 Task: Compose an email with the signature Kourtney Adams with the subject Feedback on a referral and the message I noticed an error in the project report, can you please review and provide me with an updated version? from softage.9@softage.net to softage.5@softage.netSelect the entire message and Indent more 2 times, then indent less once Send the email. Finally, move the email from Sent Items to the label Procurement
Action: Mouse moved to (1027, 64)
Screenshot: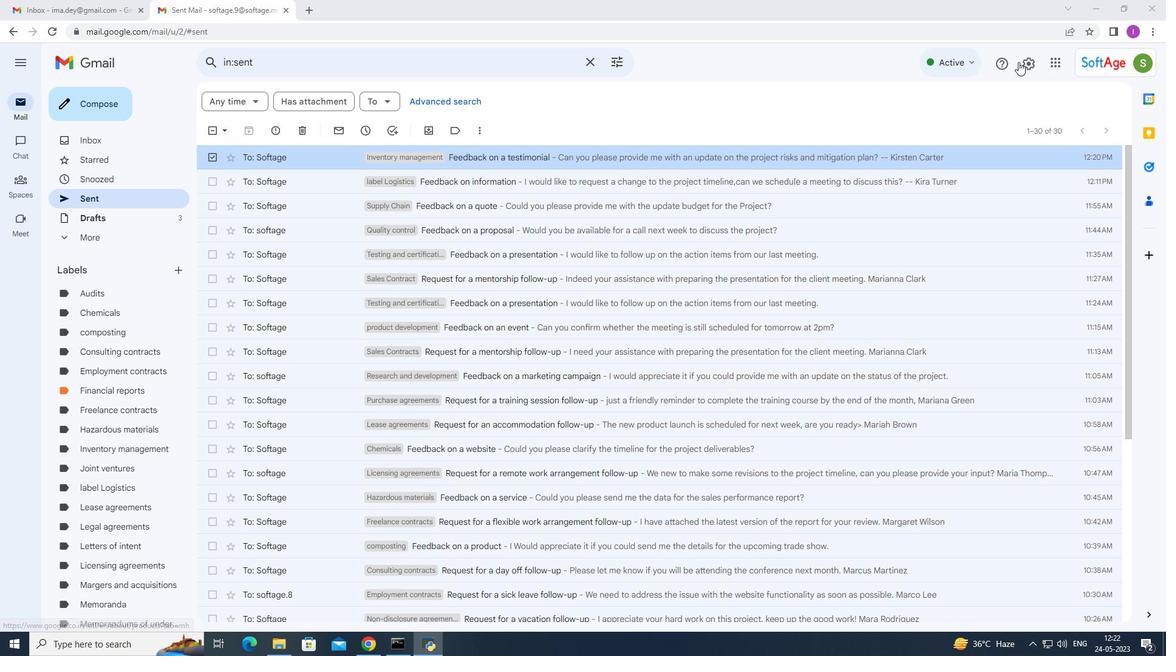 
Action: Mouse pressed left at (1027, 64)
Screenshot: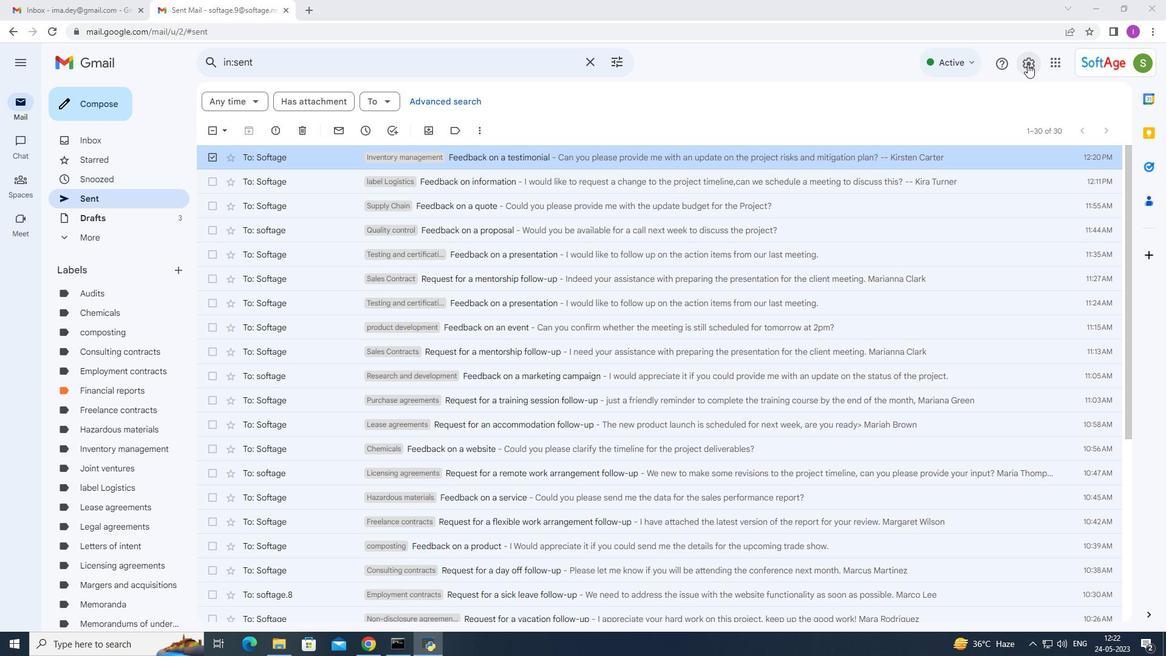 
Action: Mouse moved to (1015, 121)
Screenshot: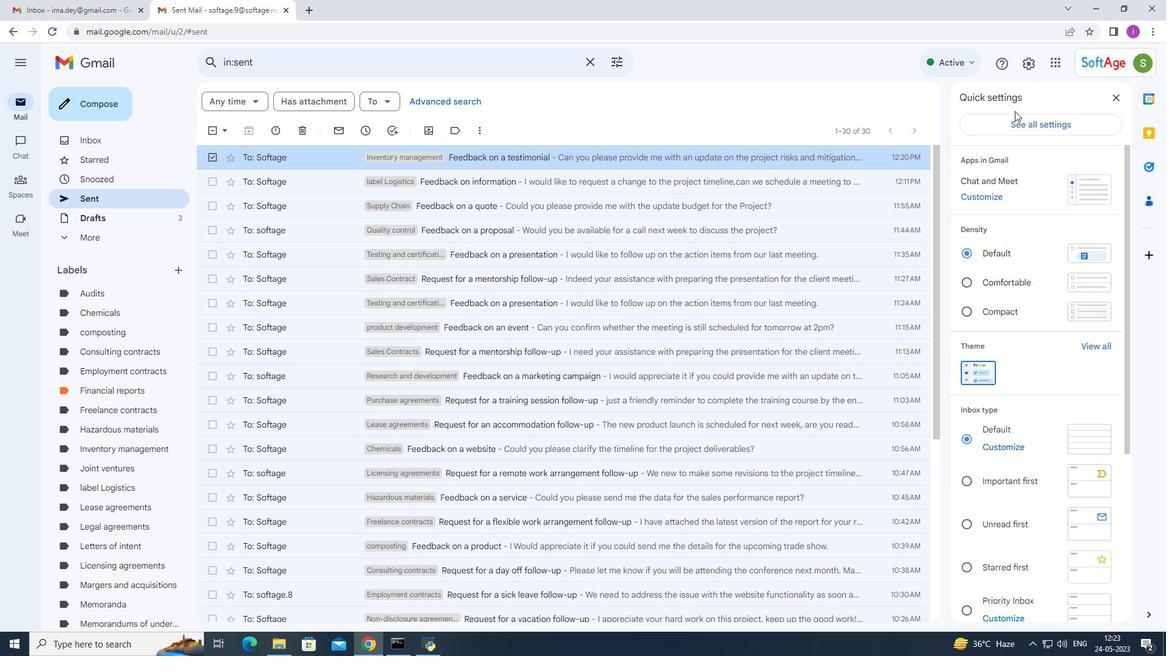 
Action: Mouse pressed left at (1015, 121)
Screenshot: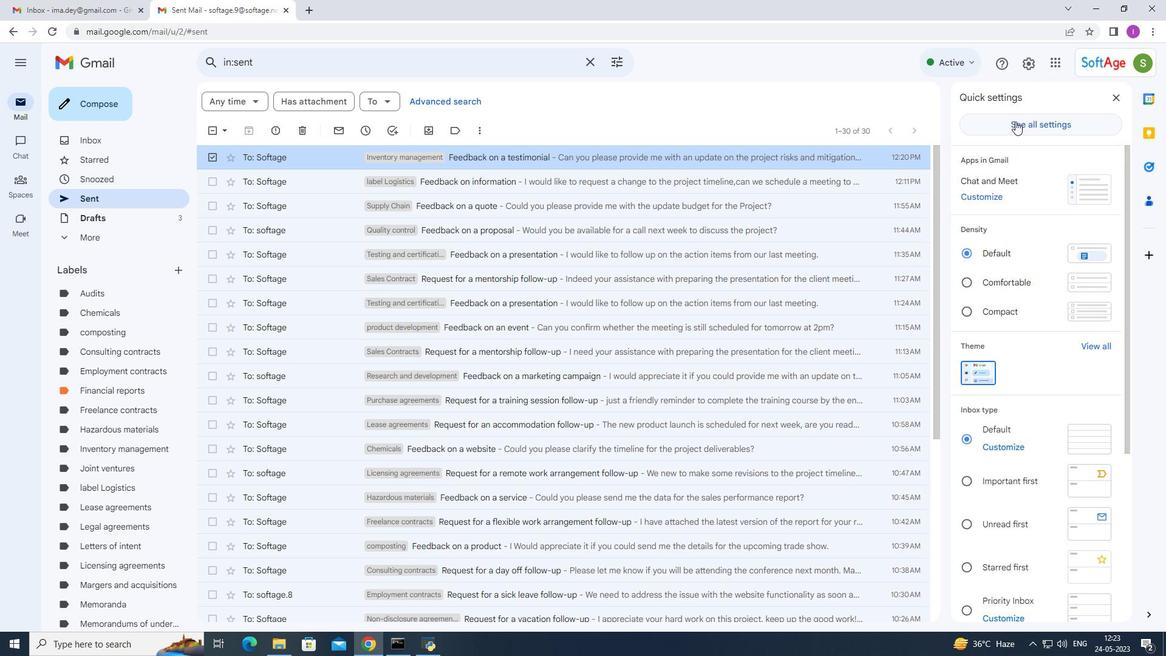 
Action: Mouse moved to (592, 263)
Screenshot: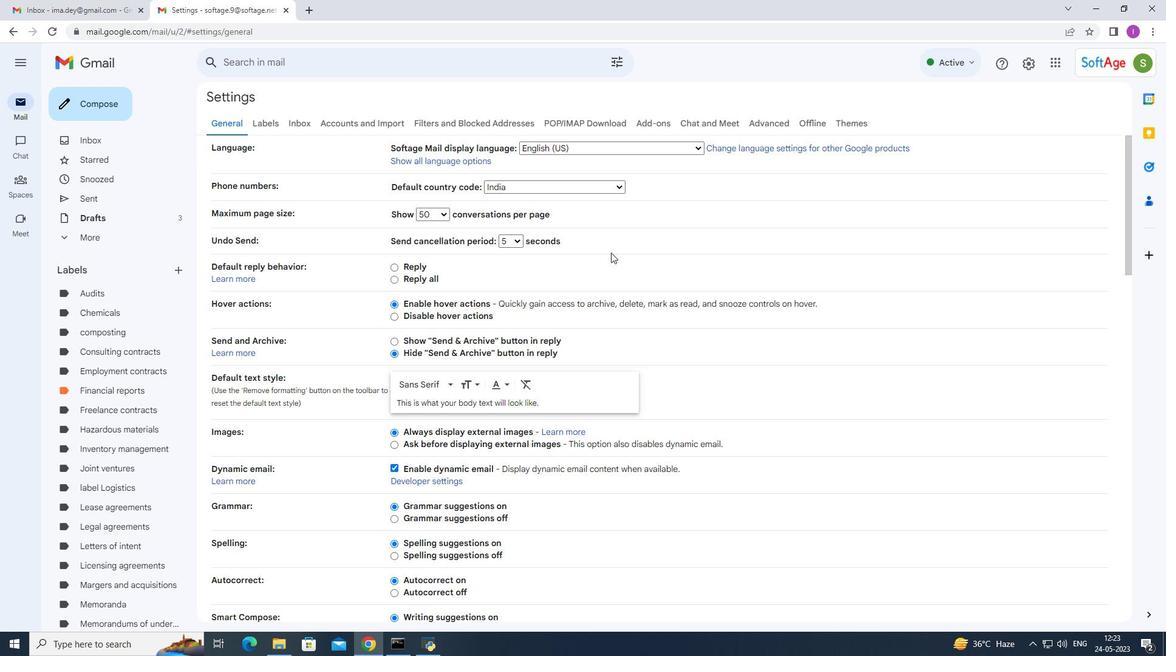 
Action: Mouse scrolled (592, 262) with delta (0, 0)
Screenshot: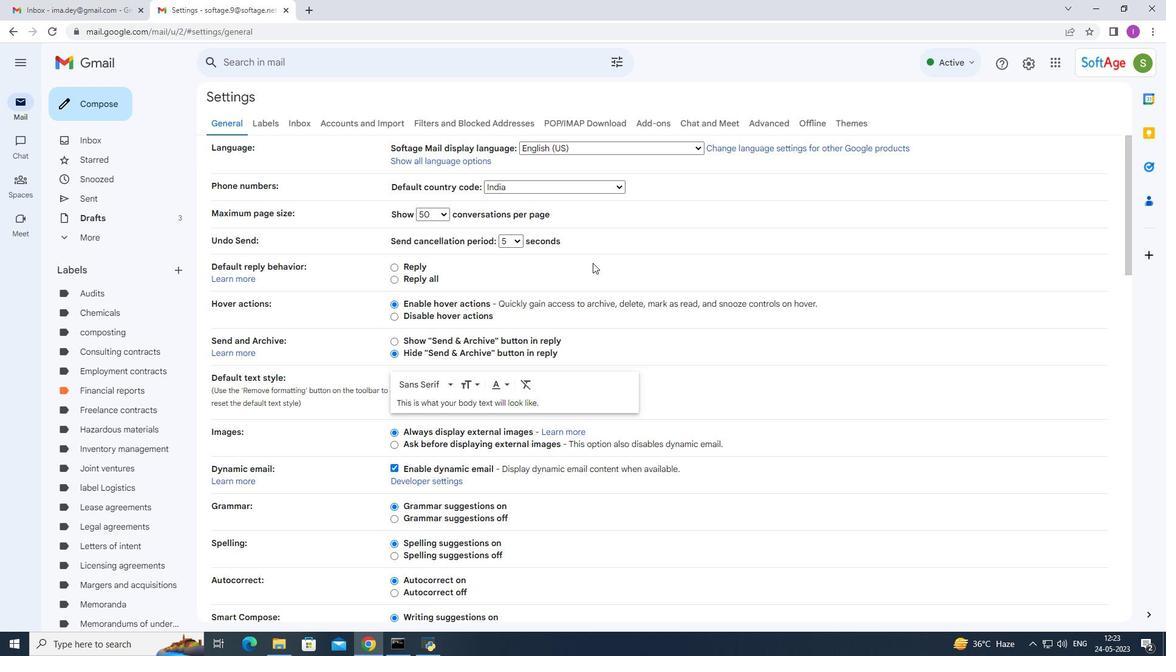 
Action: Mouse moved to (592, 263)
Screenshot: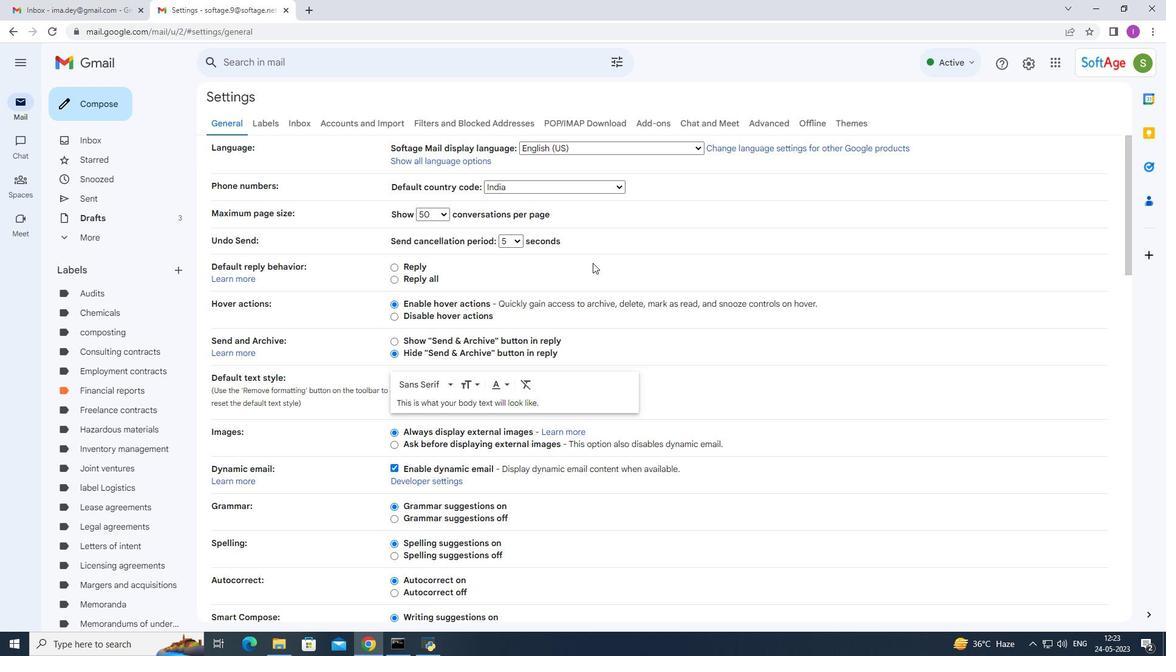 
Action: Mouse scrolled (592, 262) with delta (0, 0)
Screenshot: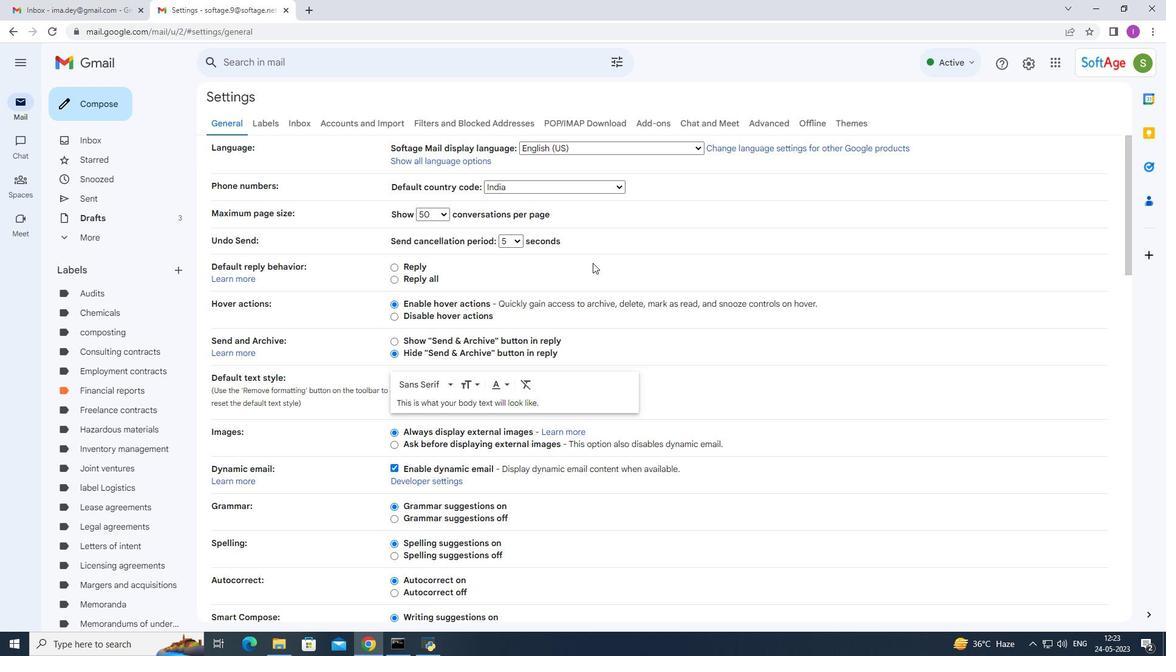 
Action: Mouse moved to (599, 250)
Screenshot: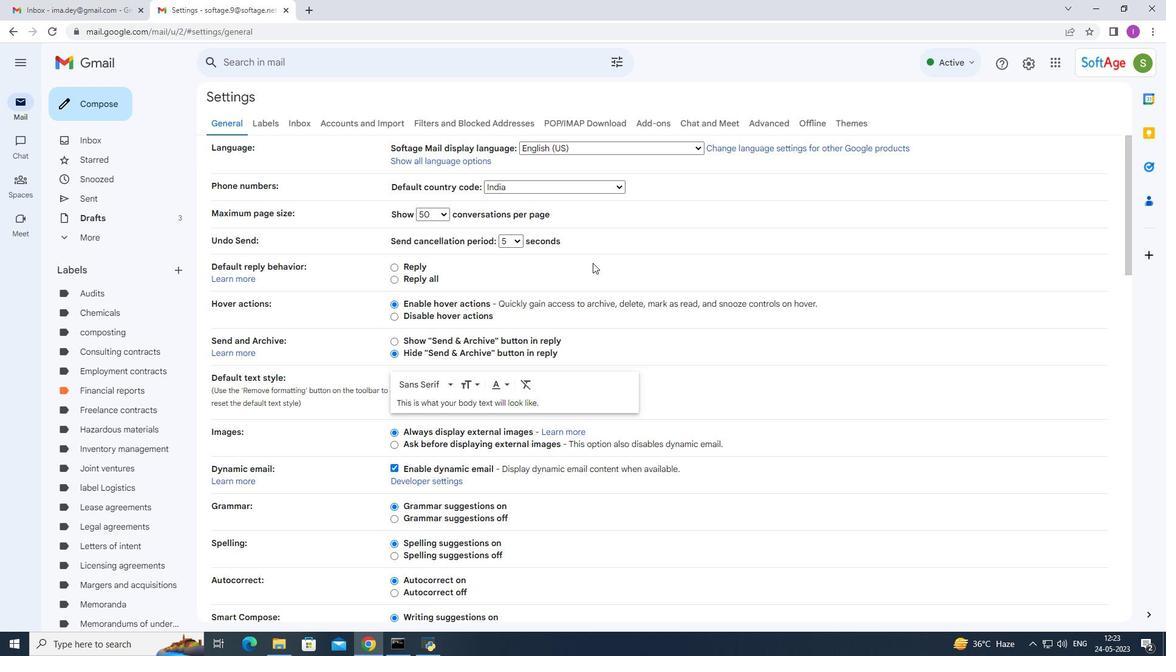 
Action: Mouse scrolled (593, 261) with delta (0, 0)
Screenshot: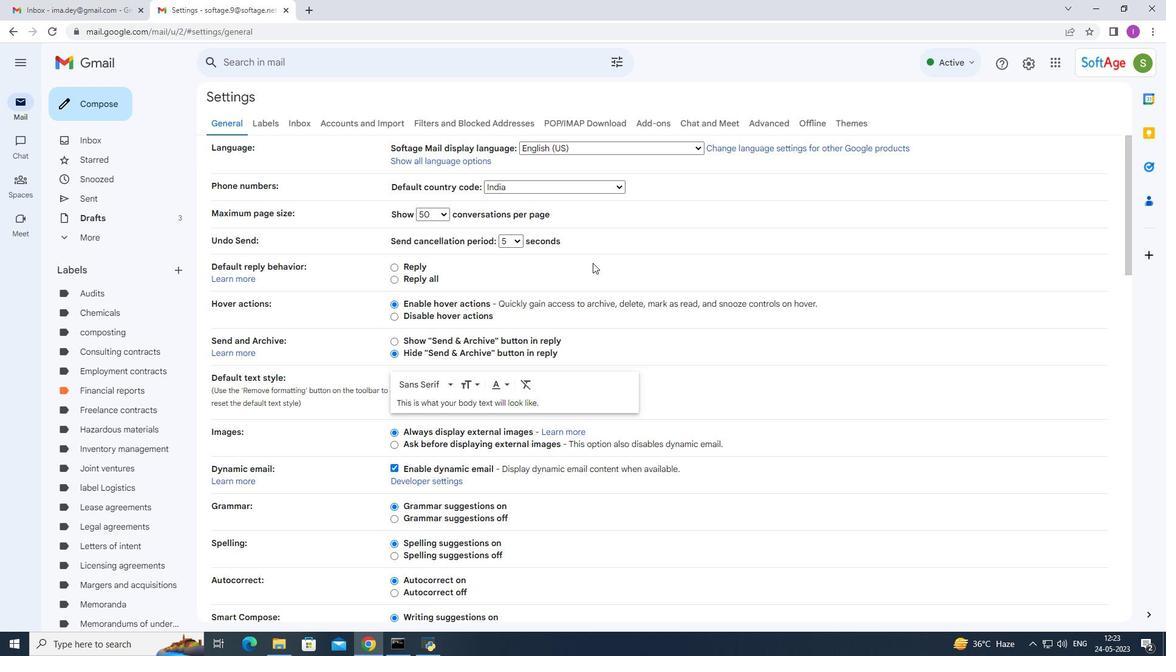 
Action: Mouse scrolled (596, 253) with delta (0, 0)
Screenshot: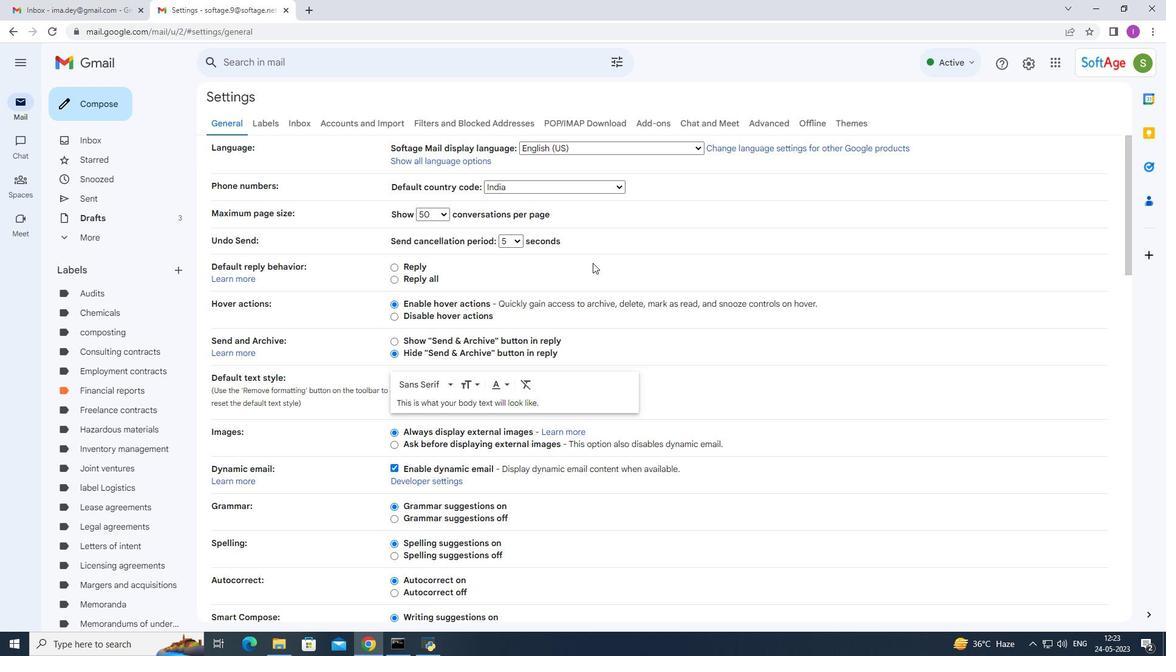 
Action: Mouse moved to (602, 243)
Screenshot: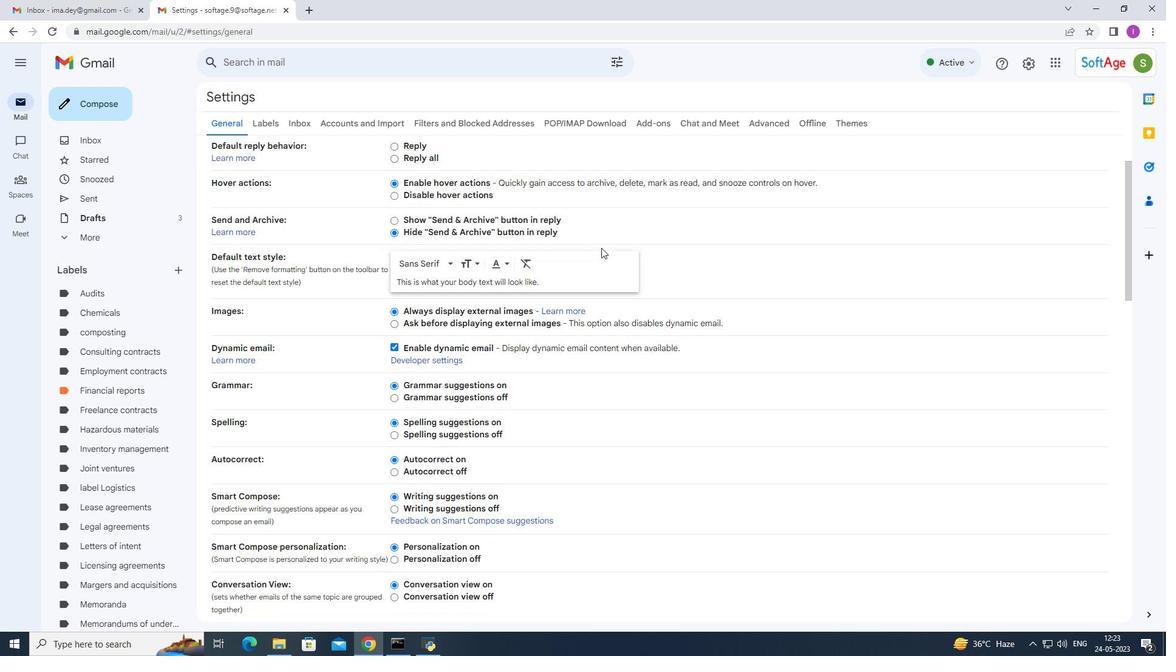 
Action: Mouse scrolled (602, 243) with delta (0, 0)
Screenshot: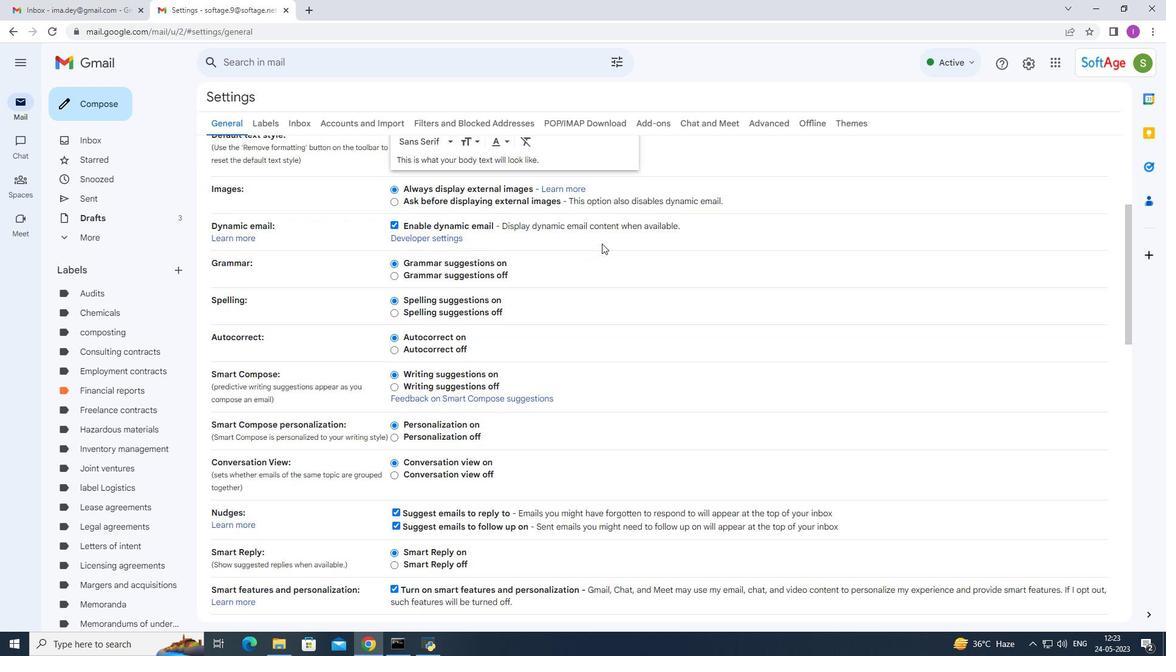 
Action: Mouse scrolled (602, 243) with delta (0, 0)
Screenshot: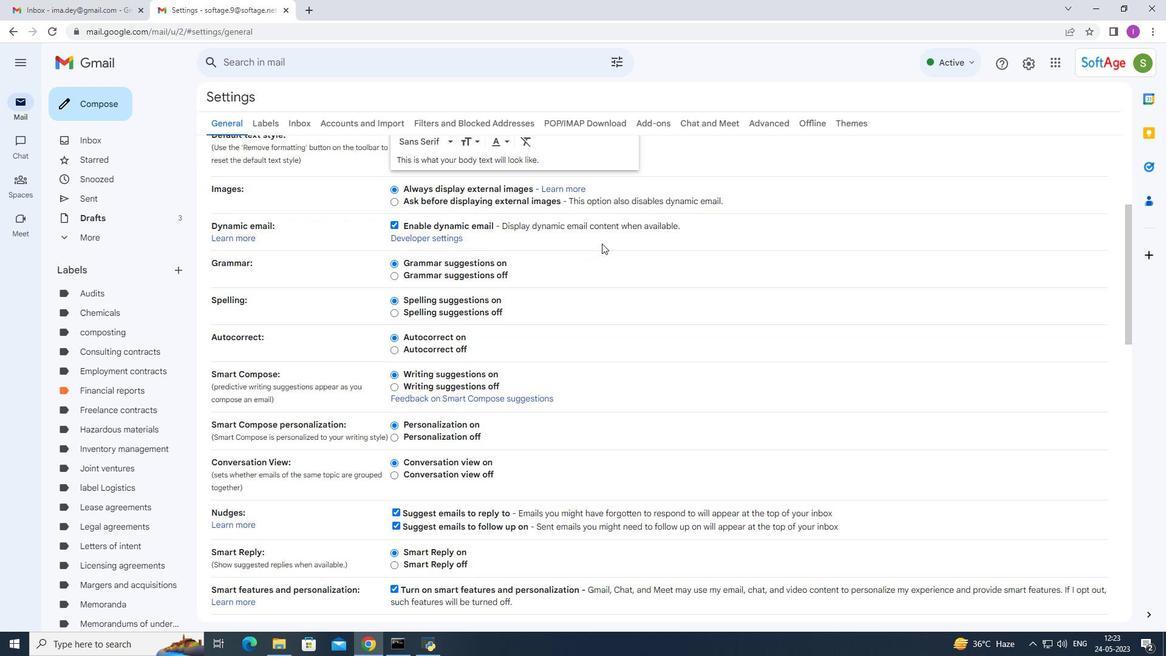
Action: Mouse scrolled (602, 243) with delta (0, 0)
Screenshot: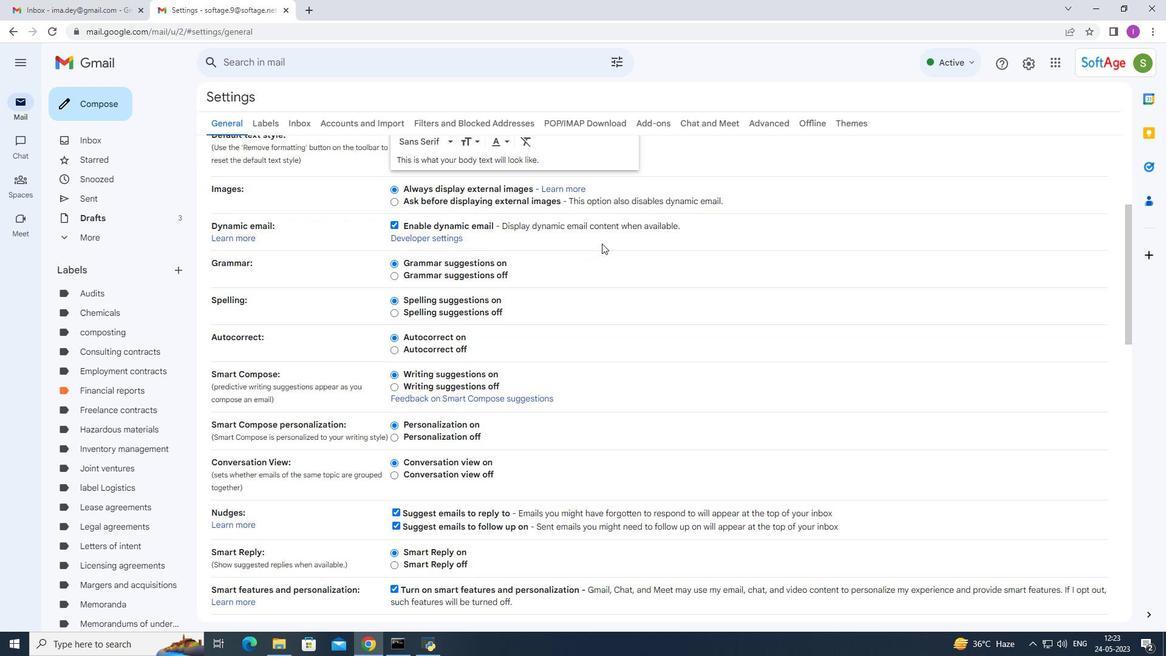 
Action: Mouse scrolled (602, 243) with delta (0, 0)
Screenshot: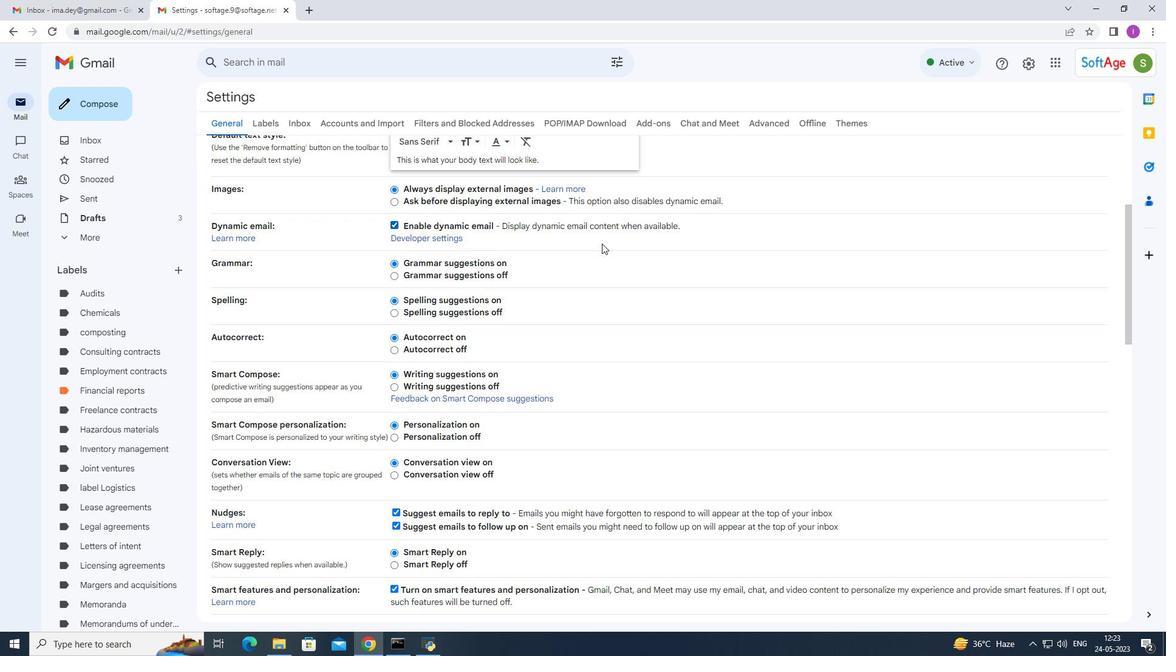 
Action: Mouse moved to (602, 239)
Screenshot: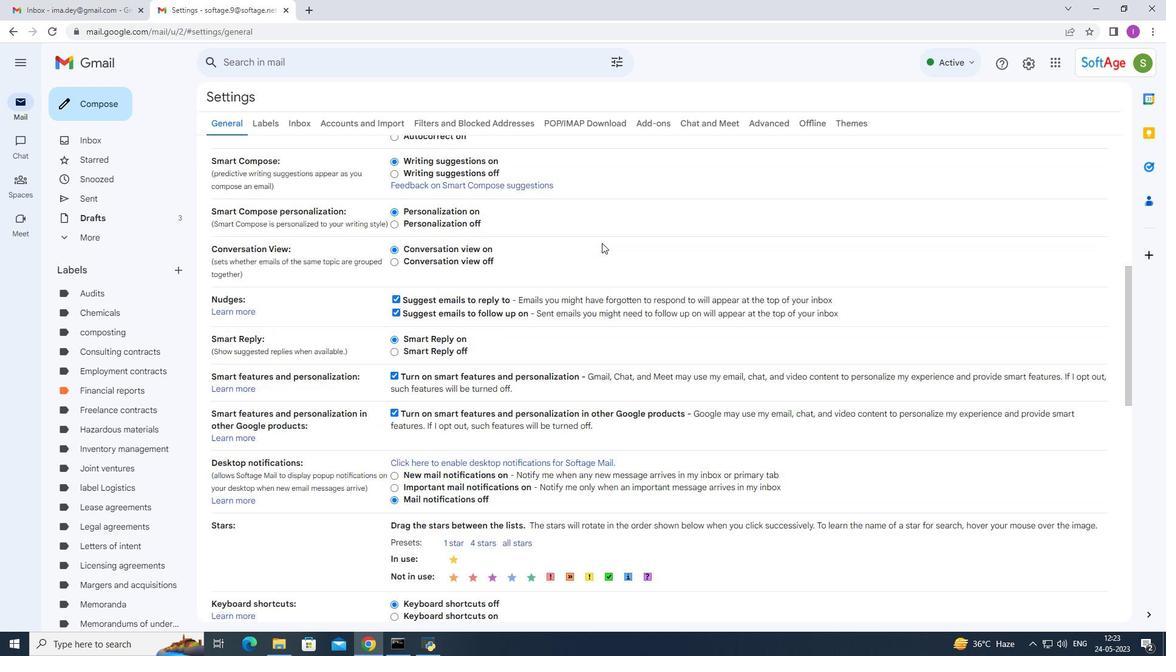 
Action: Mouse scrolled (602, 239) with delta (0, 0)
Screenshot: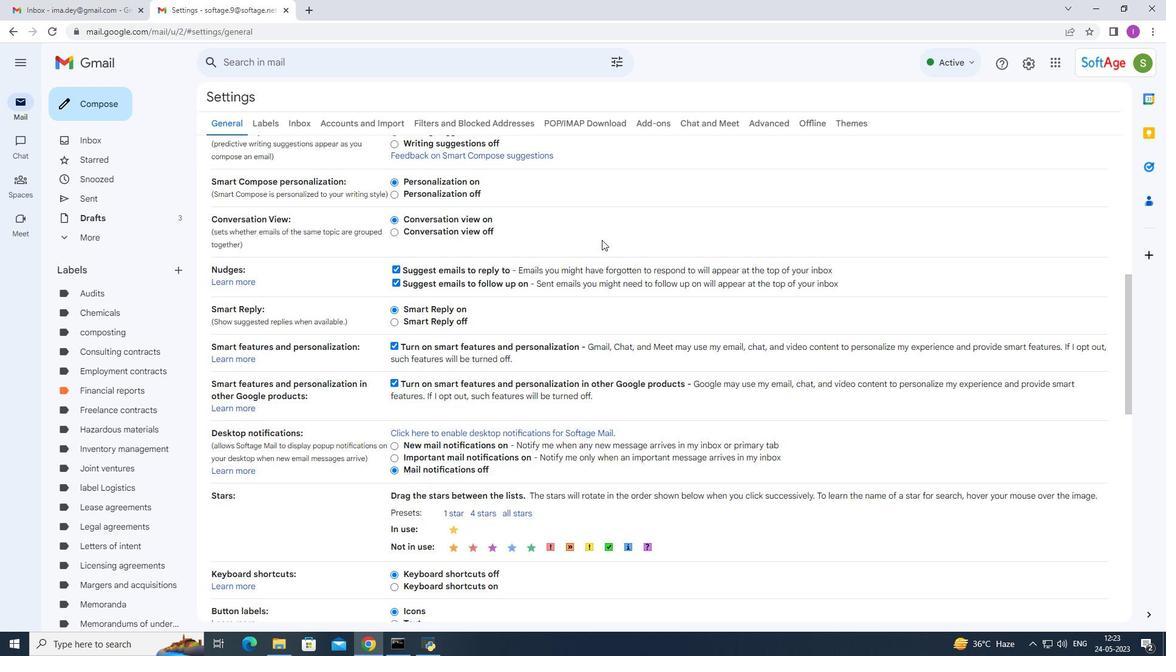 
Action: Mouse scrolled (602, 239) with delta (0, 0)
Screenshot: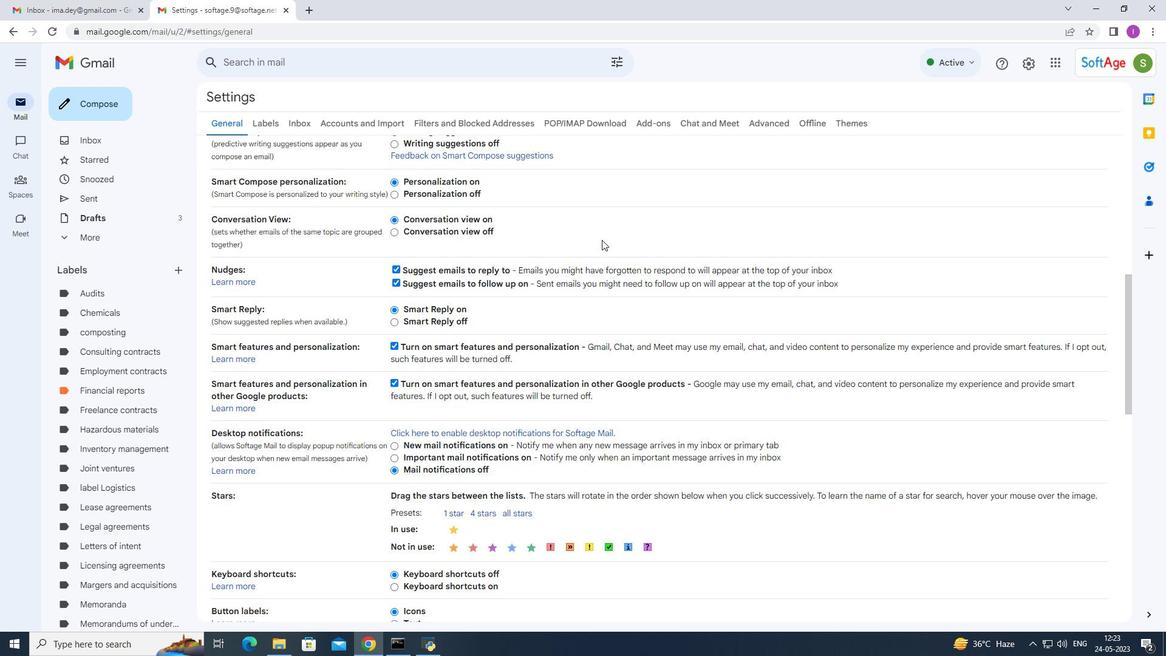 
Action: Mouse scrolled (602, 239) with delta (0, 0)
Screenshot: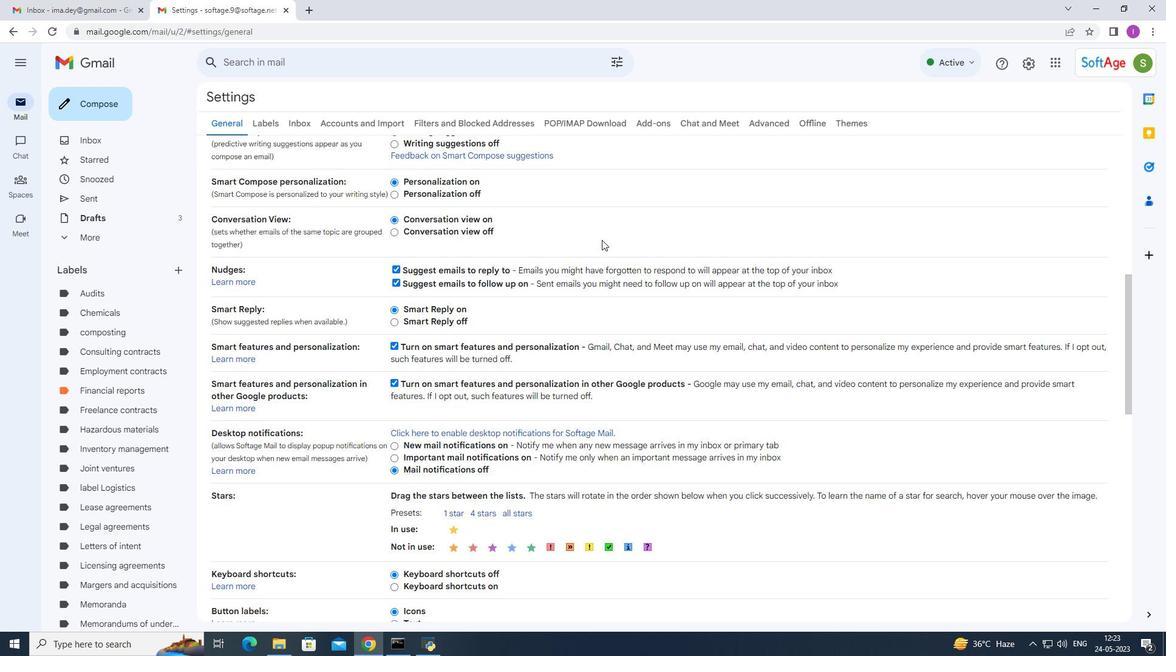 
Action: Mouse scrolled (602, 239) with delta (0, 0)
Screenshot: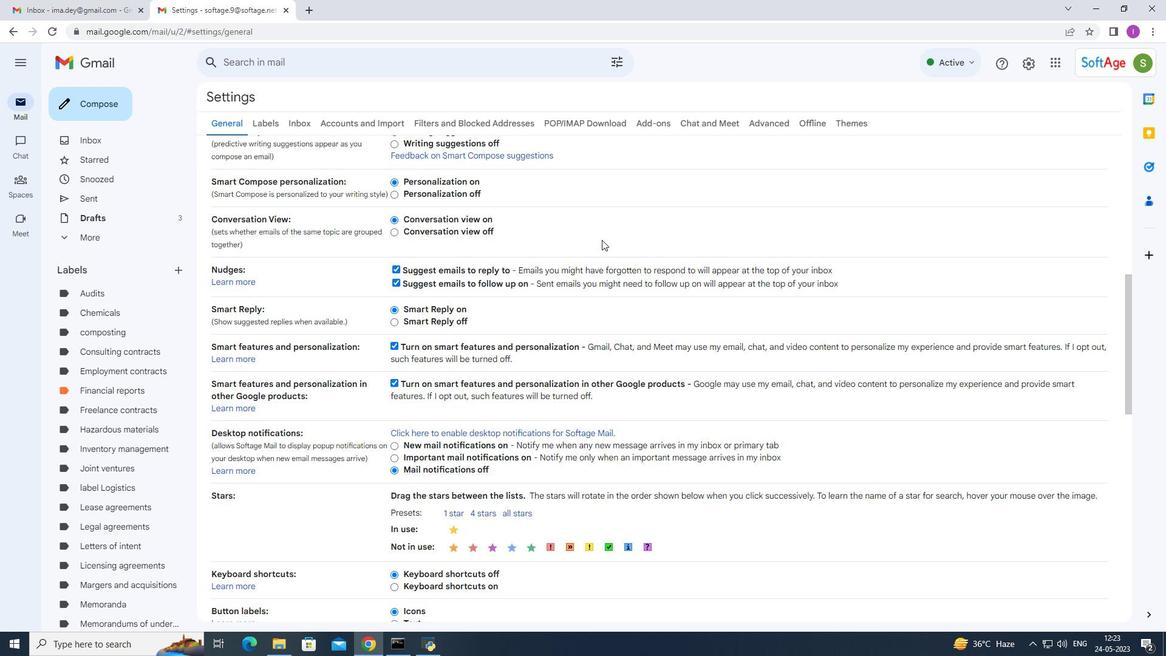 
Action: Mouse moved to (602, 235)
Screenshot: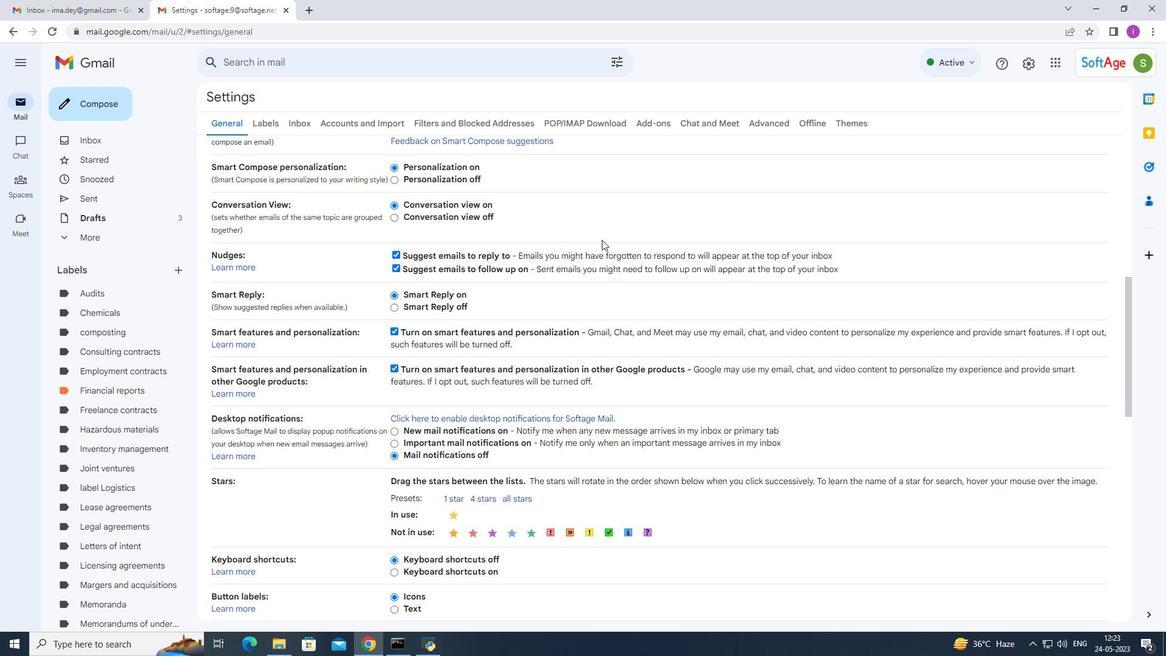 
Action: Mouse scrolled (602, 235) with delta (0, 0)
Screenshot: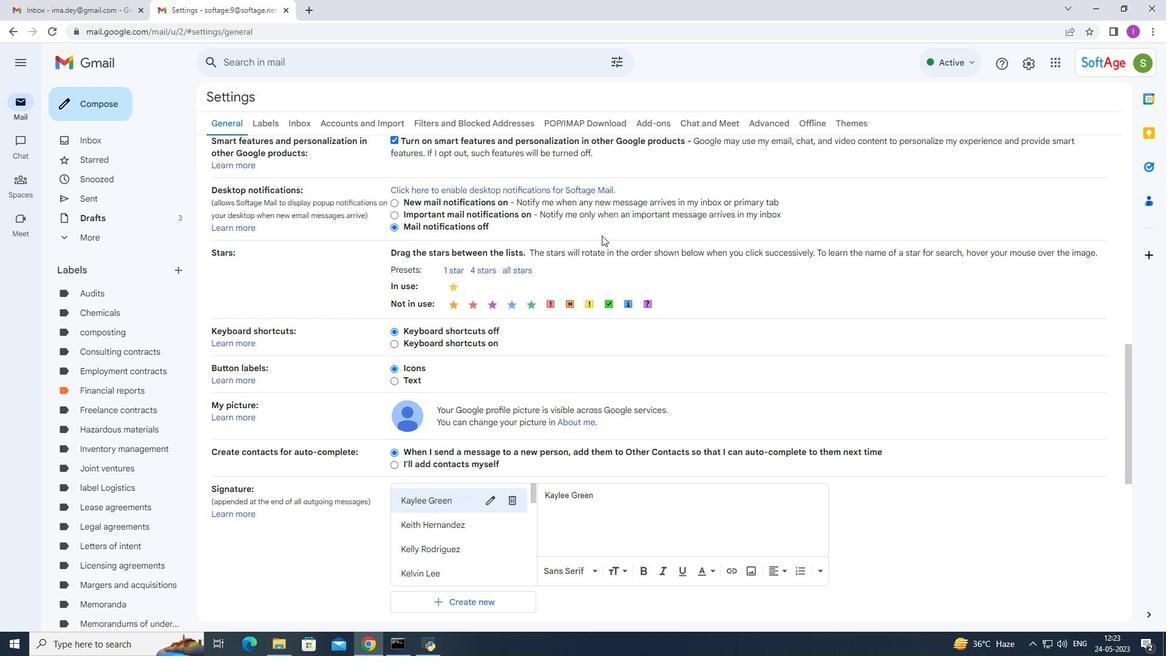 
Action: Mouse scrolled (602, 235) with delta (0, 0)
Screenshot: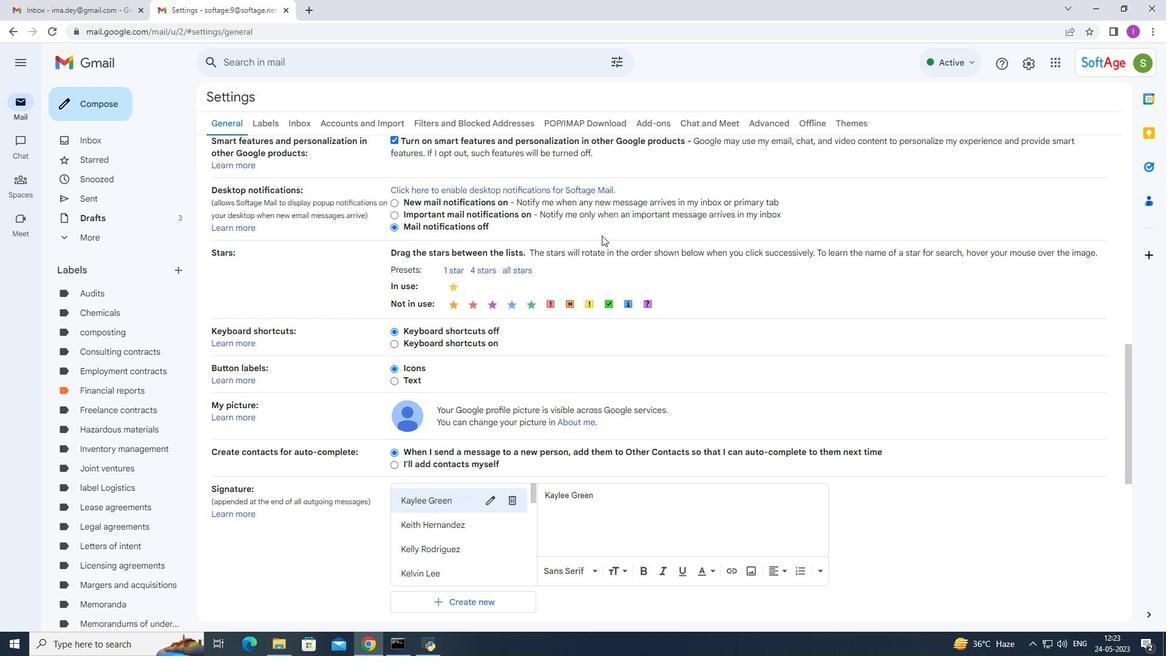 
Action: Mouse scrolled (602, 235) with delta (0, 0)
Screenshot: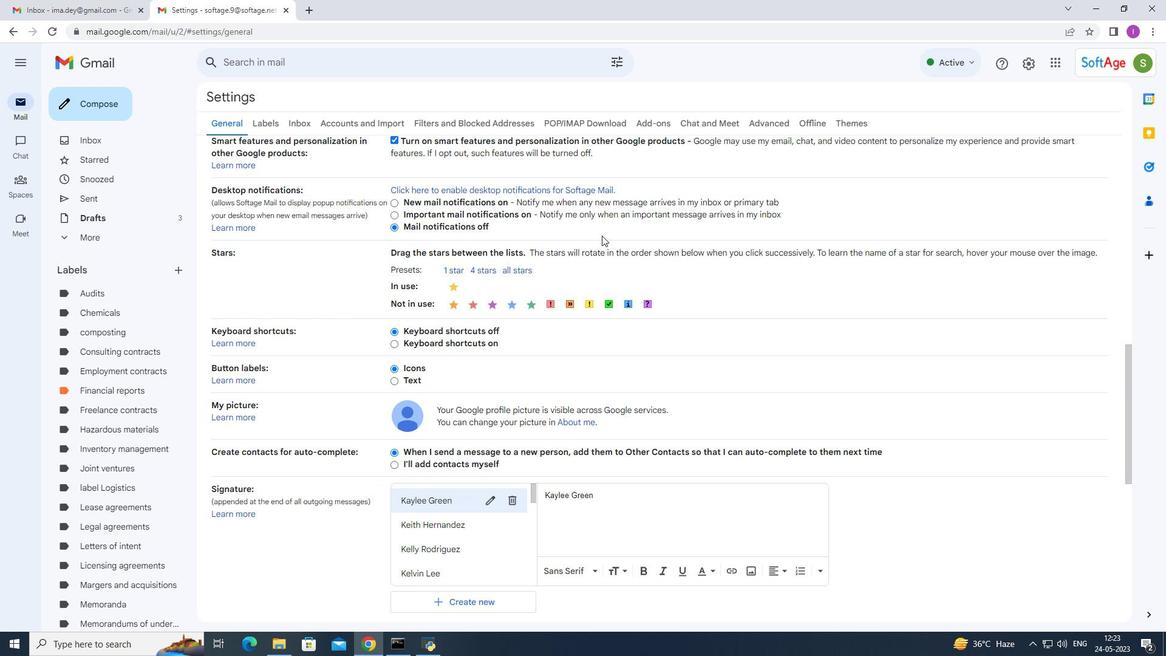 
Action: Mouse moved to (597, 224)
Screenshot: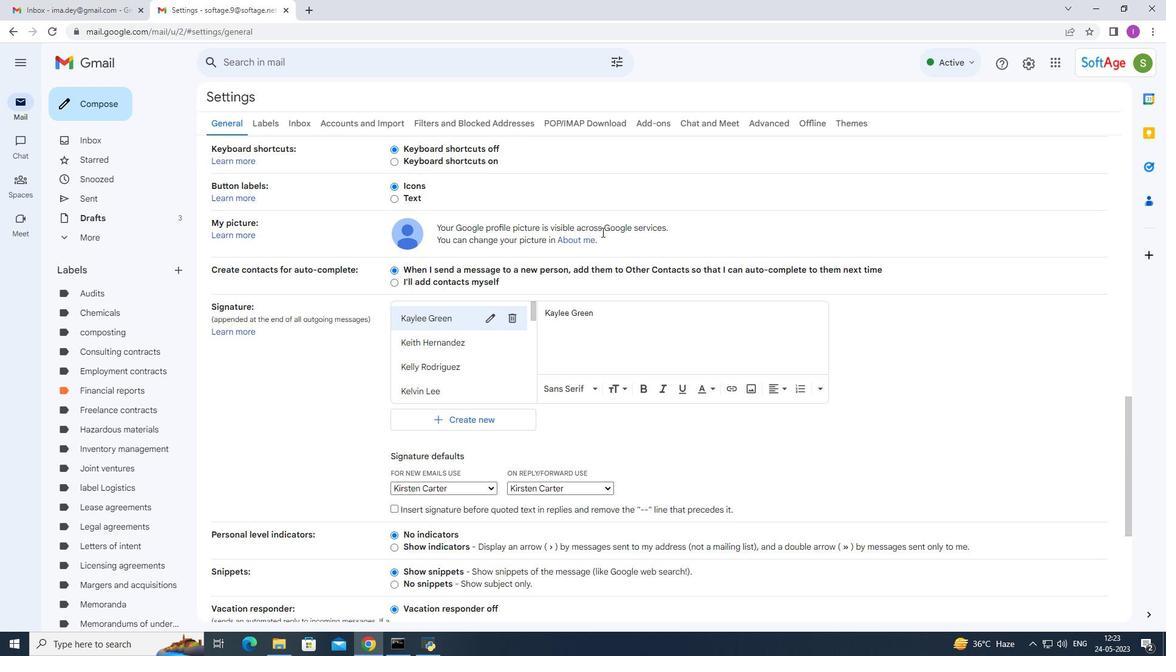 
Action: Mouse scrolled (597, 223) with delta (0, 0)
Screenshot: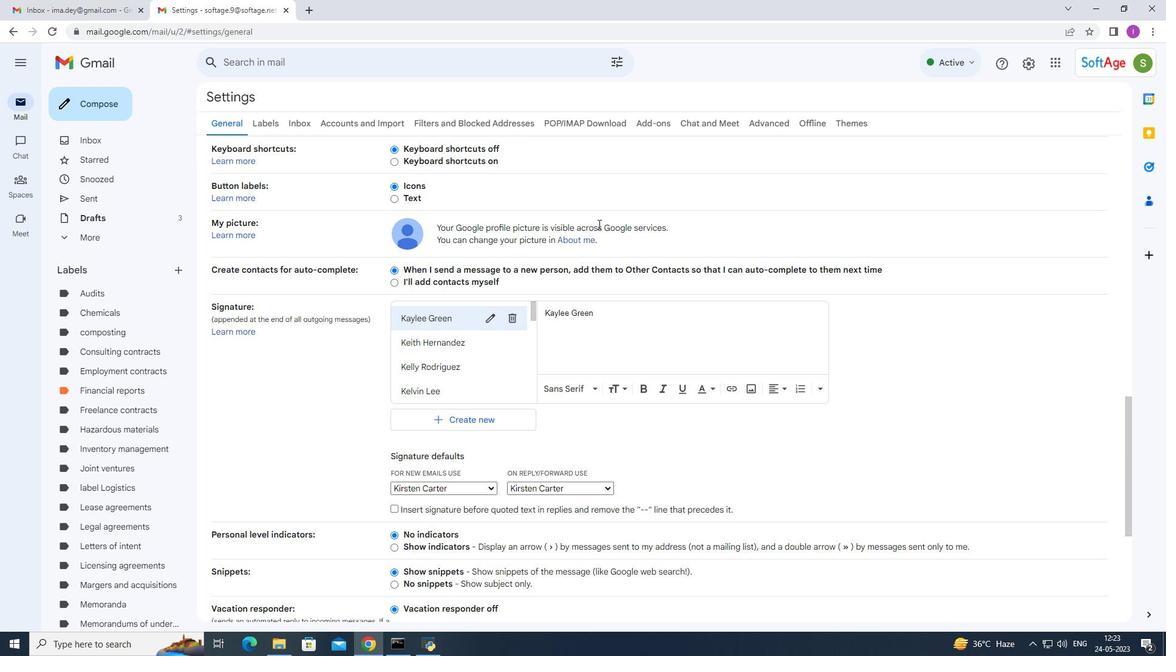 
Action: Mouse moved to (458, 356)
Screenshot: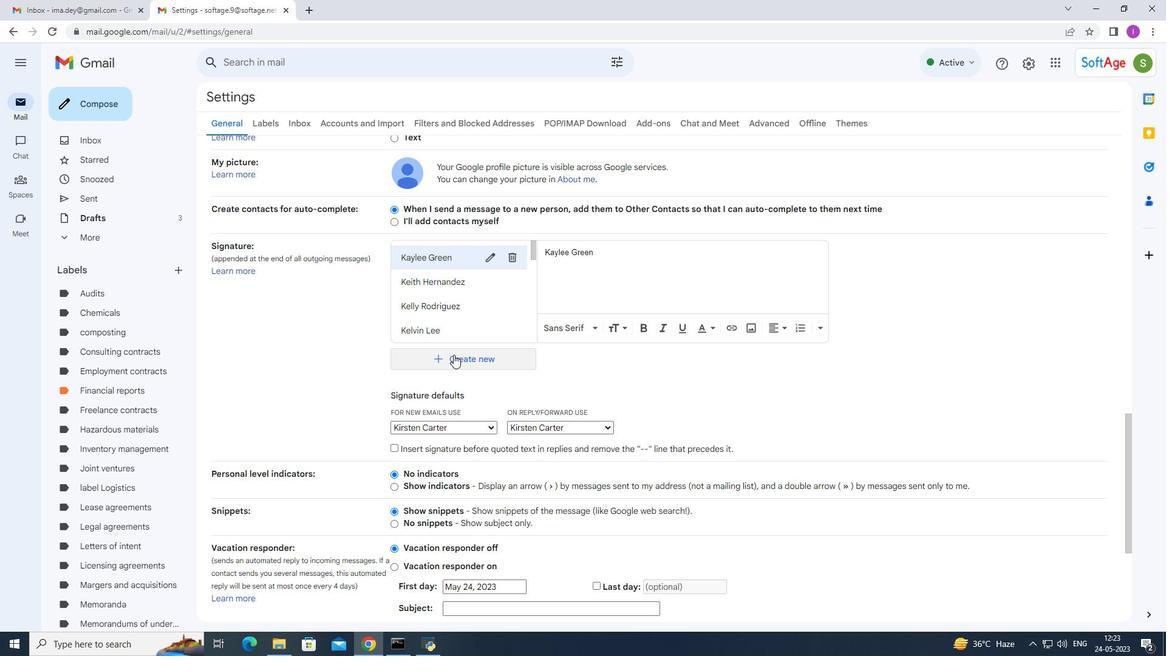 
Action: Mouse pressed left at (458, 356)
Screenshot: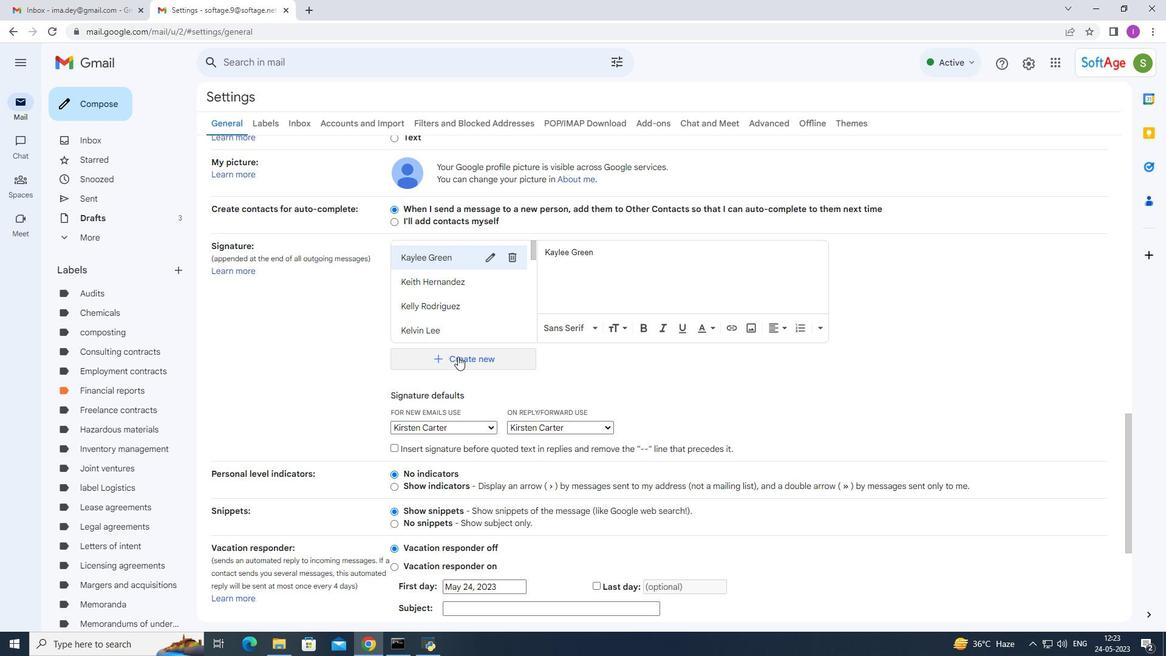 
Action: Mouse moved to (509, 335)
Screenshot: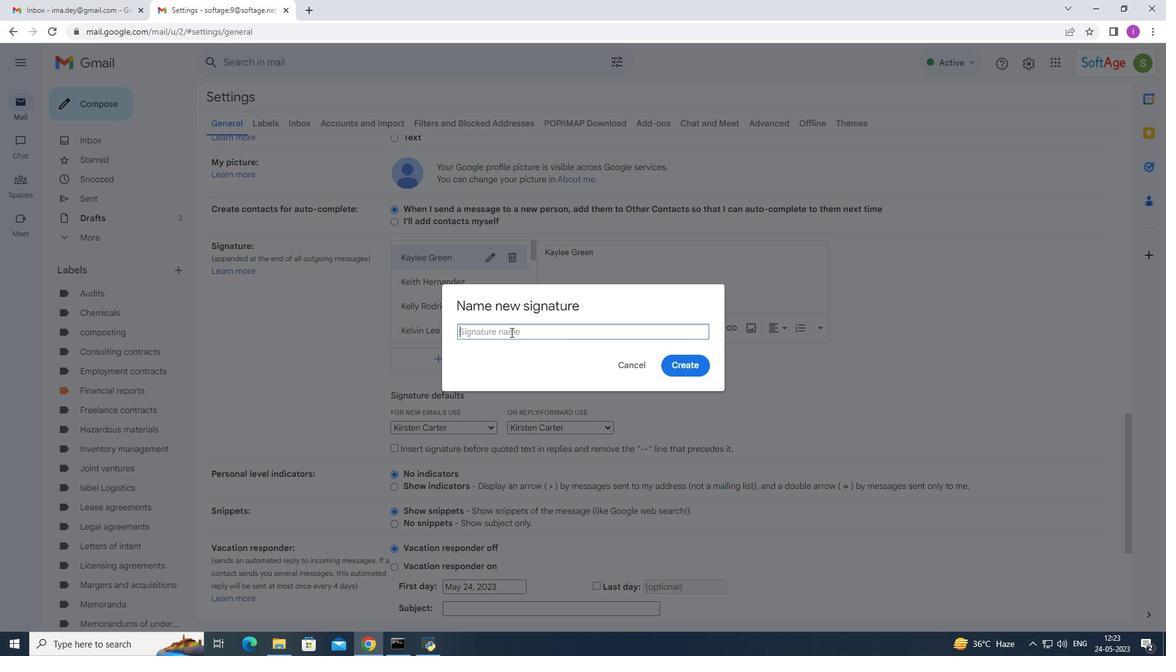 
Action: Mouse pressed left at (509, 335)
Screenshot: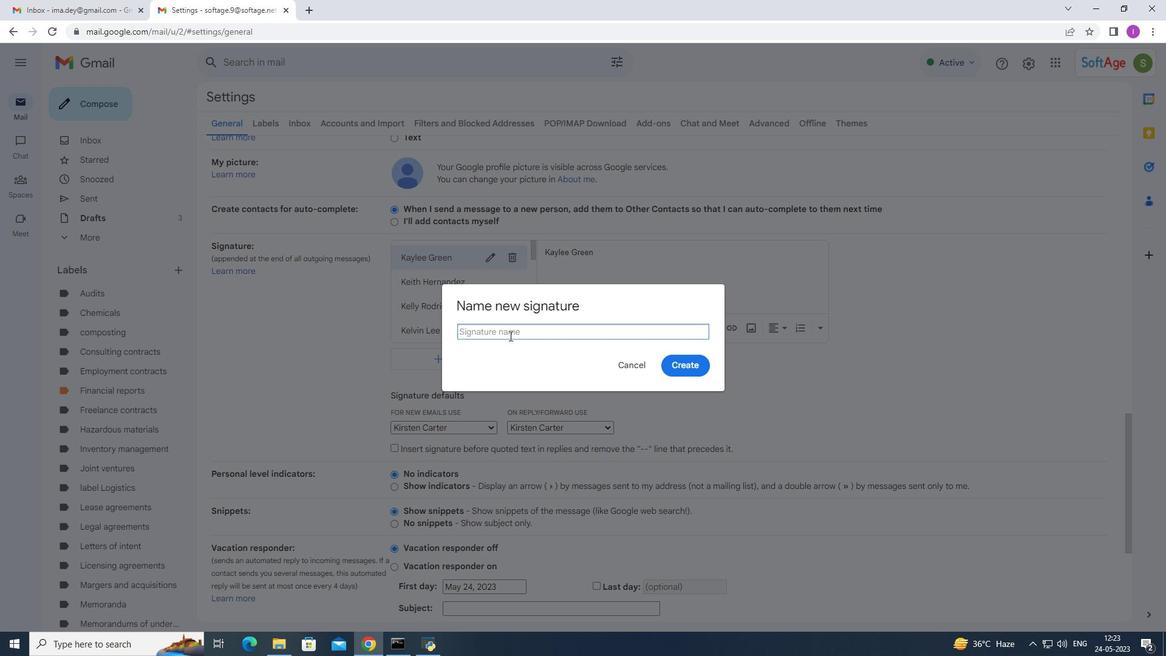 
Action: Mouse moved to (501, 305)
Screenshot: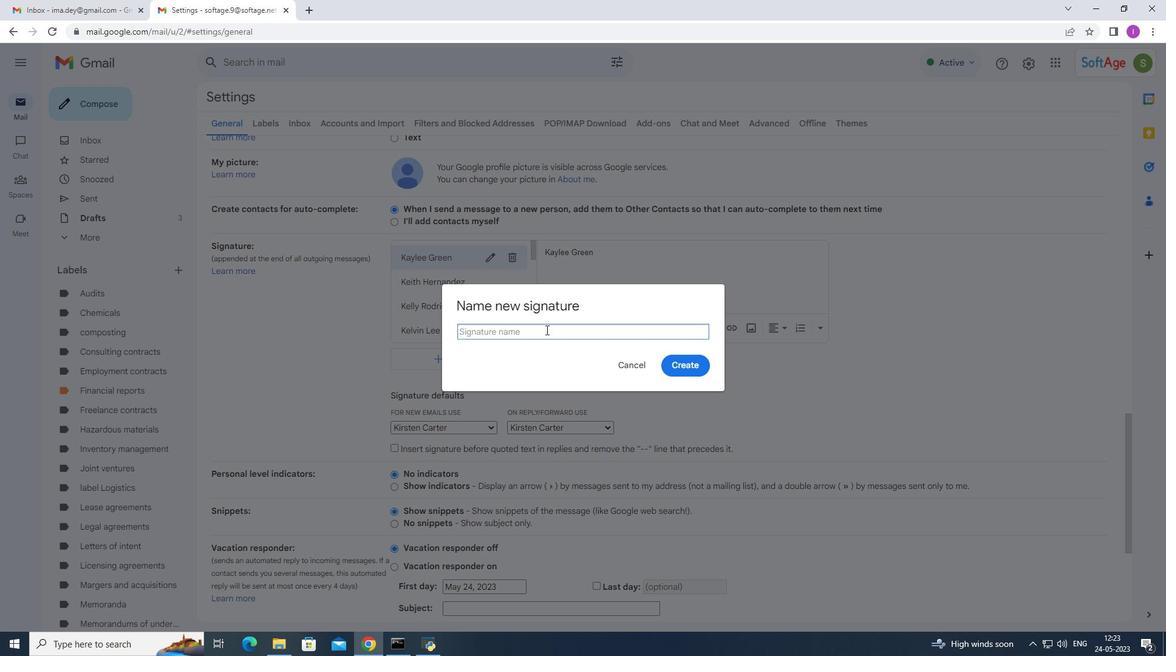 
Action: Key pressed <Key.shift>Kourtneyn<Key.backspace><Key.space><Key.shift>Adams
Screenshot: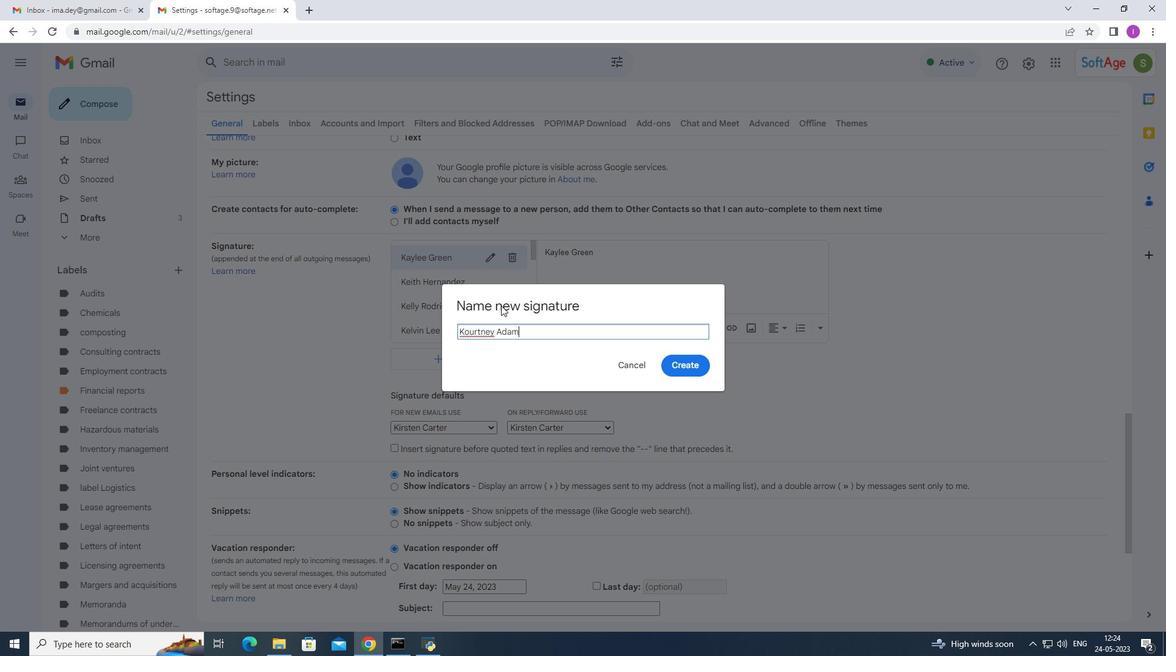 
Action: Mouse moved to (690, 368)
Screenshot: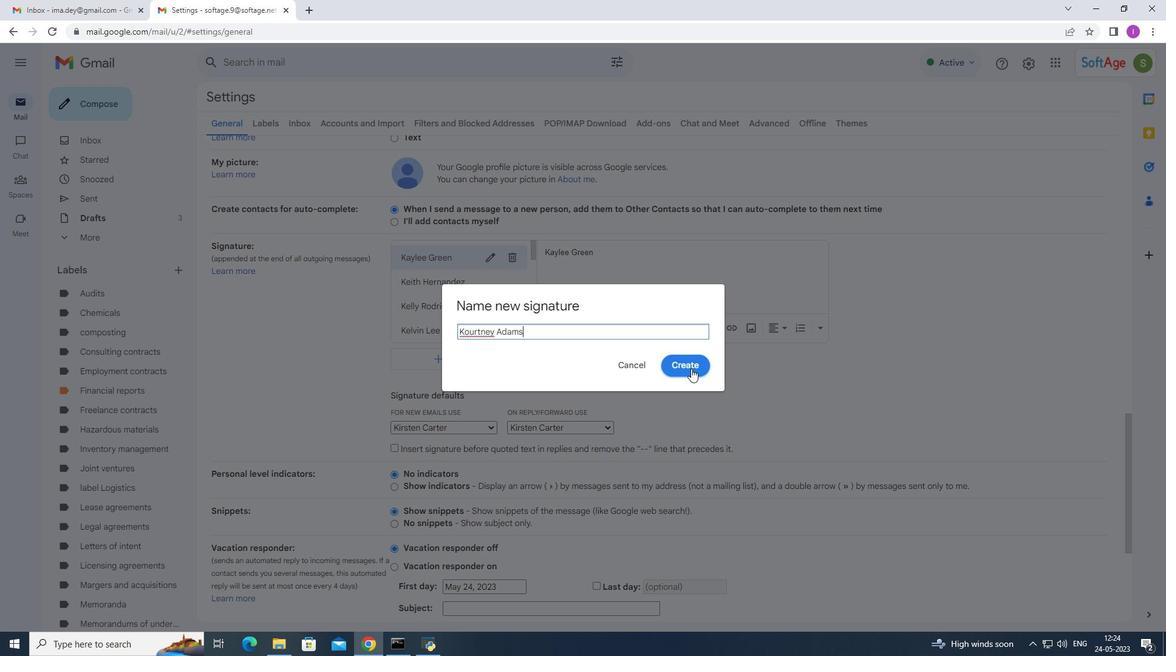
Action: Mouse pressed left at (690, 368)
Screenshot: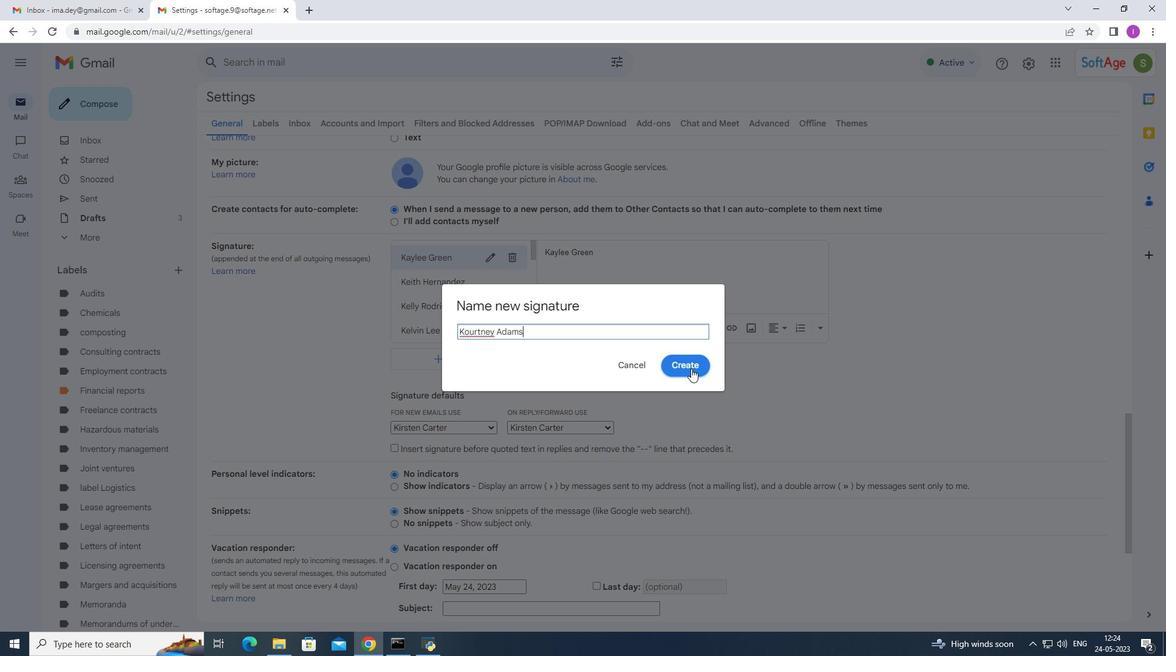 
Action: Mouse moved to (534, 253)
Screenshot: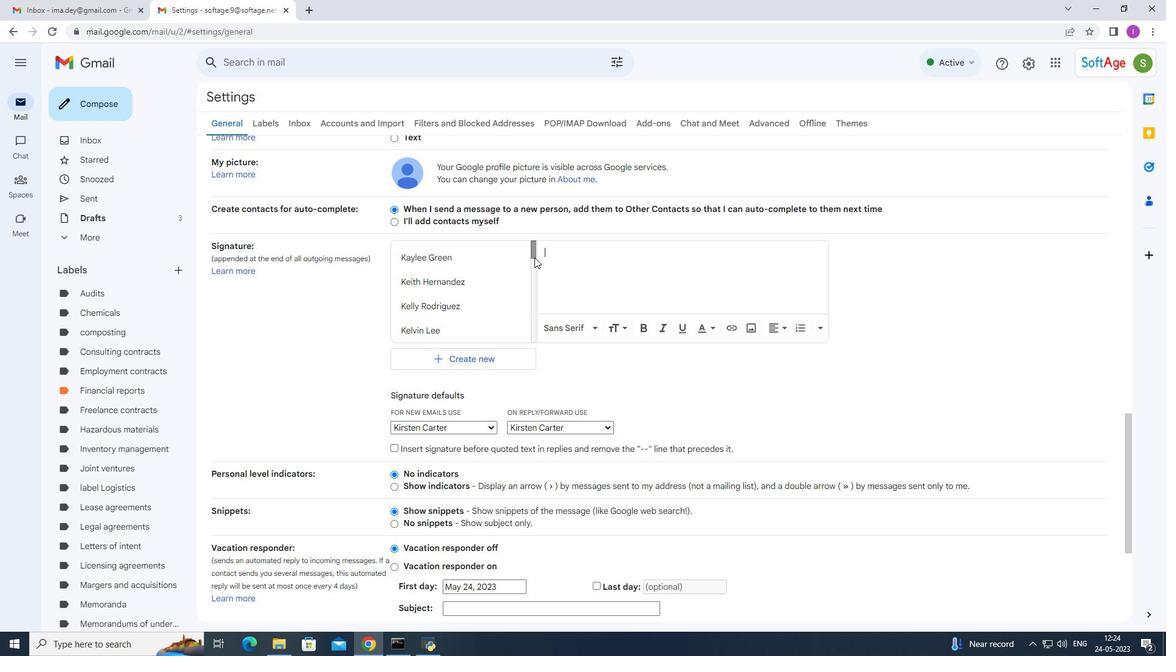 
Action: Mouse pressed left at (534, 253)
Screenshot: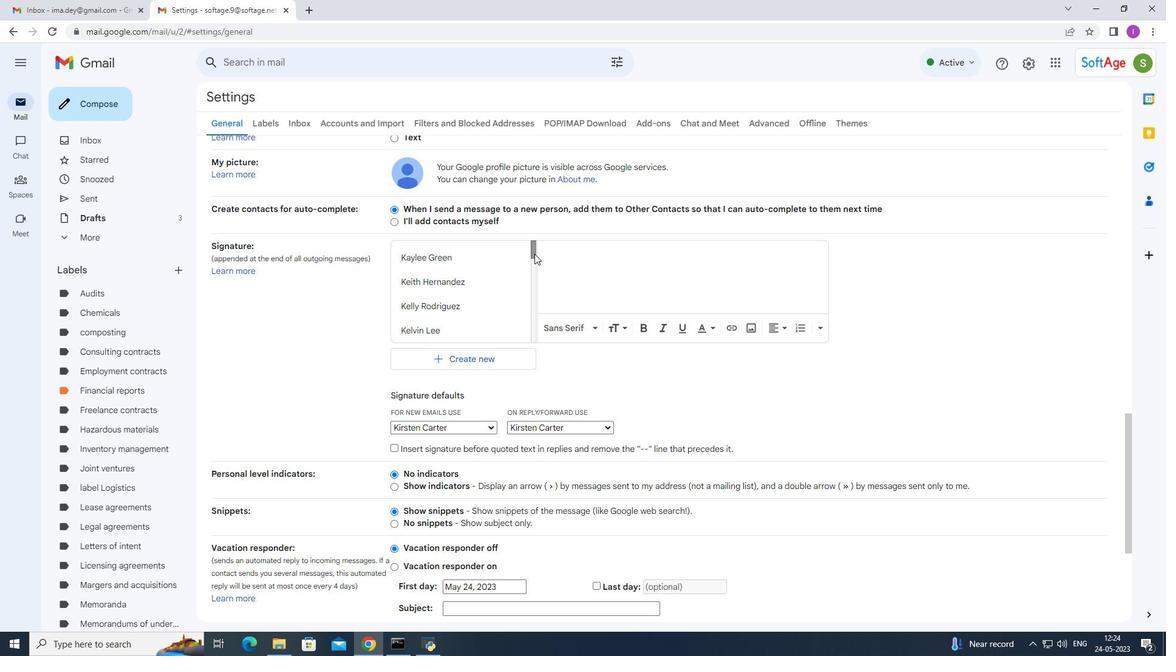 
Action: Mouse moved to (533, 258)
Screenshot: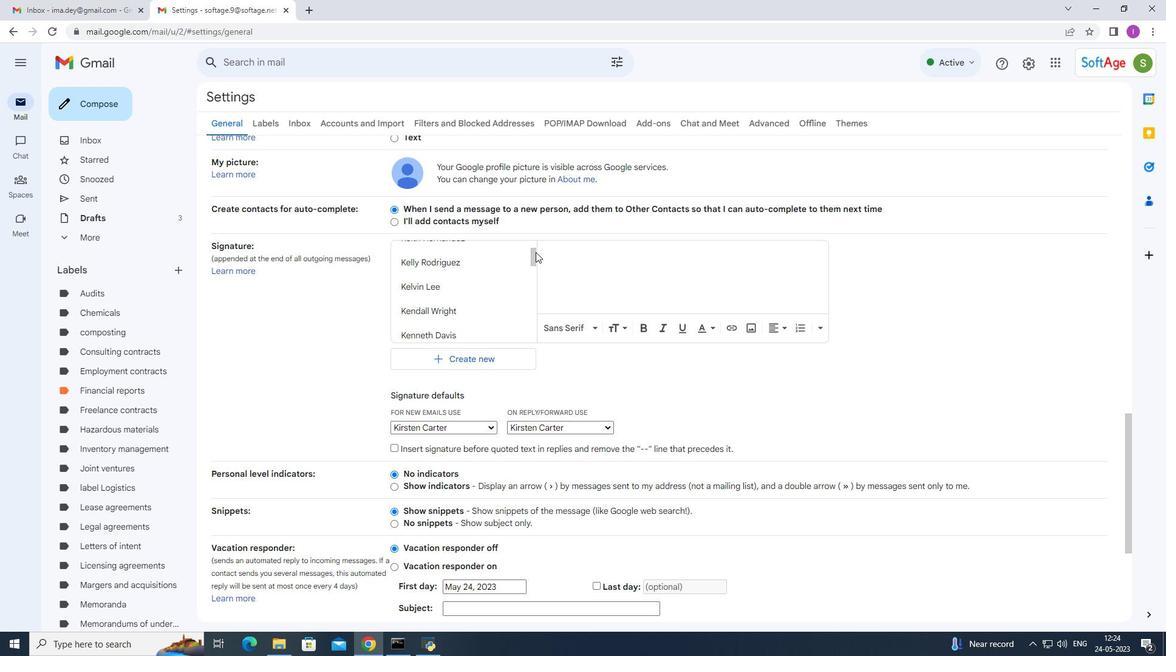 
Action: Mouse pressed left at (533, 258)
Screenshot: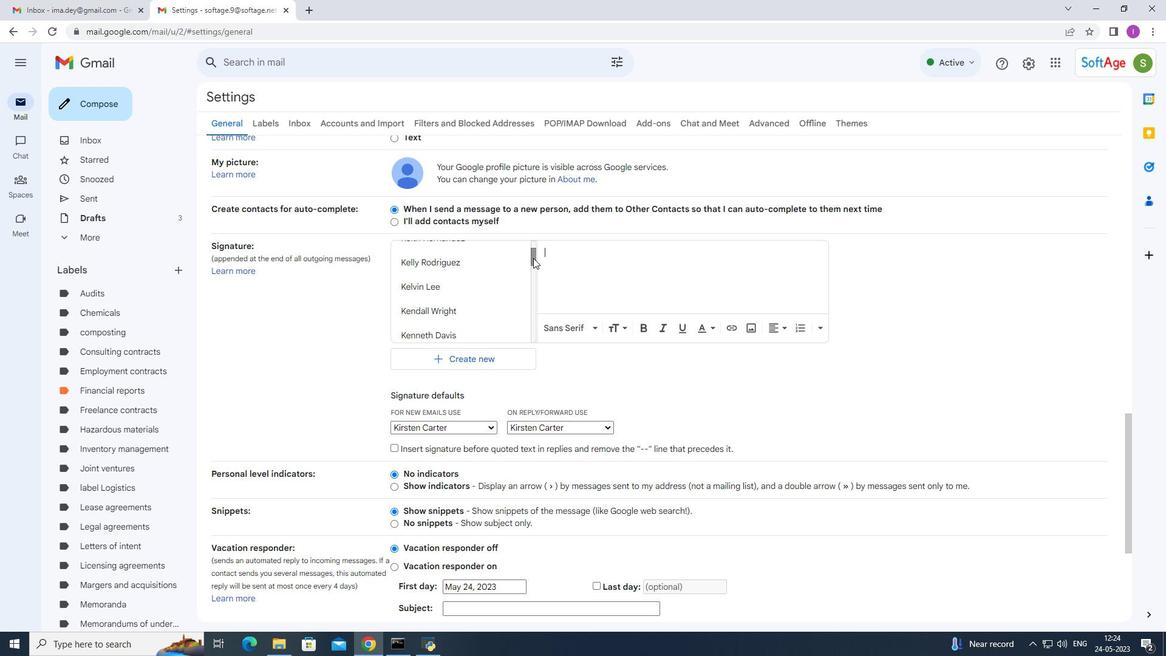 
Action: Mouse moved to (492, 426)
Screenshot: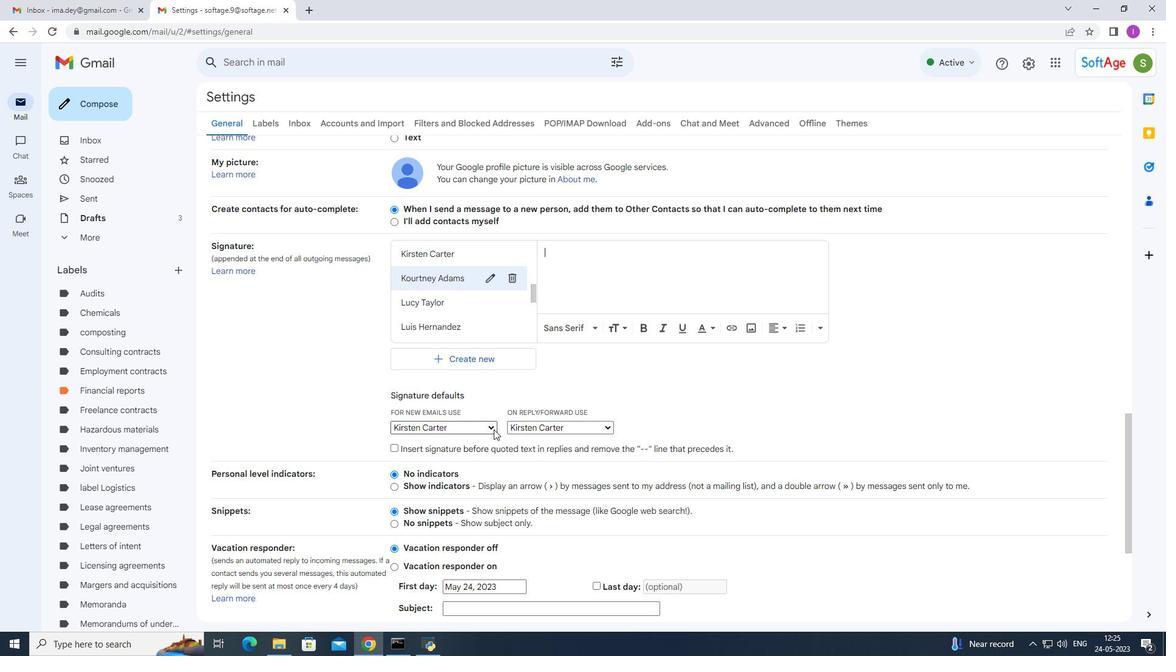 
Action: Mouse pressed left at (492, 426)
Screenshot: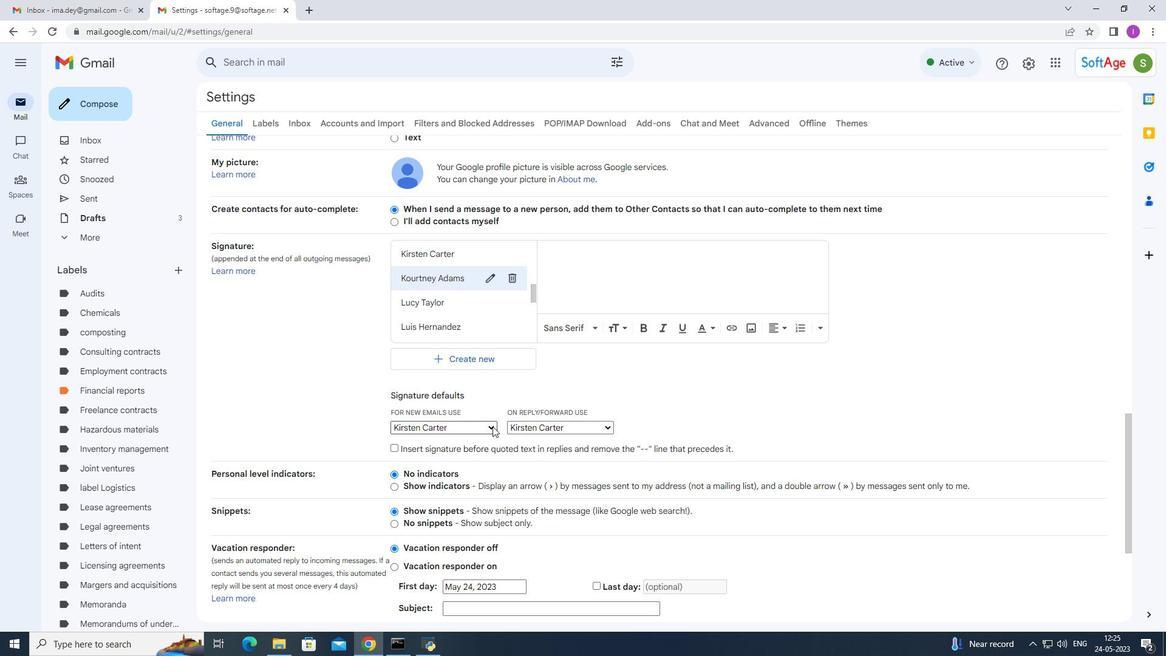 
Action: Mouse moved to (456, 329)
Screenshot: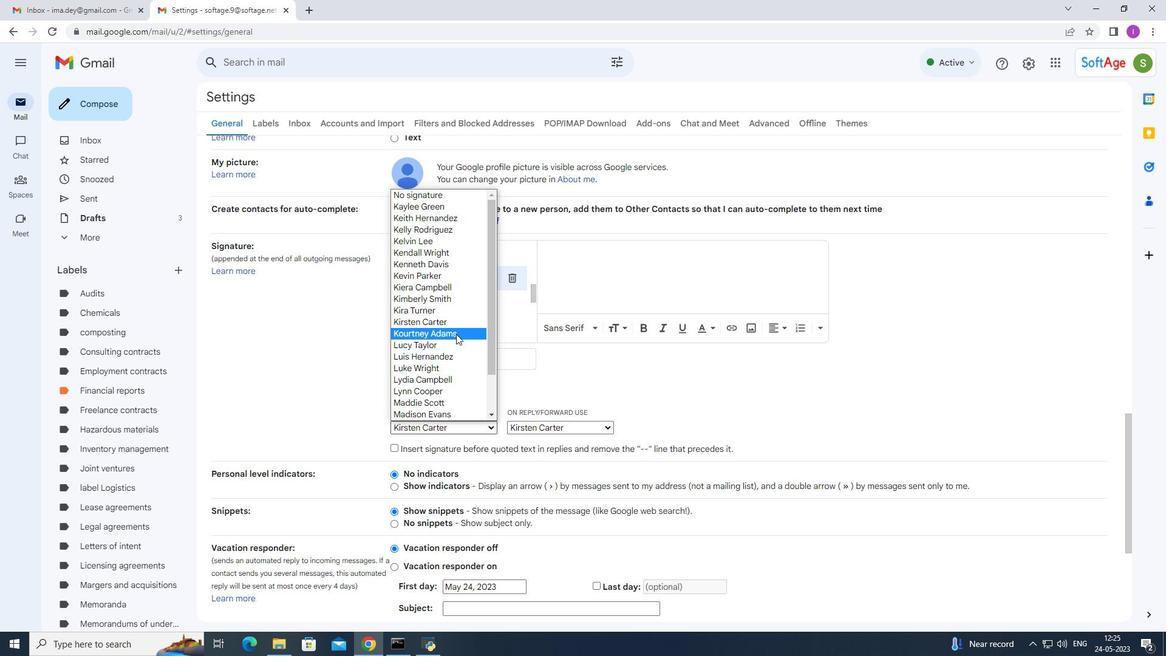 
Action: Mouse pressed left at (456, 329)
Screenshot: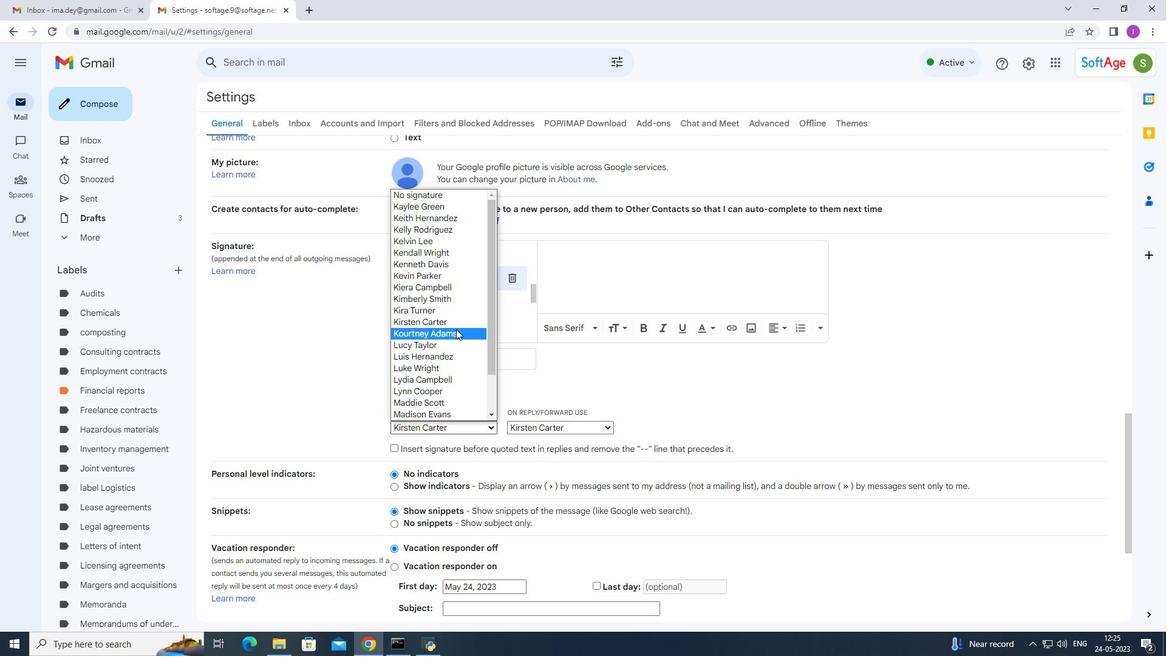 
Action: Mouse moved to (604, 426)
Screenshot: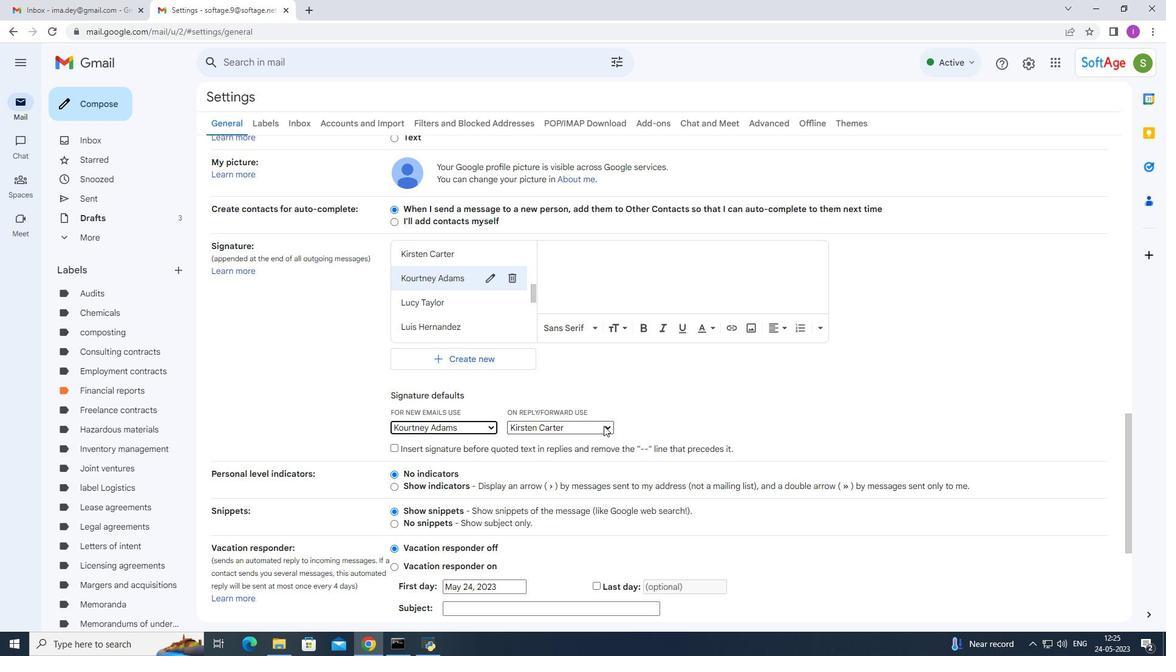 
Action: Mouse pressed left at (604, 426)
Screenshot: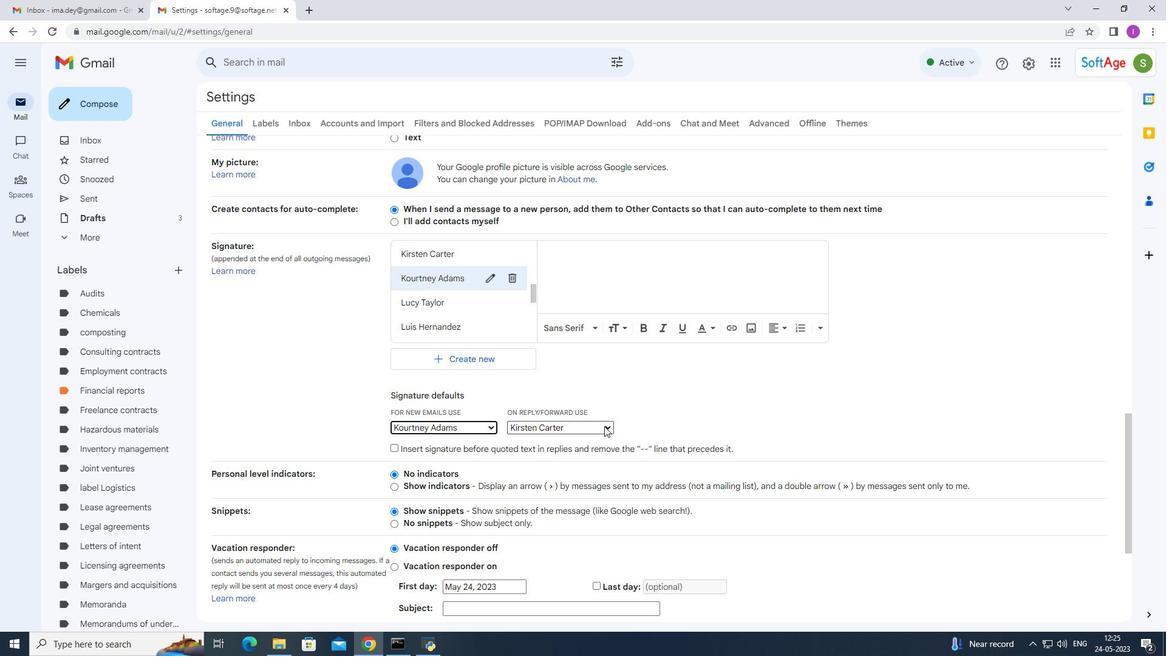 
Action: Mouse moved to (583, 334)
Screenshot: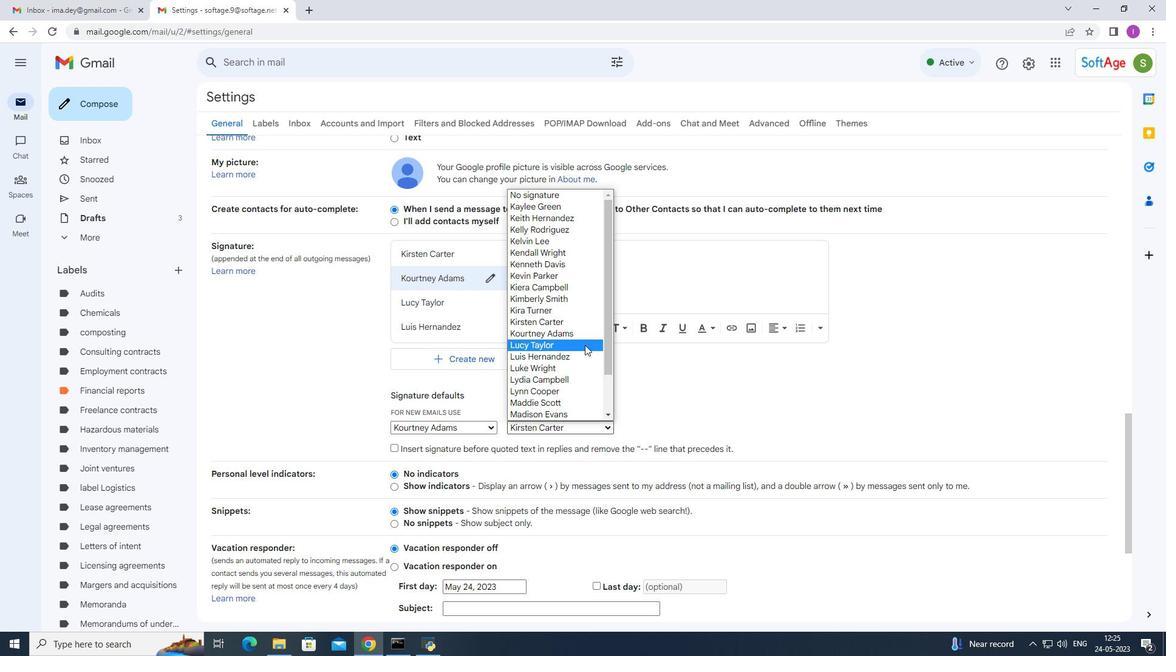 
Action: Mouse pressed left at (583, 334)
Screenshot: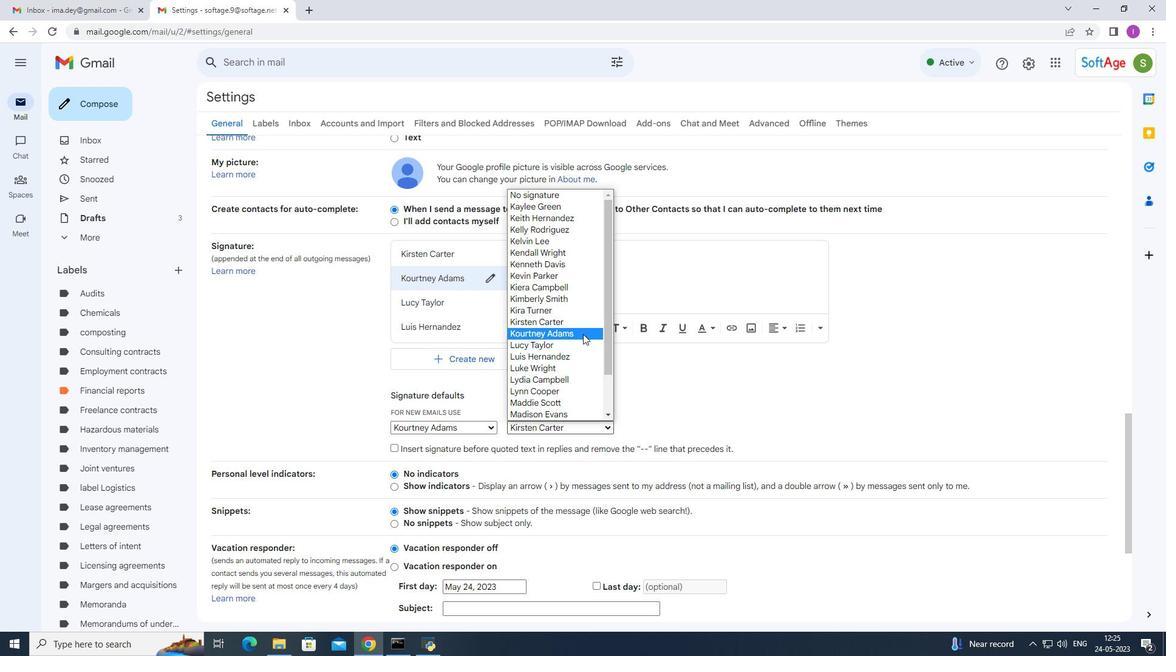 
Action: Mouse moved to (553, 252)
Screenshot: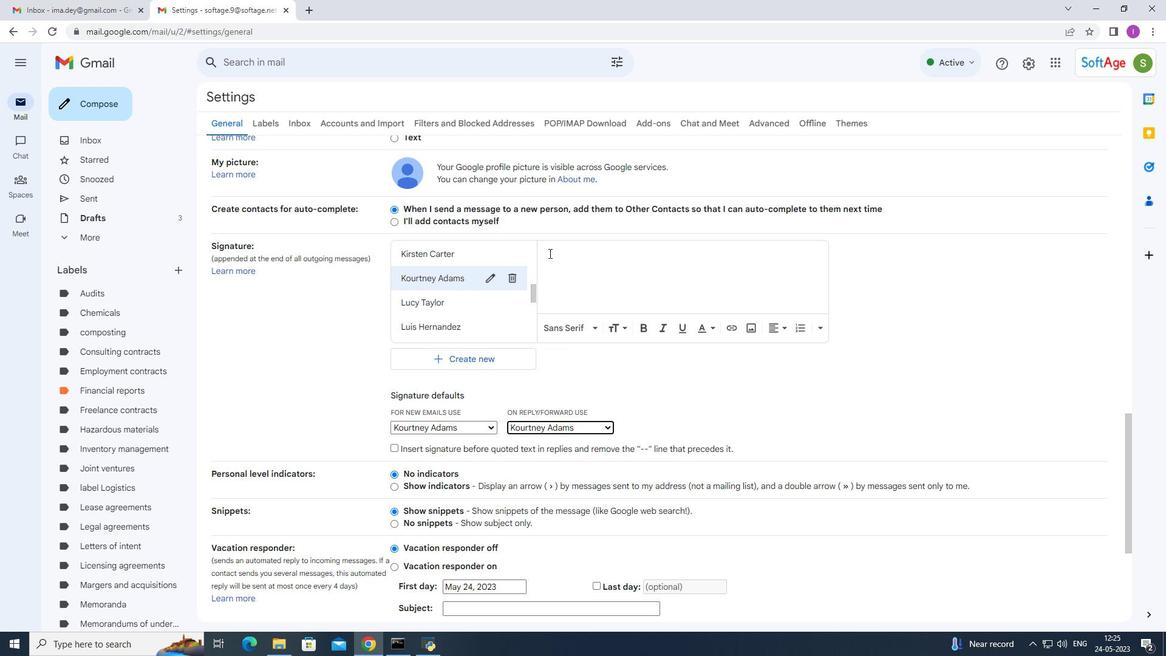 
Action: Mouse pressed left at (553, 252)
Screenshot: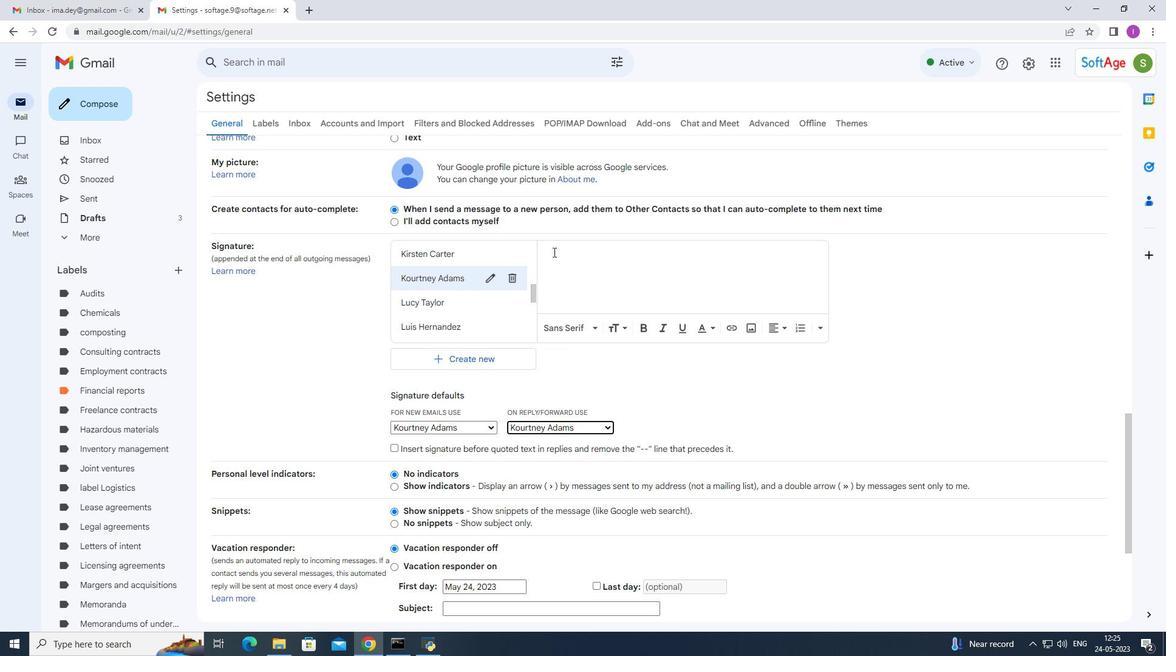 
Action: Mouse moved to (469, 278)
Screenshot: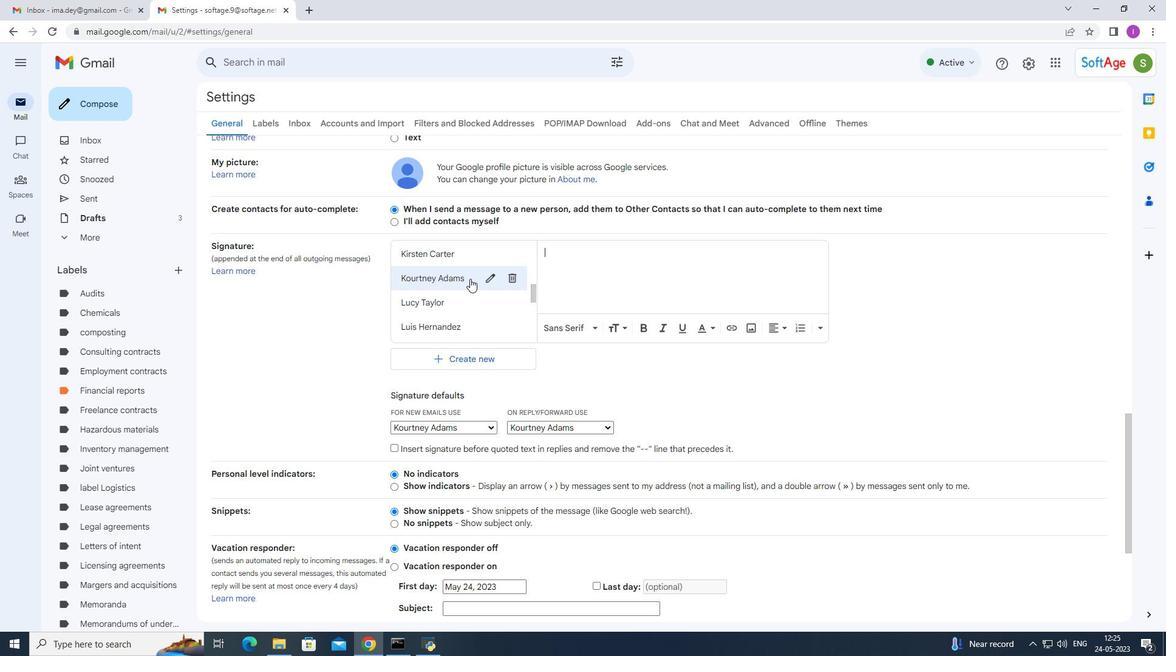 
Action: Mouse pressed left at (469, 278)
Screenshot: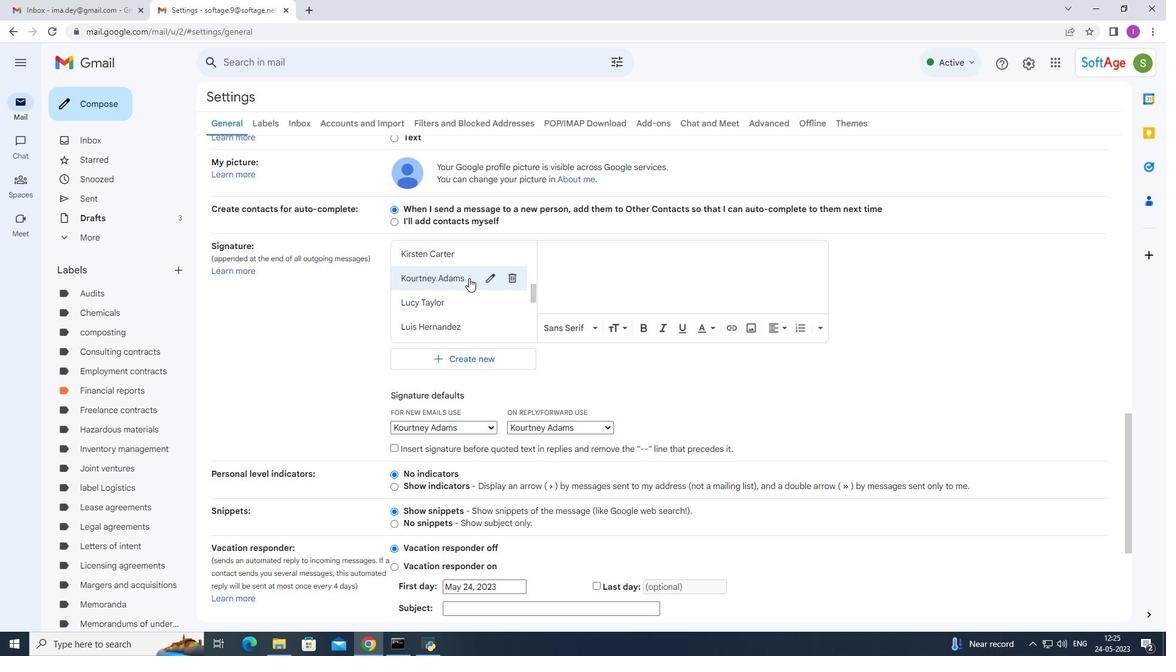 
Action: Mouse moved to (469, 278)
Screenshot: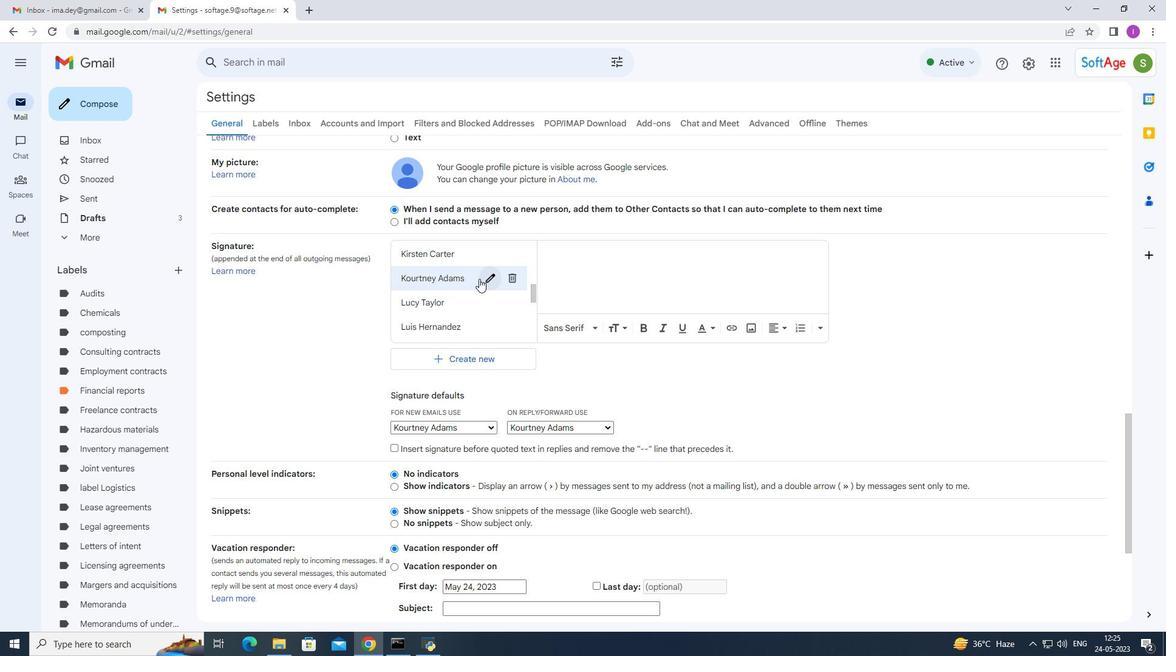 
Action: Mouse pressed left at (469, 278)
Screenshot: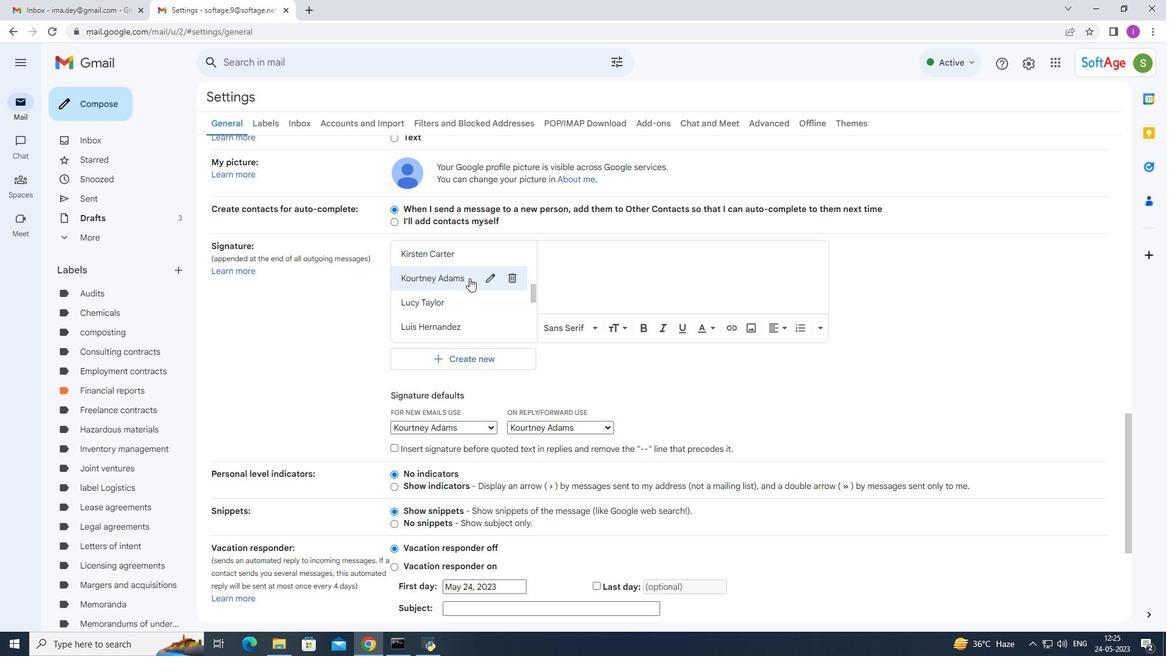 
Action: Mouse moved to (401, 285)
Screenshot: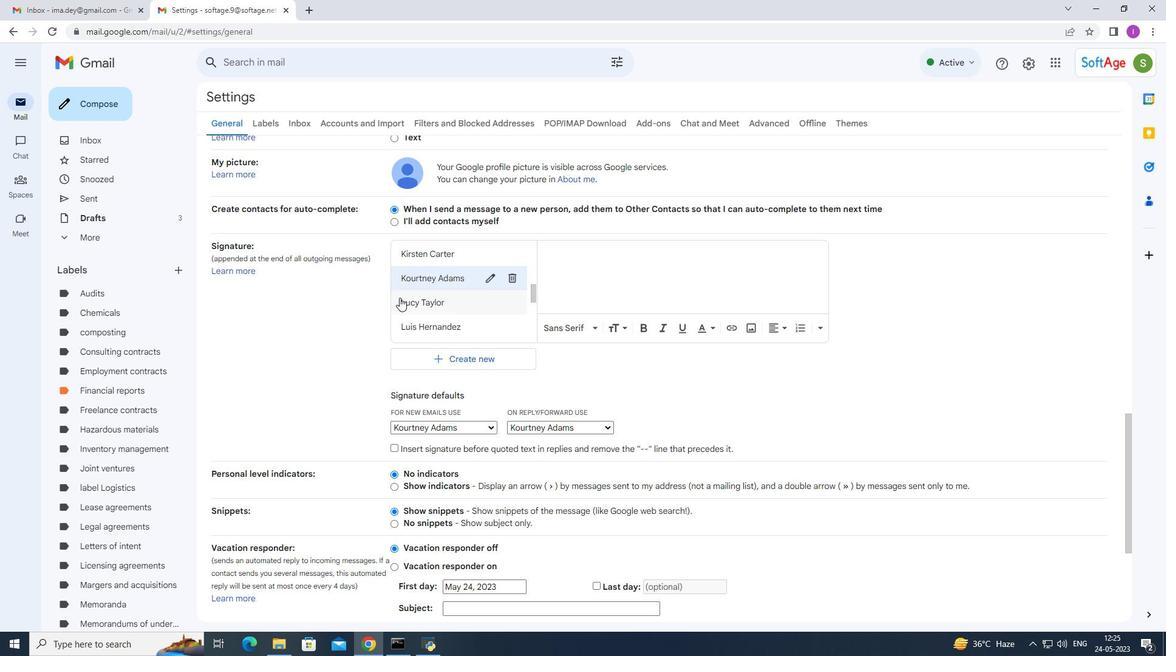 
Action: Key pressed ctrl+C
Screenshot: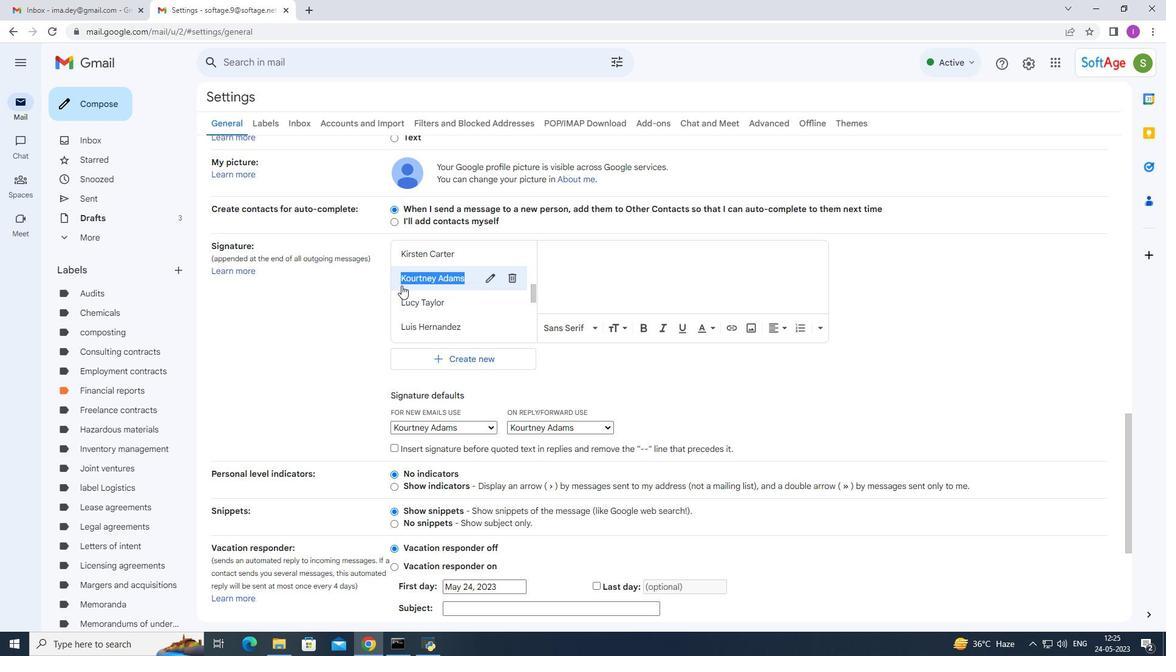 
Action: Mouse moved to (556, 254)
Screenshot: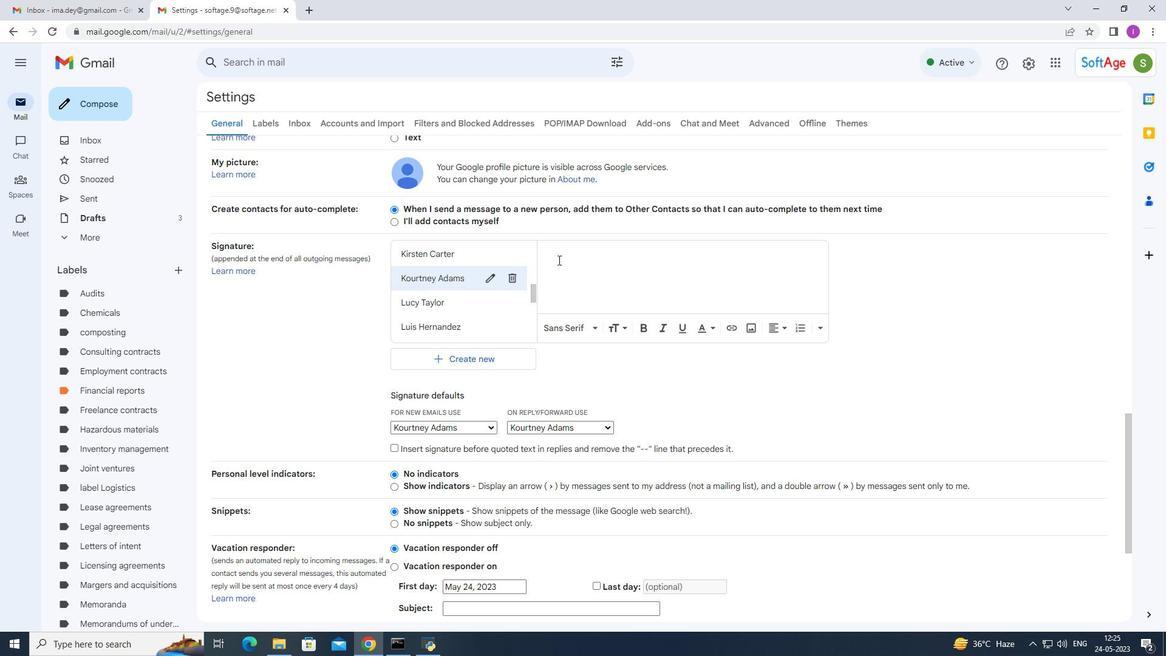 
Action: Mouse pressed left at (556, 254)
Screenshot: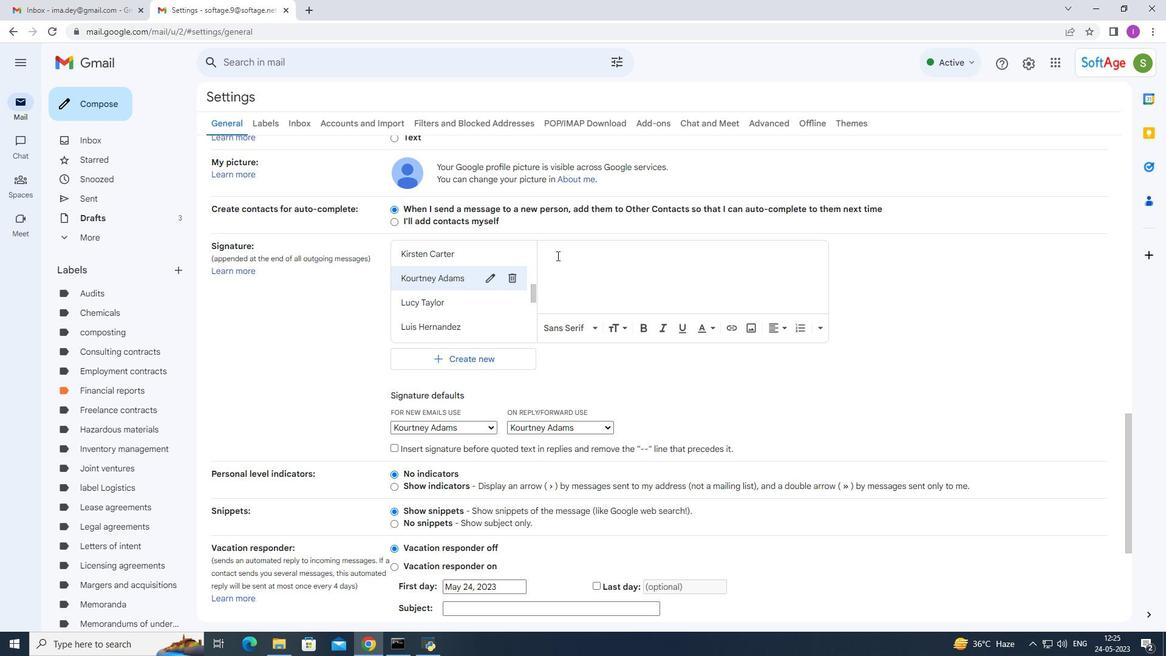 
Action: Key pressed ctrl+V
Screenshot: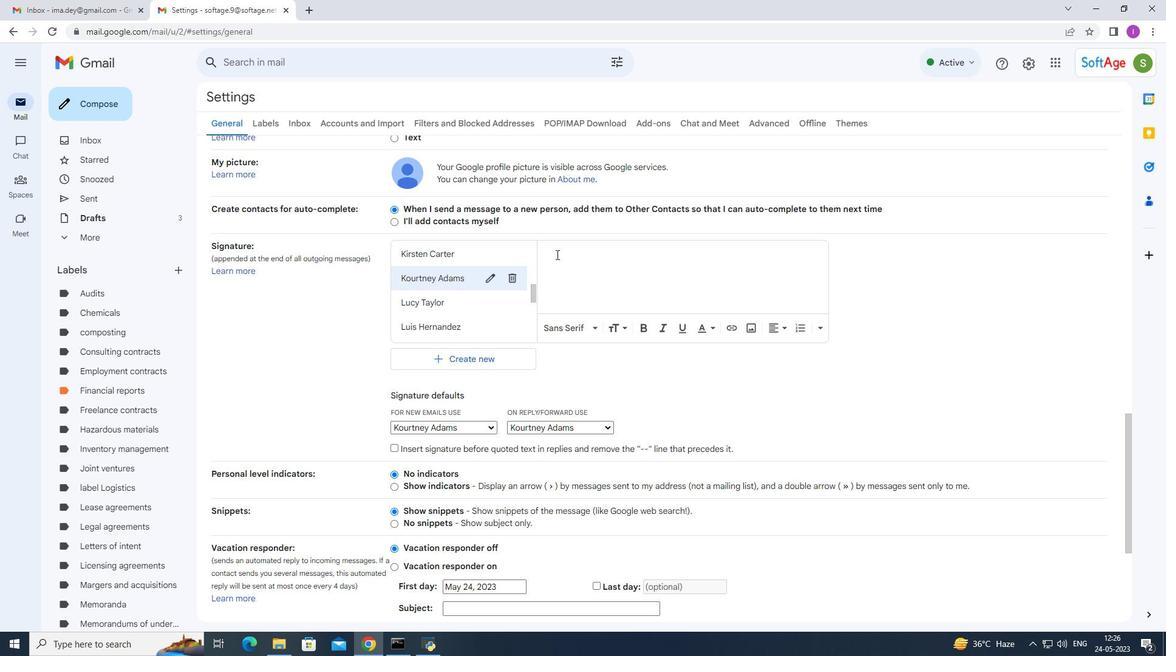 
Action: Mouse moved to (599, 598)
Screenshot: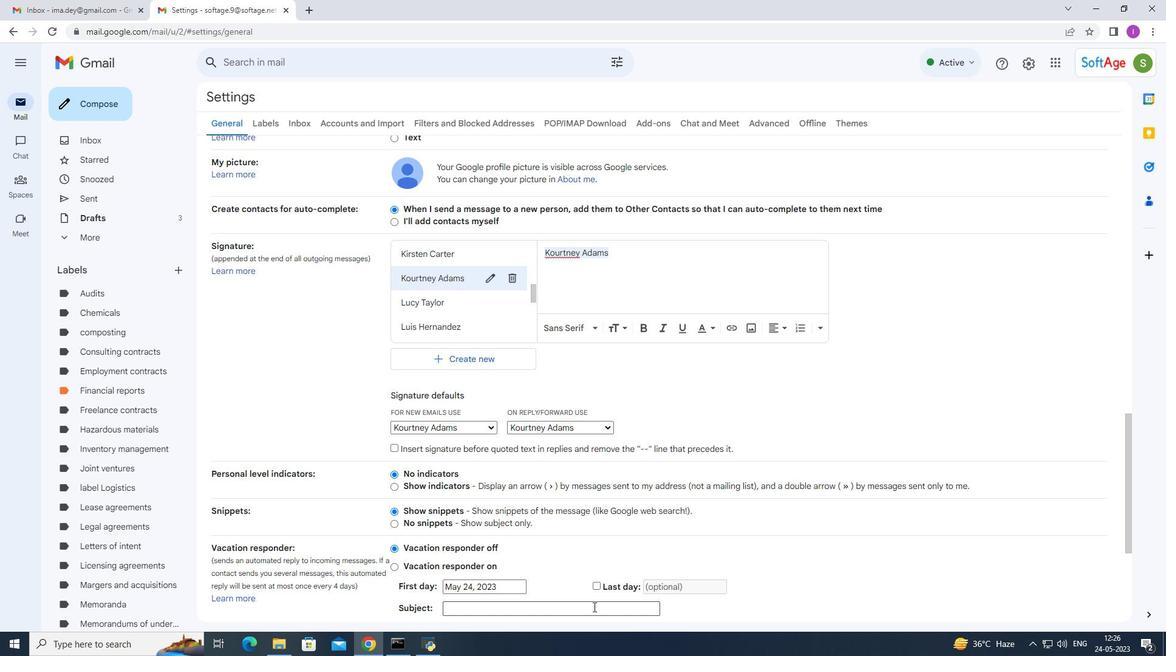 
Action: Mouse scrolled (599, 597) with delta (0, 0)
Screenshot: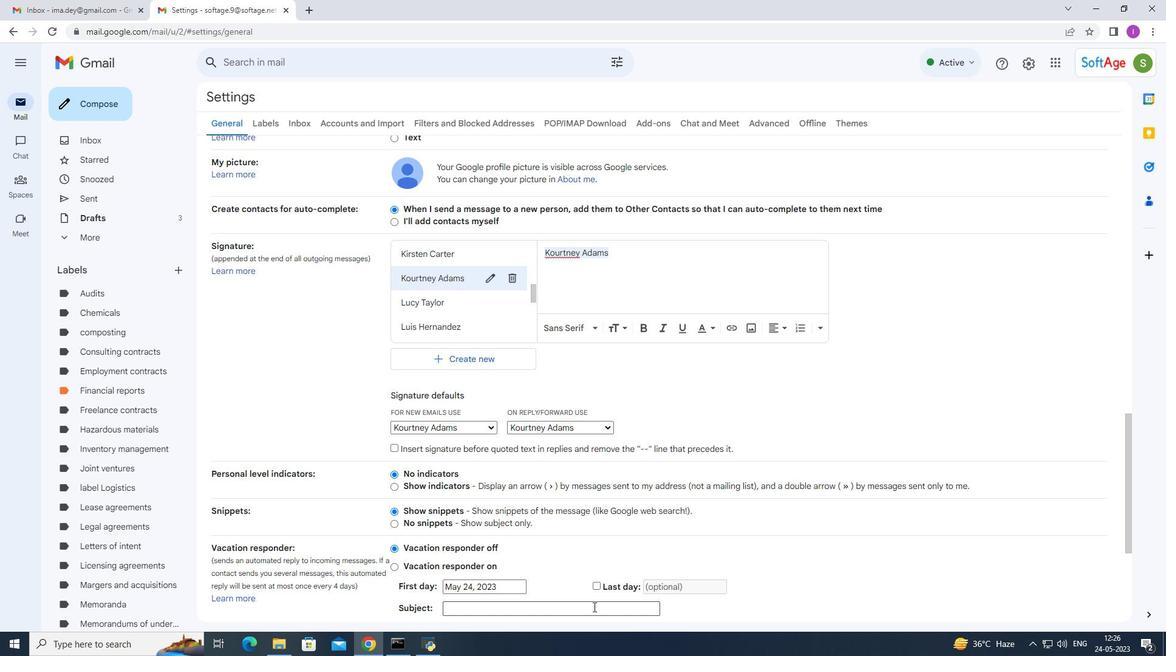 
Action: Mouse scrolled (599, 597) with delta (0, 0)
Screenshot: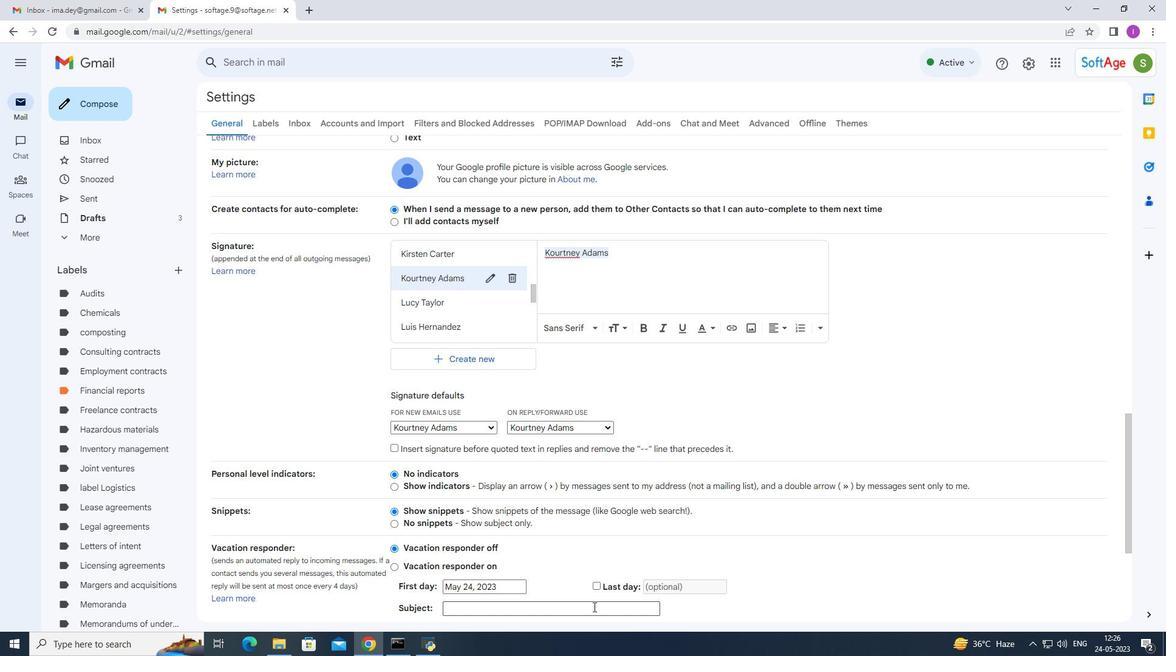 
Action: Mouse scrolled (599, 597) with delta (0, 0)
Screenshot: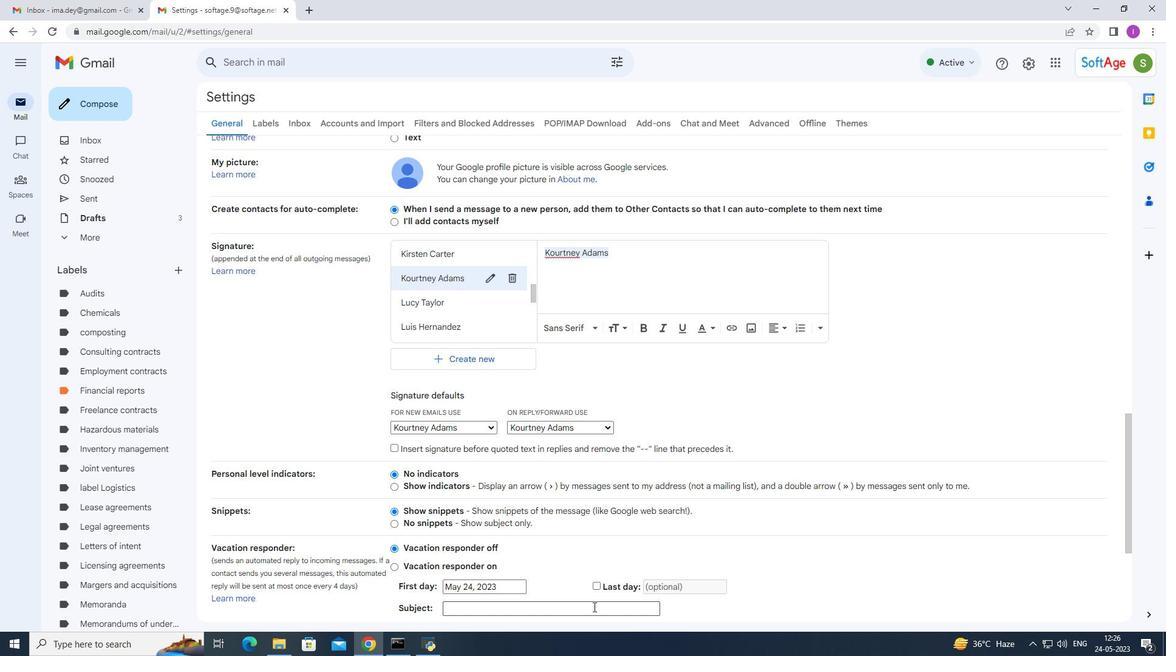 
Action: Mouse moved to (599, 501)
Screenshot: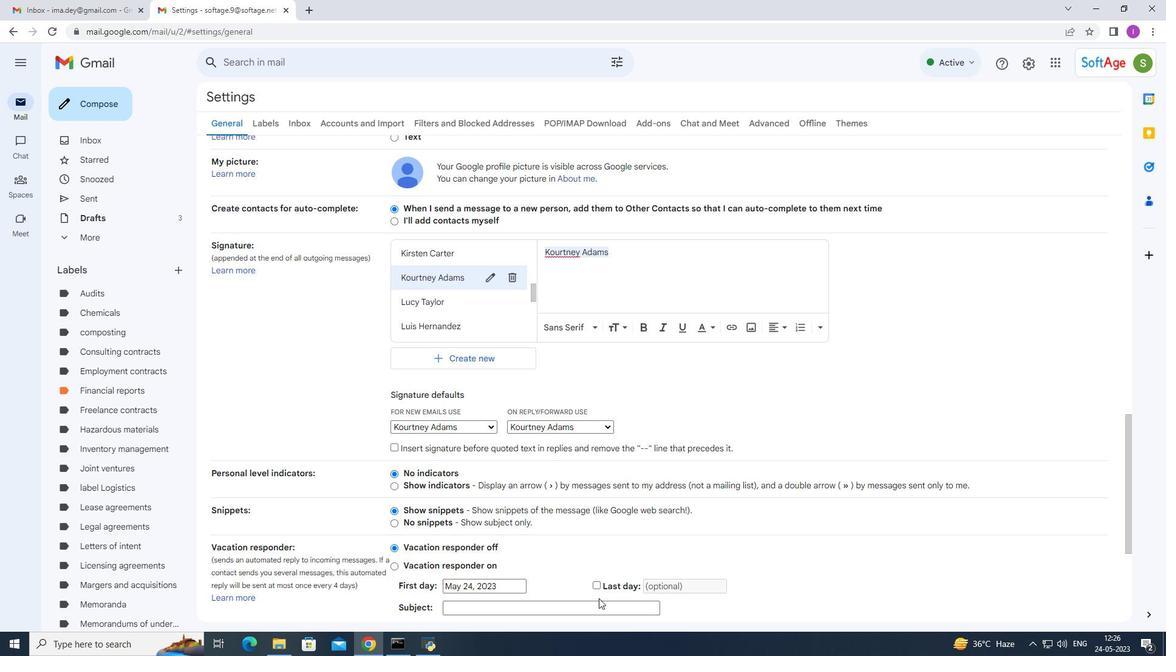 
Action: Mouse scrolled (599, 501) with delta (0, 0)
Screenshot: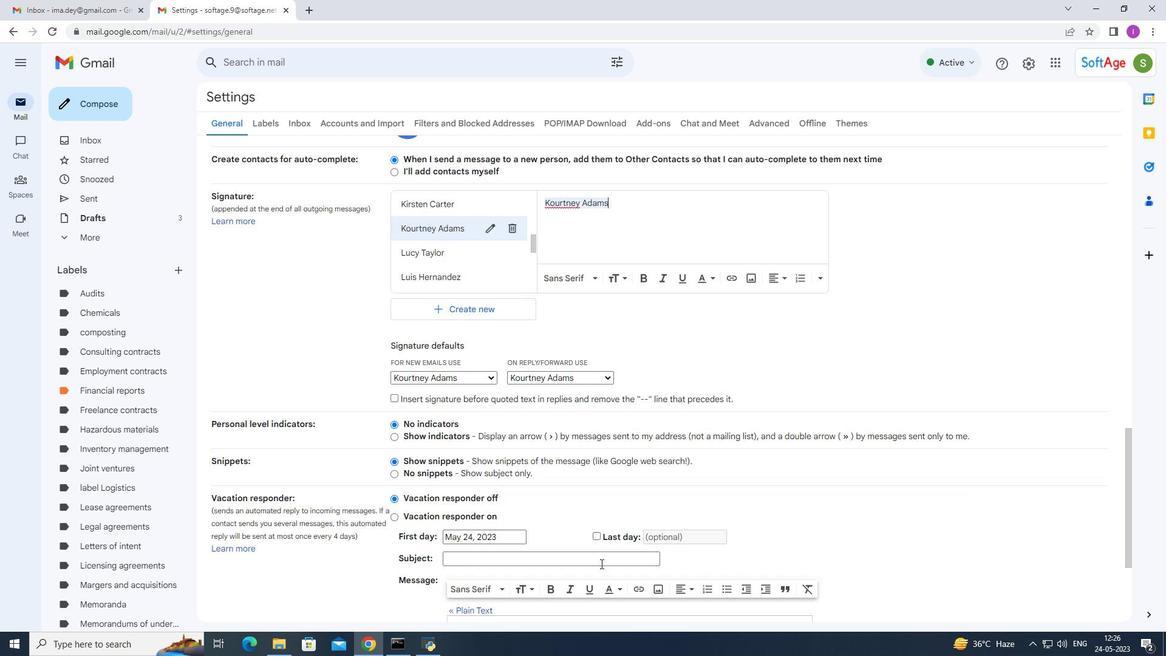
Action: Mouse moved to (599, 501)
Screenshot: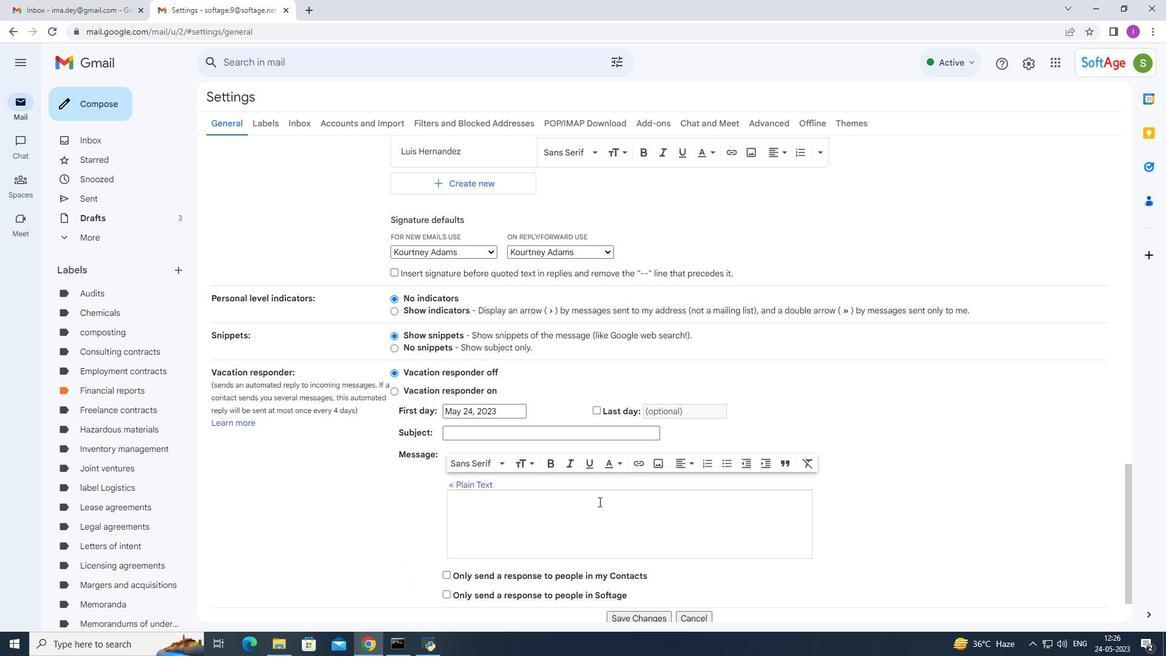 
Action: Mouse scrolled (599, 501) with delta (0, 0)
Screenshot: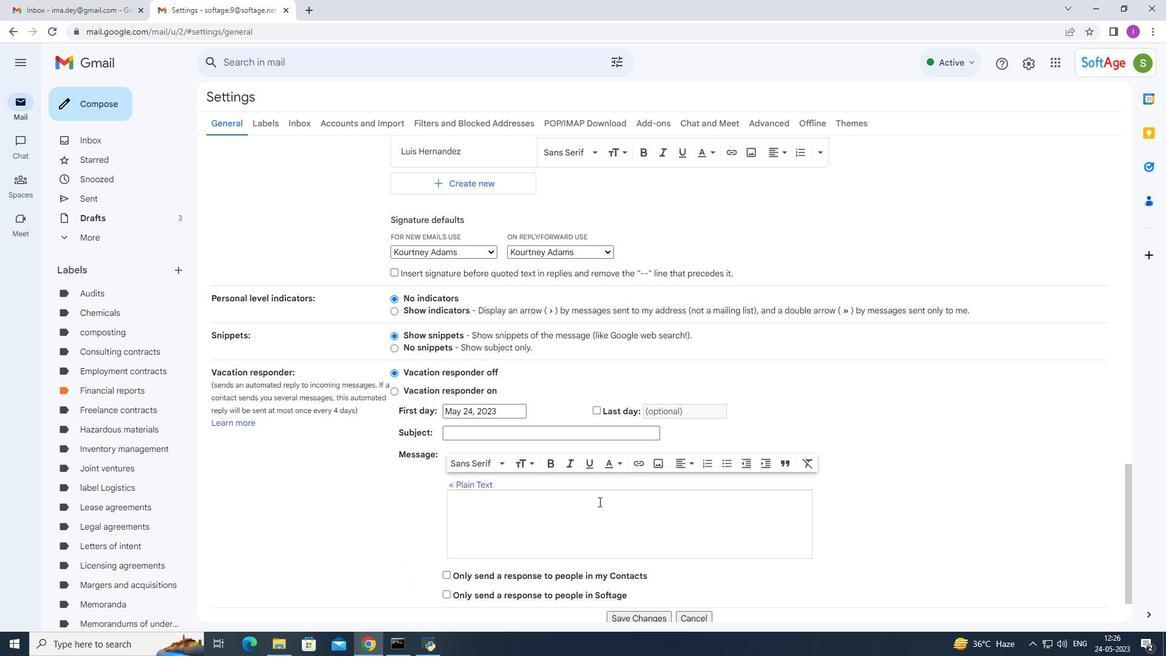 
Action: Mouse moved to (599, 501)
Screenshot: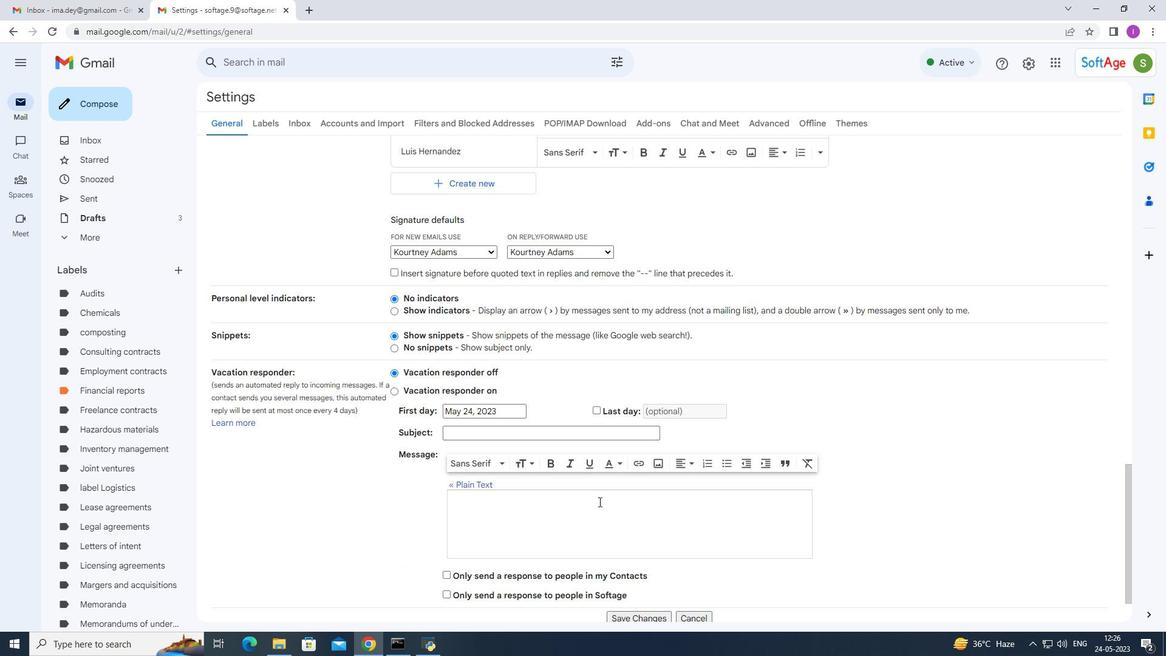 
Action: Mouse scrolled (599, 501) with delta (0, 0)
Screenshot: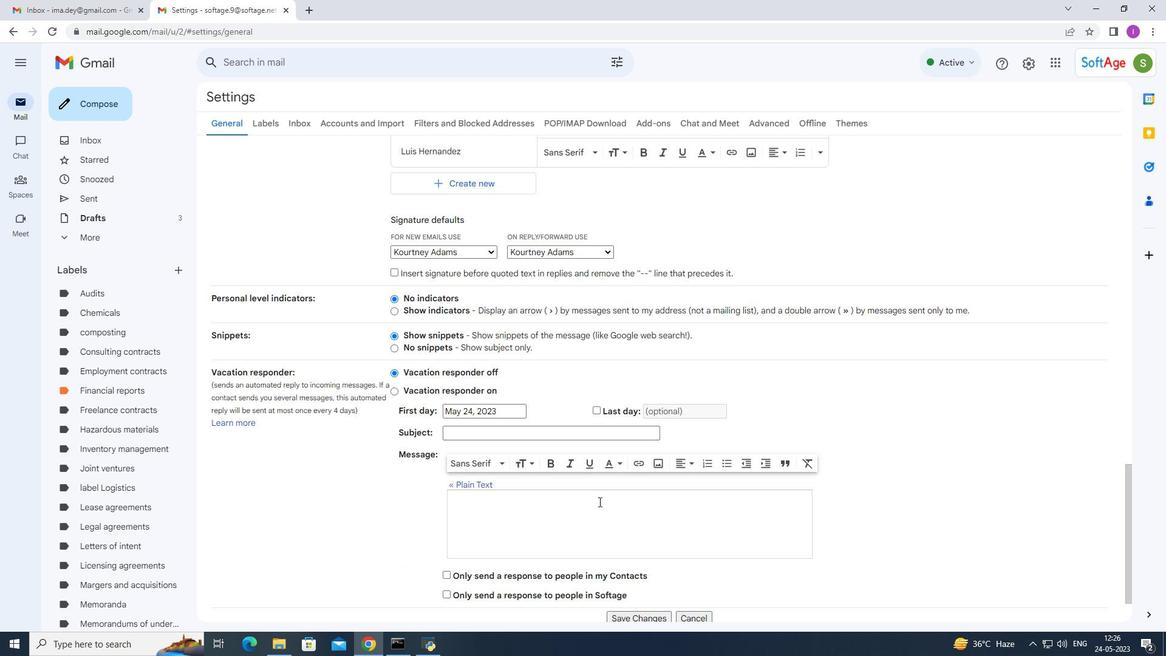 
Action: Mouse moved to (602, 503)
Screenshot: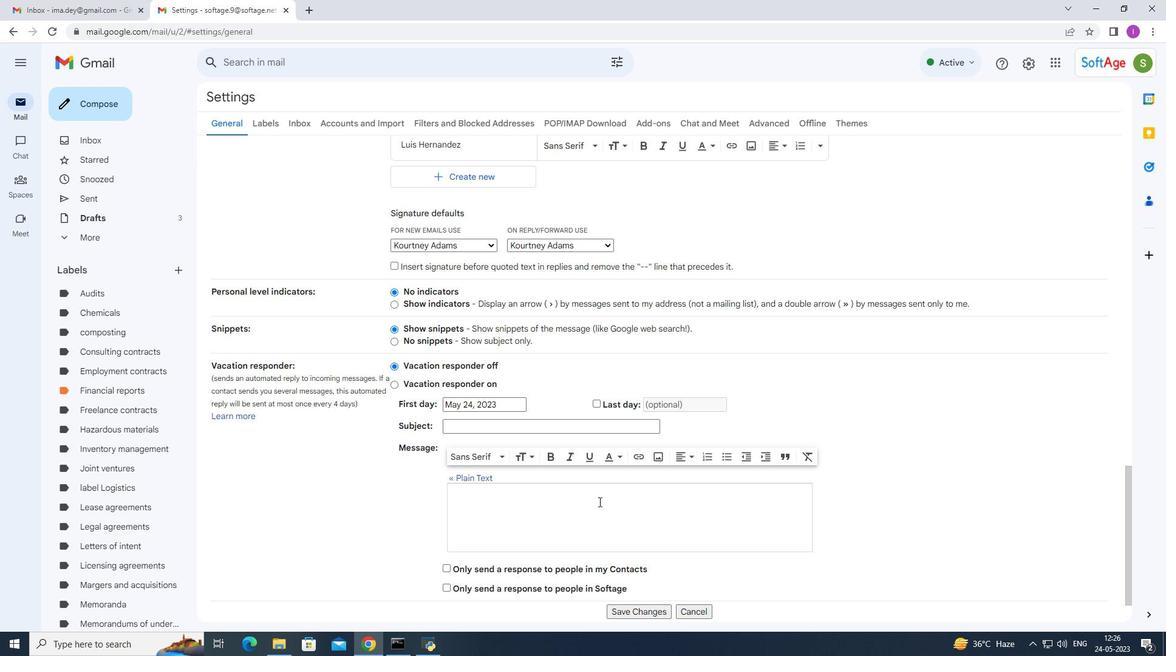 
Action: Mouse scrolled (600, 501) with delta (0, 0)
Screenshot: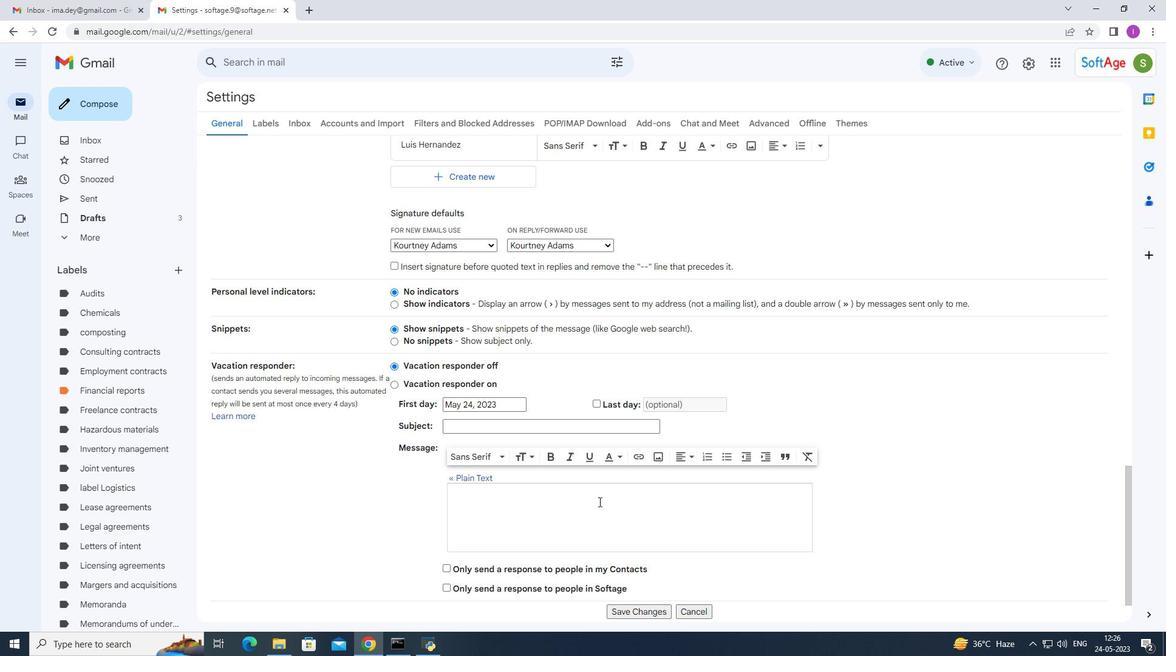 
Action: Mouse scrolled (602, 503) with delta (0, 0)
Screenshot: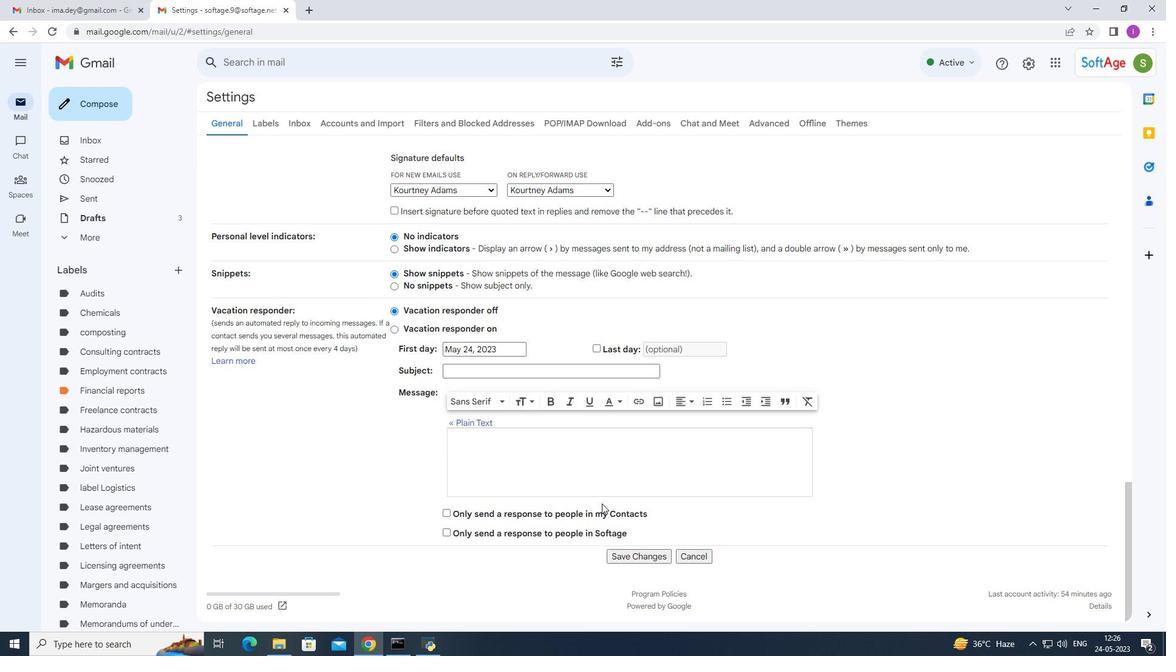 
Action: Mouse moved to (602, 504)
Screenshot: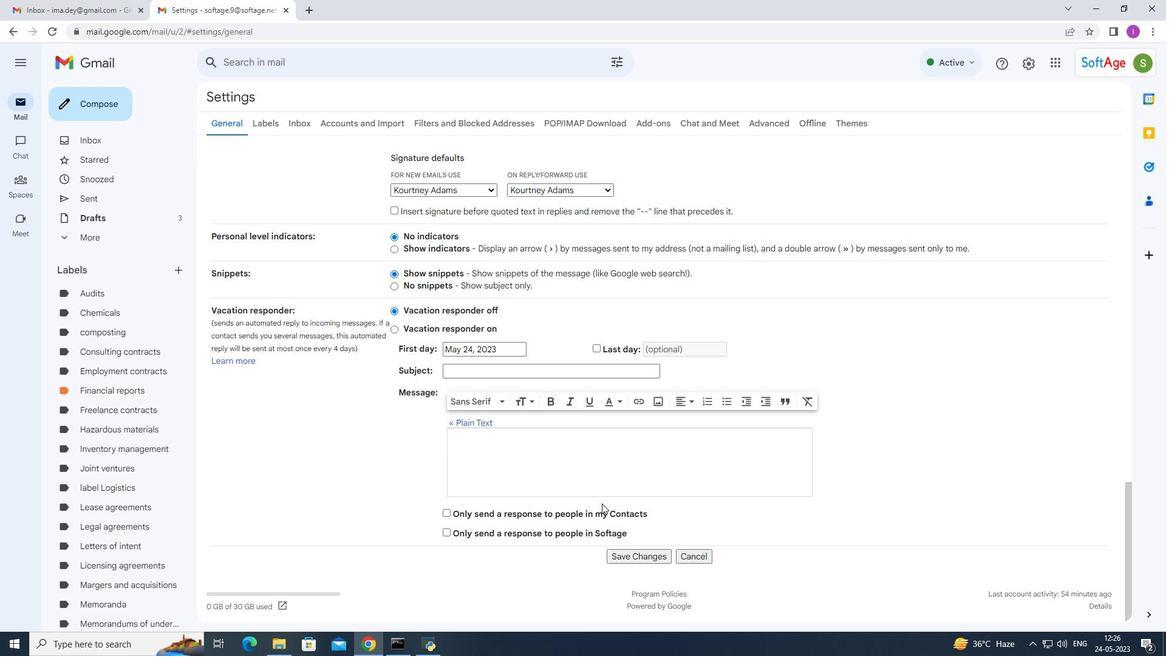 
Action: Mouse scrolled (602, 503) with delta (0, 0)
Screenshot: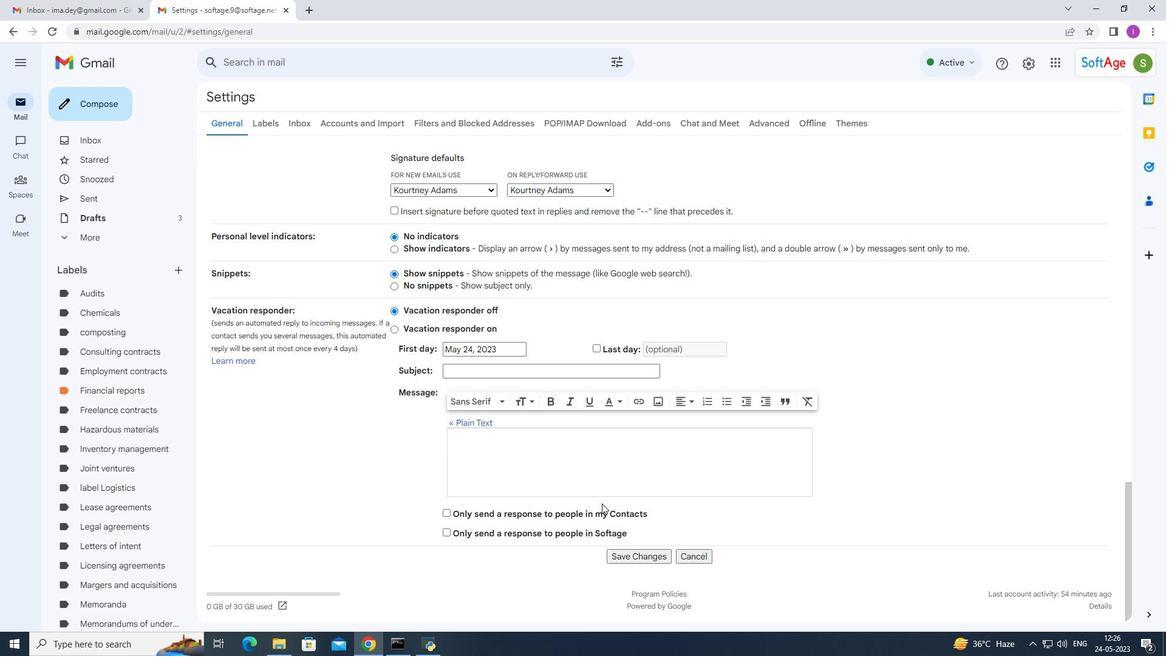 
Action: Mouse scrolled (602, 503) with delta (0, 0)
Screenshot: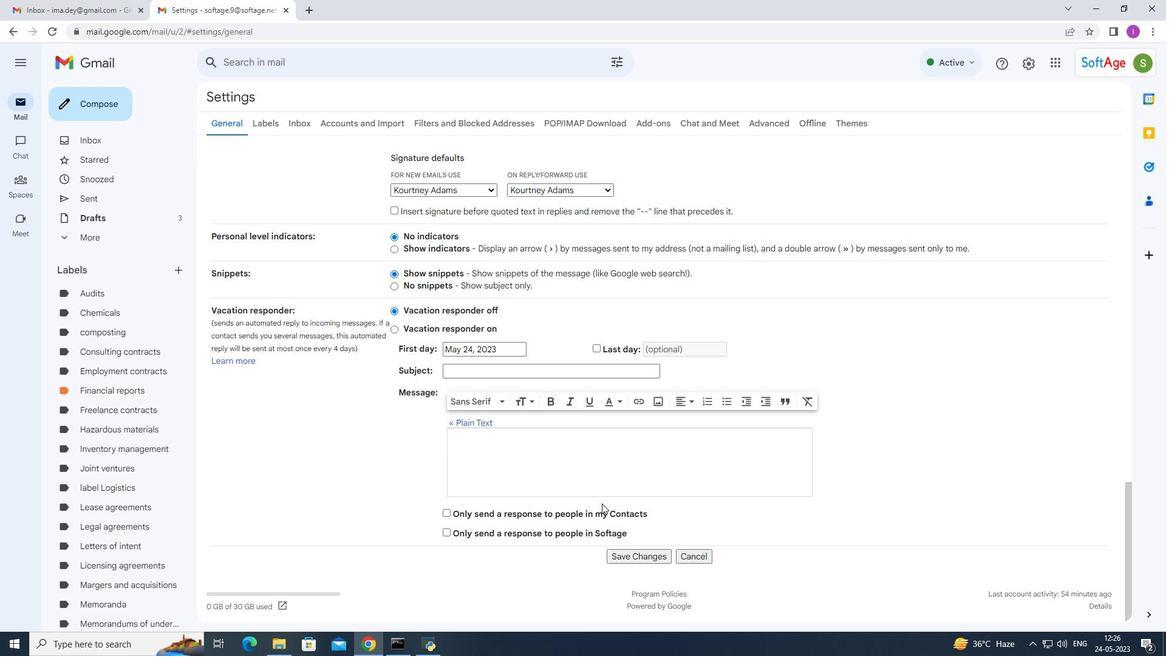 
Action: Mouse moved to (611, 518)
Screenshot: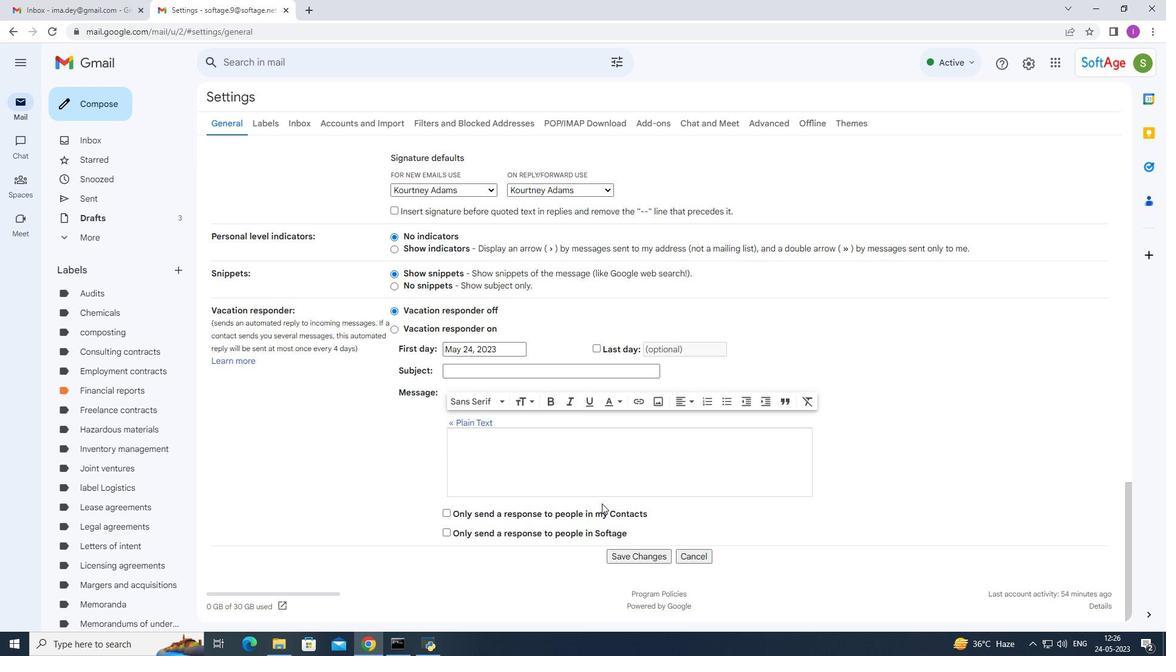 
Action: Mouse scrolled (609, 515) with delta (0, 0)
Screenshot: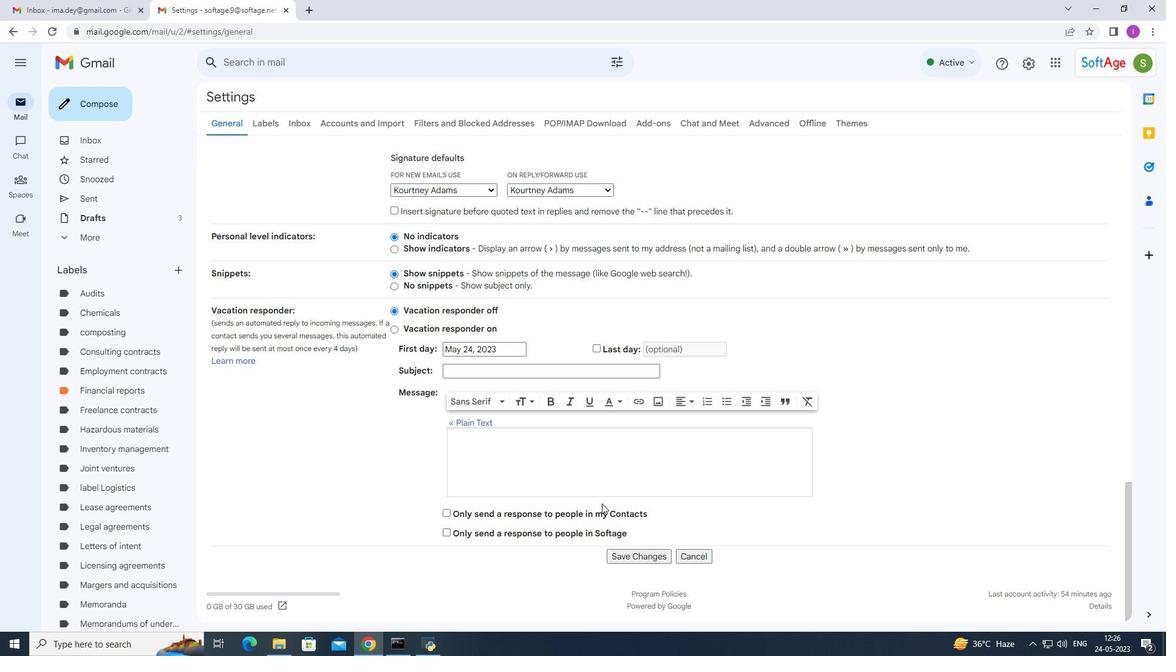 
Action: Mouse moved to (631, 558)
Screenshot: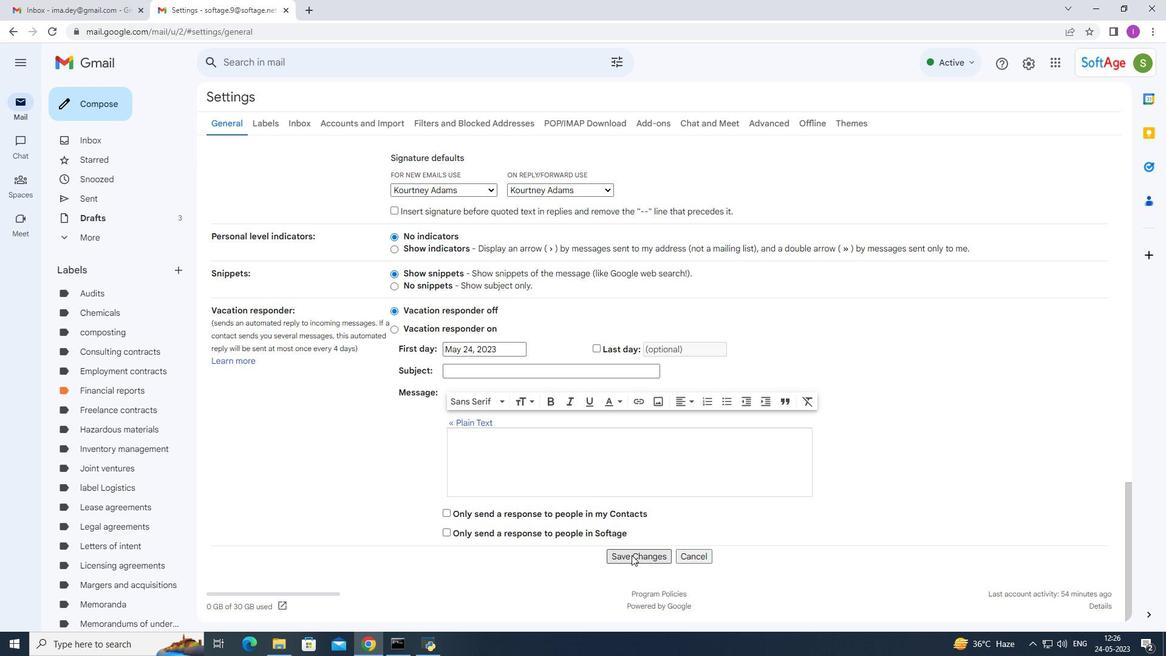 
Action: Mouse pressed left at (631, 558)
Screenshot: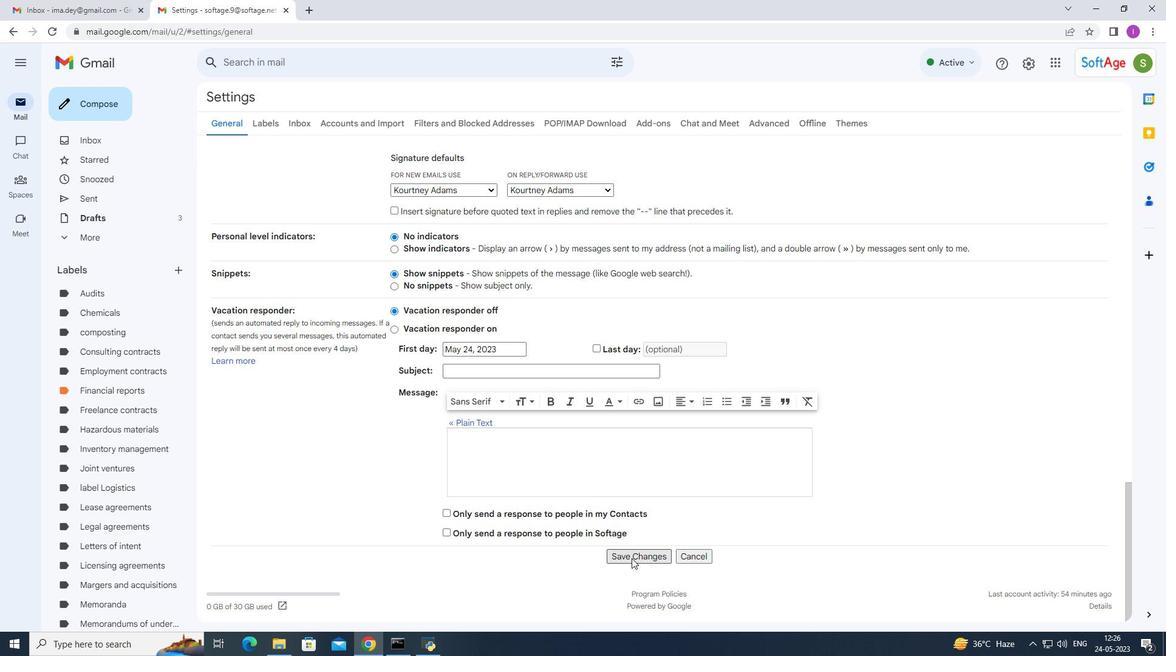 
Action: Mouse moved to (113, 94)
Screenshot: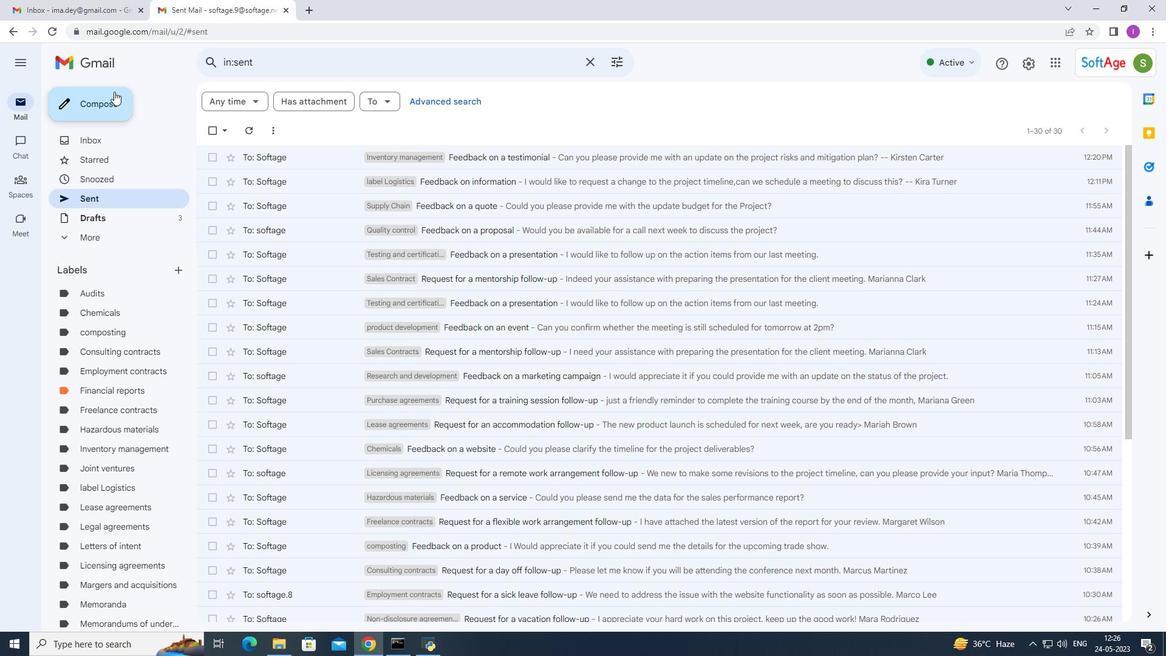 
Action: Mouse pressed left at (113, 94)
Screenshot: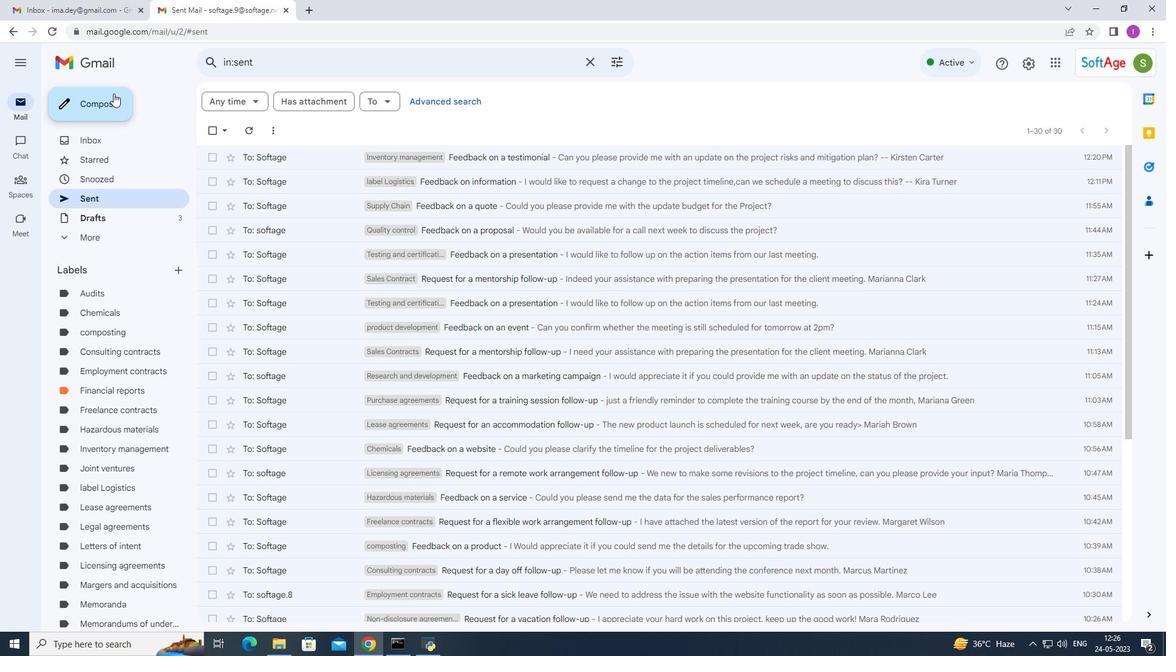 
Action: Mouse moved to (873, 288)
Screenshot: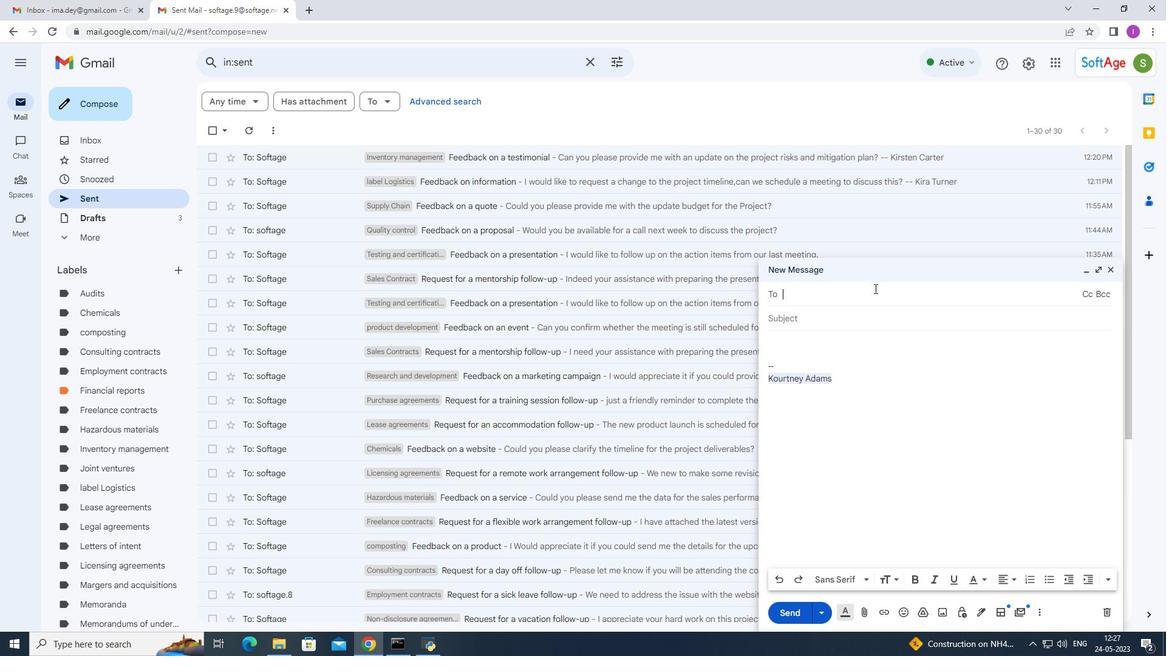 
Action: Key pressed s
Screenshot: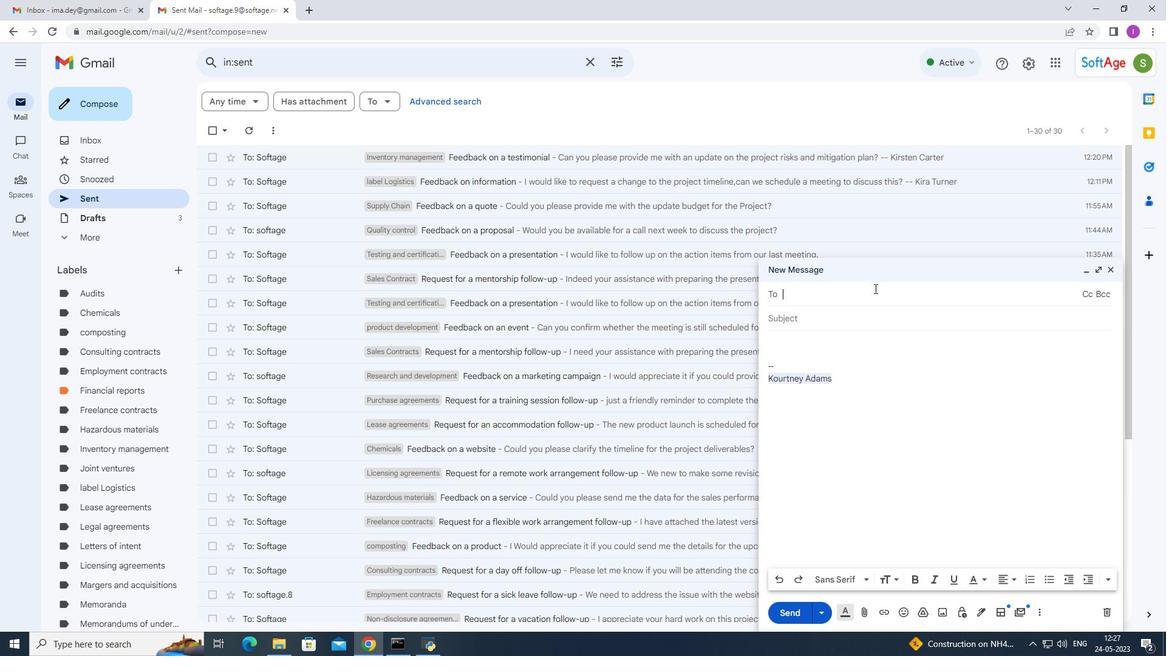 
Action: Mouse moved to (873, 288)
Screenshot: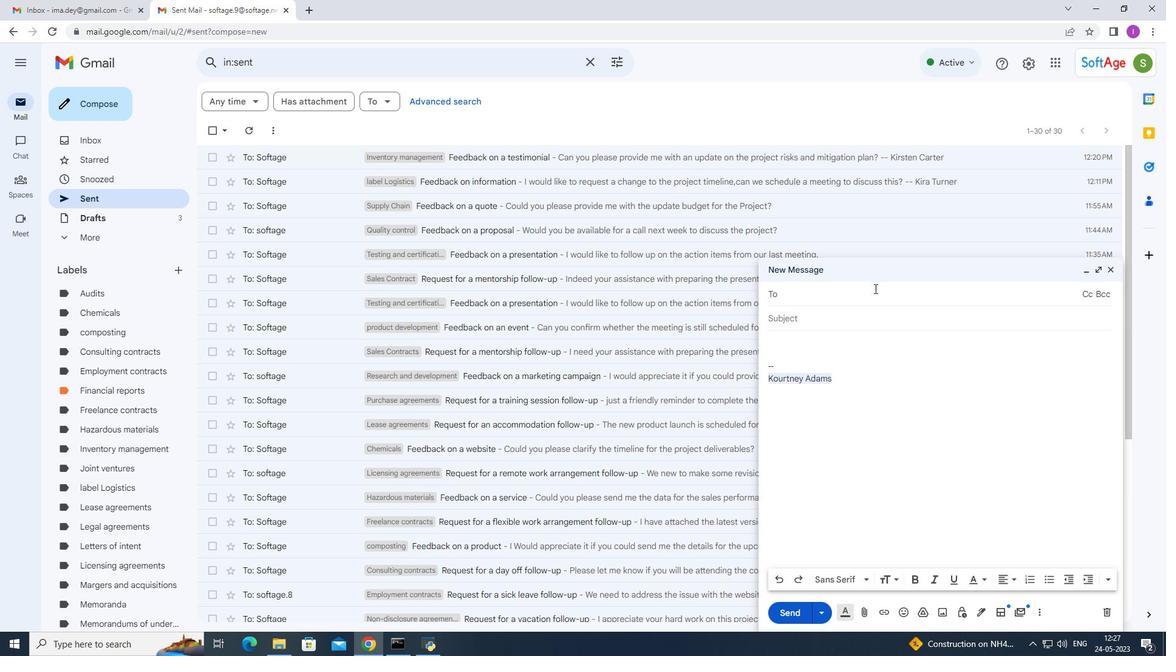 
Action: Key pressed o
Screenshot: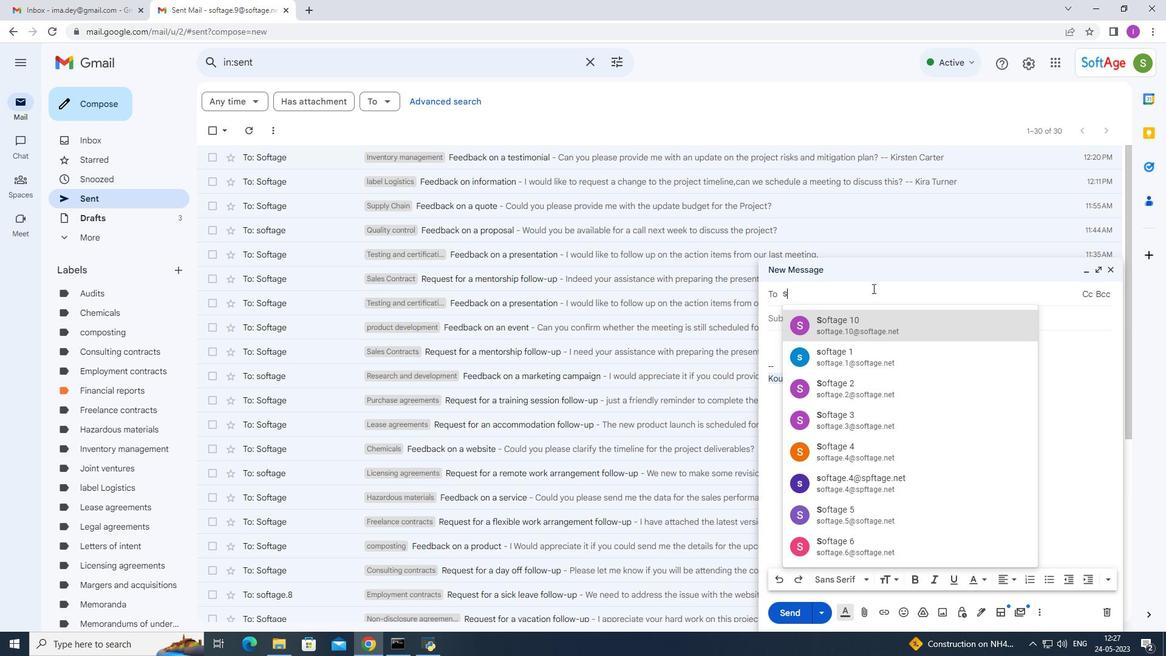 
Action: Mouse moved to (843, 515)
Screenshot: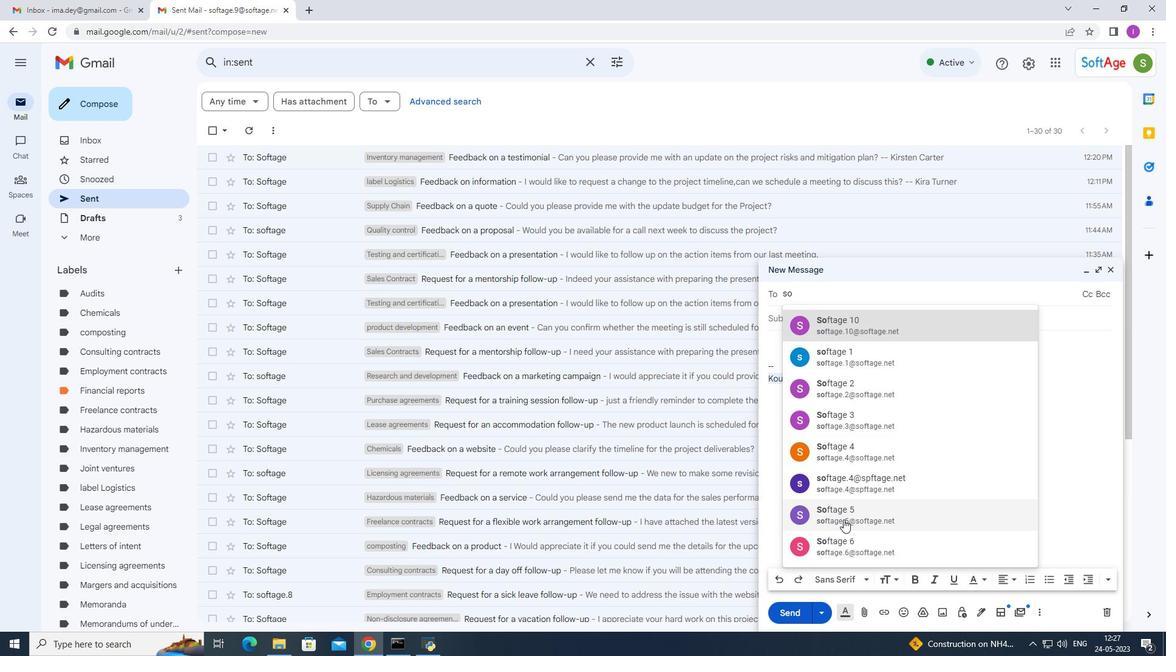 
Action: Mouse pressed left at (843, 515)
Screenshot: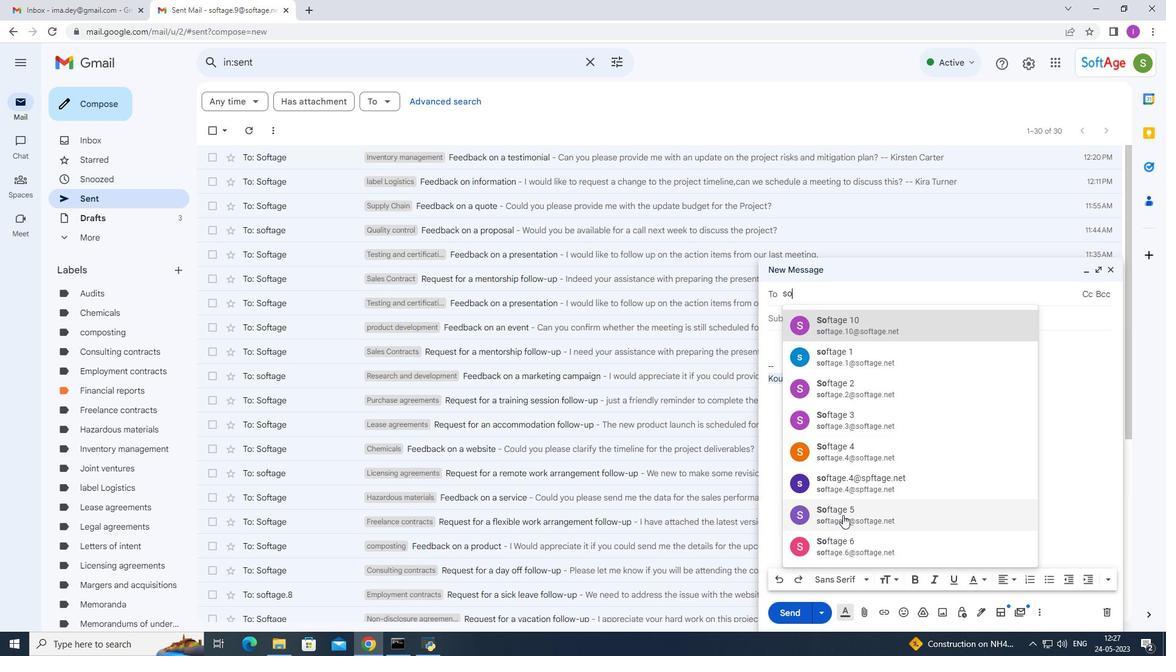 
Action: Mouse moved to (791, 332)
Screenshot: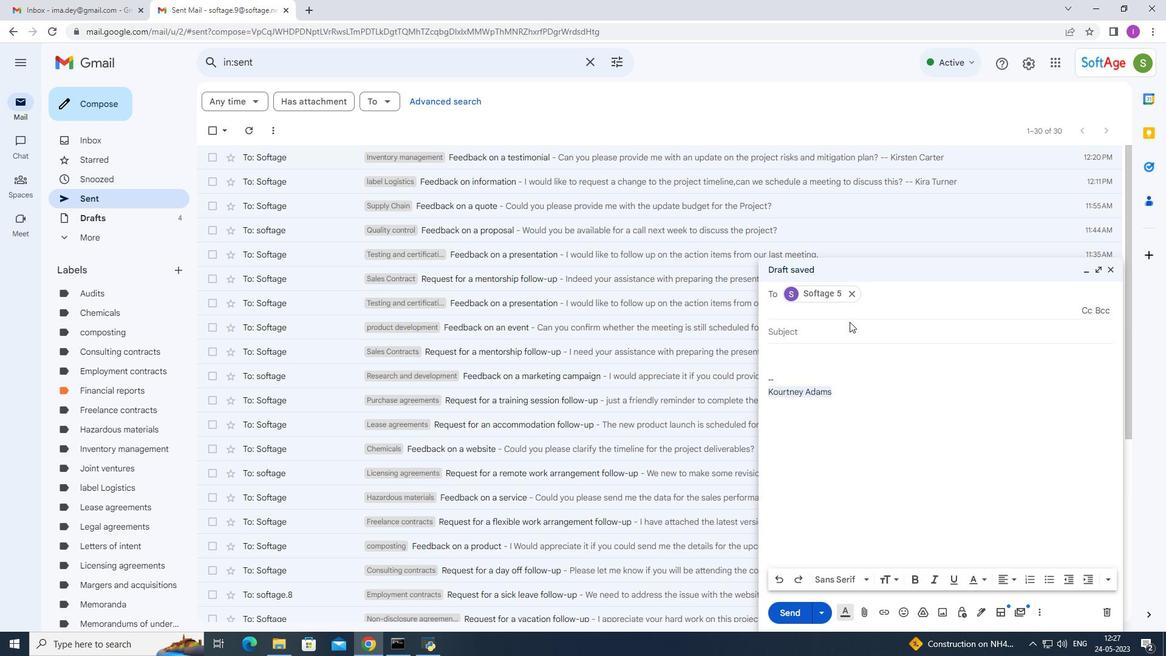 
Action: Mouse pressed left at (791, 332)
Screenshot: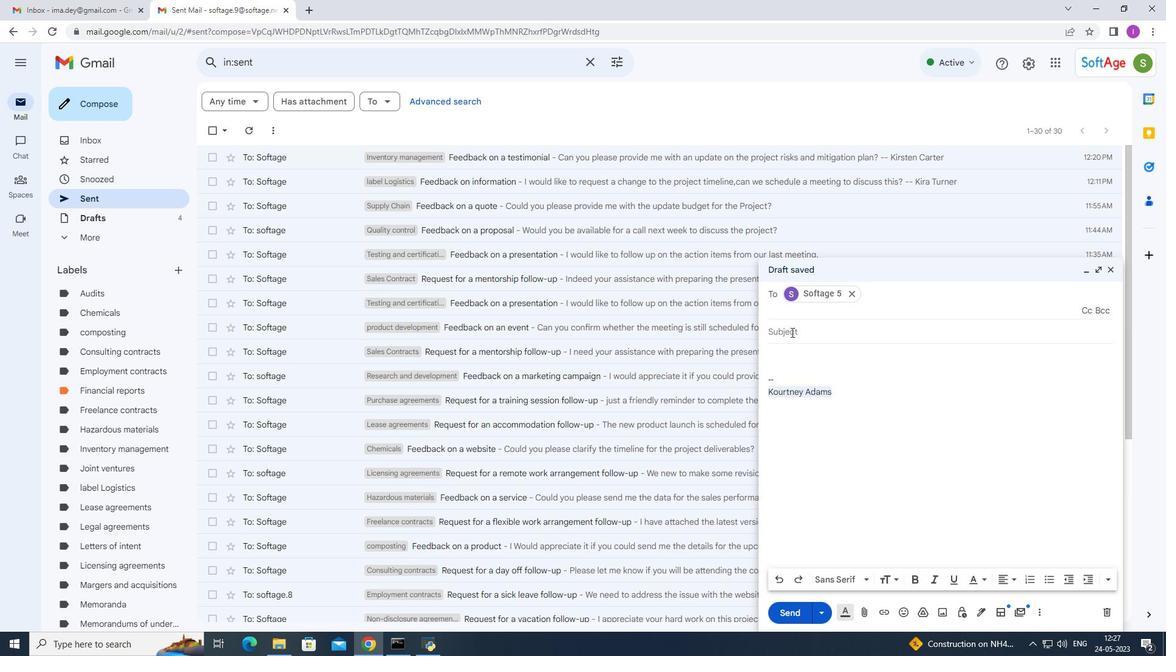 
Action: Mouse moved to (939, 333)
Screenshot: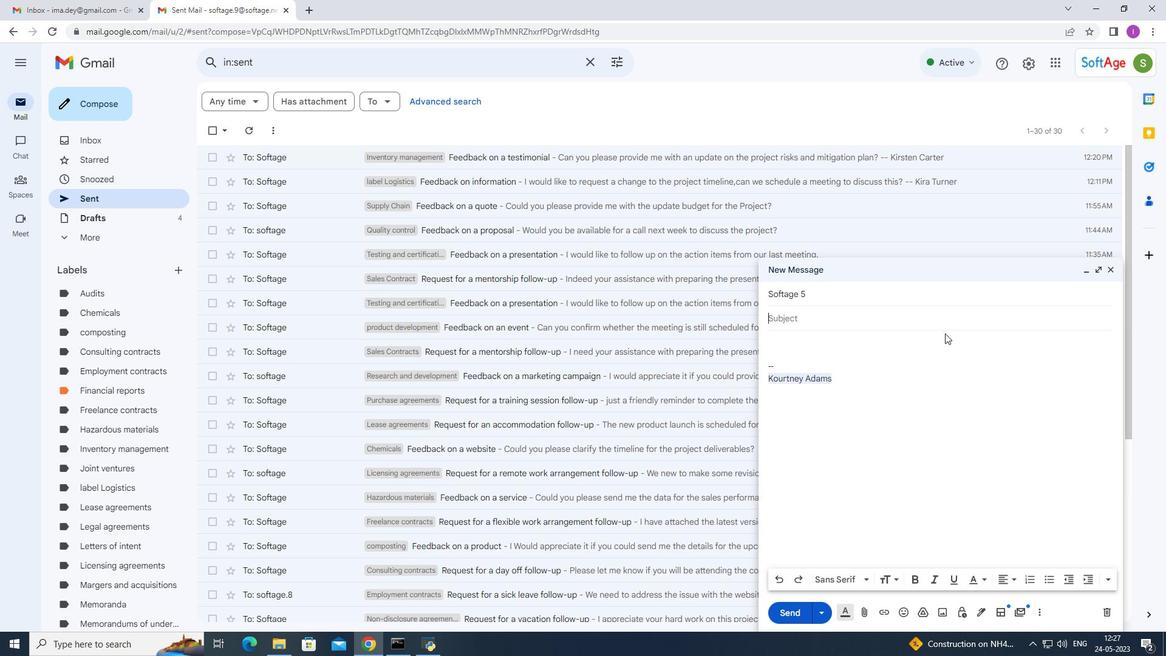 
Action: Key pressed <Key.shift>Feedback<Key.space>on<Key.space>a<Key.space><Key.space>refgerral
Screenshot: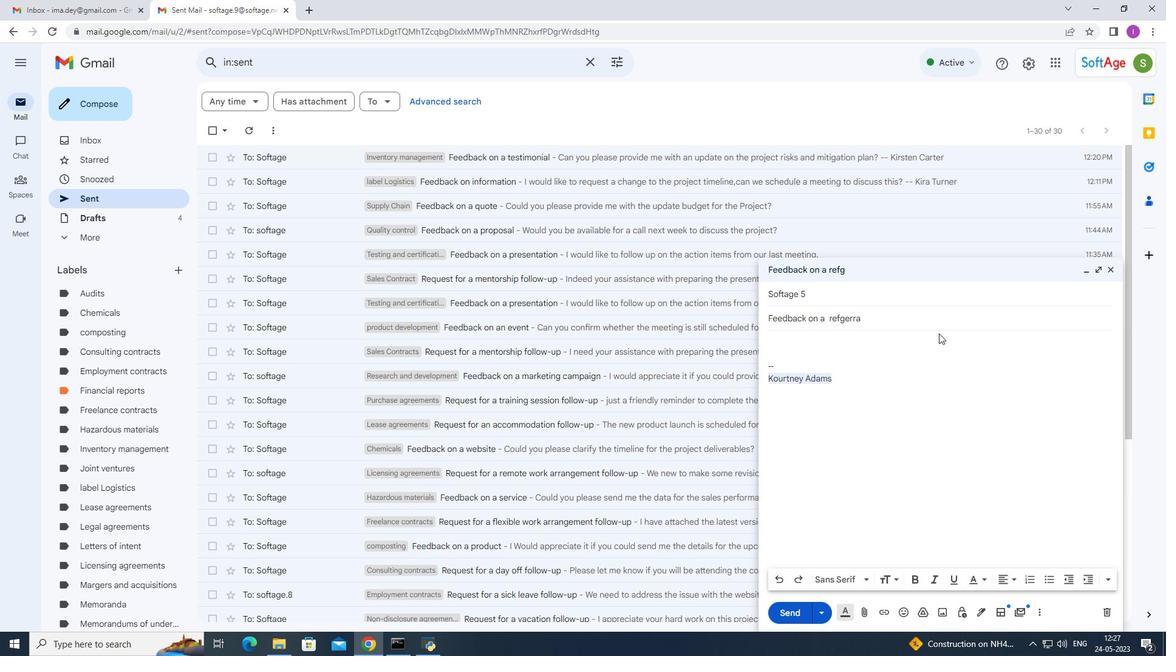 
Action: Mouse moved to (844, 320)
Screenshot: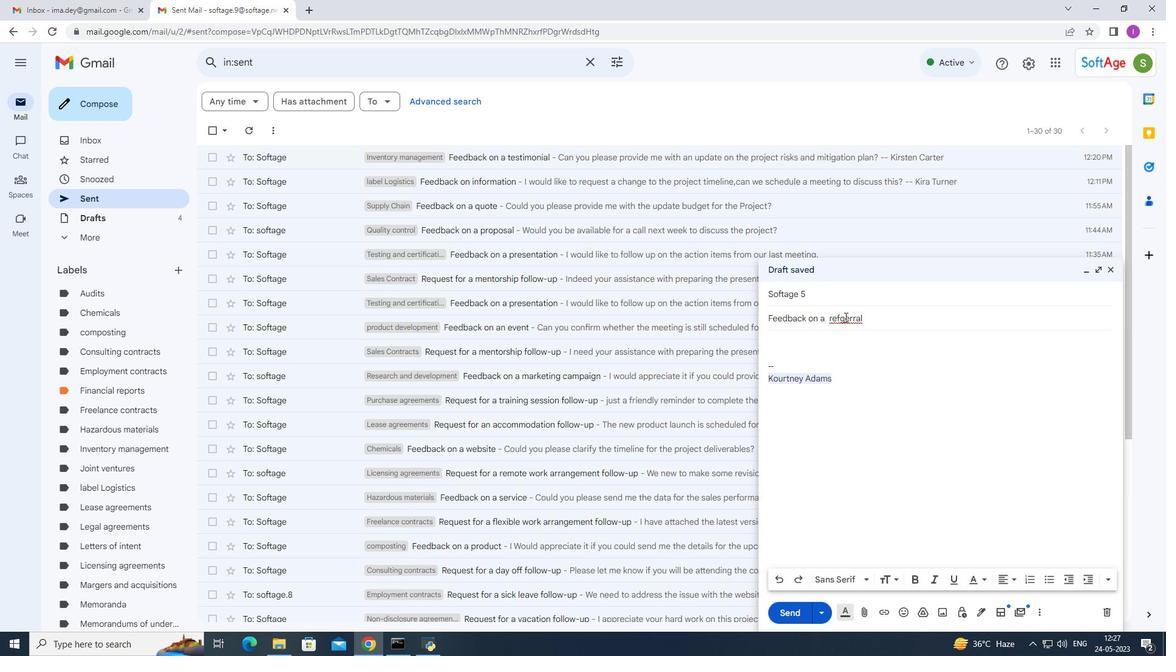 
Action: Mouse pressed left at (844, 320)
Screenshot: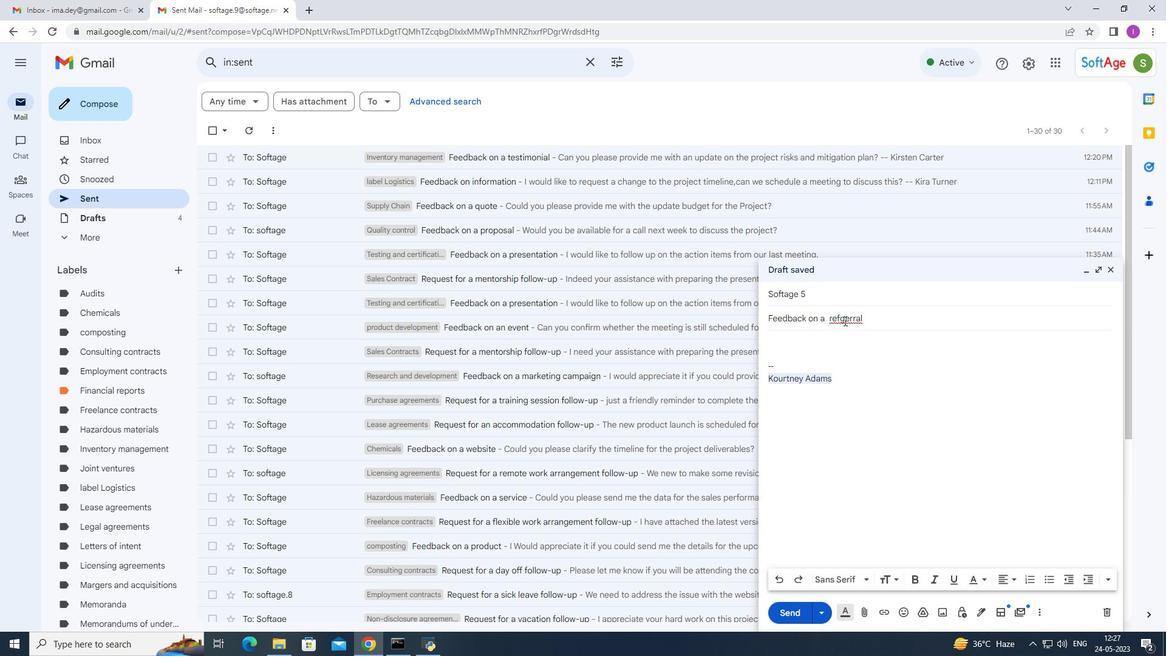 
Action: Mouse moved to (899, 333)
Screenshot: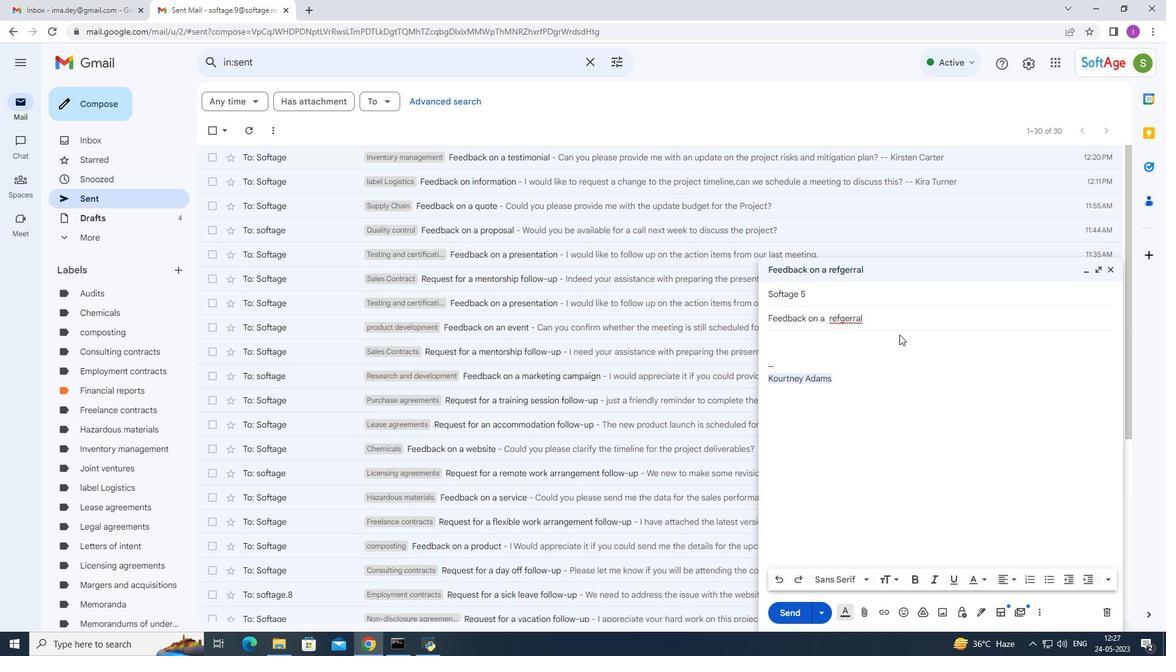 
Action: Key pressed <Key.backspace>
Screenshot: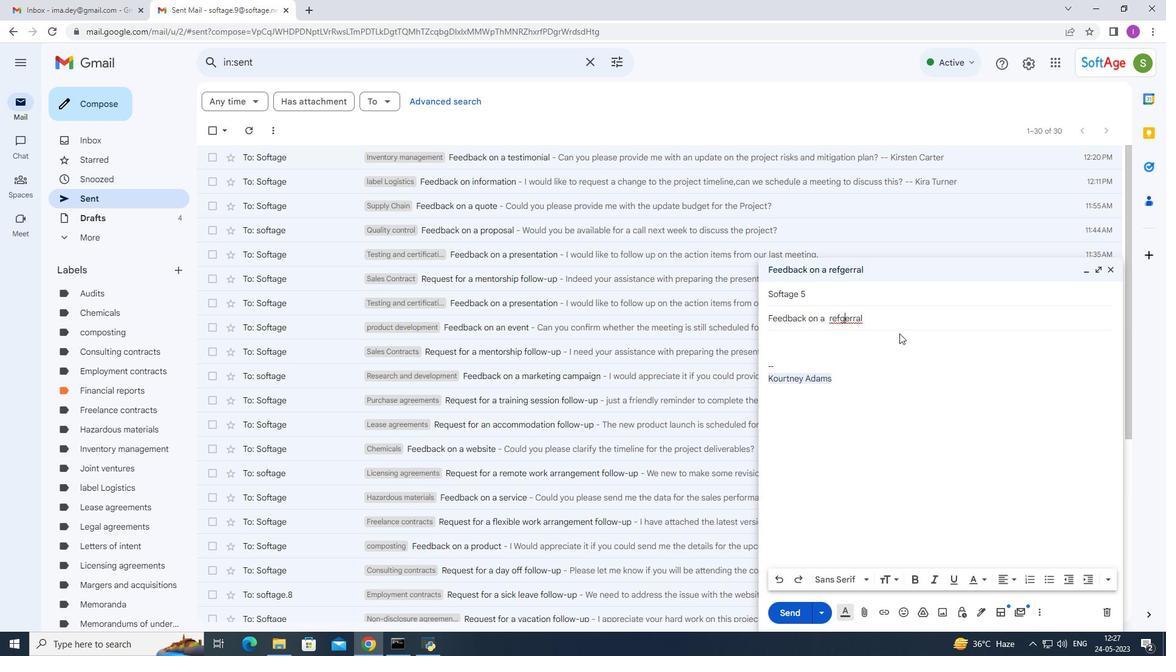 
Action: Mouse moved to (778, 348)
Screenshot: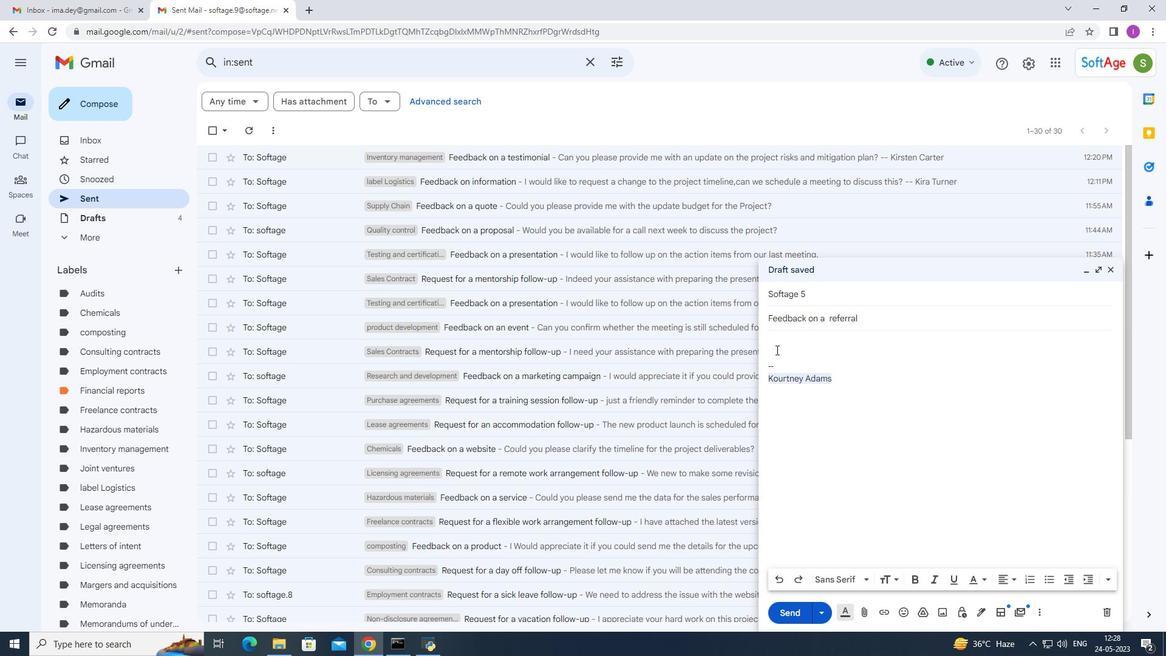 
Action: Mouse pressed left at (778, 348)
Screenshot: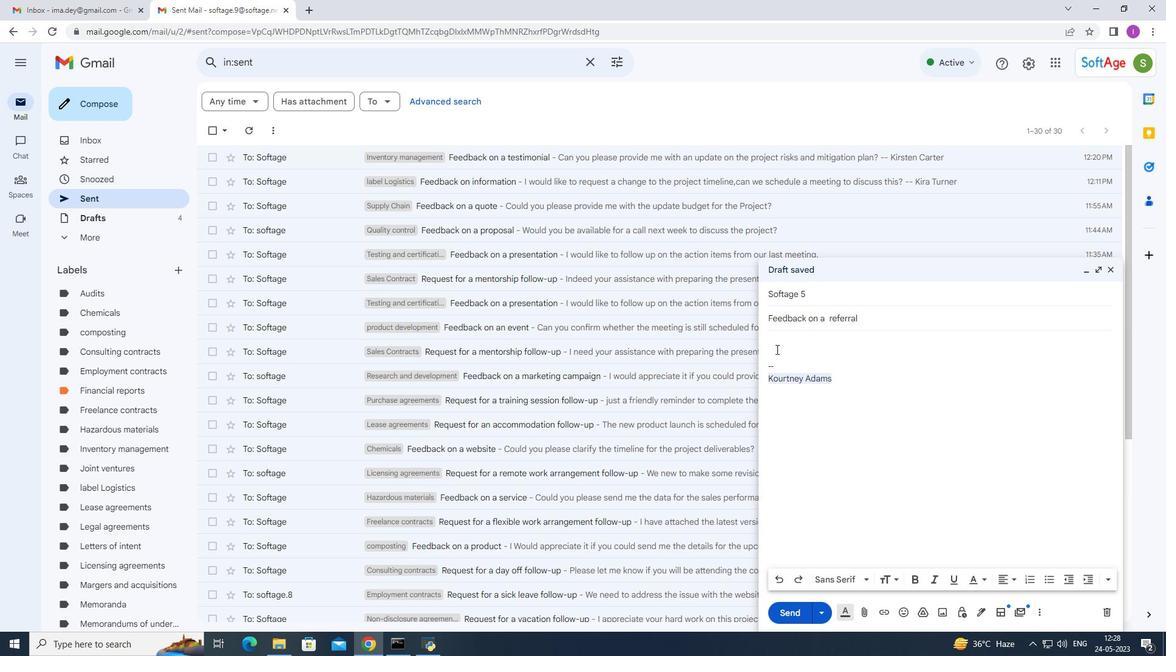 
Action: Mouse moved to (848, 348)
Screenshot: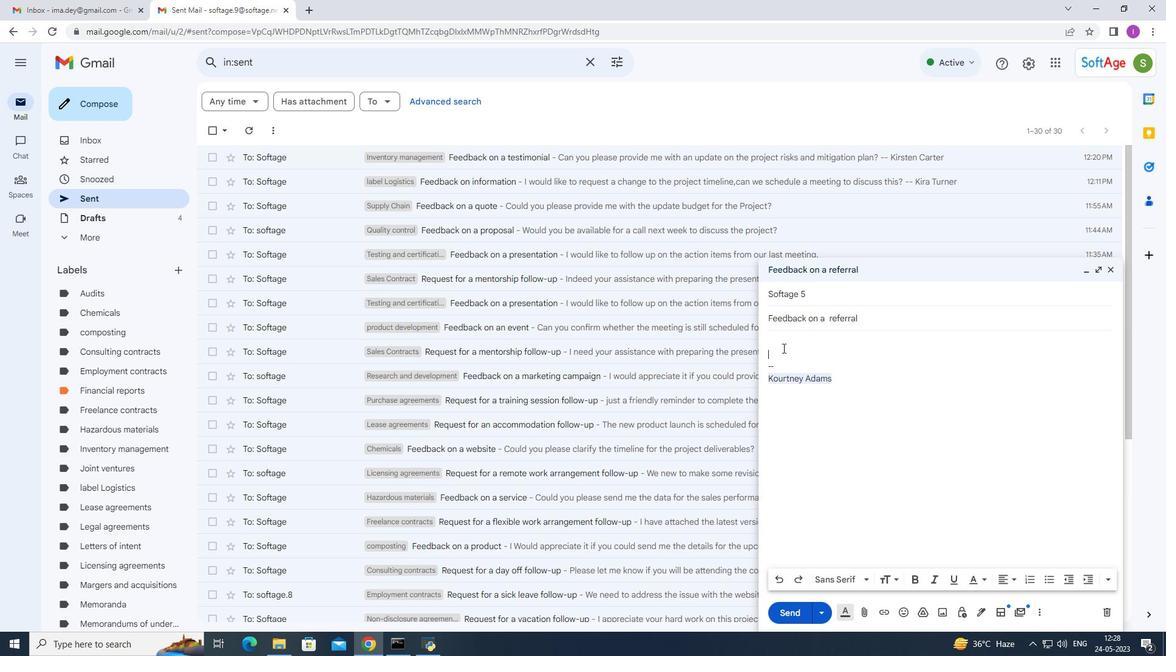 
Action: Key pressed <Key.shift>I<Key.space>noticed<Key.space>ab<Key.backspace>nerro
Screenshot: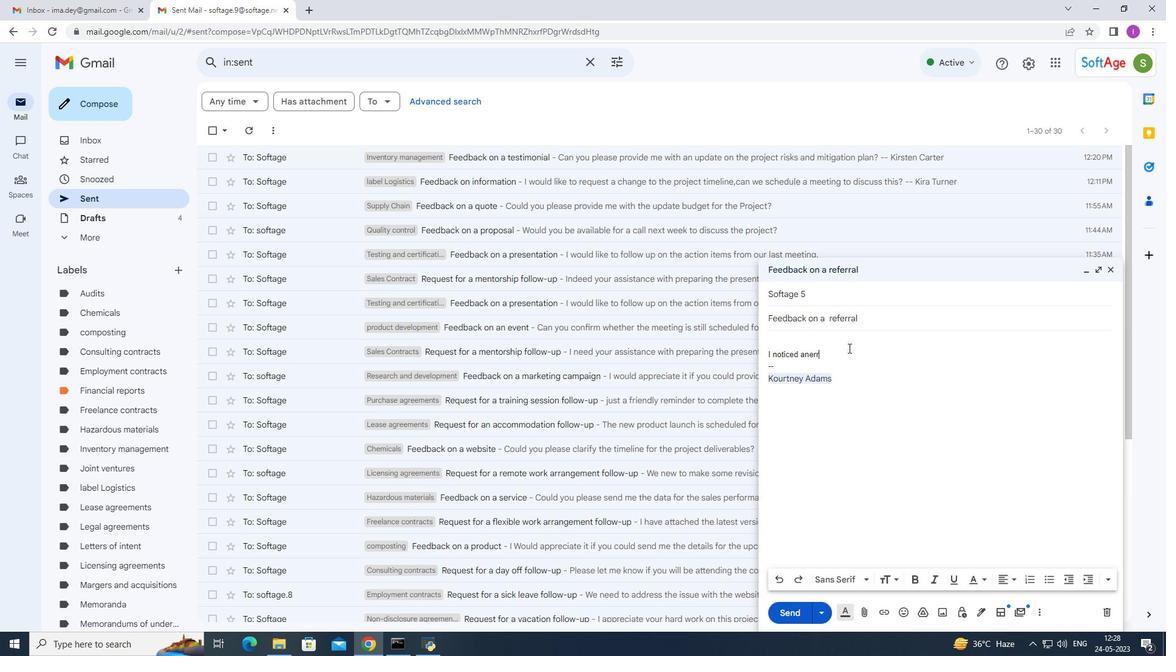 
Action: Mouse moved to (809, 351)
Screenshot: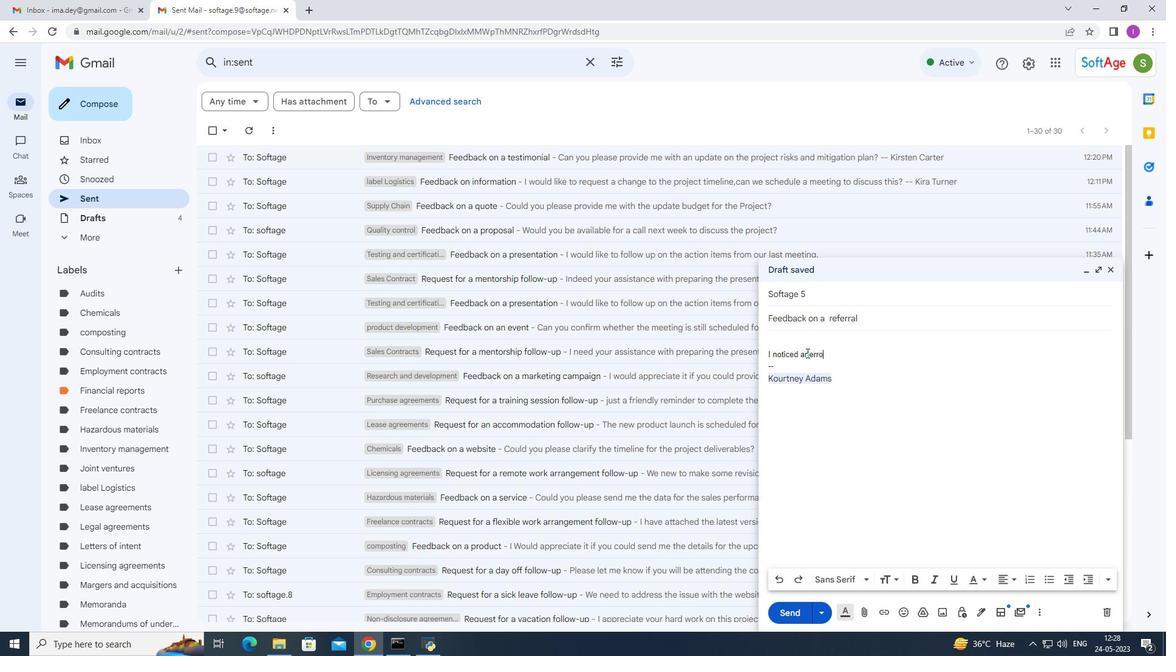 
Action: Mouse pressed left at (809, 351)
Screenshot: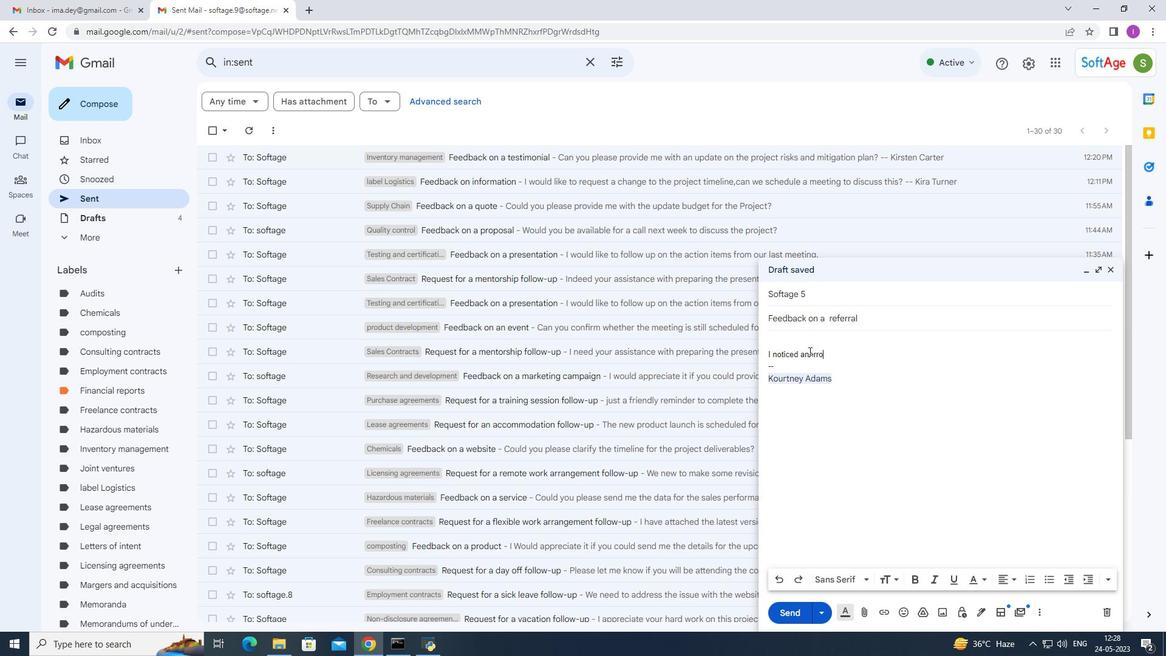 
Action: Key pressed <Key.space>
Screenshot: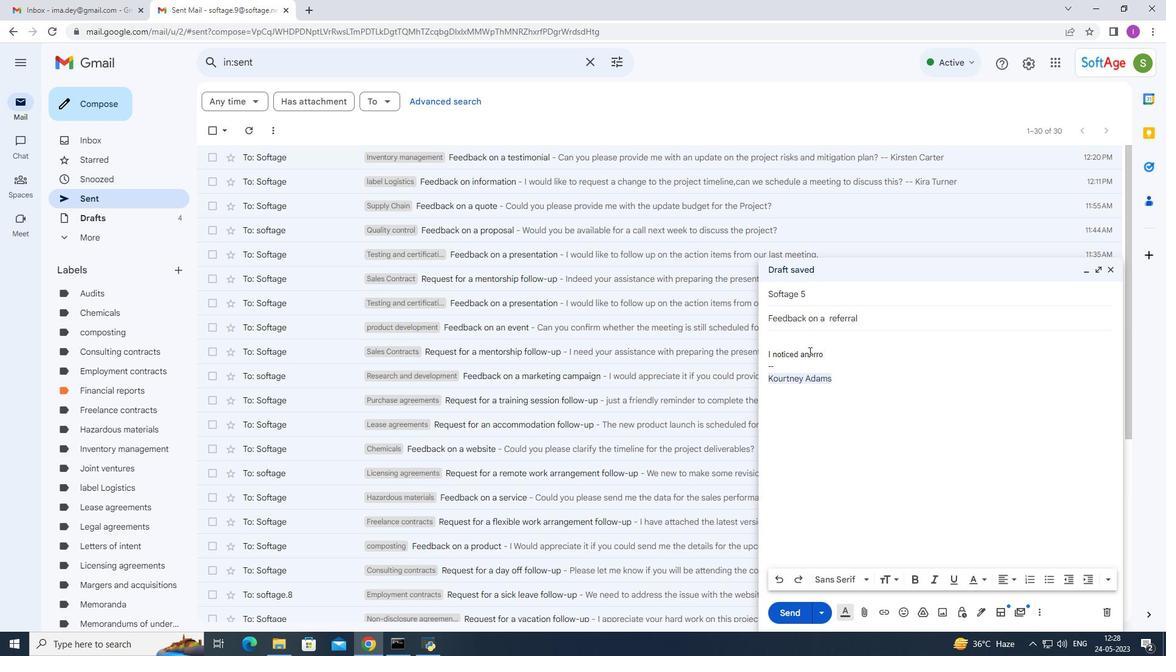 
Action: Mouse moved to (829, 352)
Screenshot: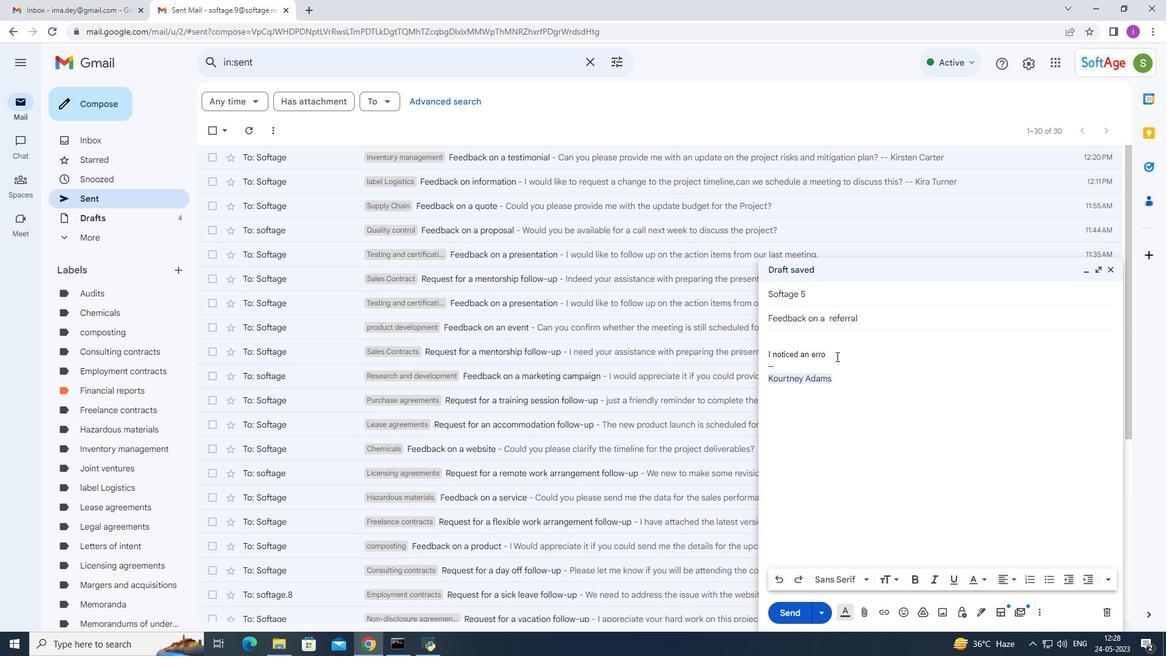 
Action: Mouse pressed left at (829, 352)
Screenshot: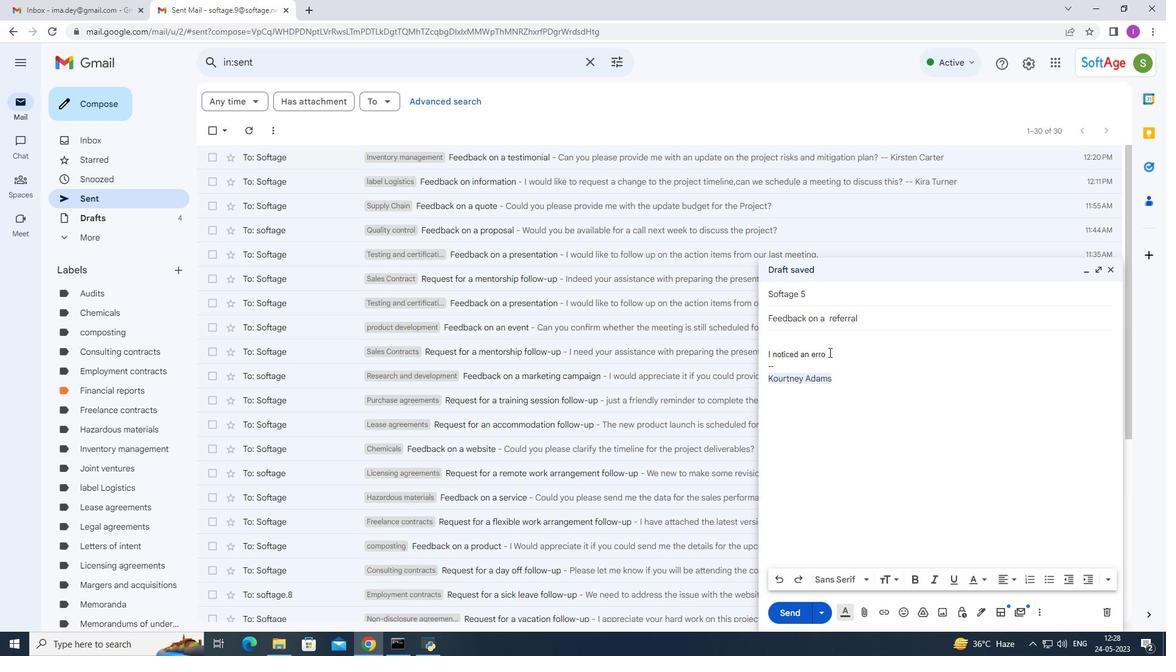 
Action: Mouse moved to (747, 403)
Screenshot: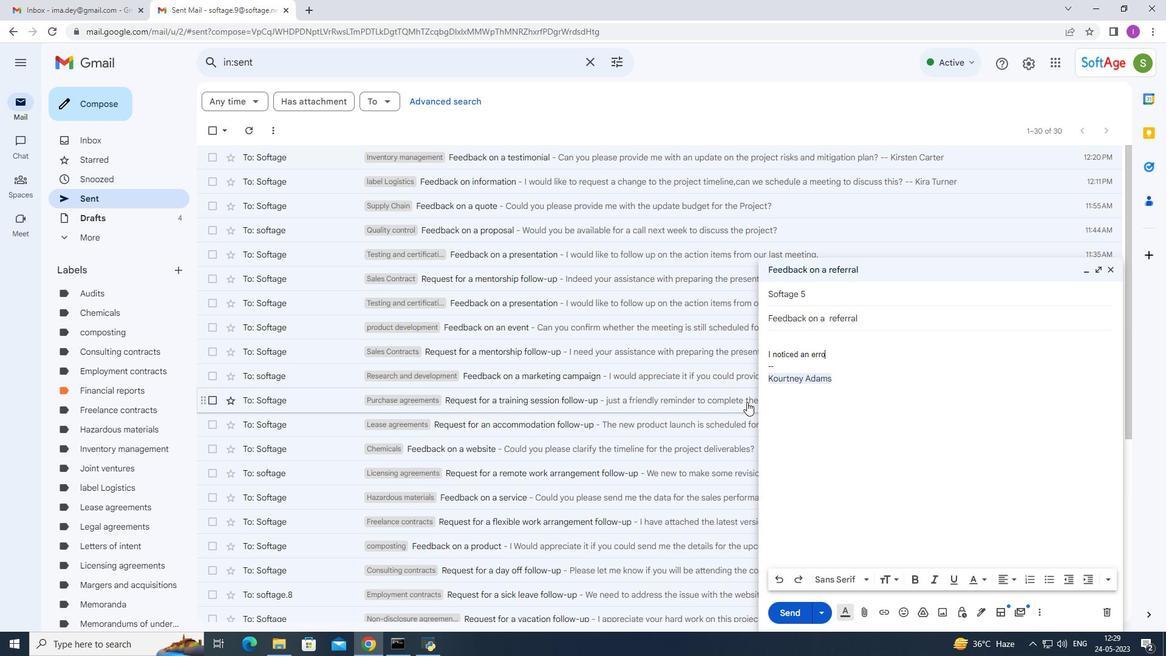 
Action: Key pressed r
Screenshot: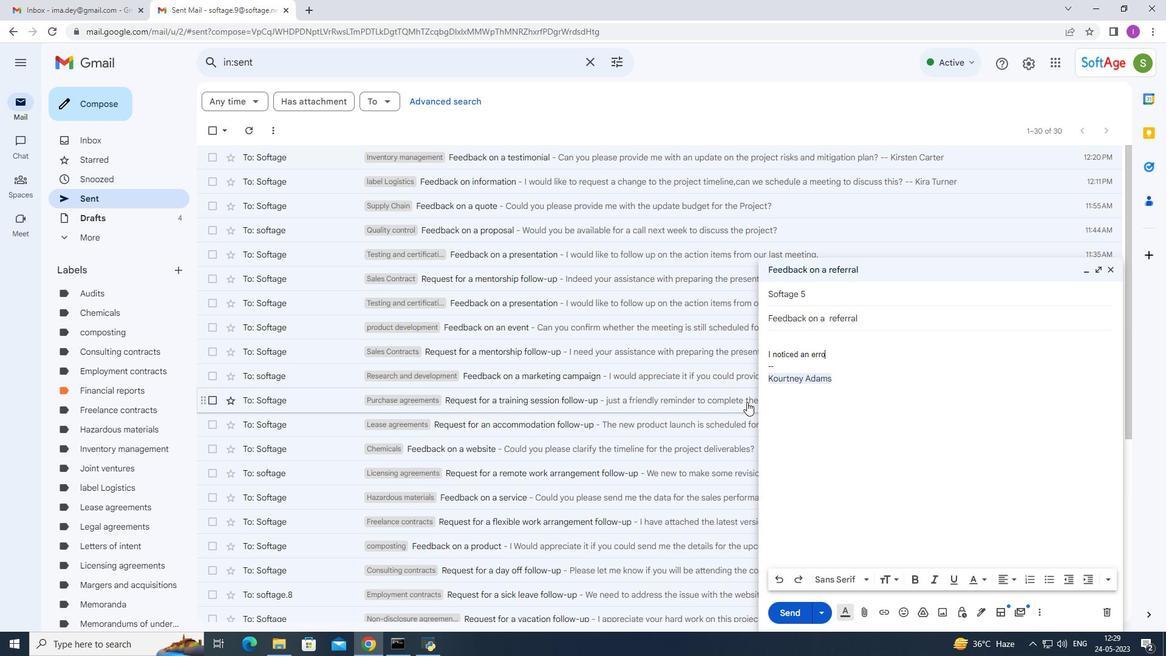 
Action: Mouse moved to (834, 355)
Screenshot: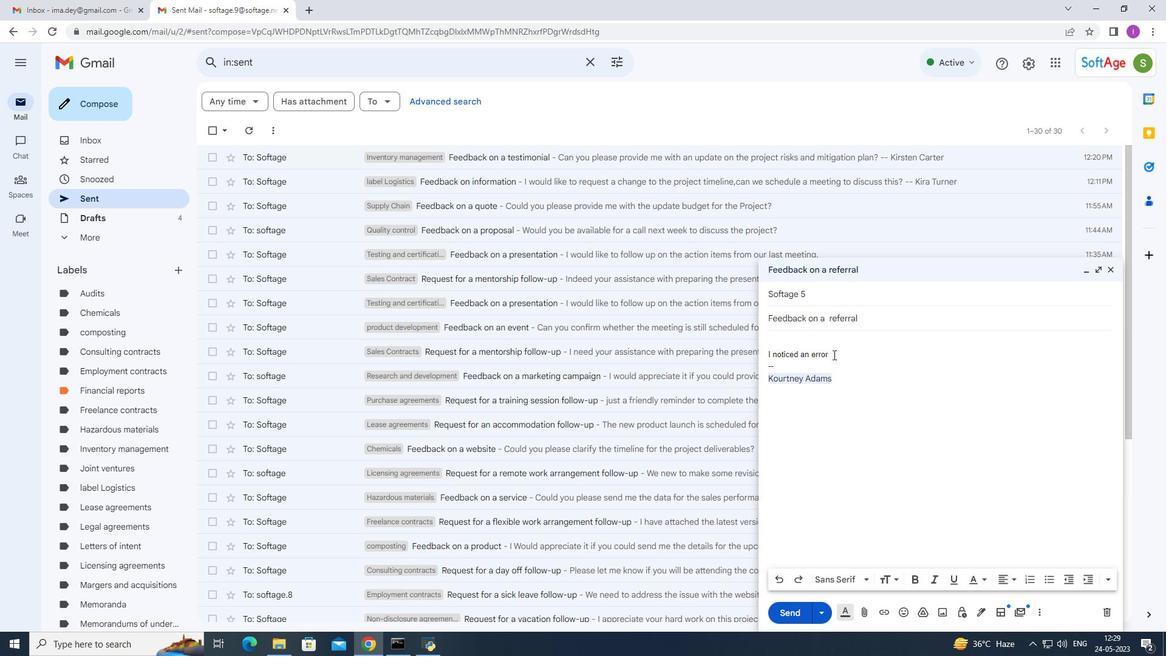 
Action: Key pressed i
Screenshot: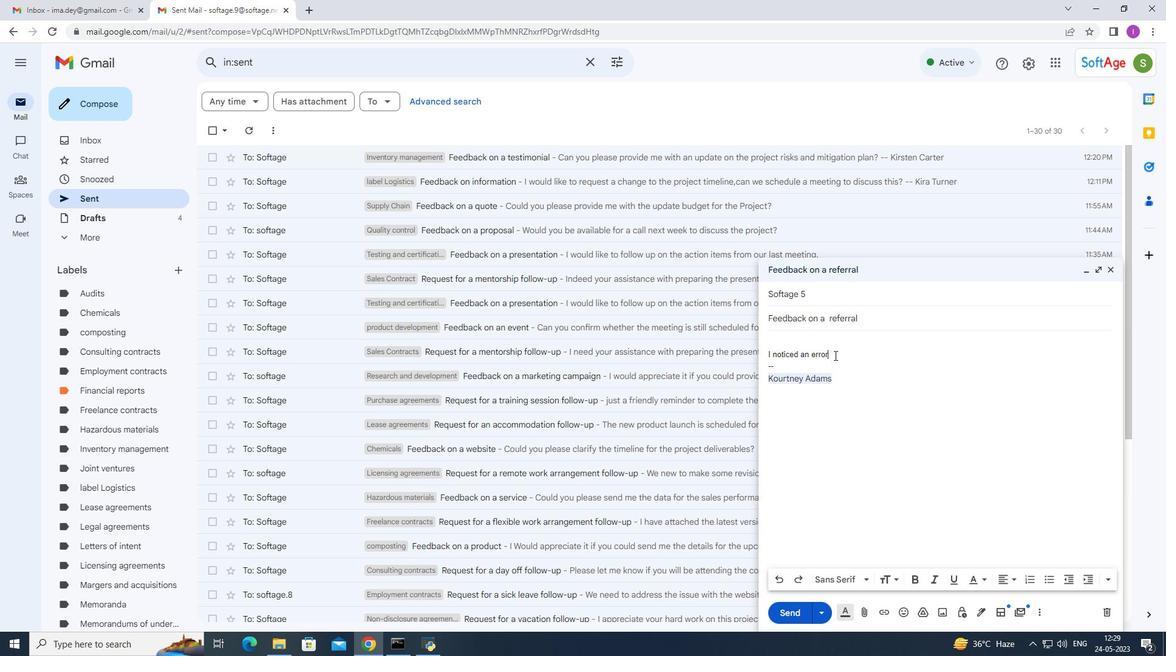 
Action: Mouse moved to (835, 358)
Screenshot: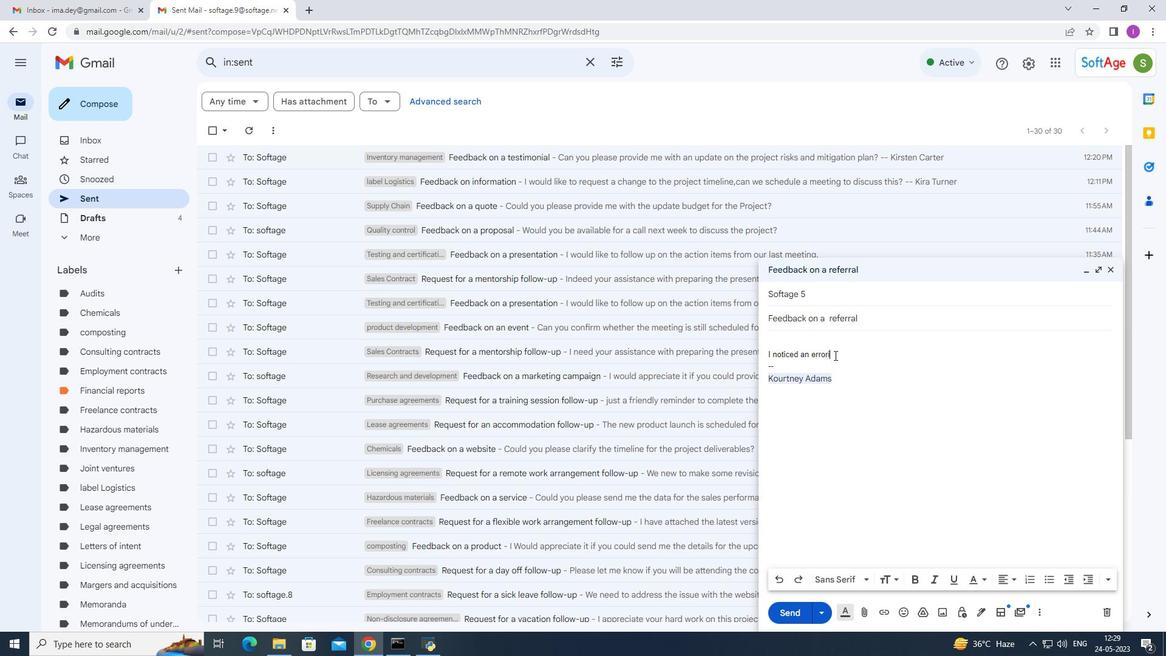 
Action: Key pressed n<Key.space>
Screenshot: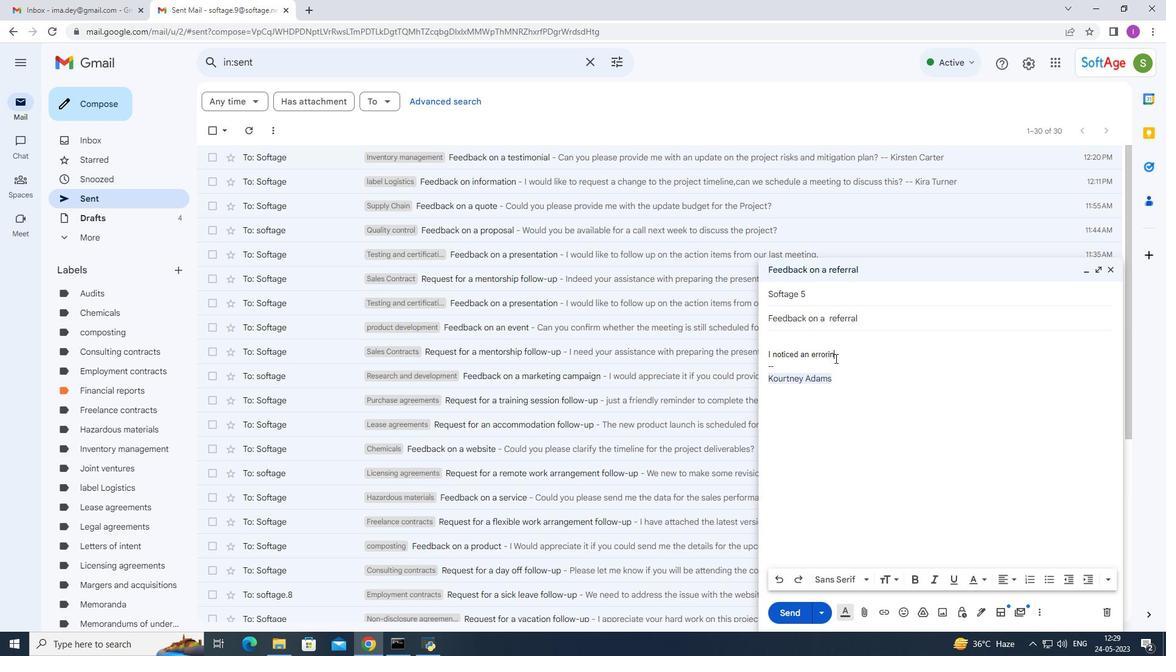 
Action: Mouse moved to (835, 360)
Screenshot: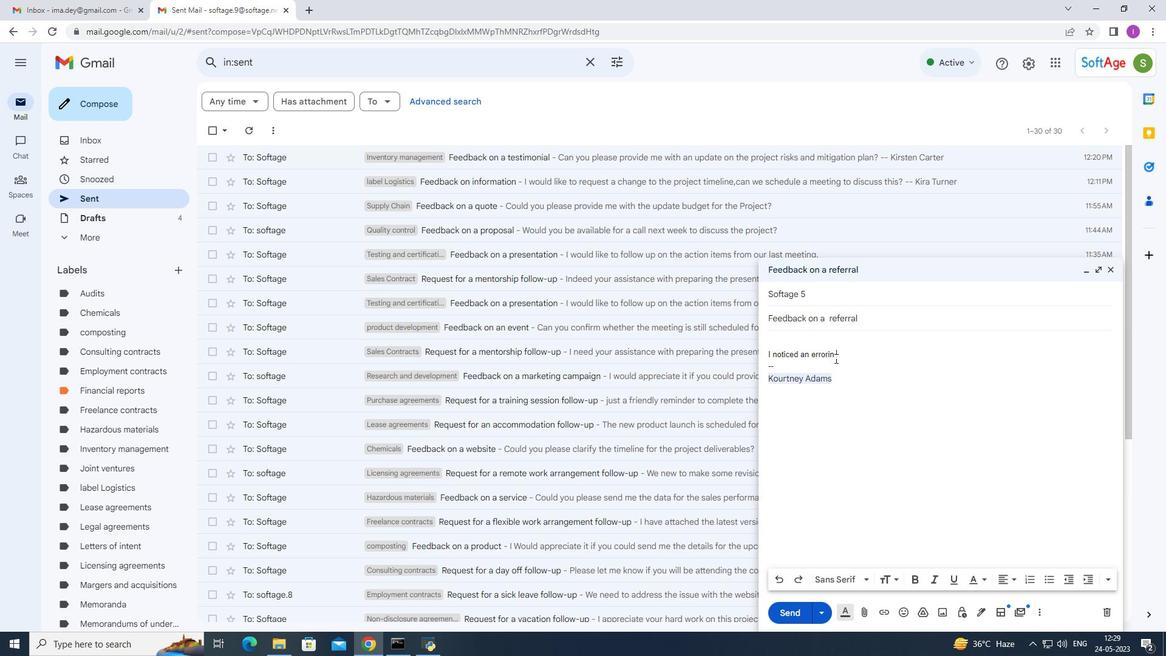 
Action: Key pressed th
Screenshot: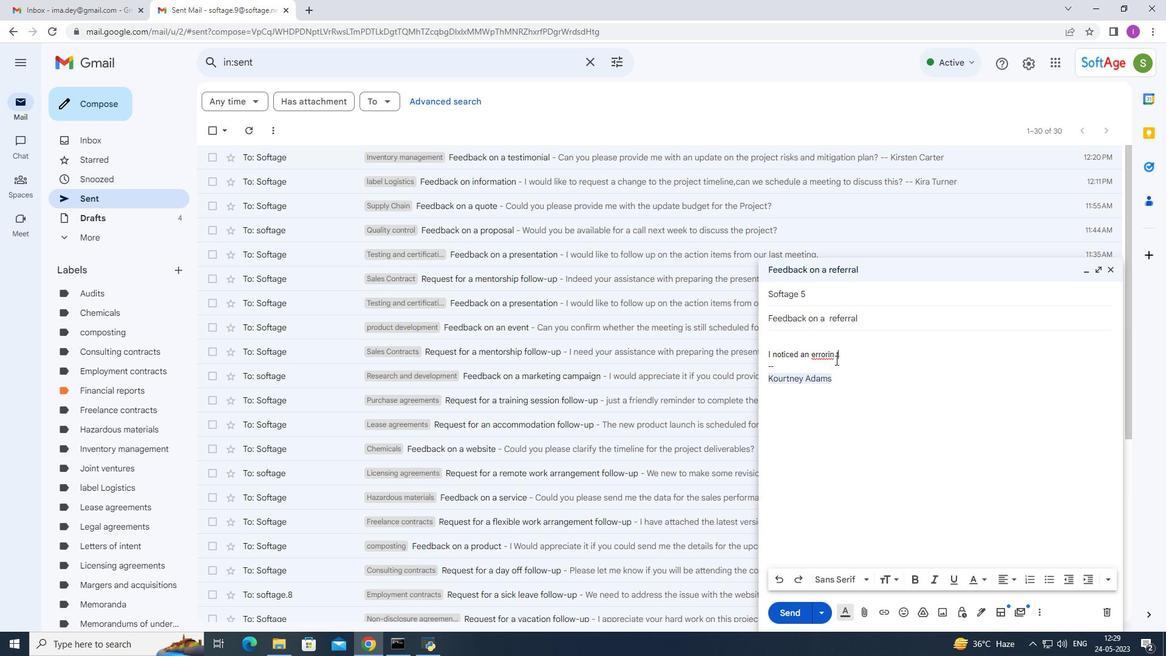 
Action: Mouse moved to (836, 360)
Screenshot: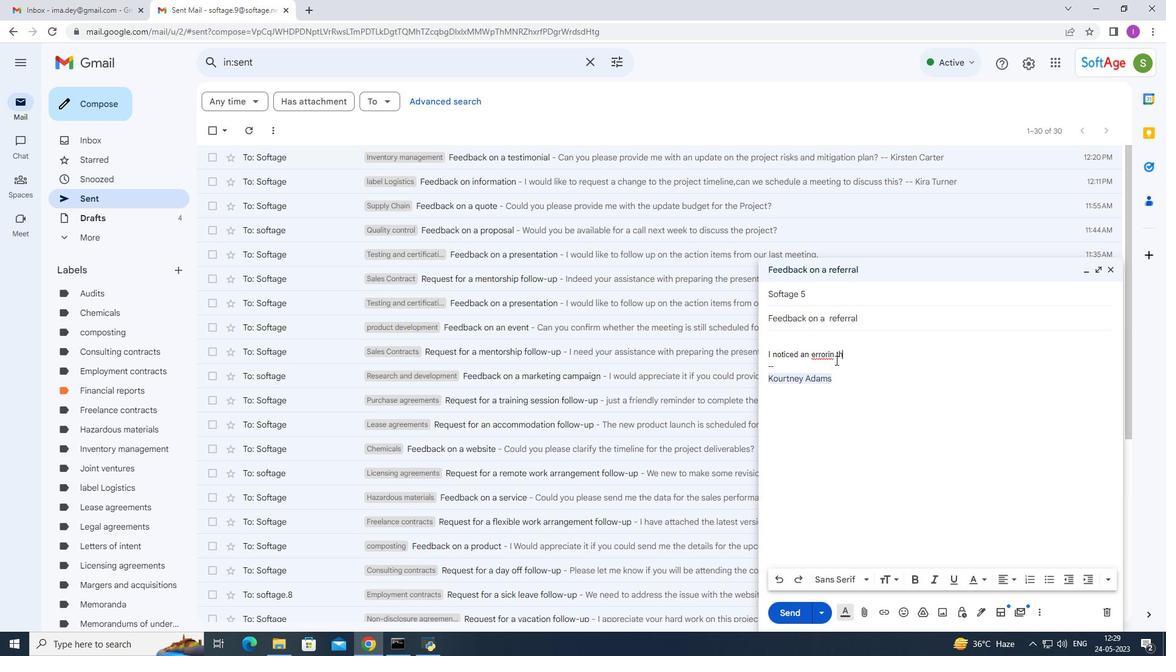 
Action: Key pressed e
Screenshot: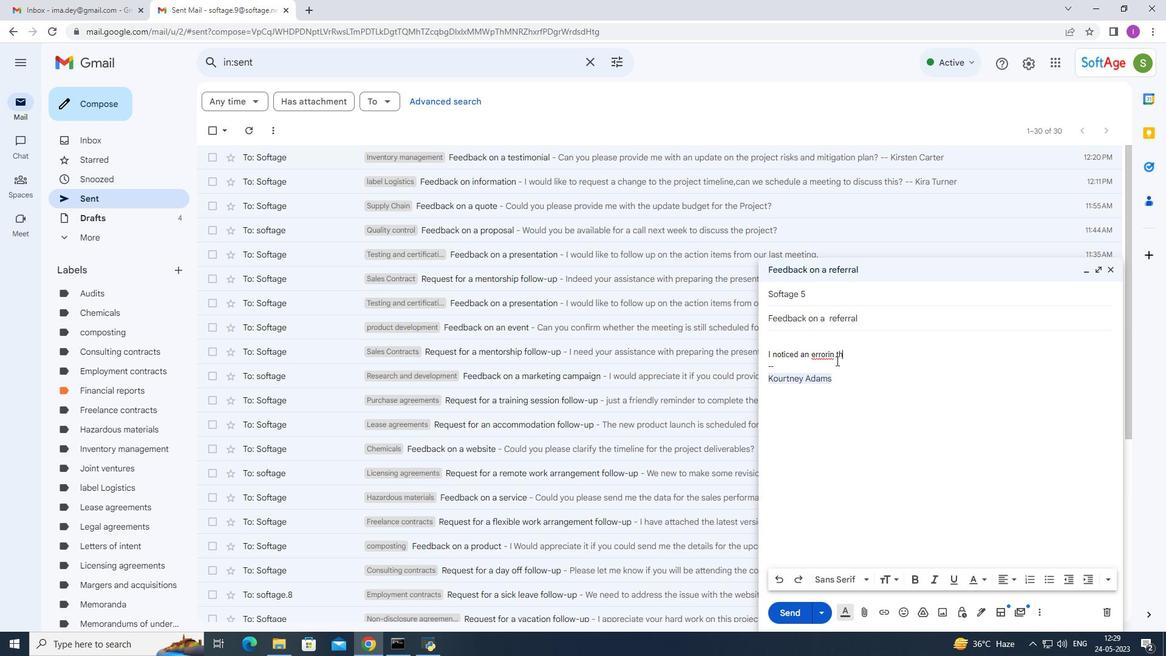 
Action: Mouse moved to (829, 354)
Screenshot: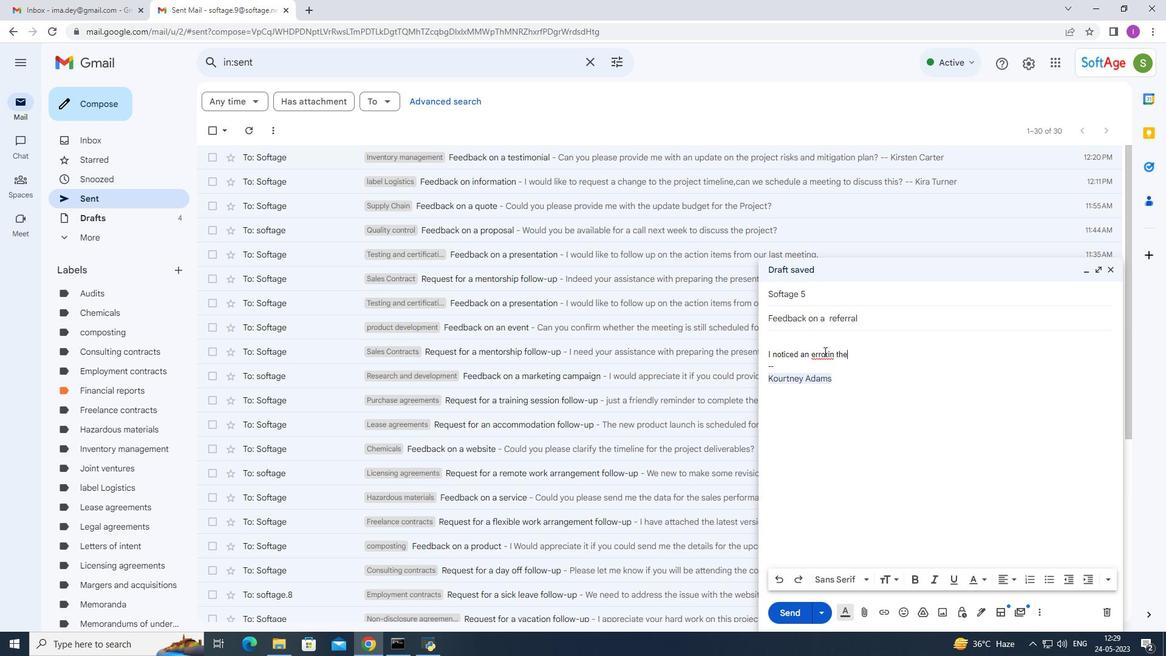 
Action: Mouse pressed left at (829, 354)
Screenshot: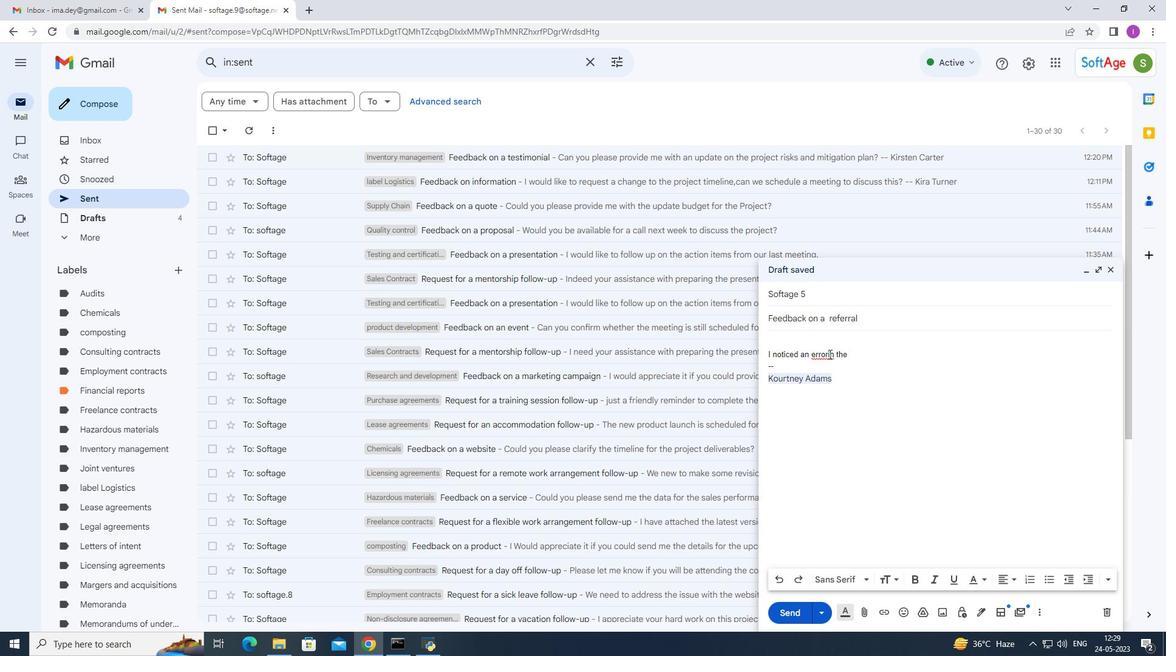 
Action: Key pressed <Key.space>
Screenshot: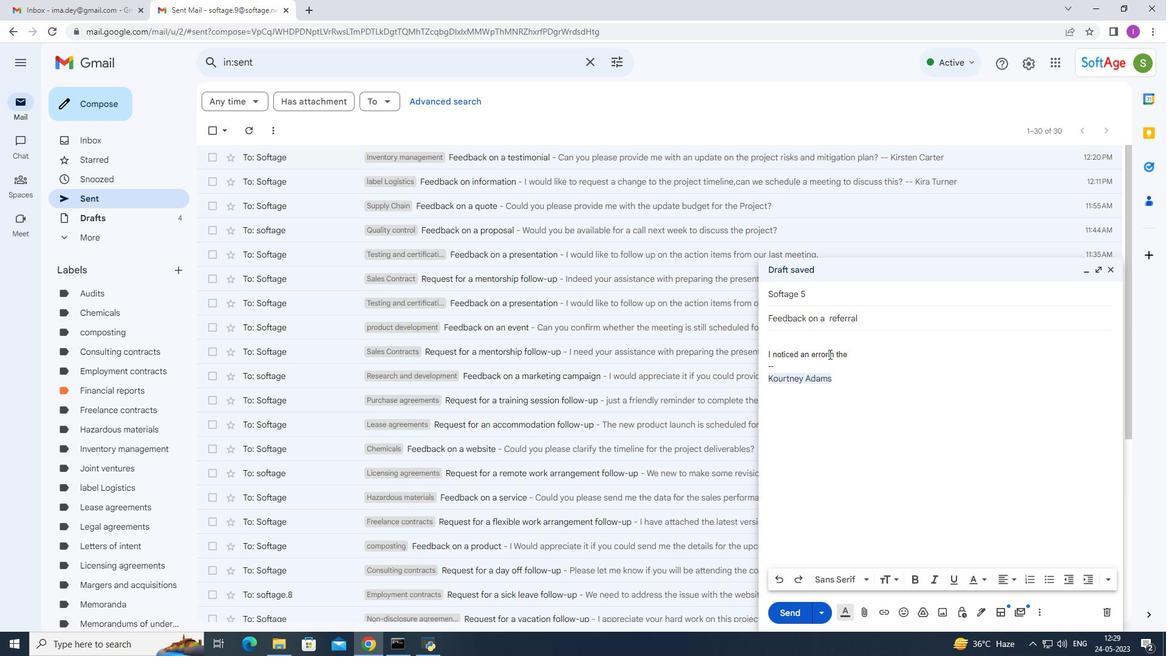 
Action: Mouse moved to (841, 351)
Screenshot: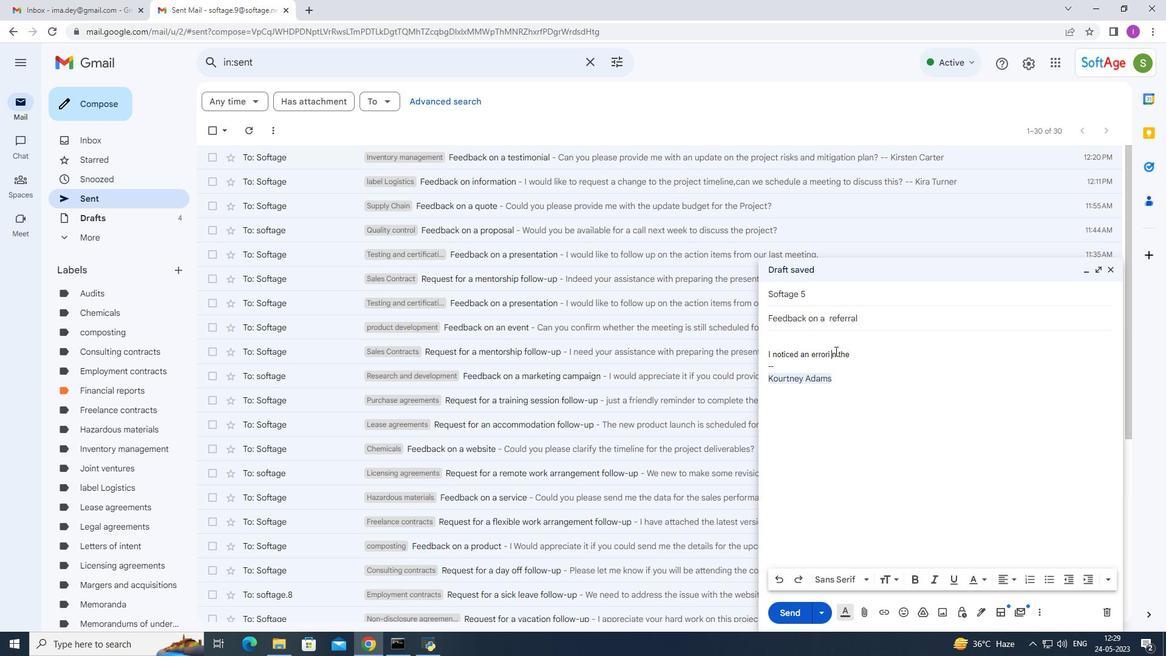 
Action: Key pressed i
Screenshot: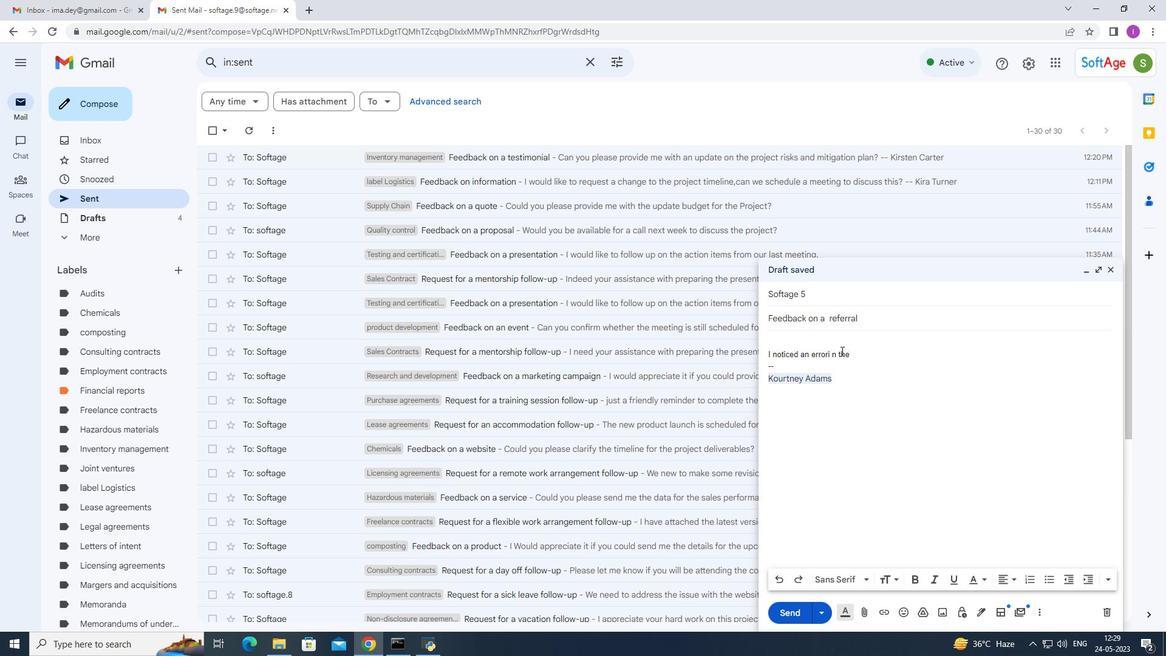 
Action: Mouse moved to (829, 352)
Screenshot: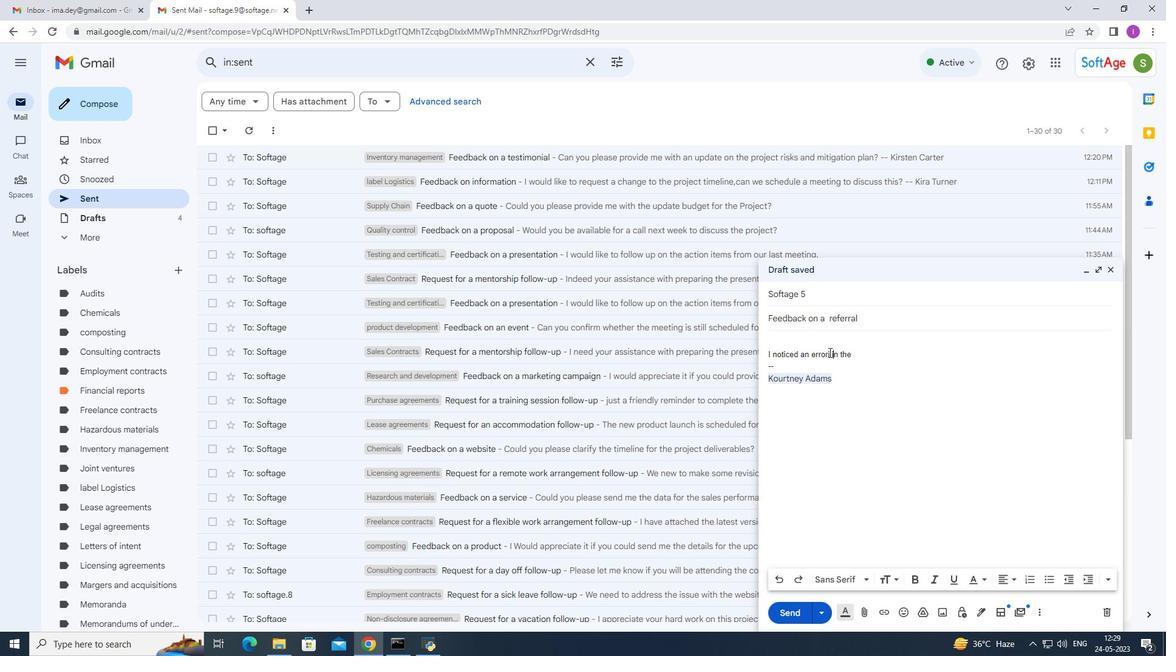 
Action: Mouse pressed left at (829, 352)
Screenshot: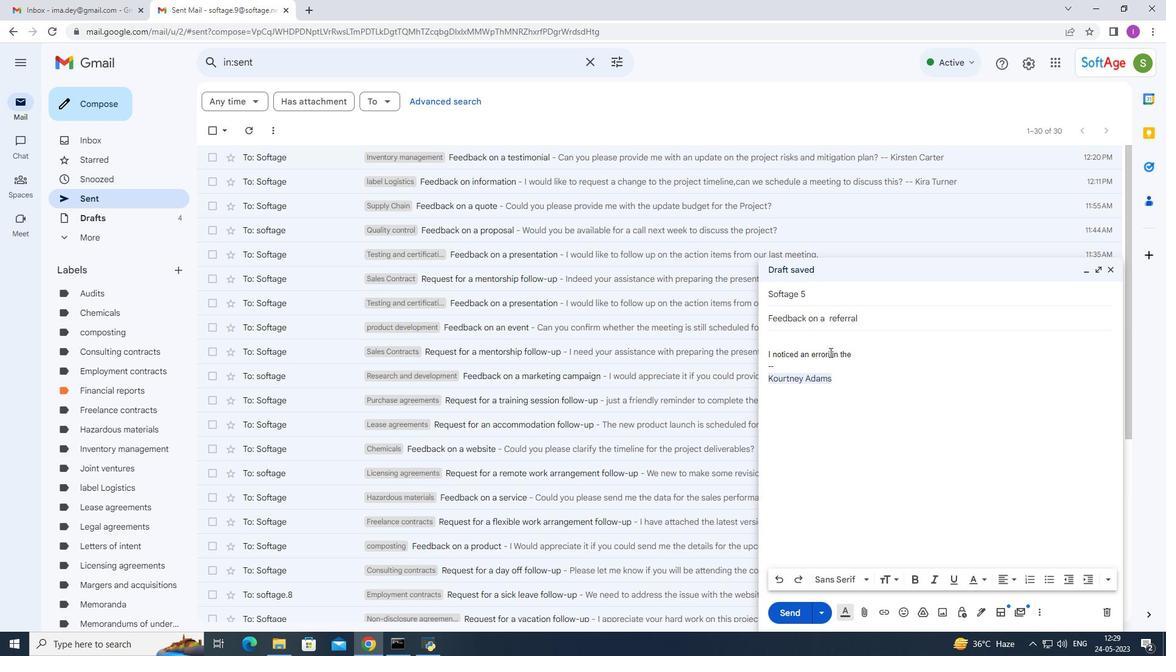 
Action: Key pressed <Key.backspace>
Screenshot: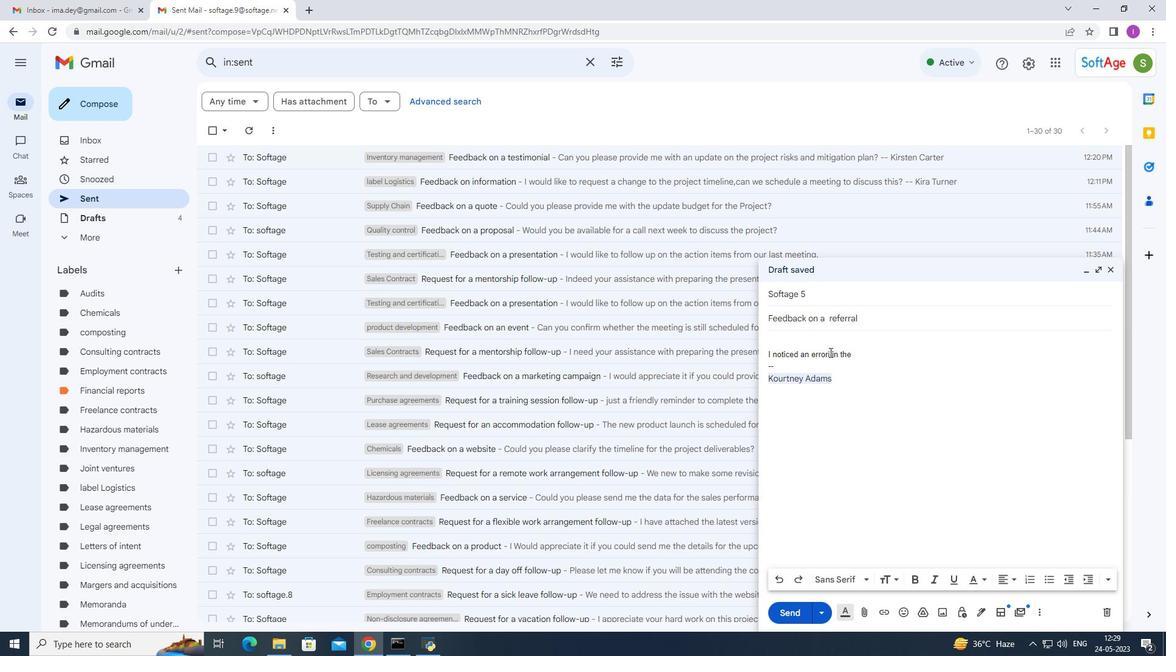 
Action: Mouse moved to (861, 353)
Screenshot: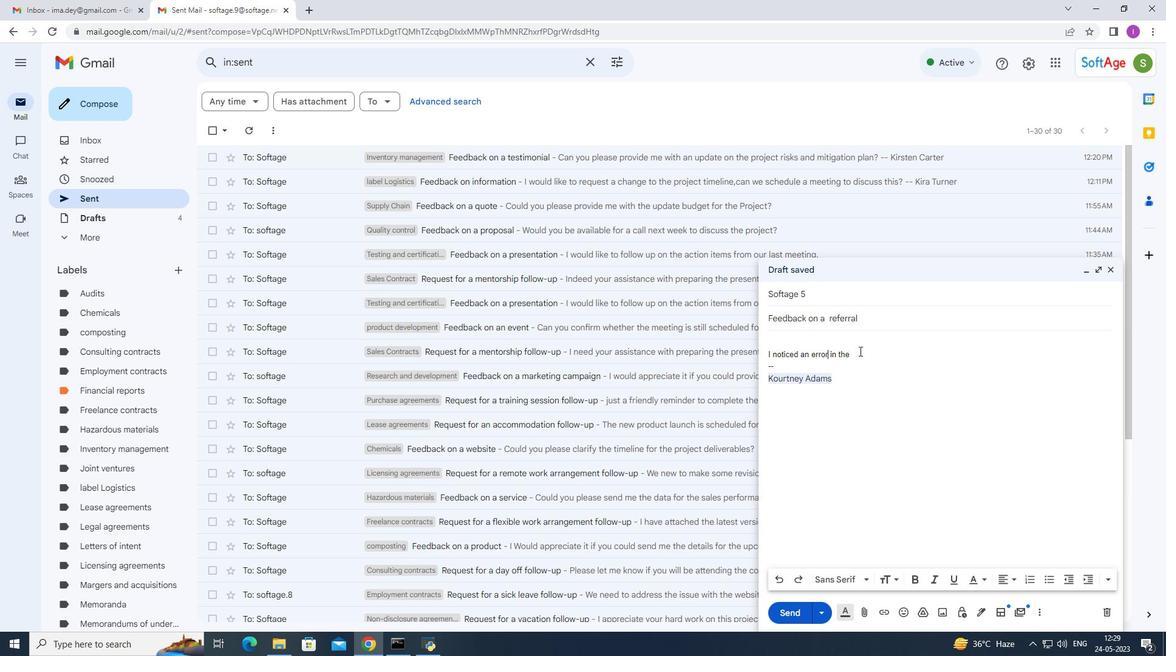 
Action: Mouse pressed left at (861, 353)
Screenshot: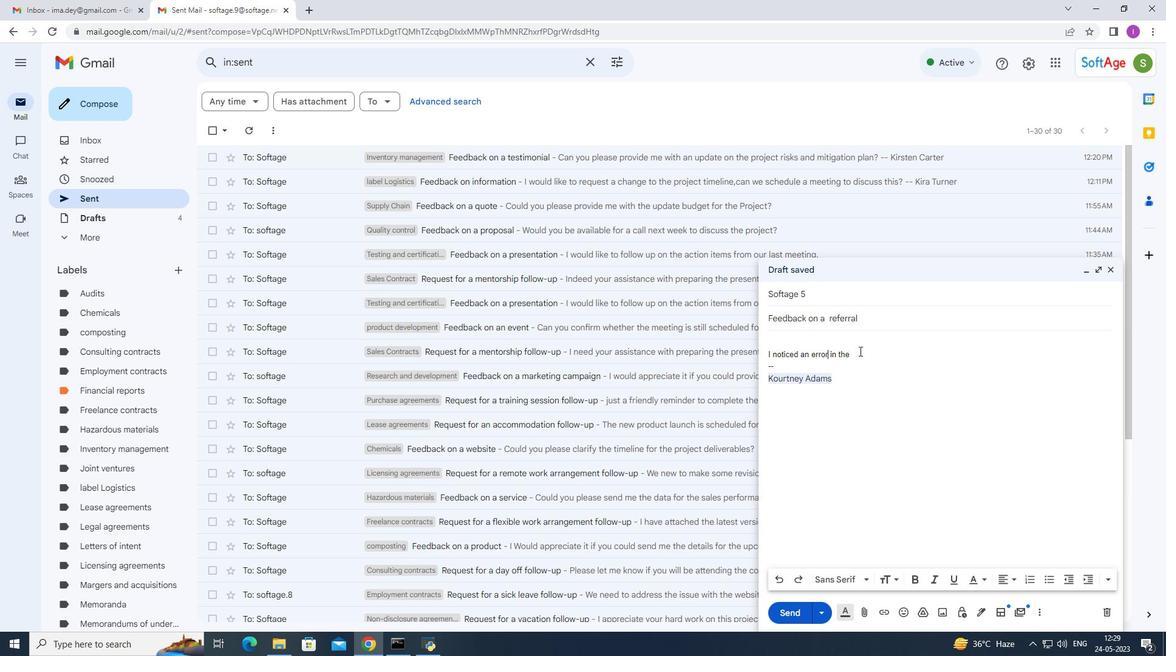 
Action: Mouse moved to (905, 374)
Screenshot: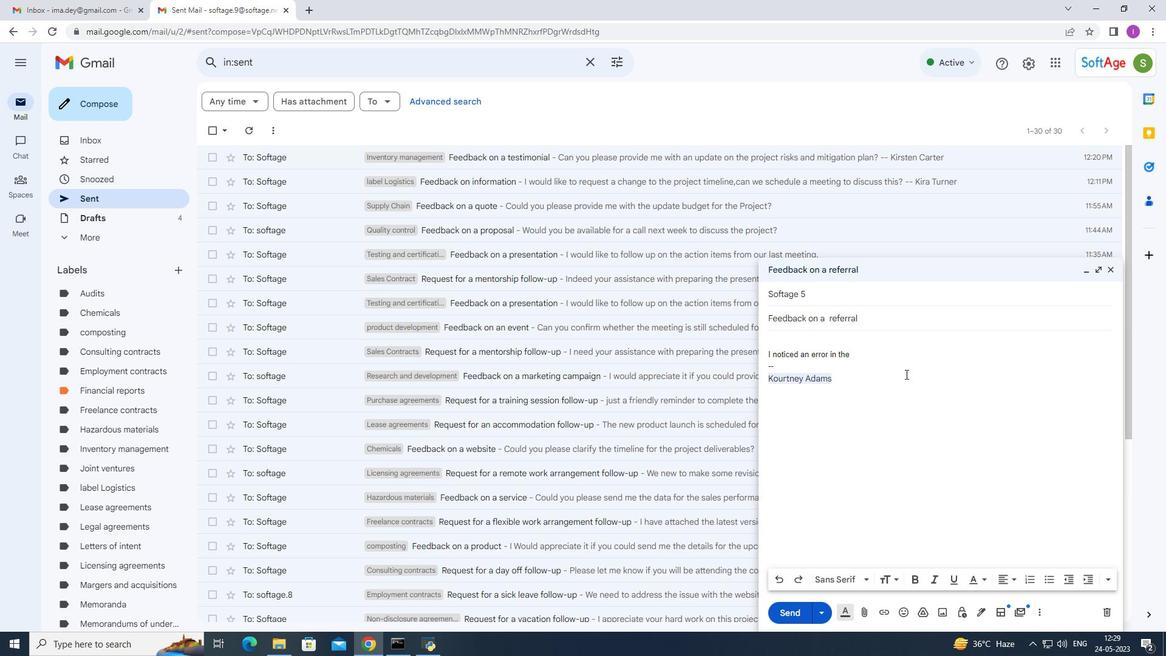 
Action: Key pressed <Key.space>
Screenshot: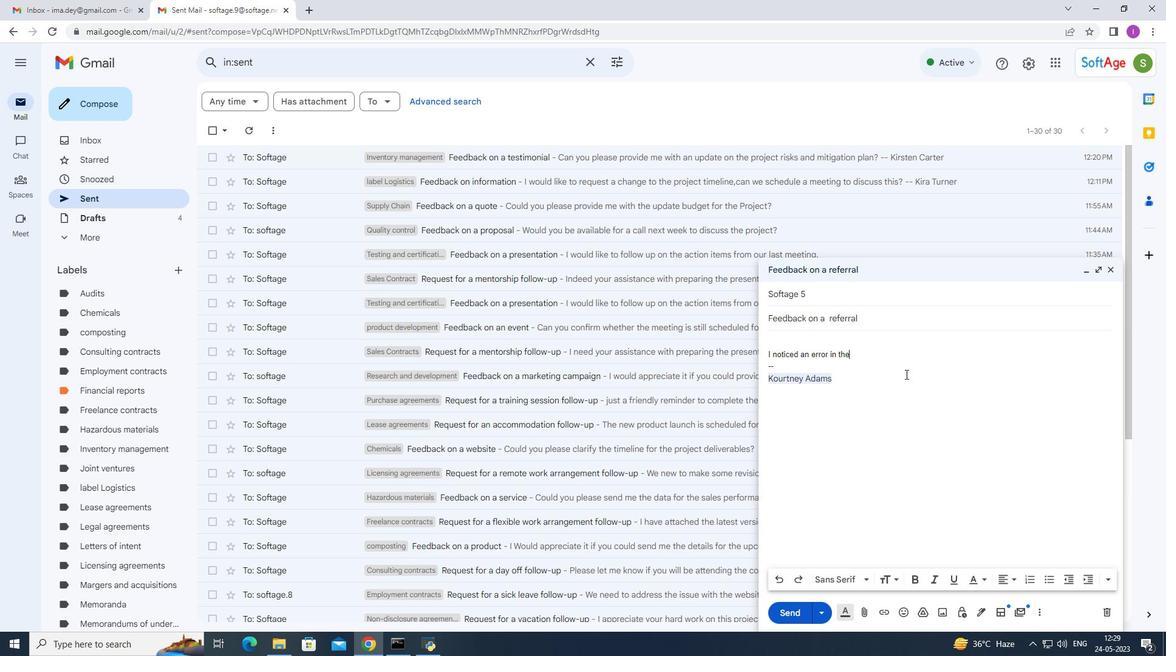 
Action: Mouse moved to (905, 376)
Screenshot: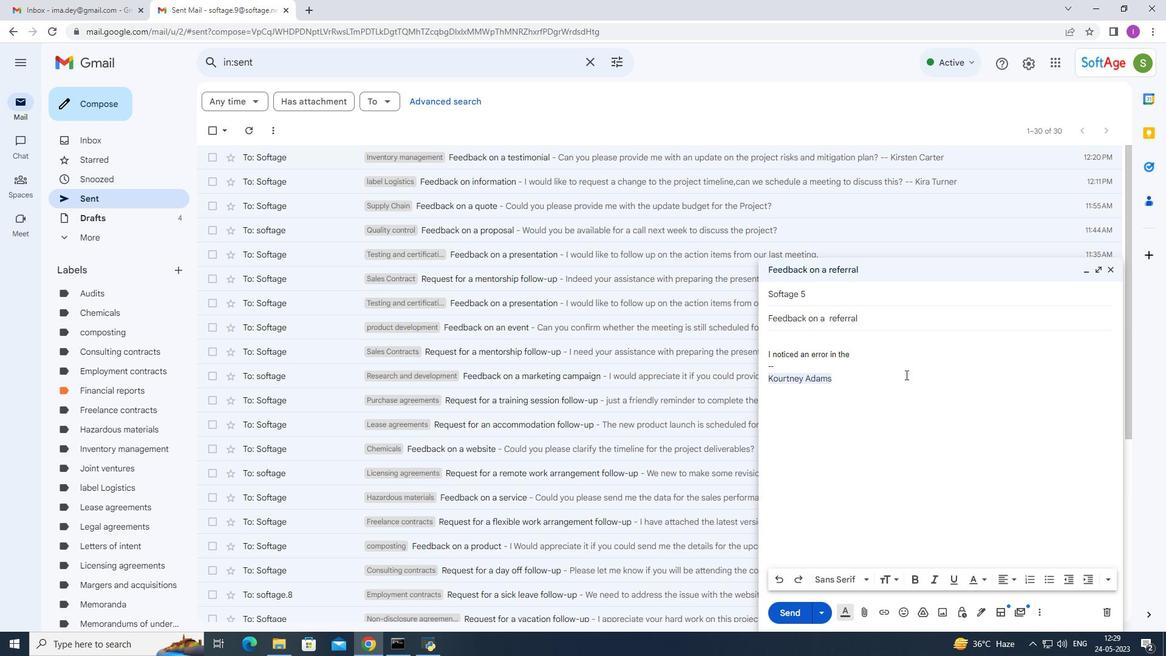 
Action: Key pressed p
Screenshot: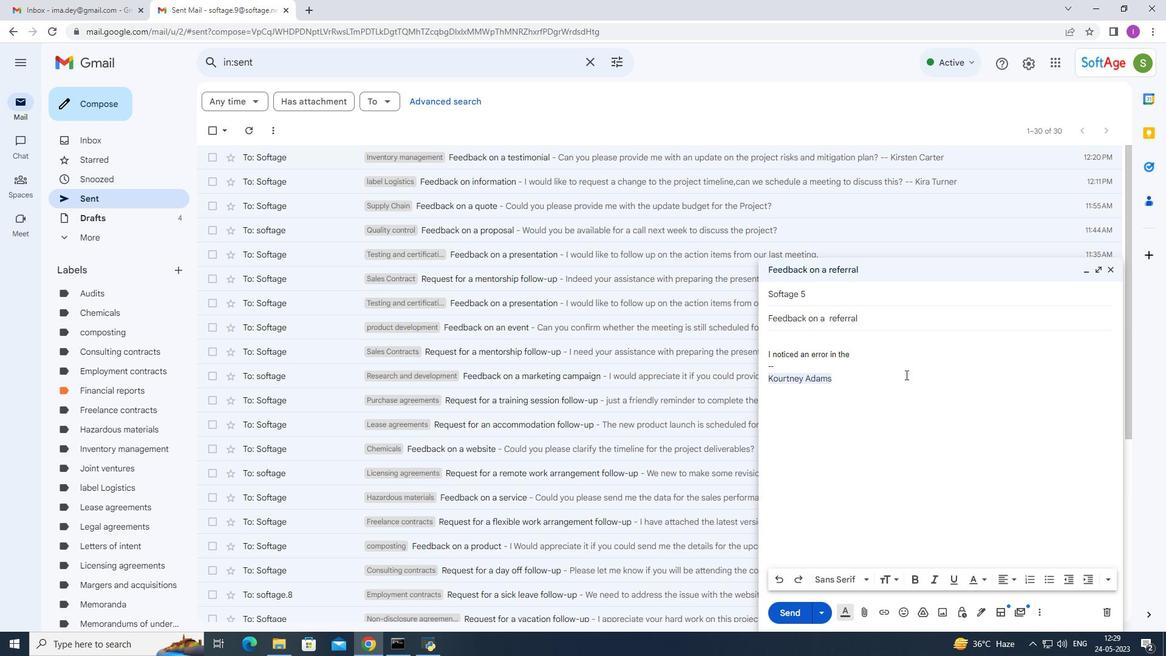 
Action: Mouse moved to (904, 378)
Screenshot: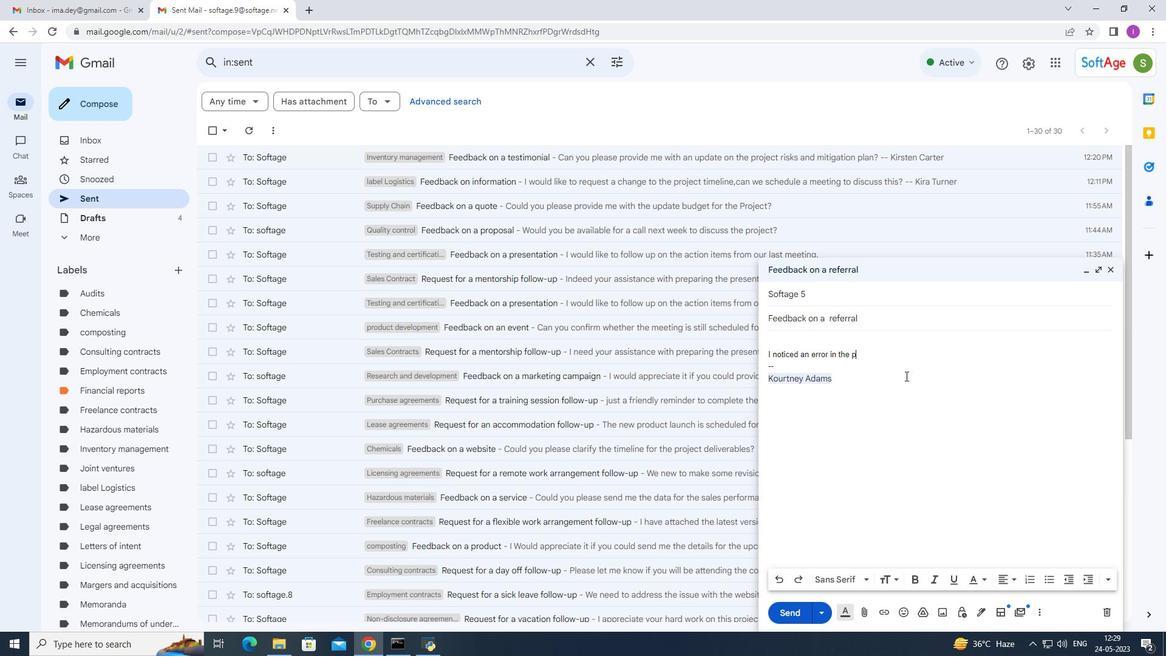 
Action: Key pressed r
Screenshot: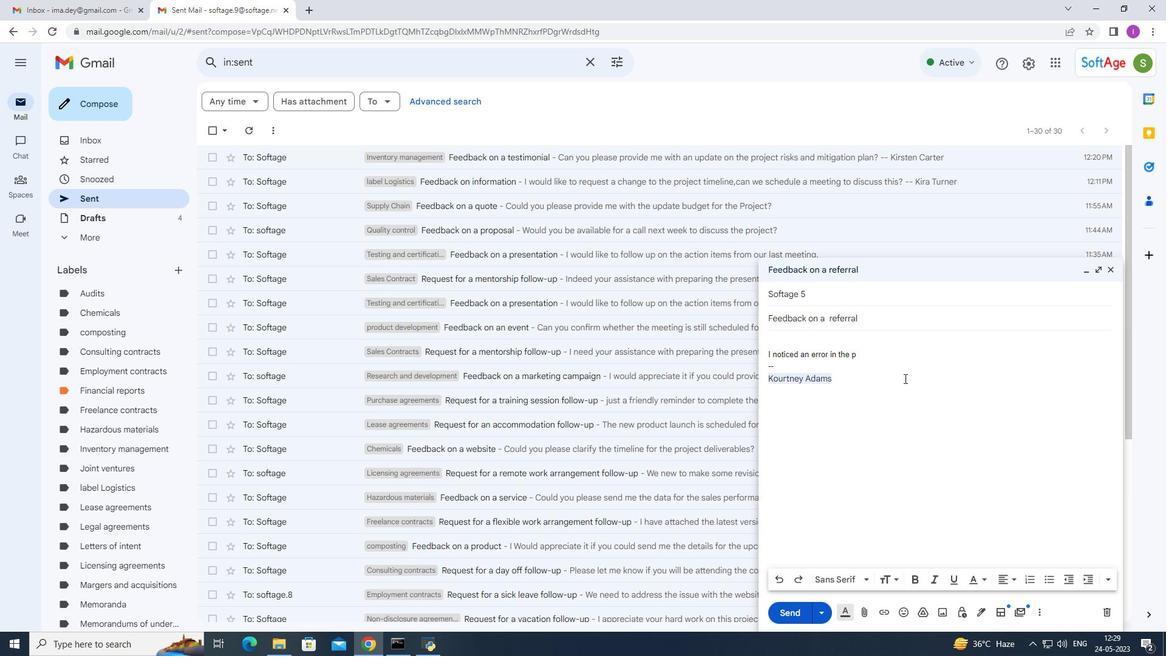 
Action: Mouse moved to (904, 379)
Screenshot: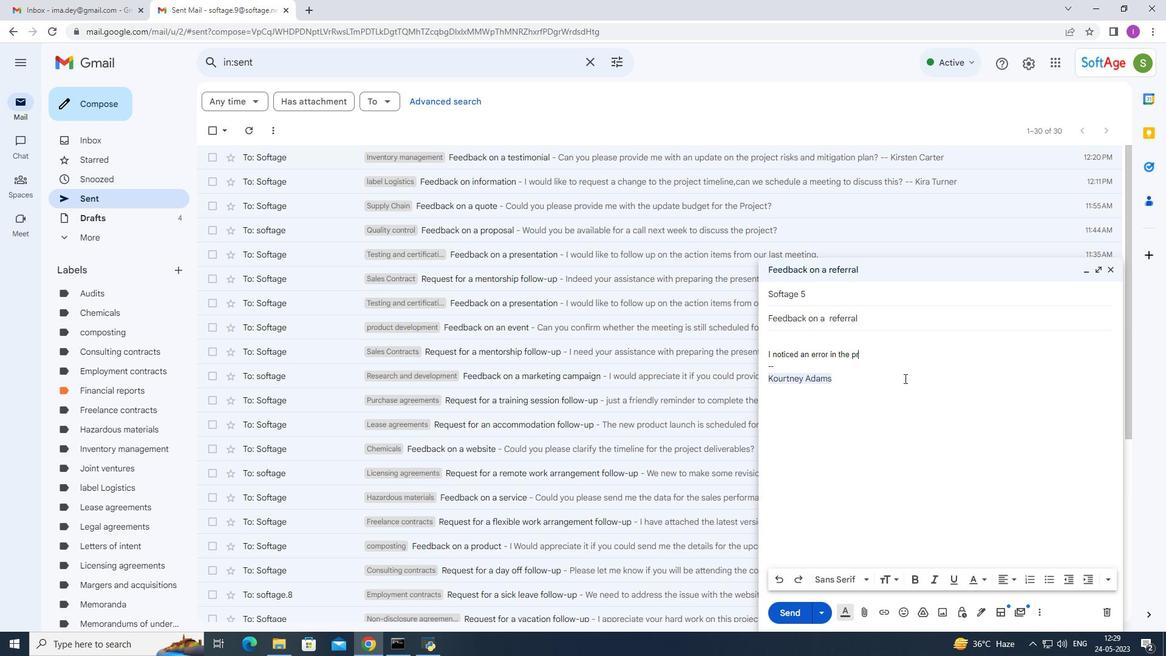 
Action: Key pressed o
Screenshot: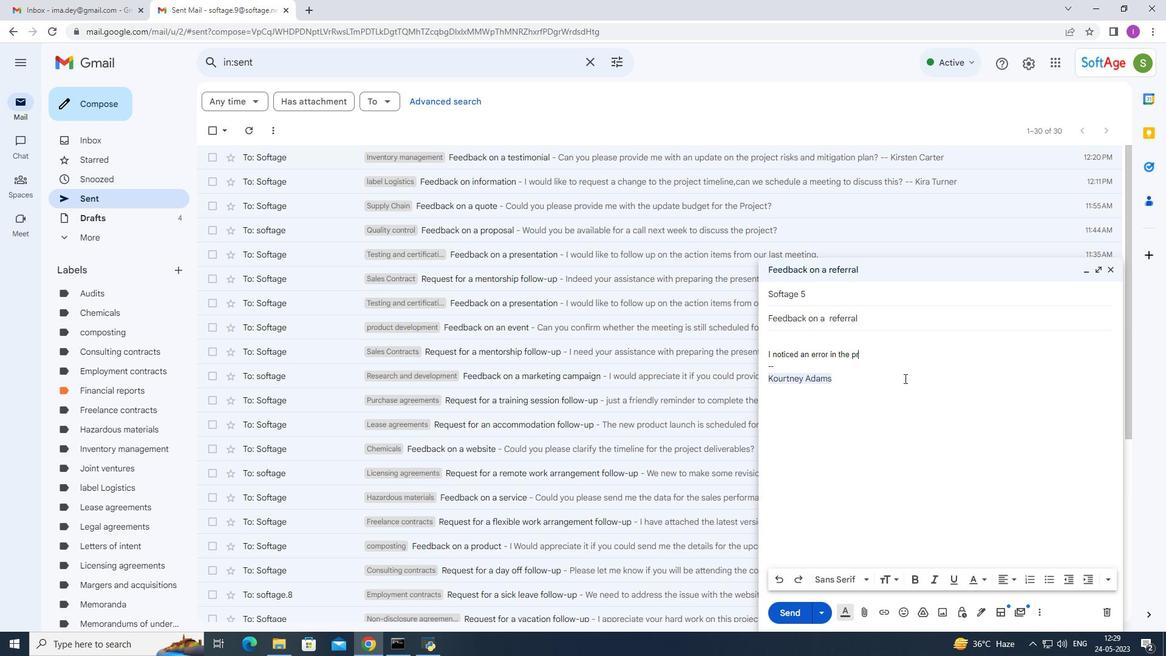 
Action: Mouse moved to (902, 382)
Screenshot: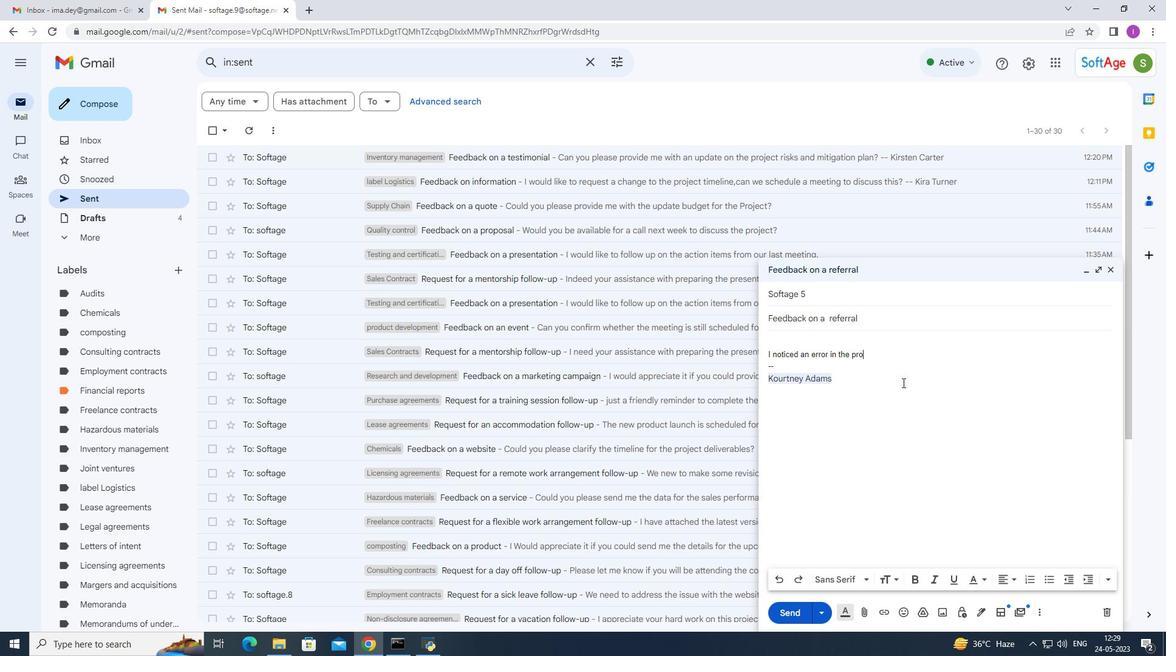 
Action: Key pressed j
Screenshot: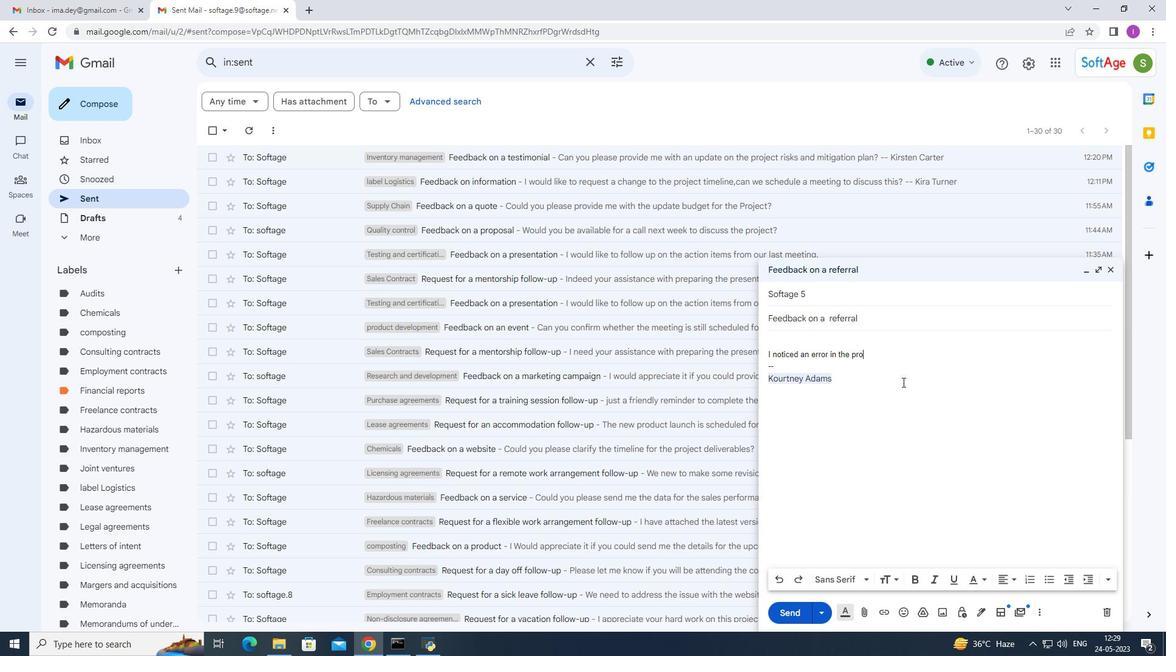 
Action: Mouse moved to (902, 382)
Screenshot: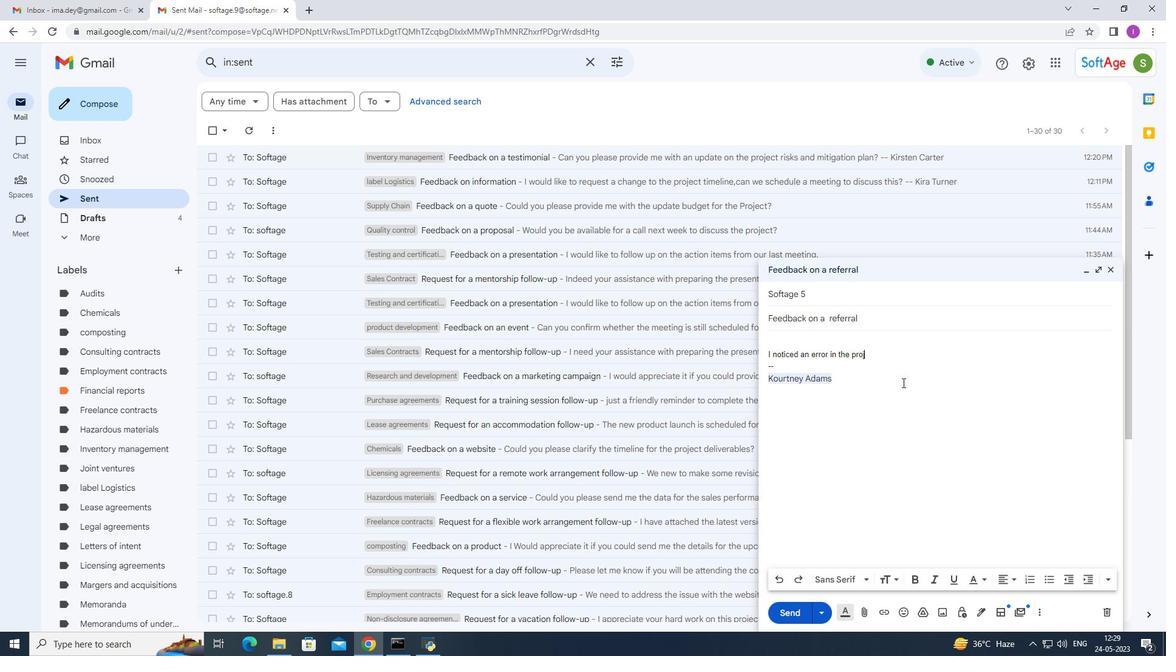 
Action: Key pressed ec
Screenshot: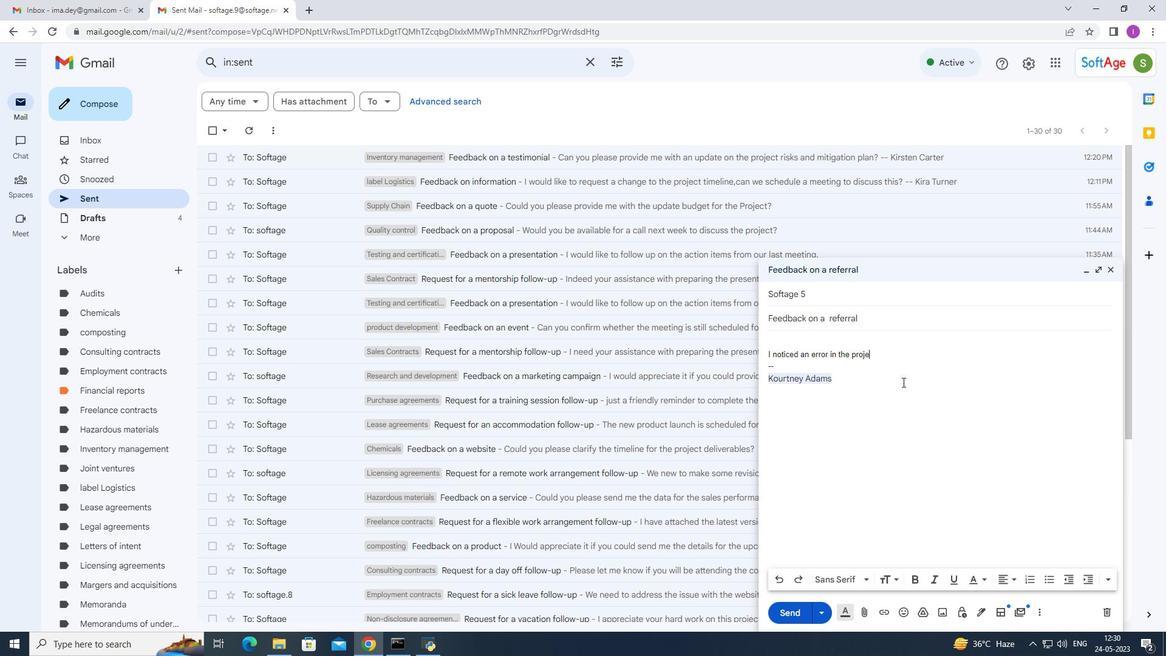 
Action: Mouse moved to (902, 381)
Screenshot: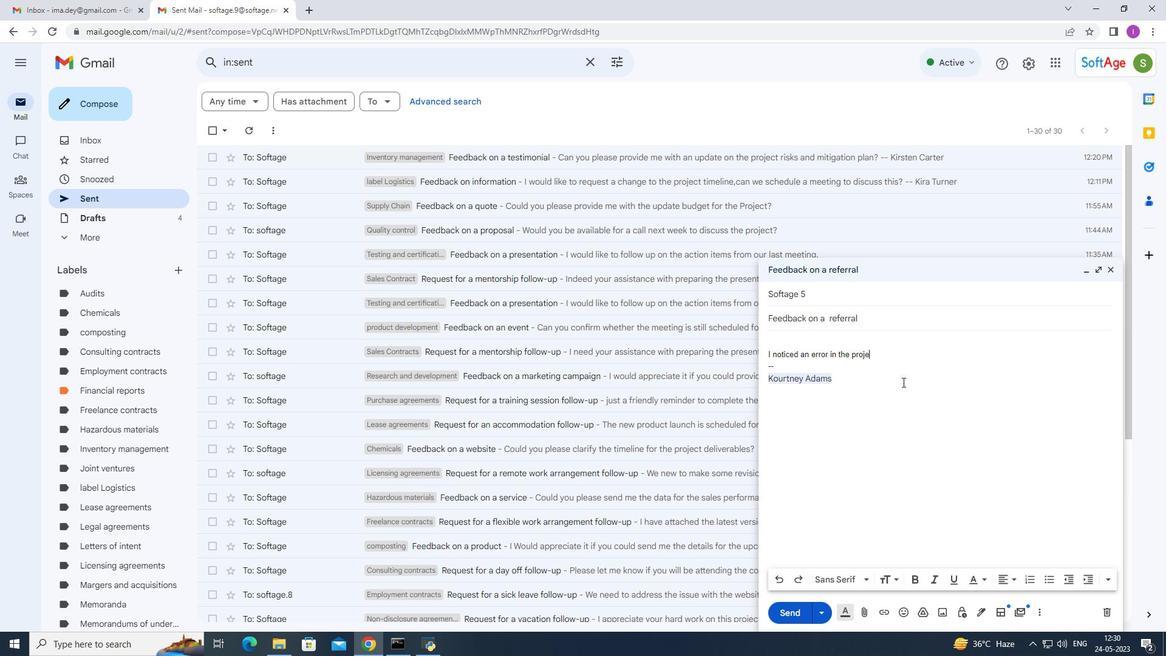
Action: Key pressed t
Screenshot: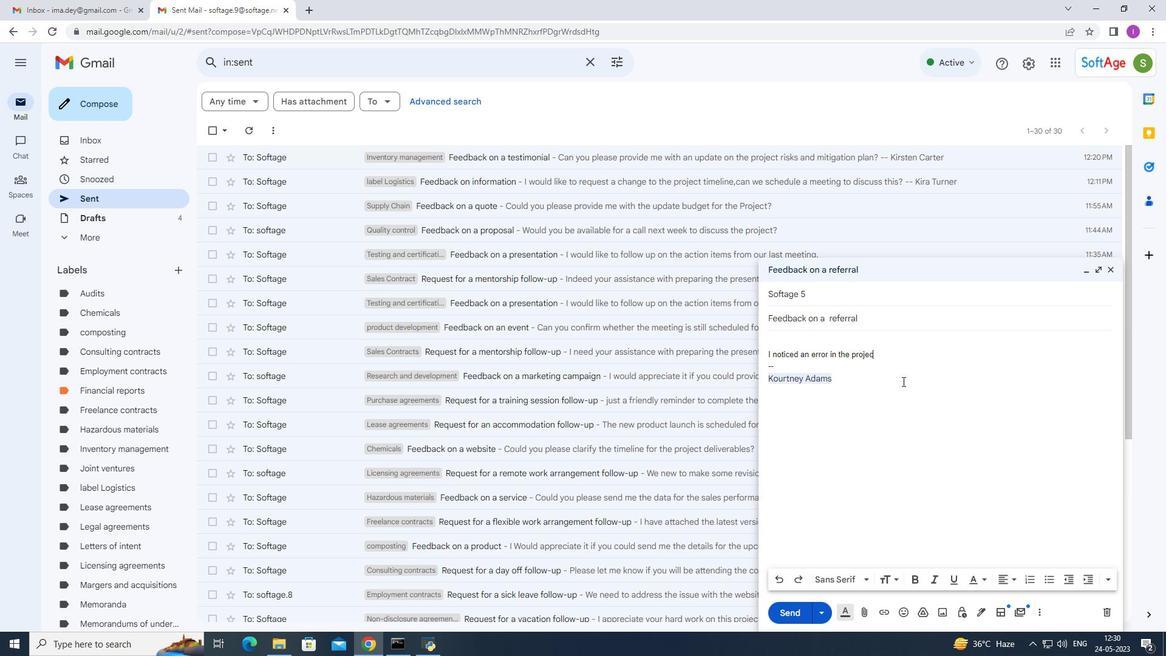 
Action: Mouse moved to (913, 395)
Screenshot: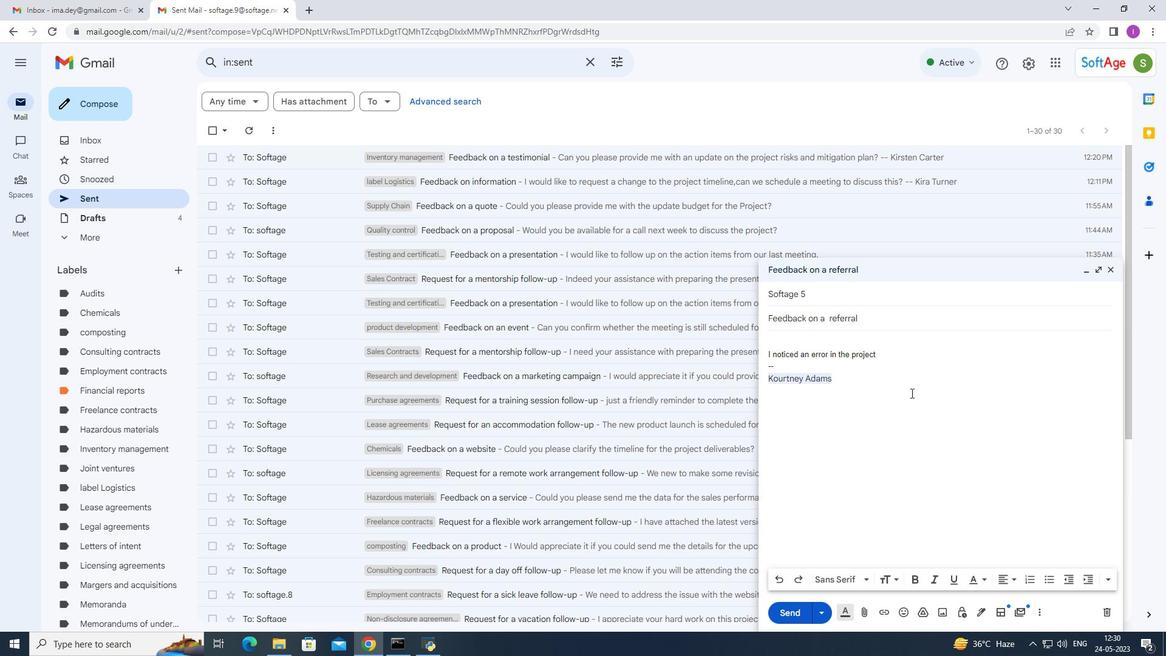 
Action: Key pressed <Key.space>
Screenshot: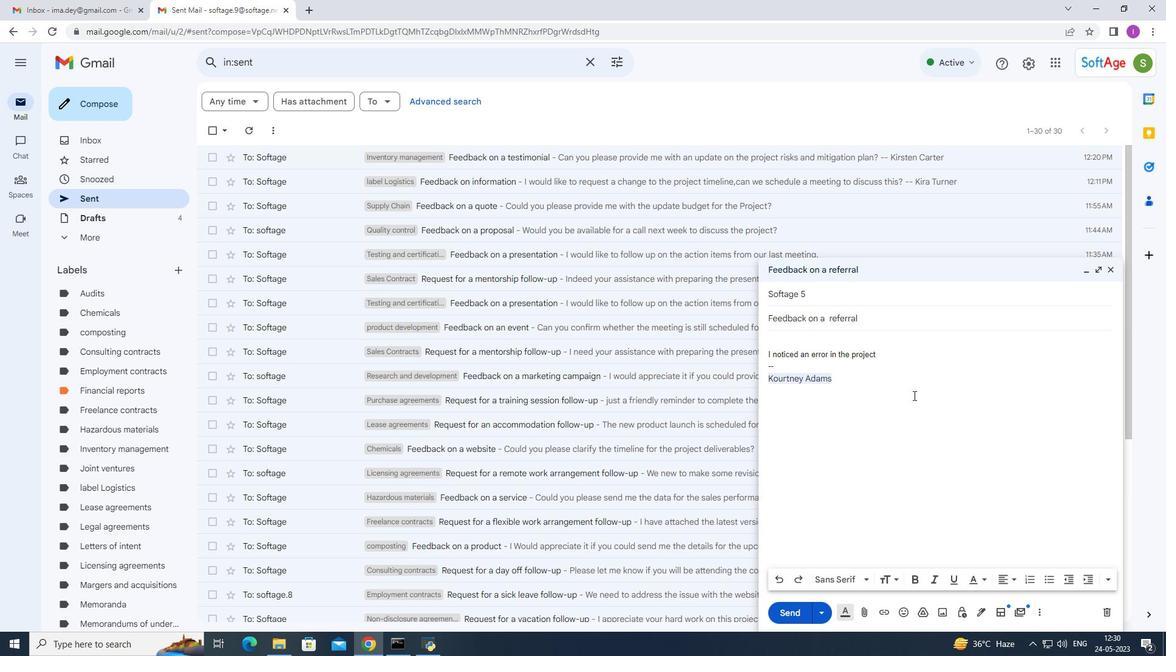 
Action: Mouse moved to (913, 391)
Screenshot: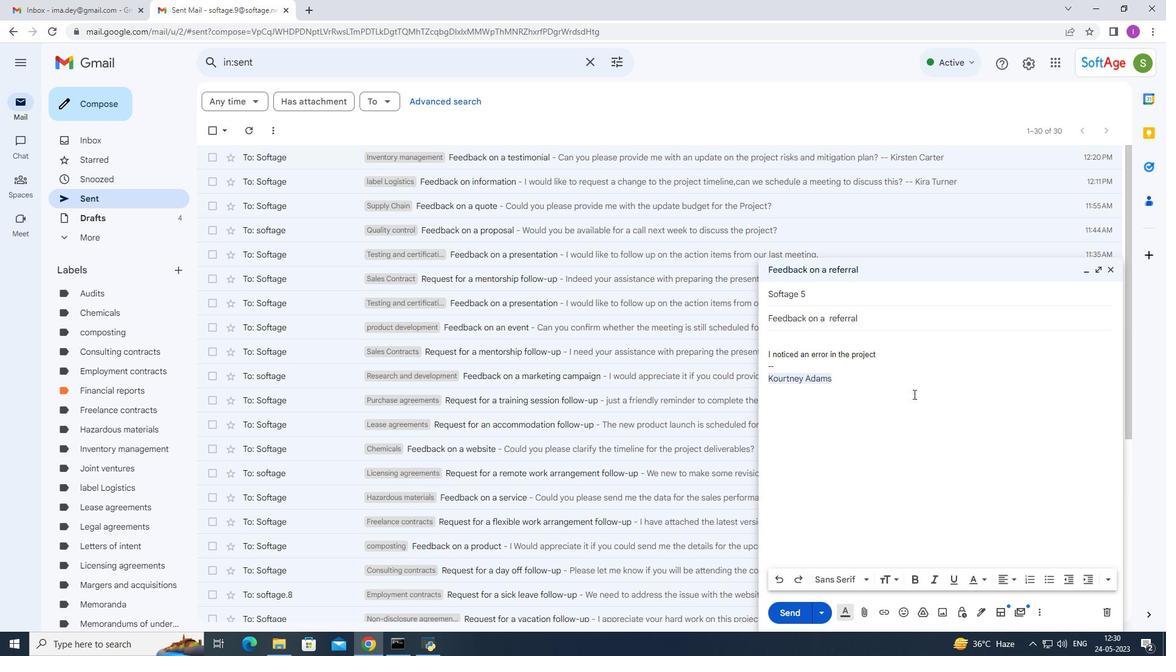 
Action: Key pressed r
Screenshot: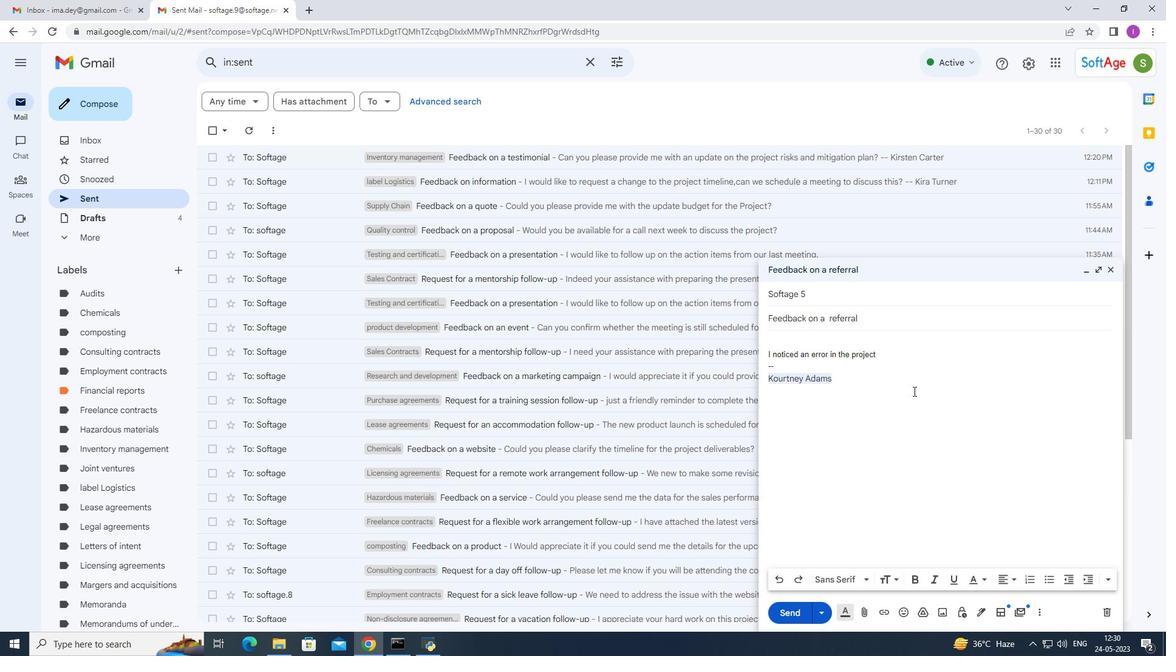 
Action: Mouse moved to (912, 391)
Screenshot: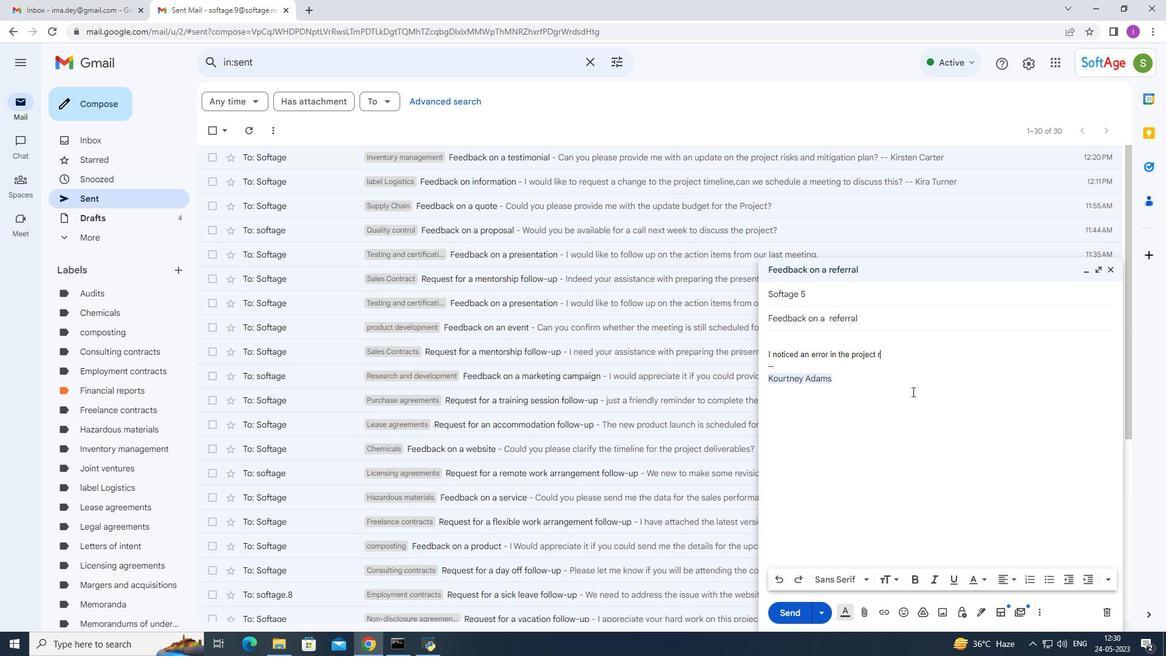 
Action: Key pressed e
Screenshot: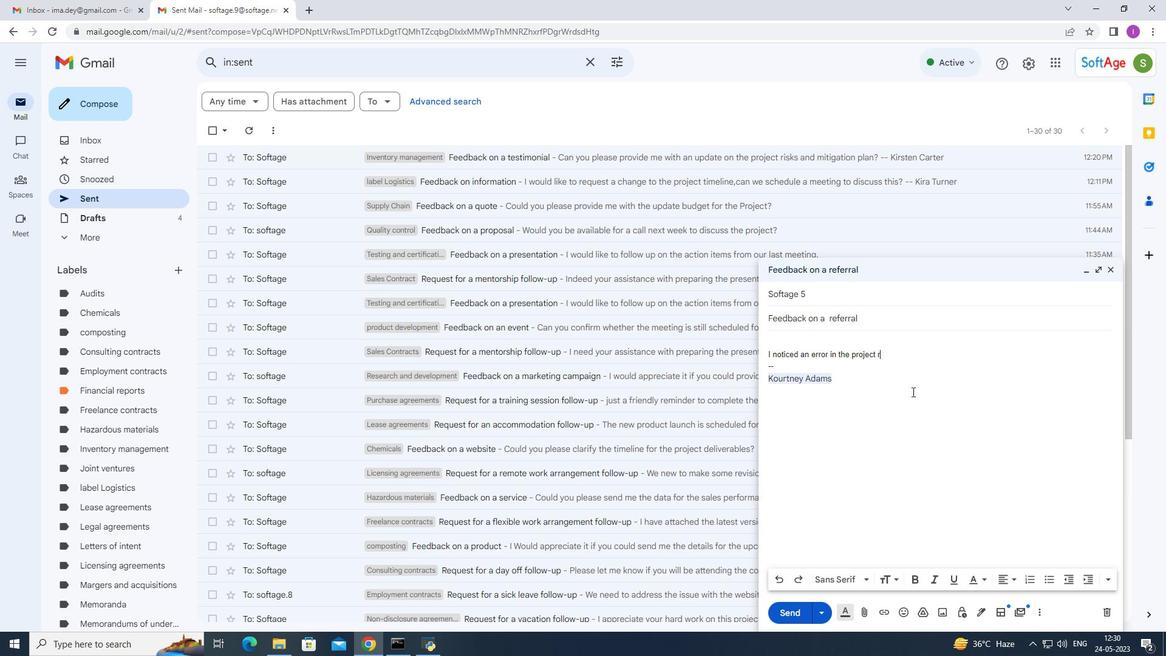 
Action: Mouse moved to (909, 396)
Screenshot: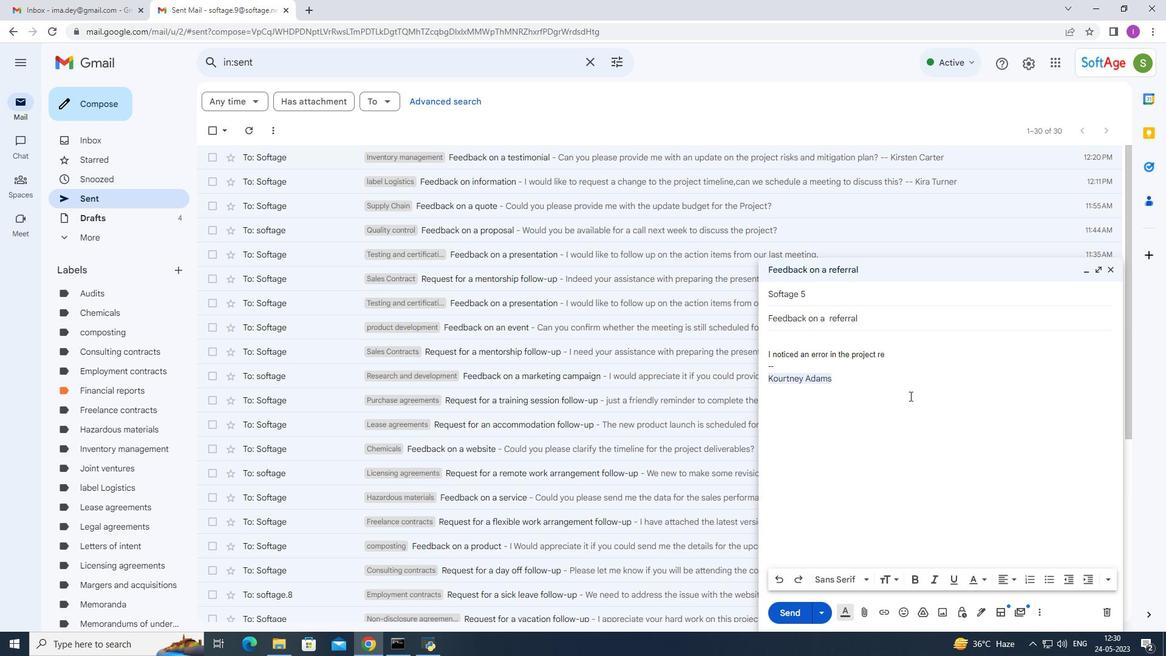 
Action: Key pressed p
Screenshot: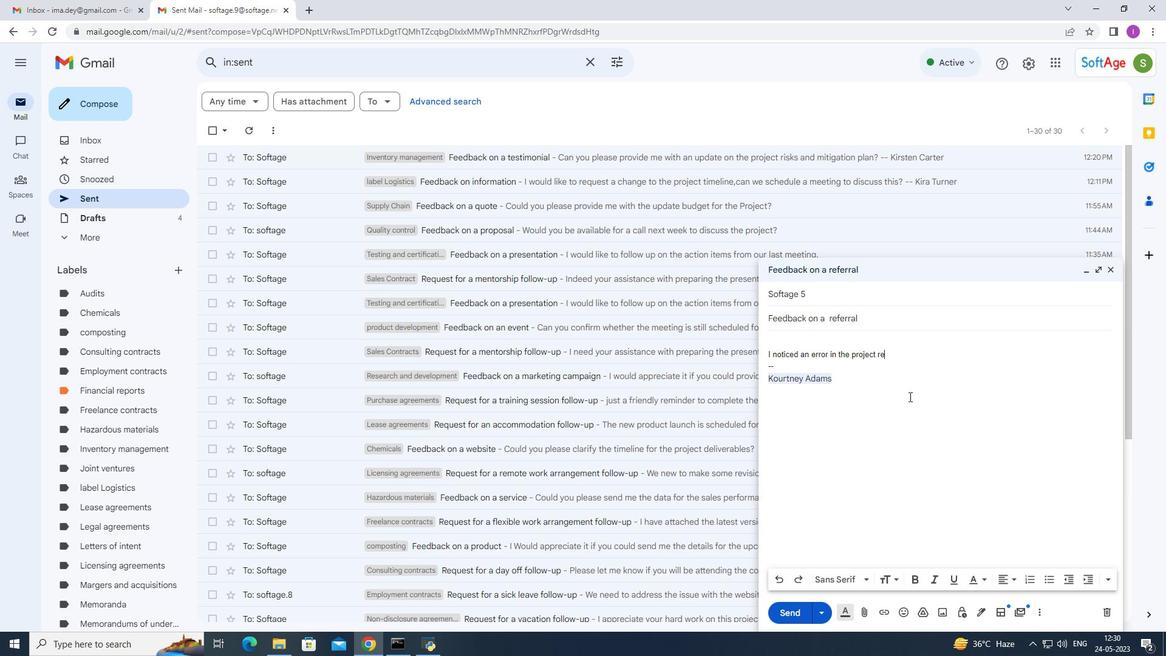 
Action: Mouse moved to (909, 396)
Screenshot: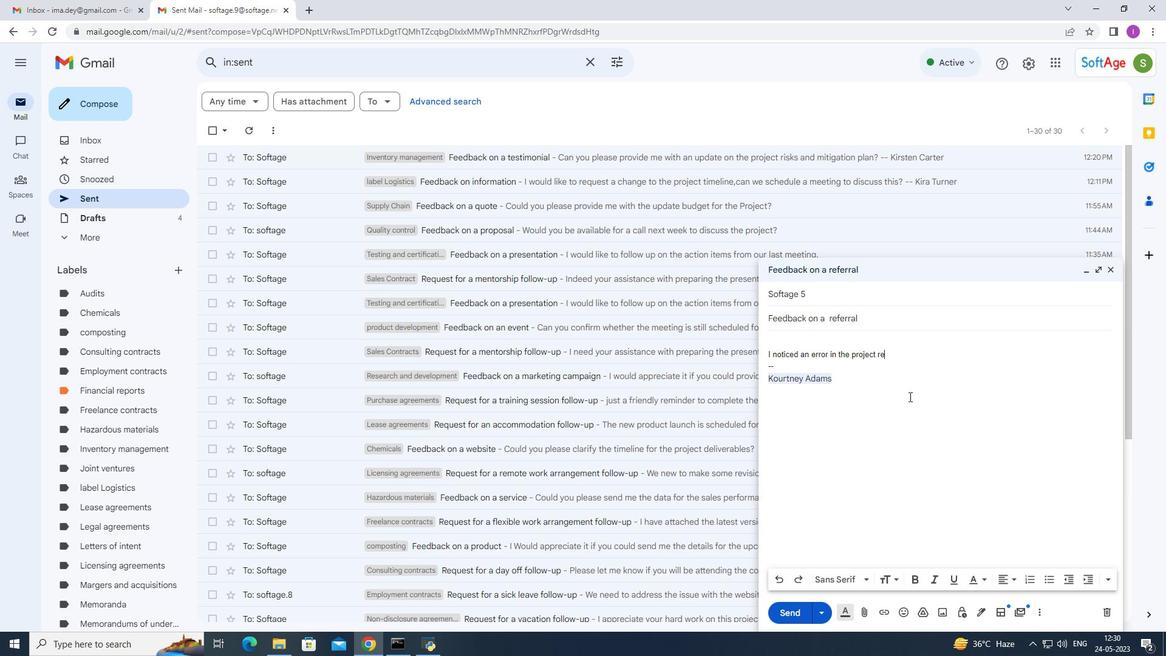 
Action: Key pressed o
Screenshot: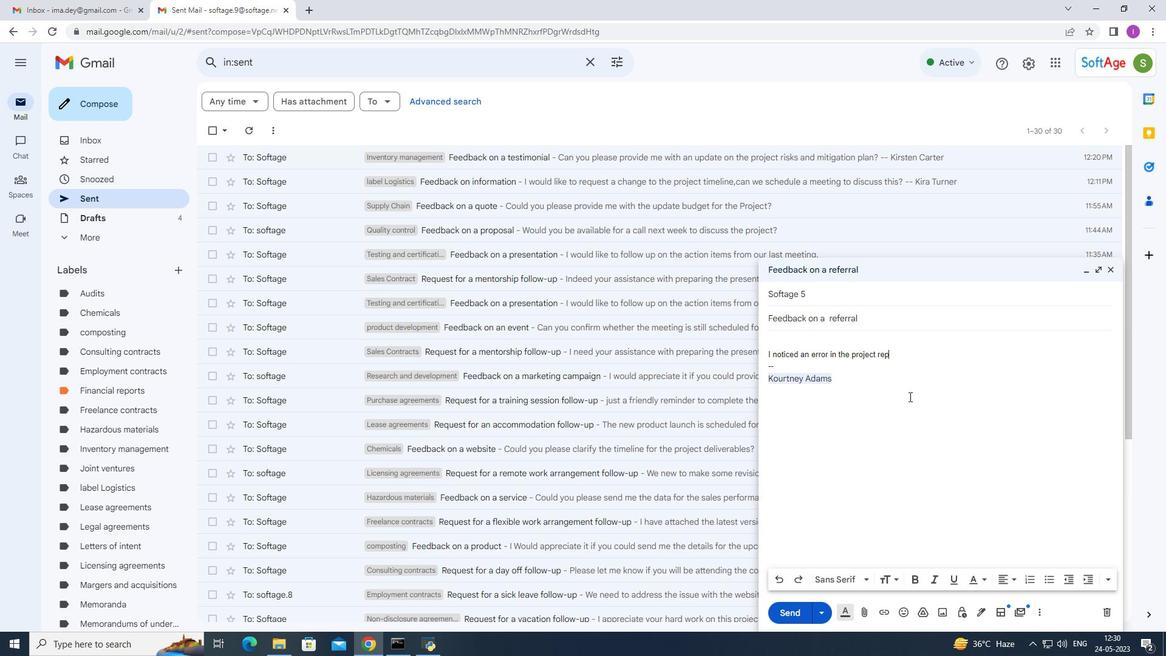 
Action: Mouse moved to (907, 391)
Screenshot: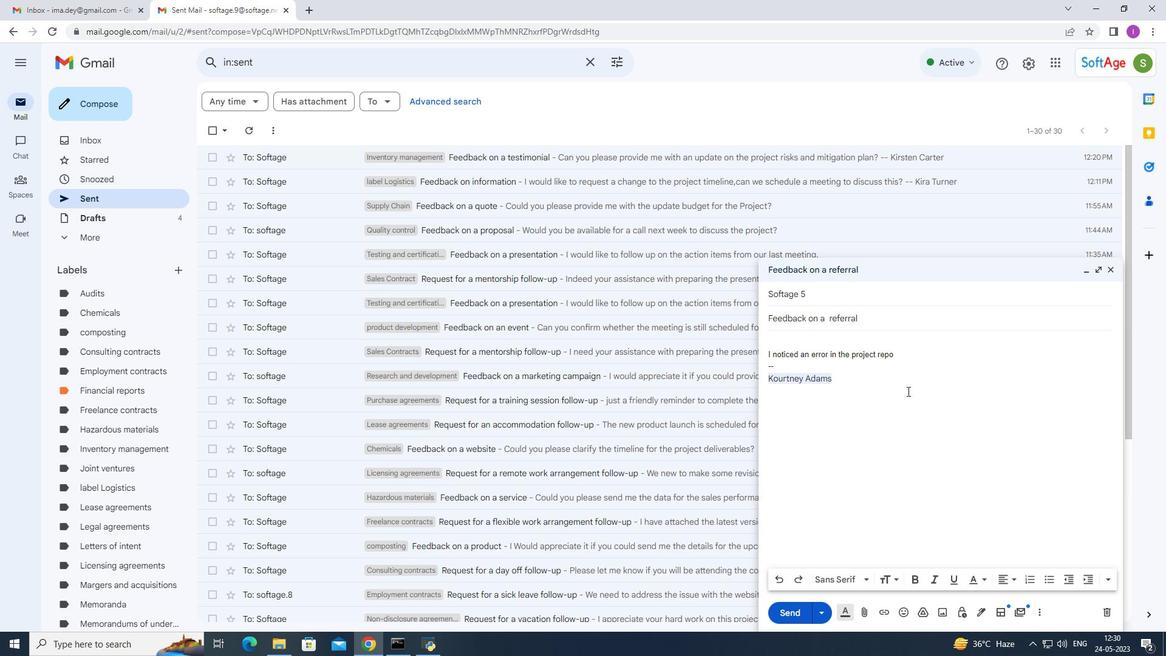 
Action: Key pressed rt
Screenshot: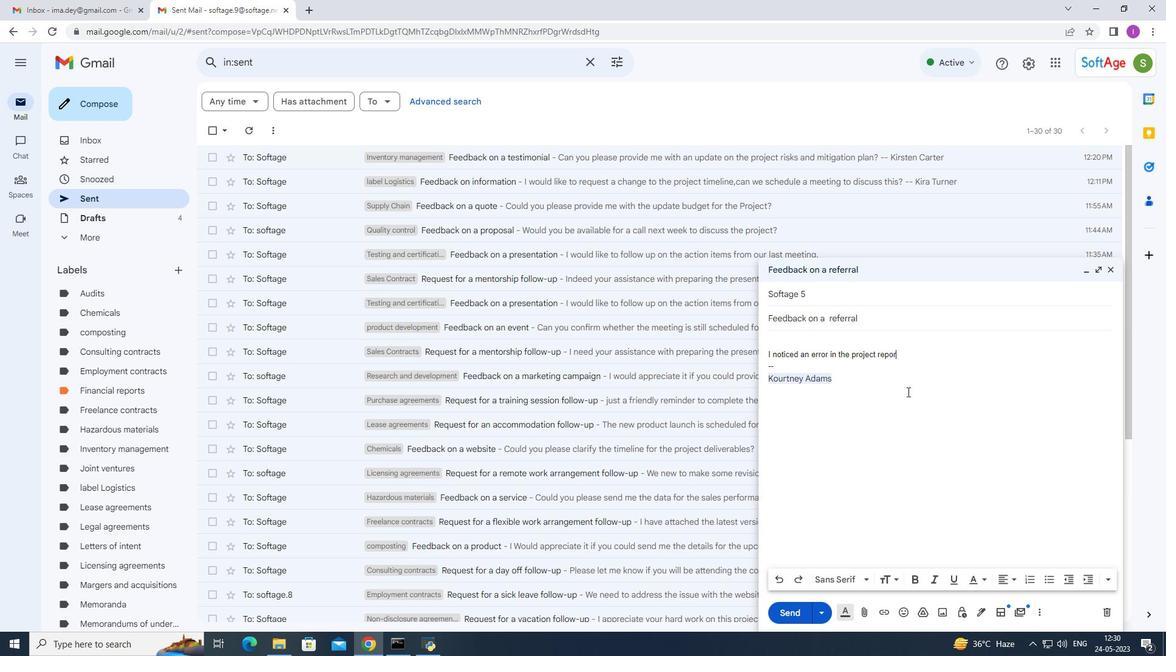 
Action: Mouse moved to (909, 383)
Screenshot: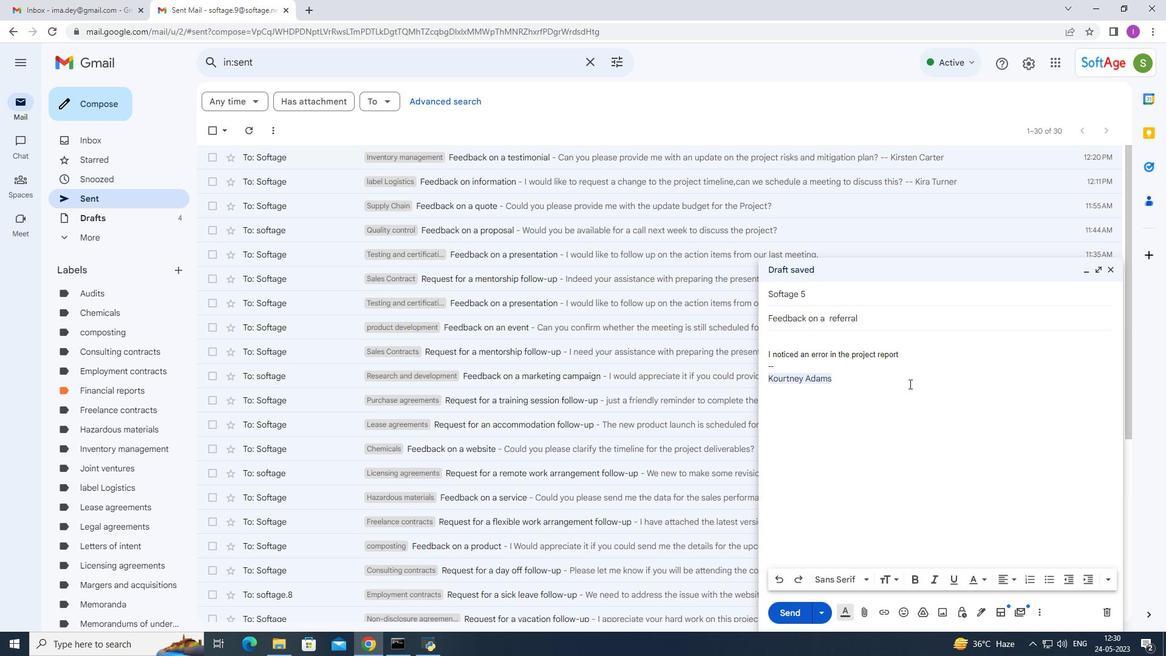 
Action: Key pressed ,
Screenshot: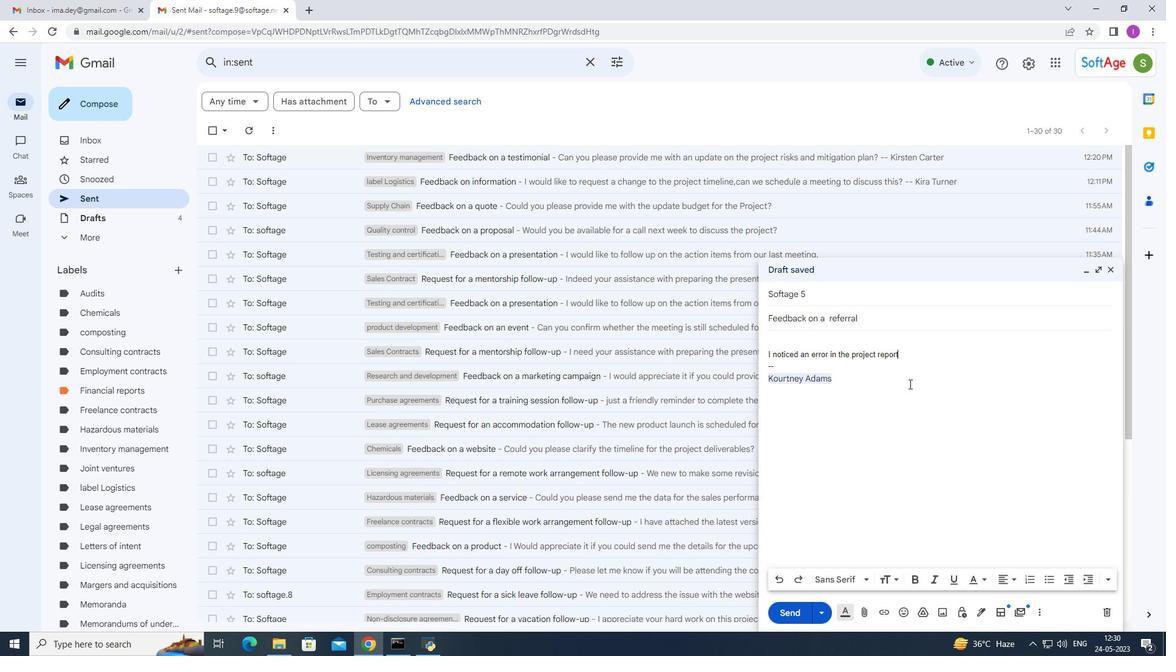 
Action: Mouse moved to (946, 383)
Screenshot: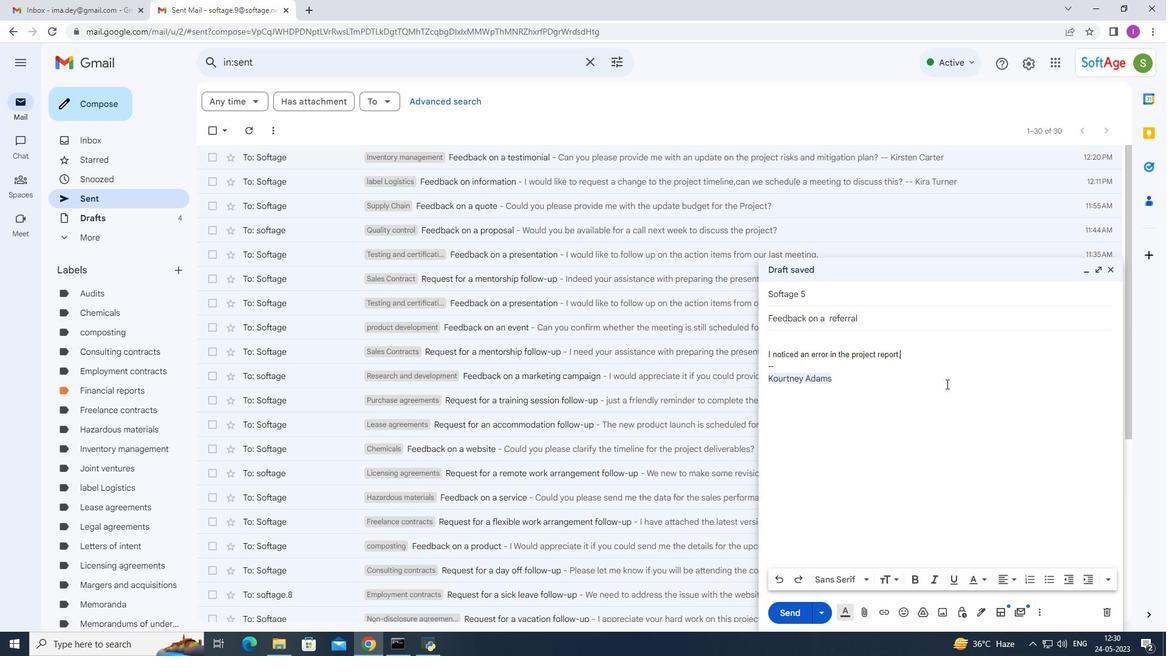 
Action: Key pressed c
Screenshot: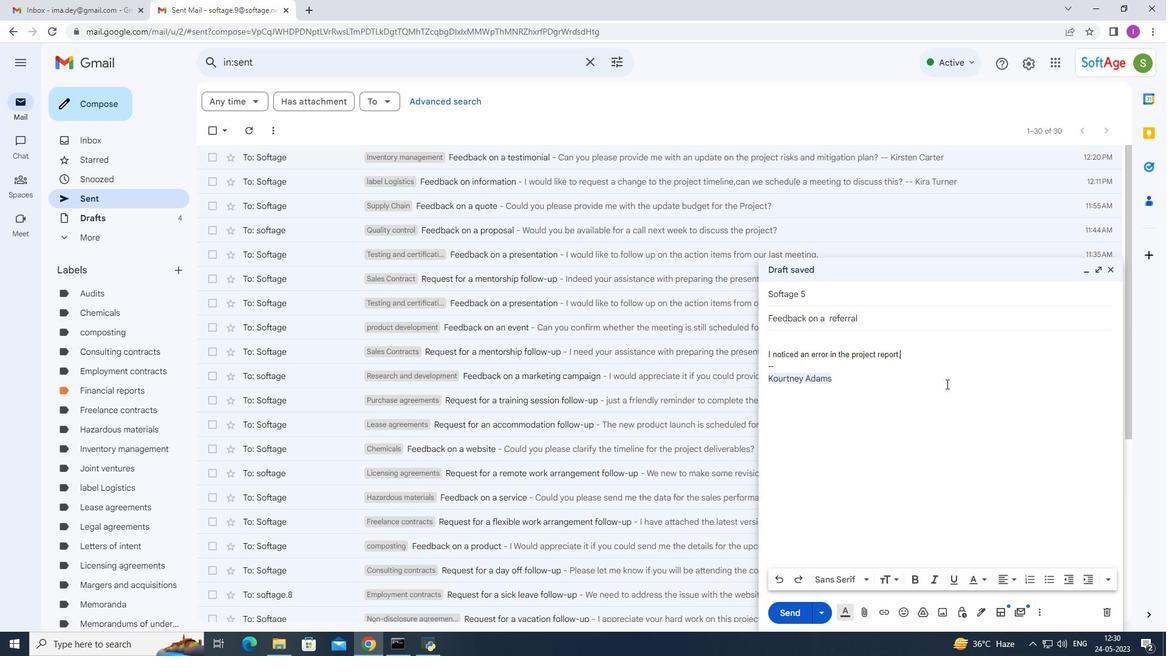 
Action: Mouse moved to (947, 387)
Screenshot: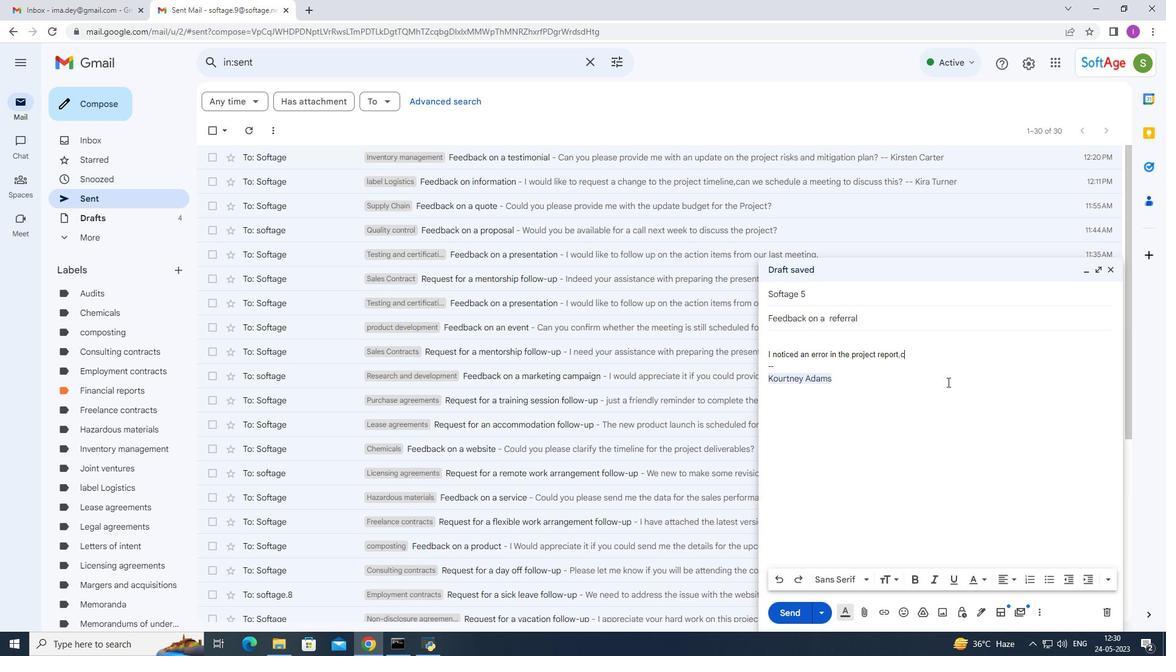 
Action: Key pressed a
Screenshot: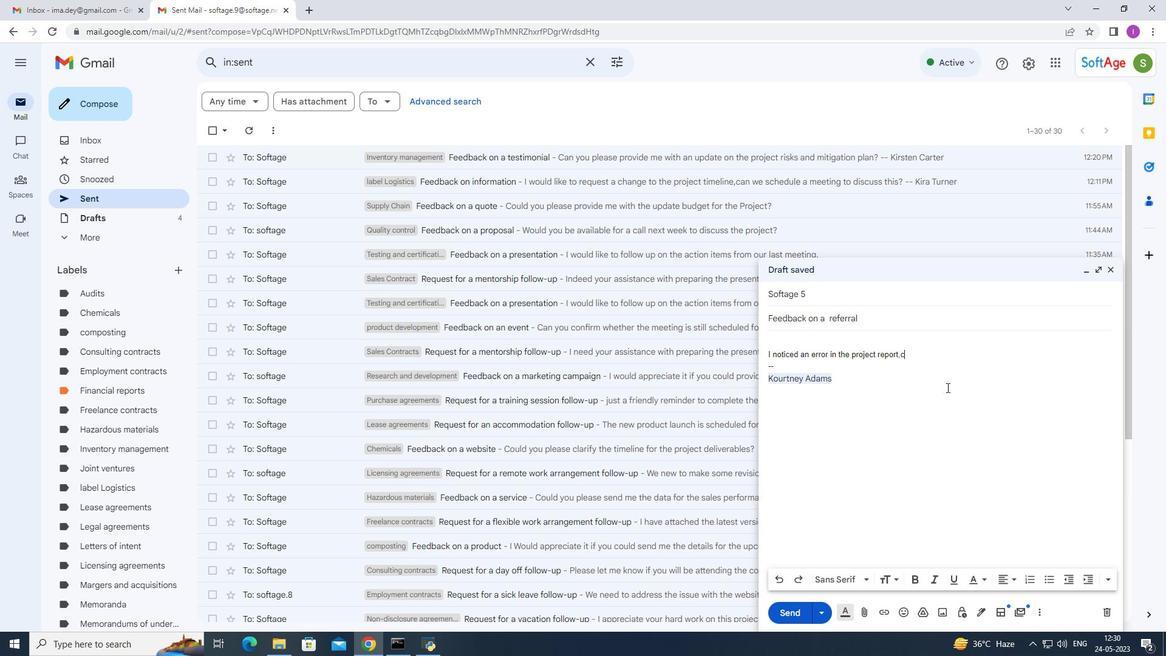 
Action: Mouse moved to (946, 381)
Screenshot: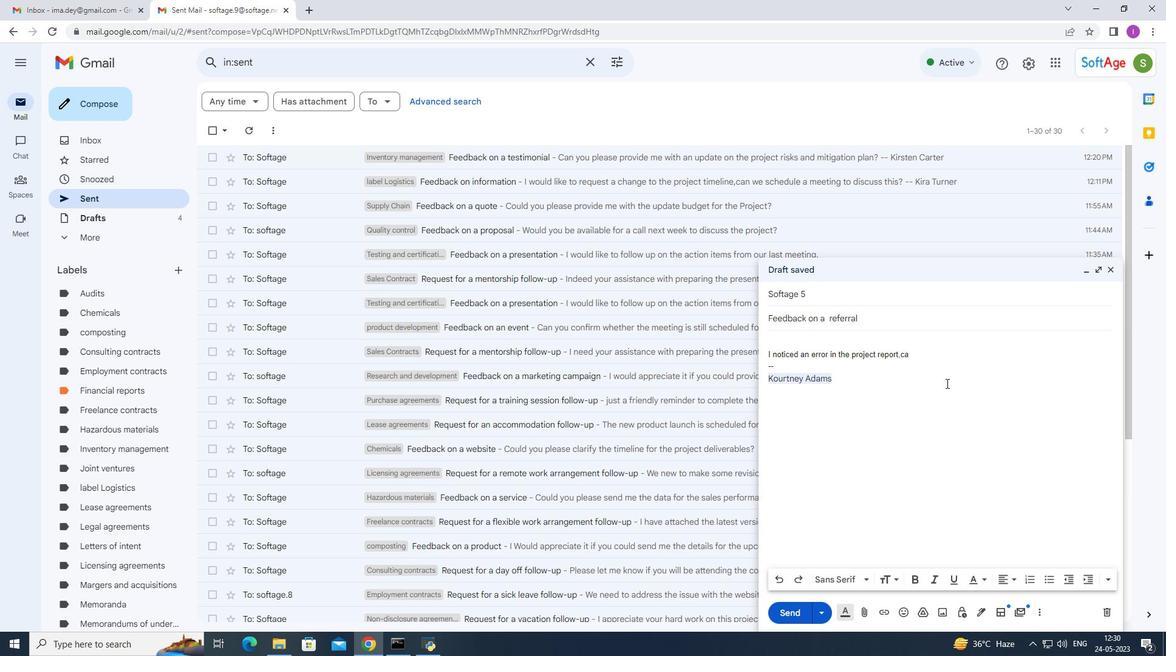 
Action: Key pressed n
Screenshot: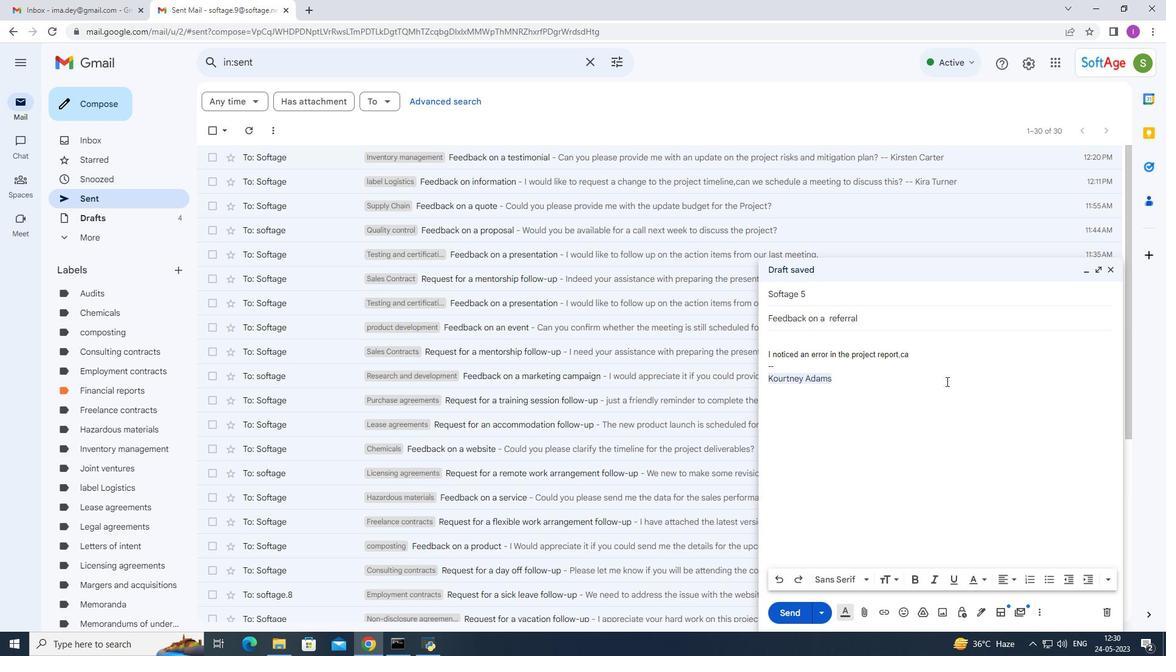 
Action: Mouse moved to (797, 416)
Screenshot: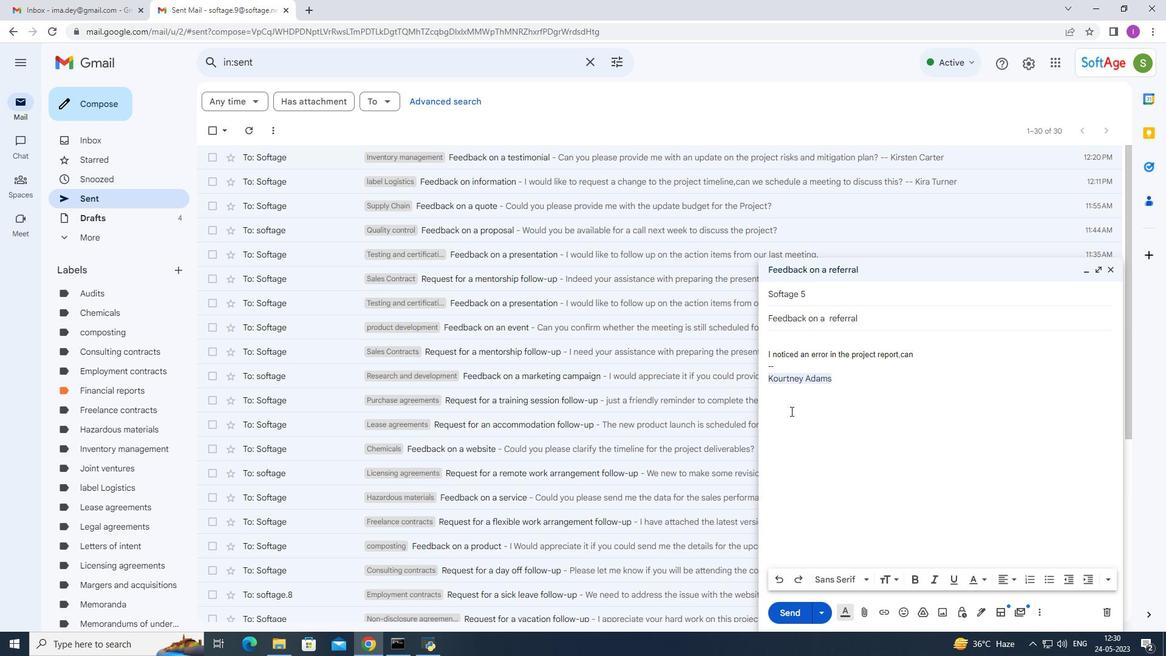 
Action: Key pressed <Key.space>yo
Screenshot: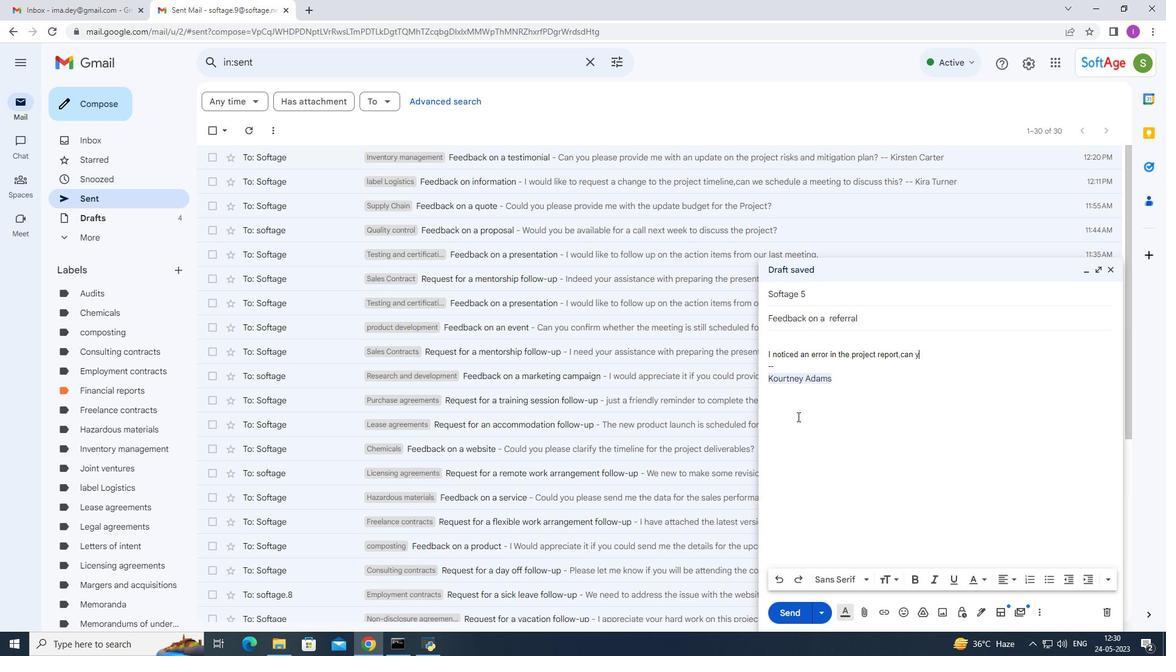 
Action: Mouse moved to (800, 417)
Screenshot: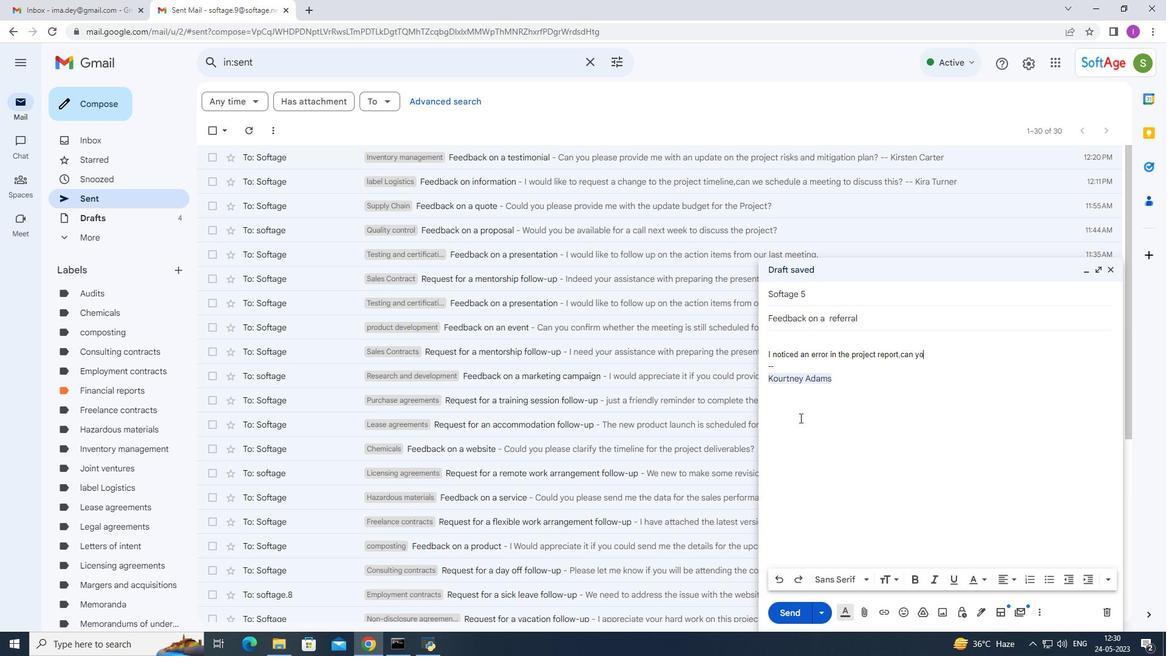 
Action: Key pressed u
Screenshot: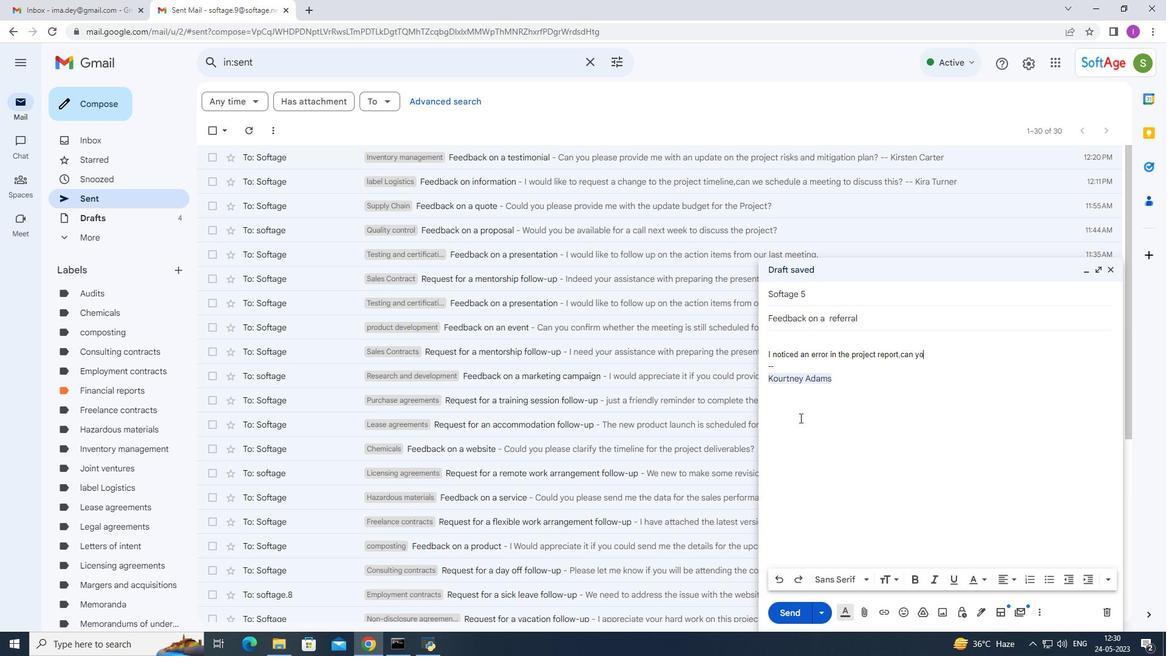 
Action: Mouse moved to (914, 427)
Screenshot: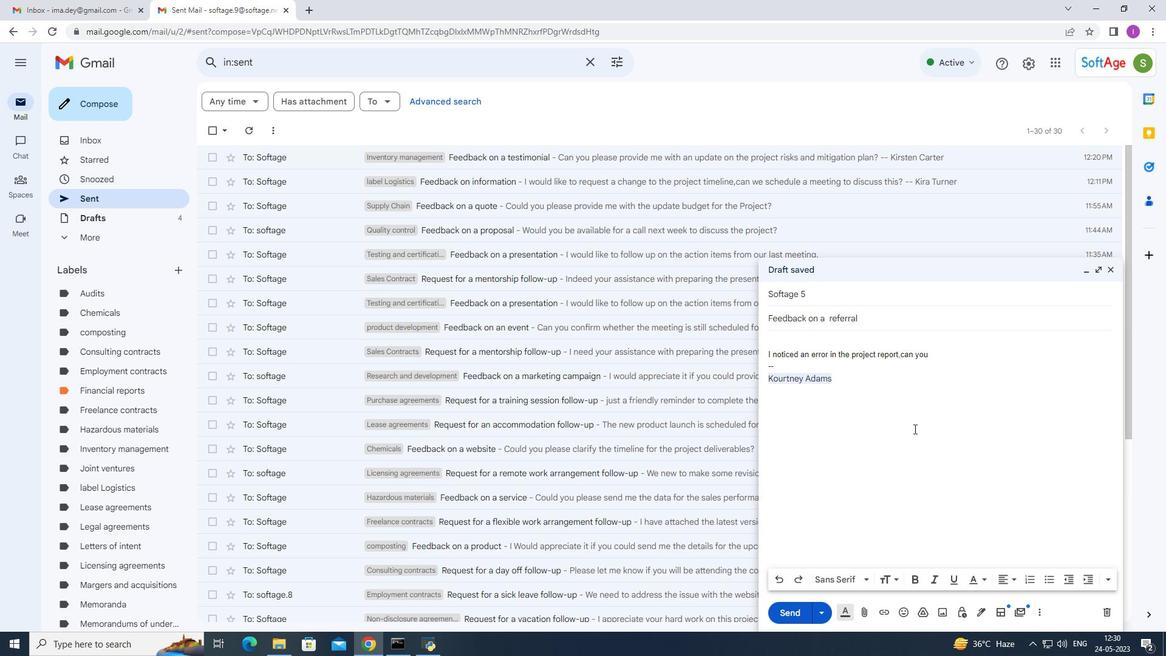 
Action: Key pressed <Key.space>
Screenshot: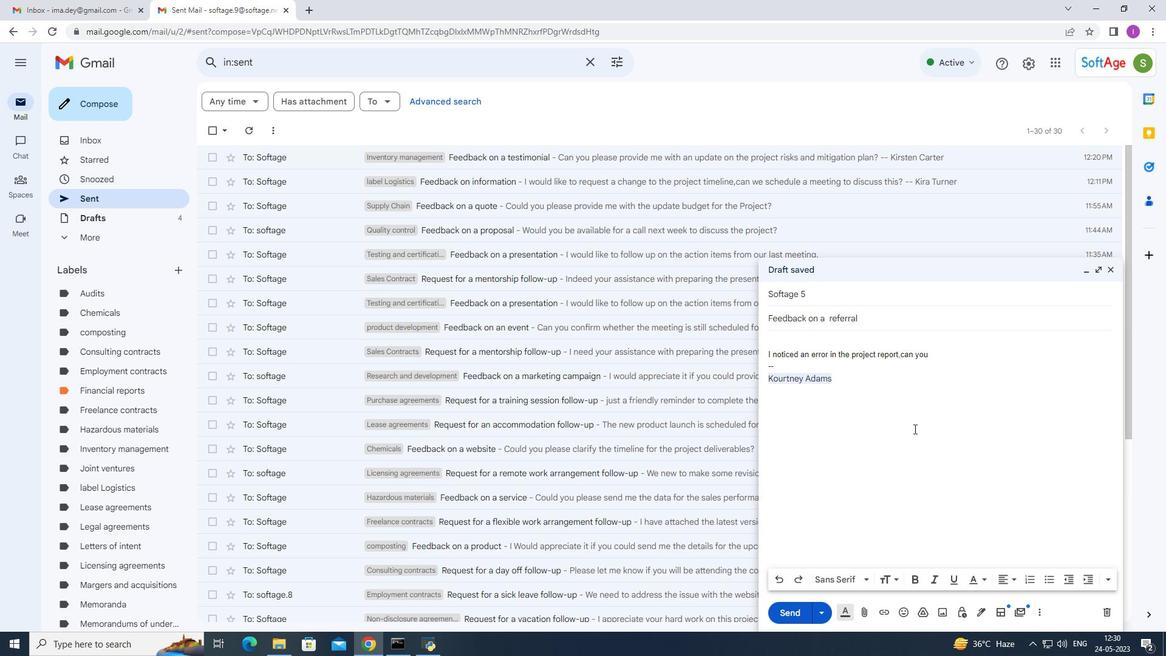 
Action: Mouse moved to (929, 371)
Screenshot: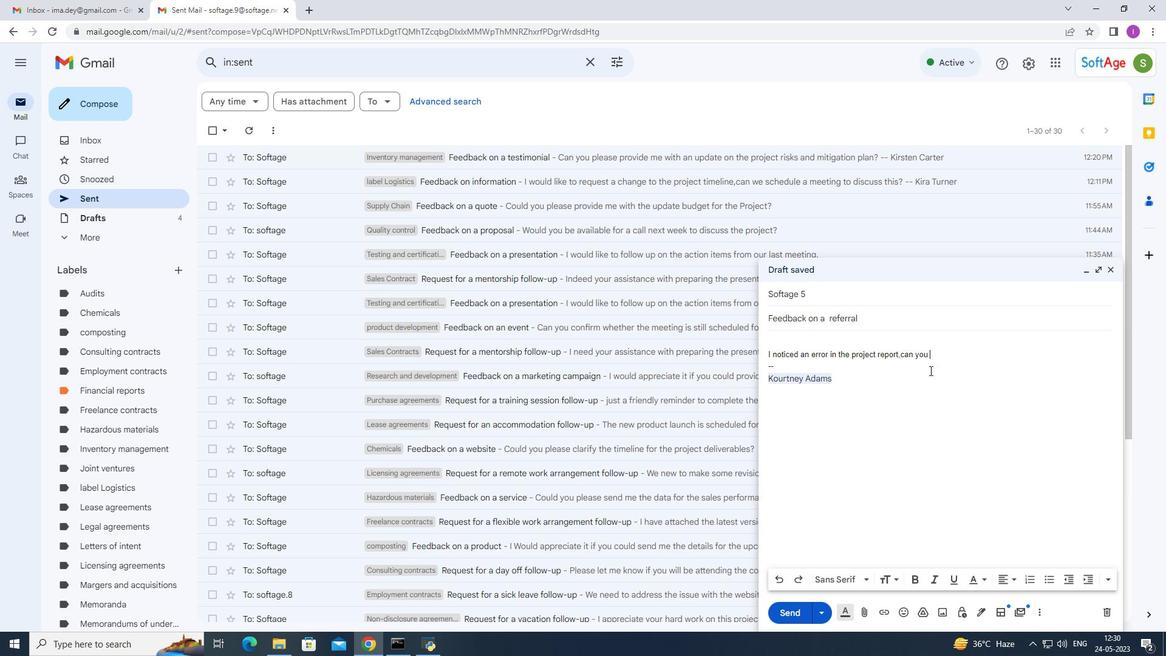 
Action: Key pressed p
Screenshot: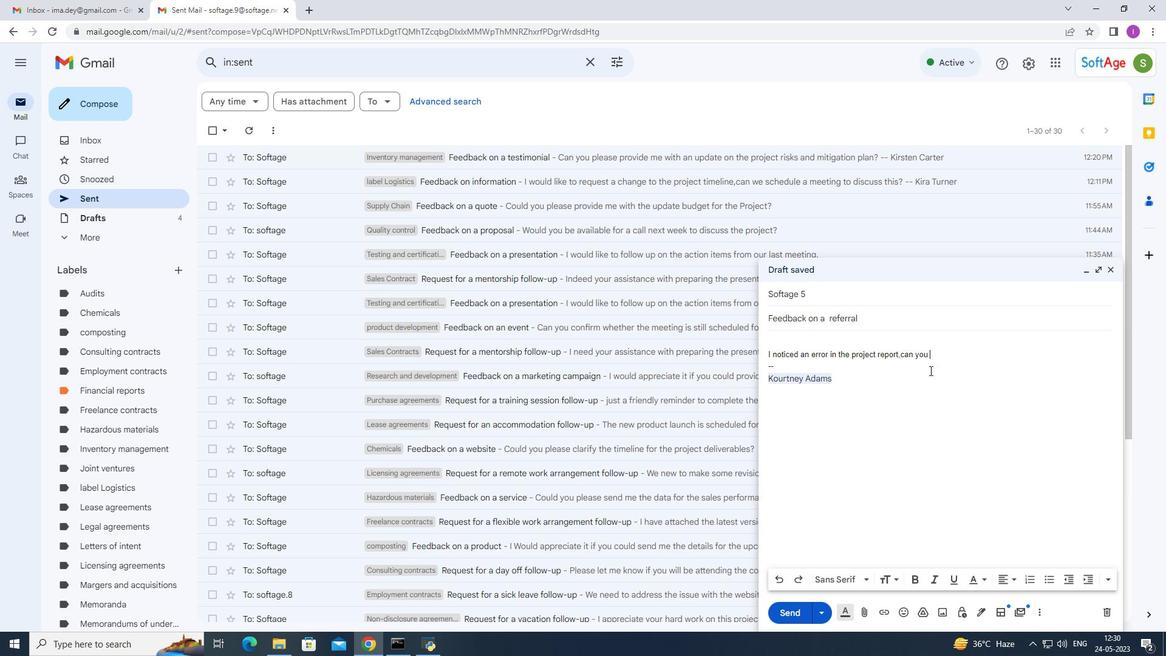 
Action: Mouse moved to (925, 377)
Screenshot: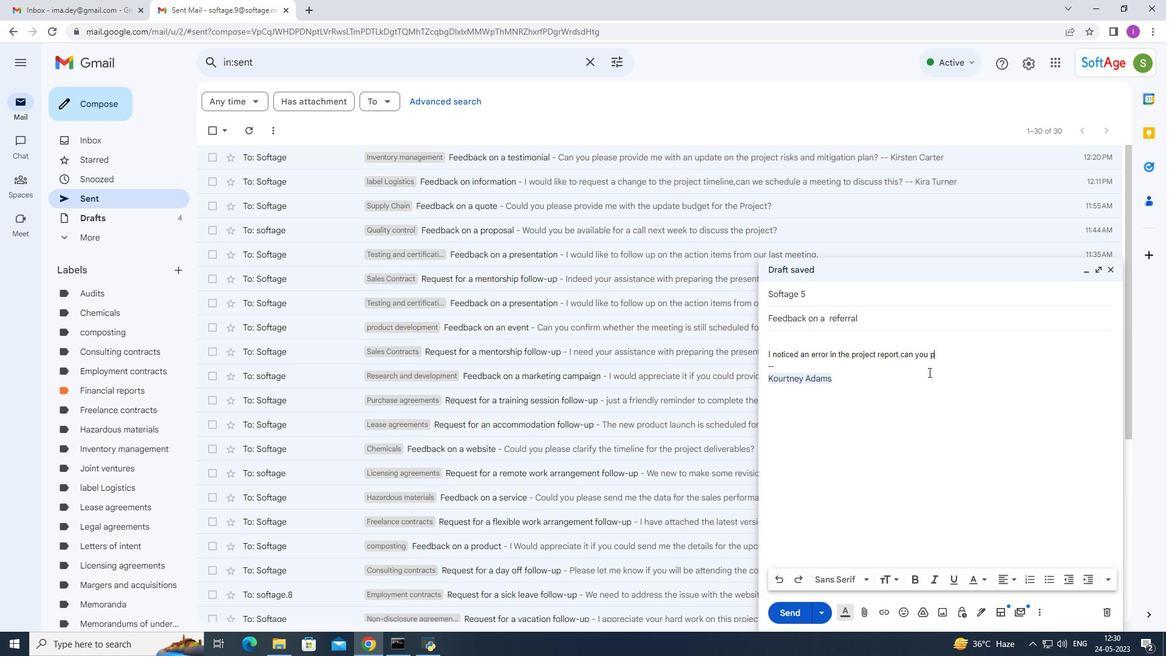 
Action: Key pressed l
Screenshot: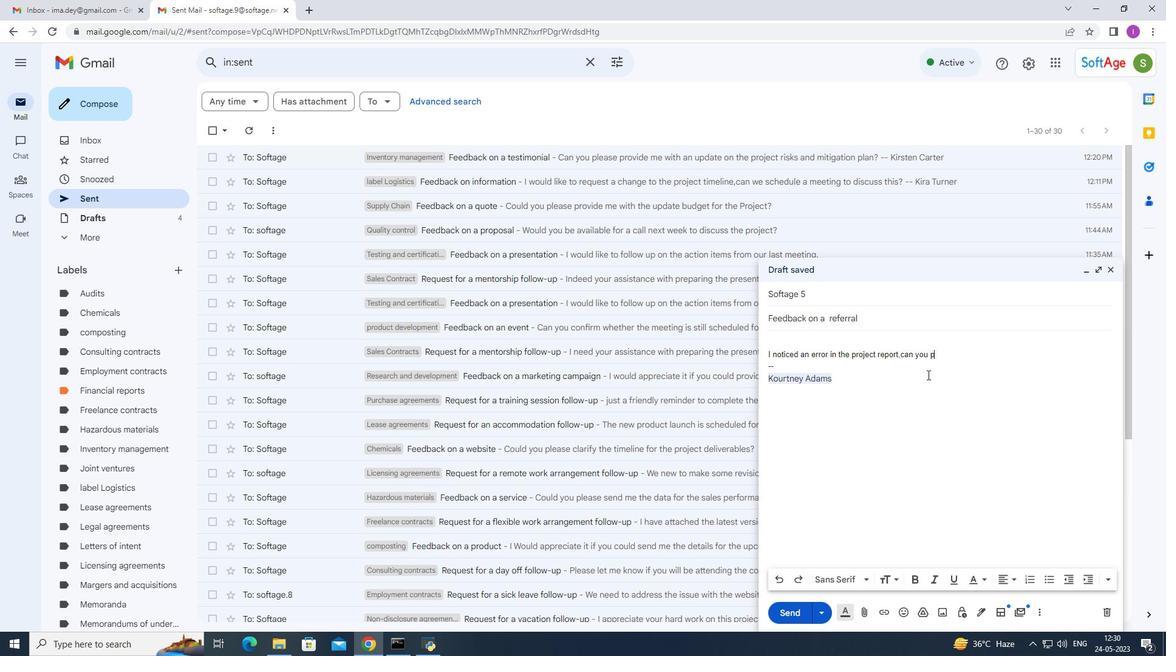 
Action: Mouse moved to (925, 375)
Screenshot: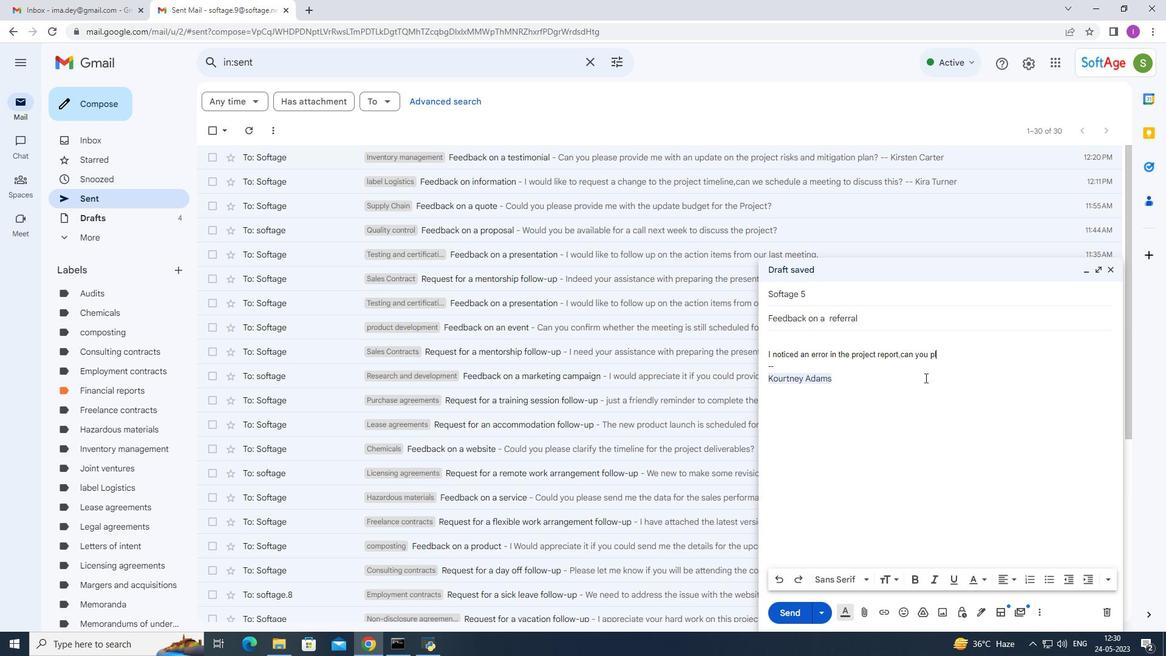 
Action: Key pressed e
Screenshot: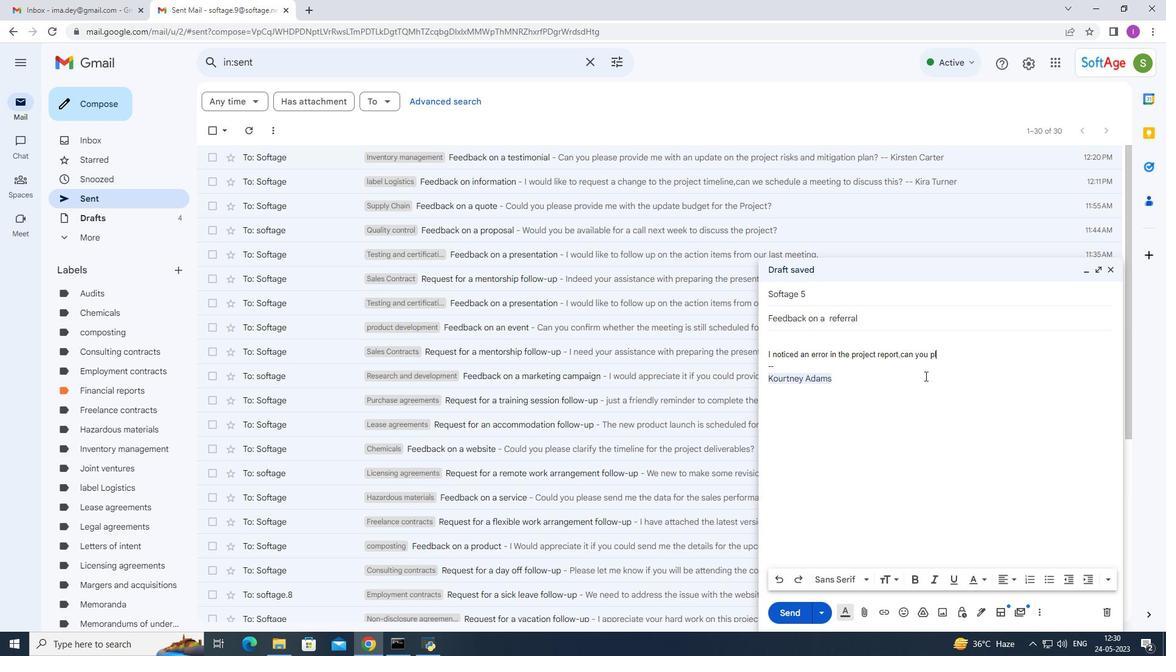 
Action: Mouse moved to (925, 374)
Screenshot: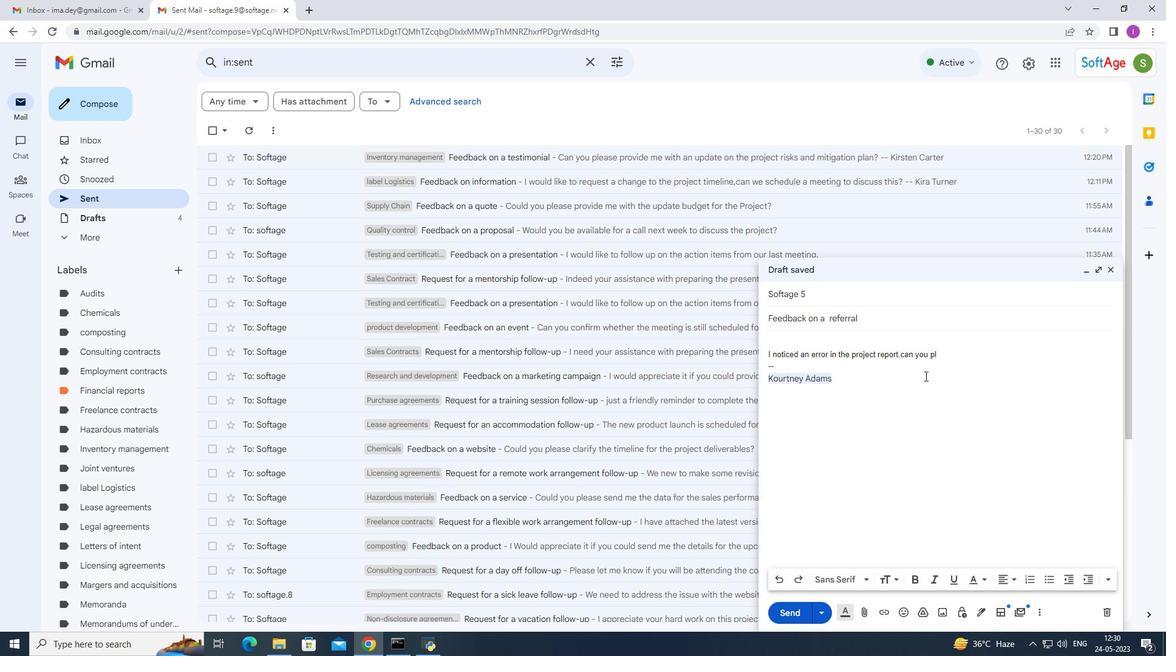 
Action: Key pressed ase
Screenshot: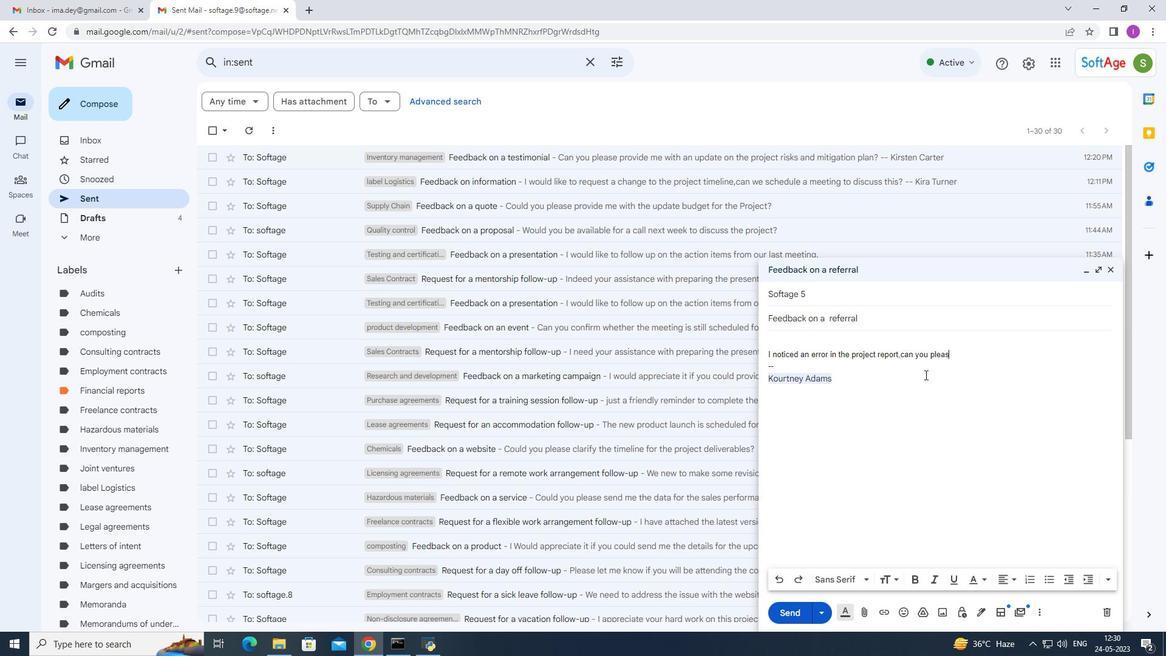 
Action: Mouse moved to (932, 377)
Screenshot: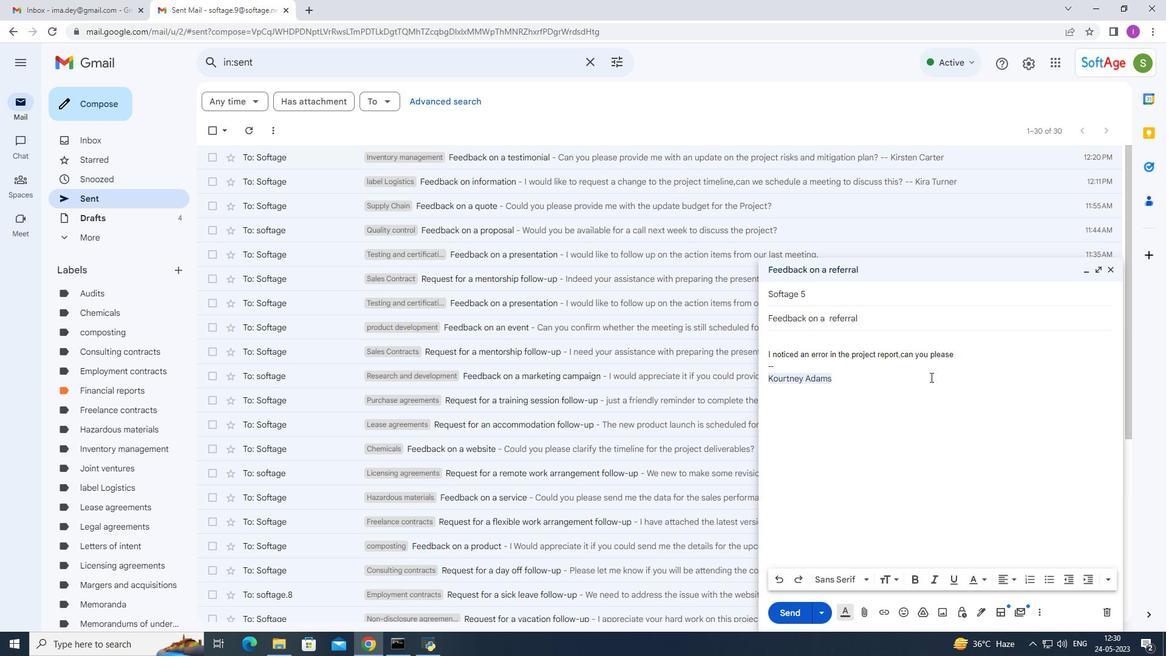 
Action: Key pressed <Key.space>
Screenshot: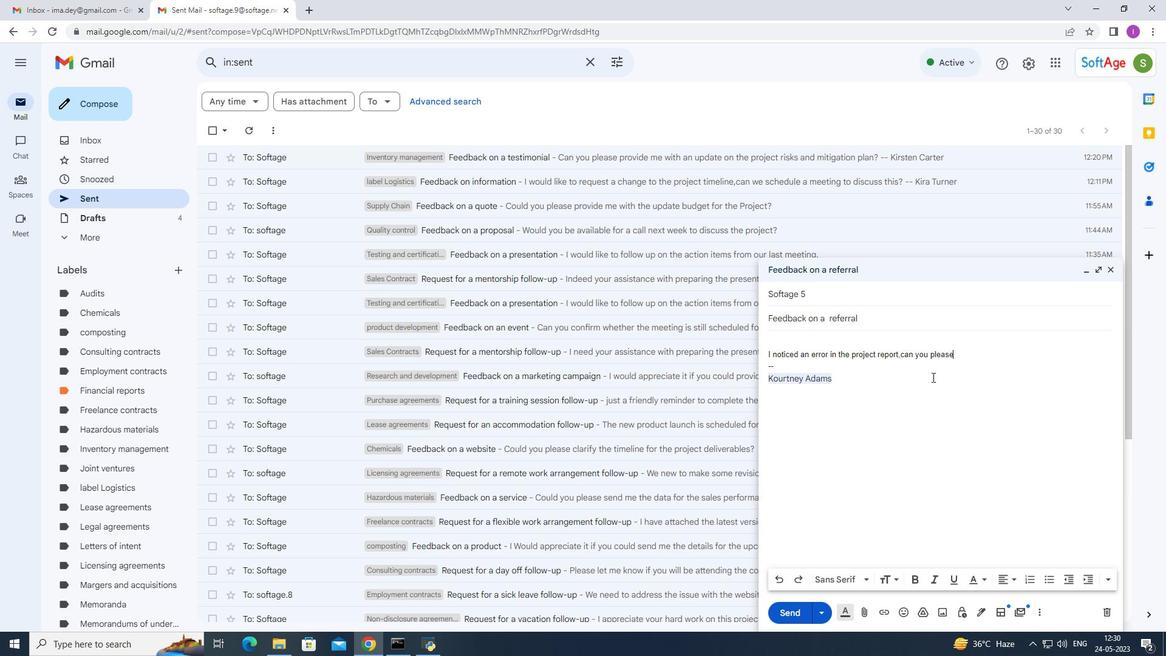 
Action: Mouse moved to (976, 380)
Screenshot: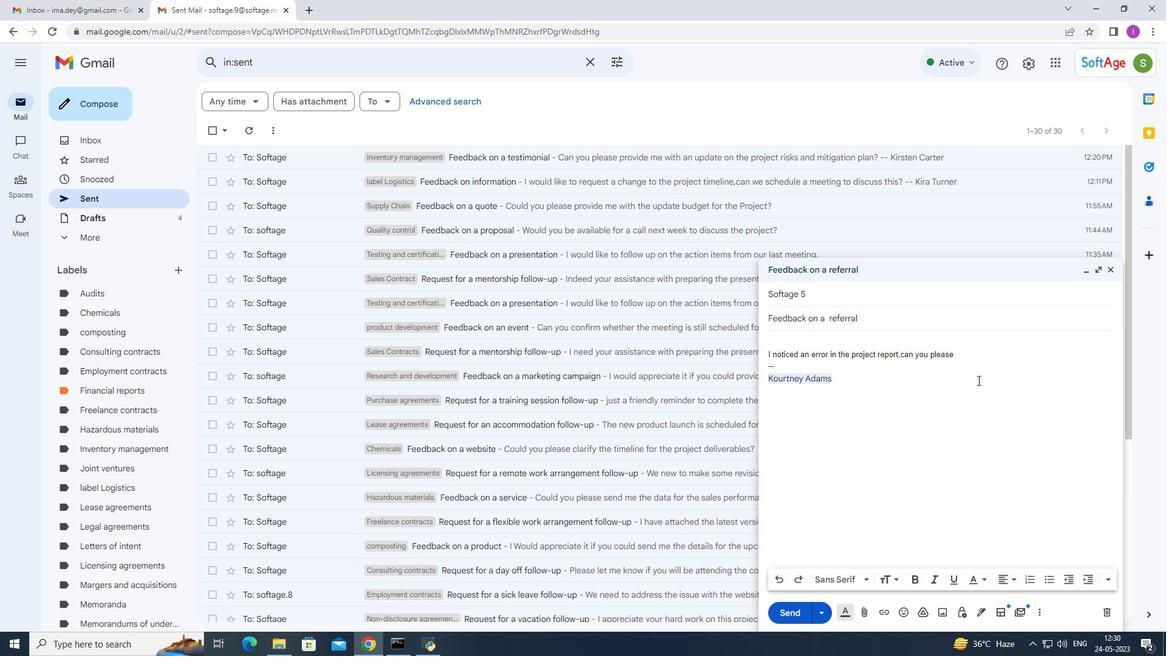 
Action: Key pressed r
Screenshot: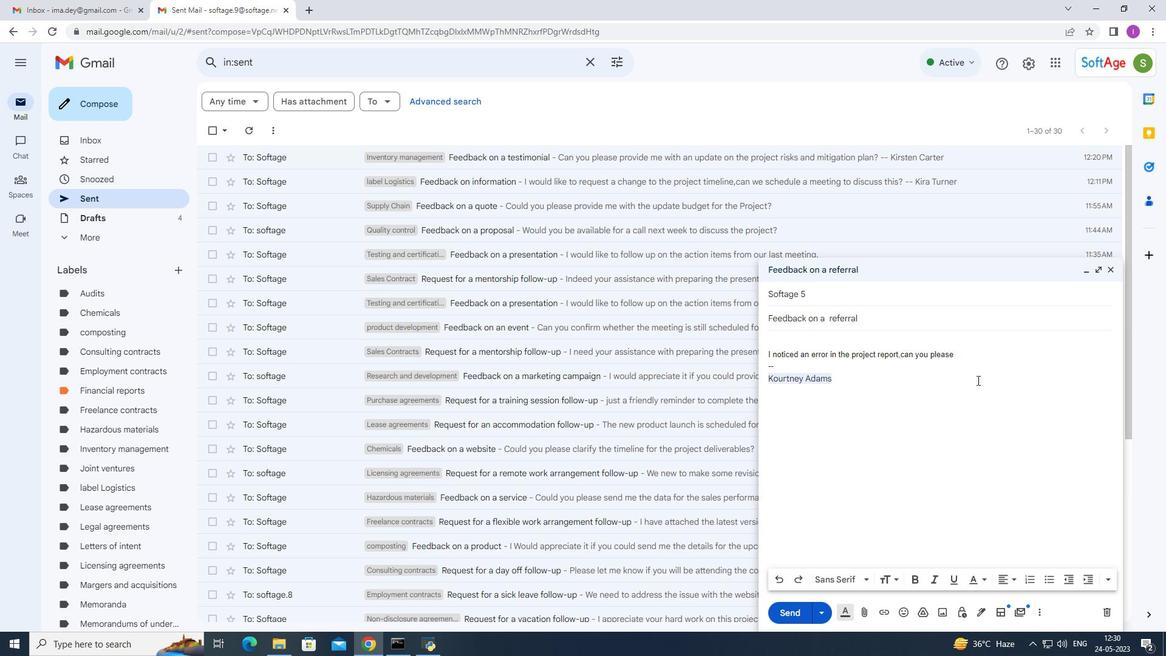 
Action: Mouse moved to (975, 380)
Screenshot: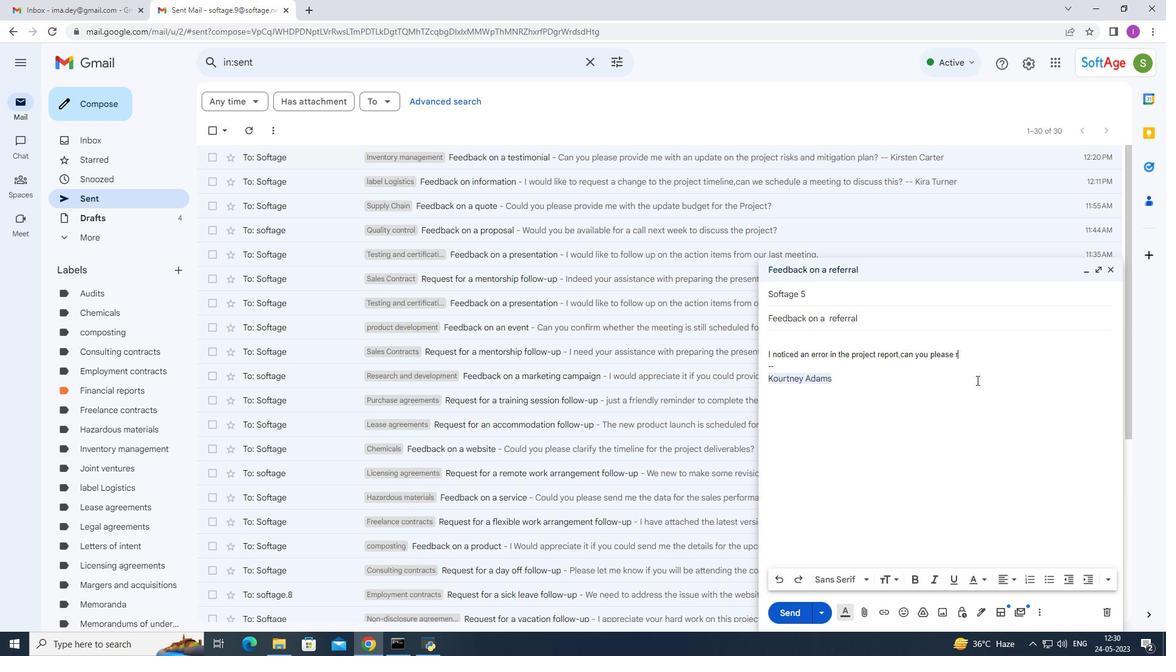
Action: Key pressed e
Screenshot: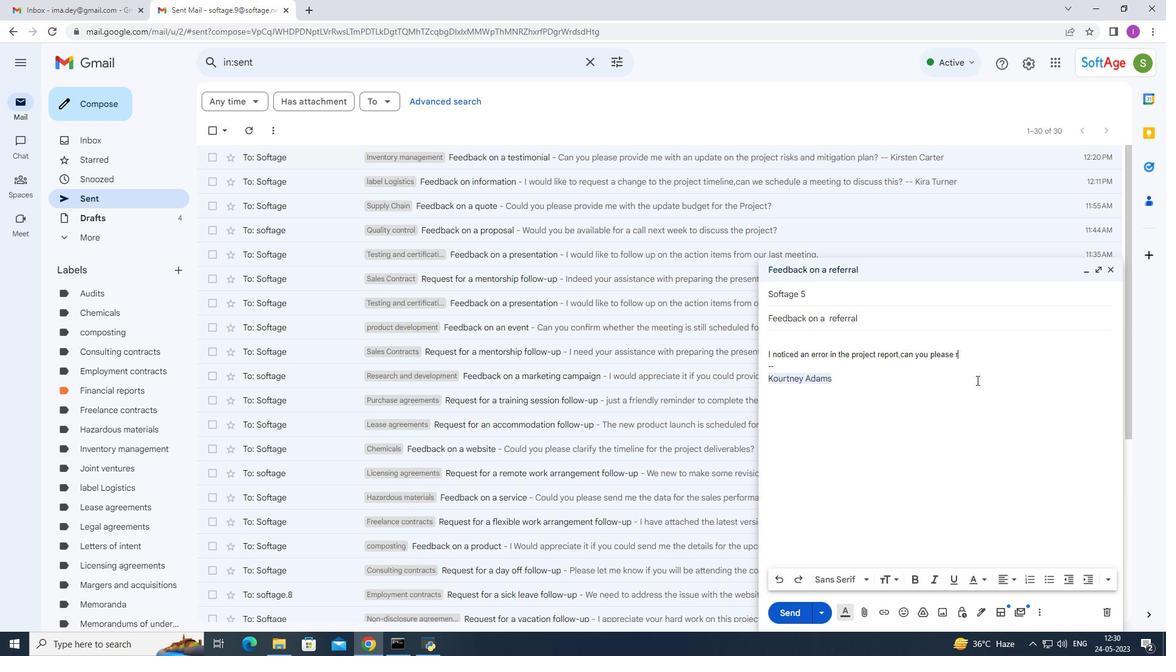 
Action: Mouse moved to (975, 381)
Screenshot: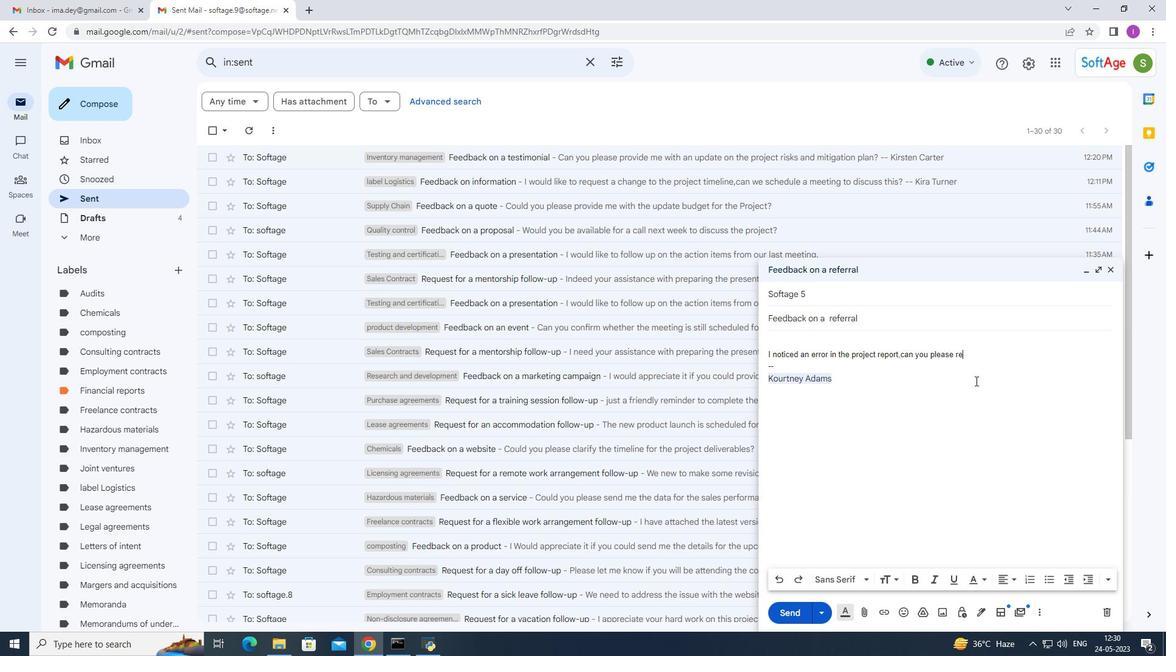 
Action: Key pressed v
Screenshot: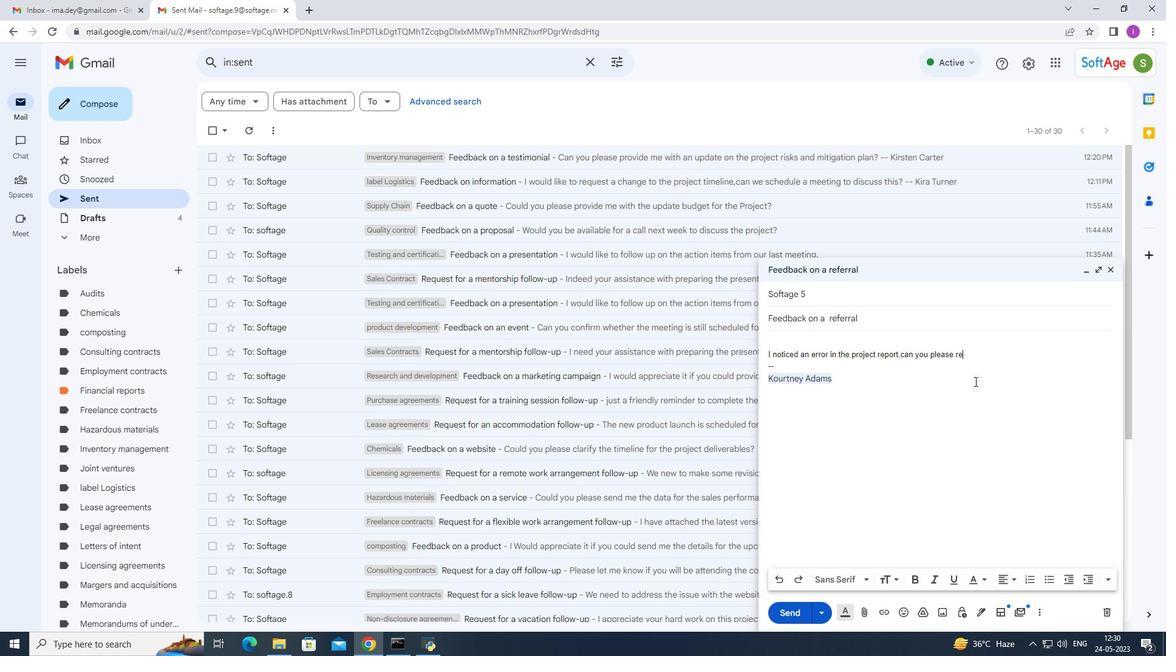 
Action: Mouse moved to (970, 384)
Screenshot: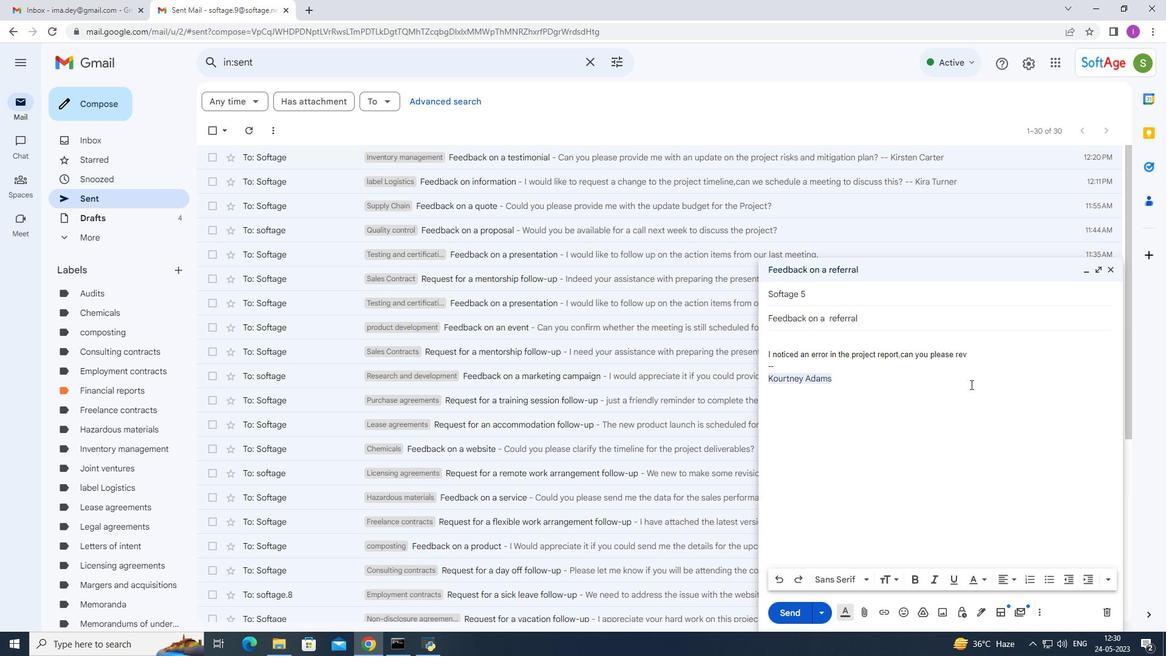 
Action: Key pressed i
Screenshot: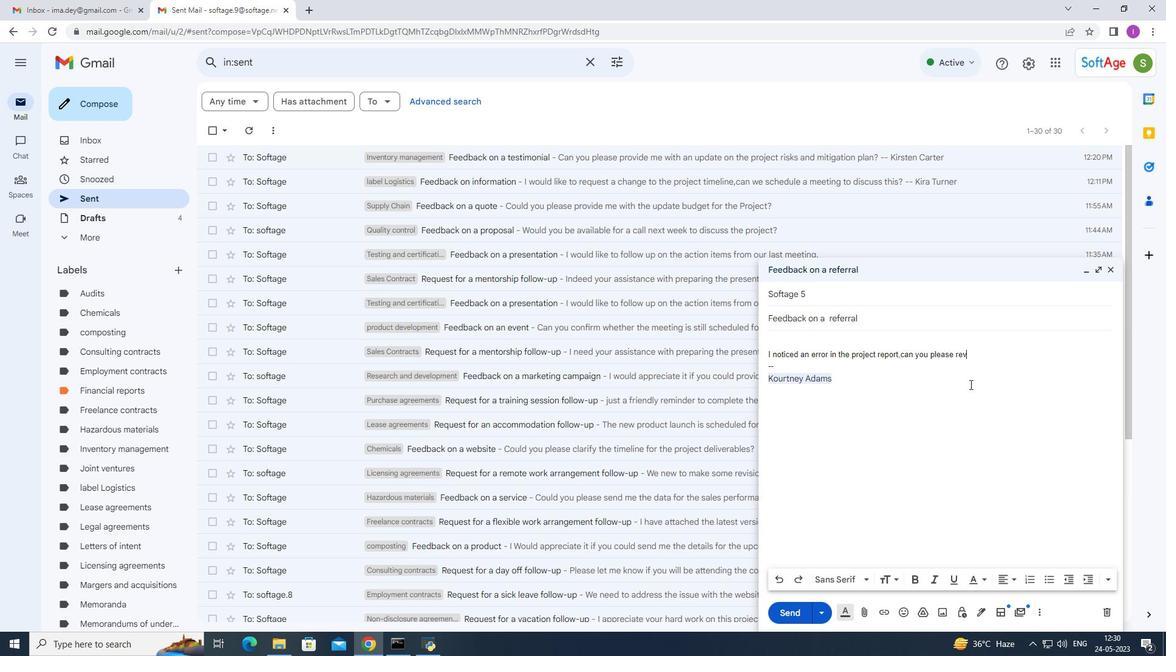 
Action: Mouse moved to (968, 388)
Screenshot: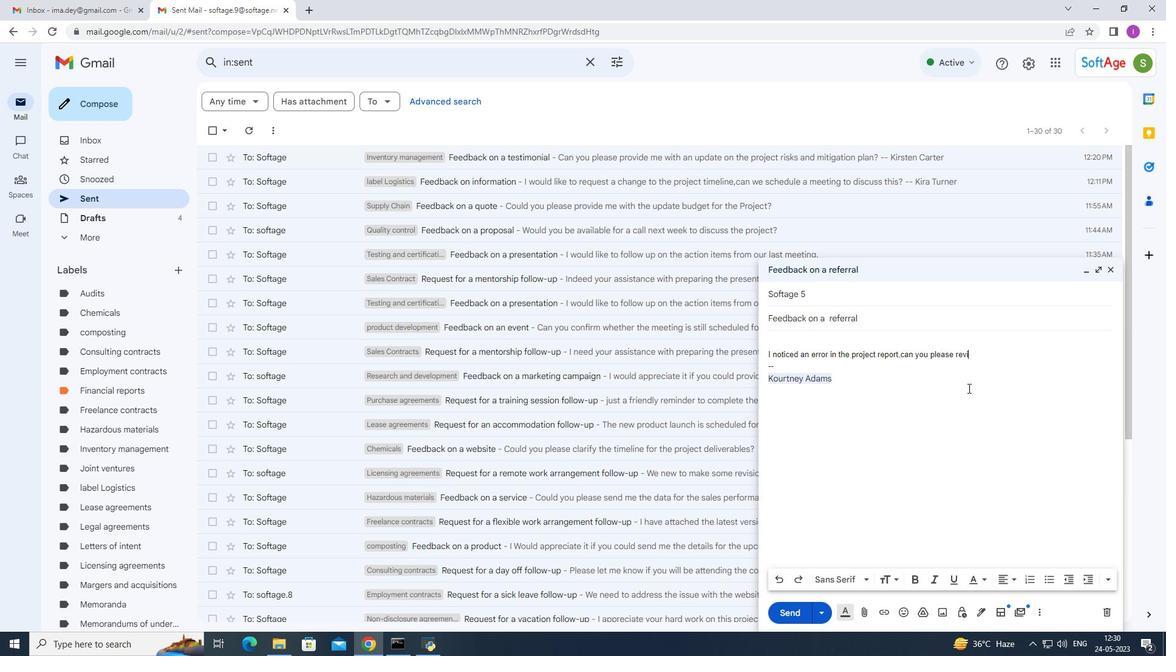 
Action: Key pressed e
Screenshot: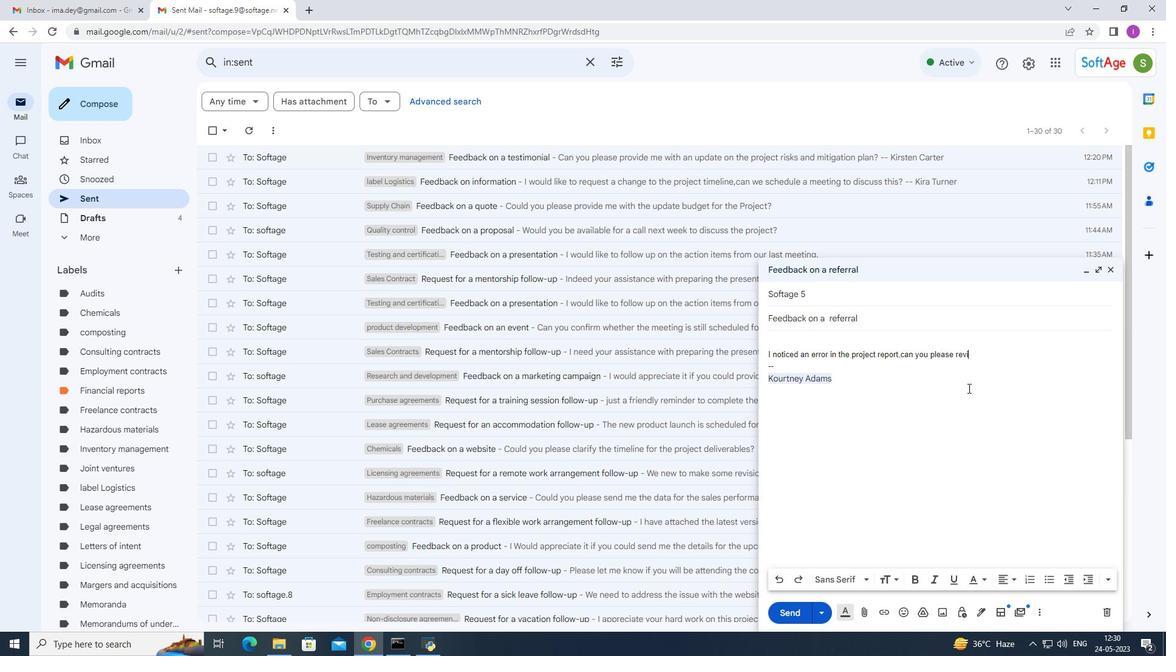 
Action: Mouse moved to (969, 385)
Screenshot: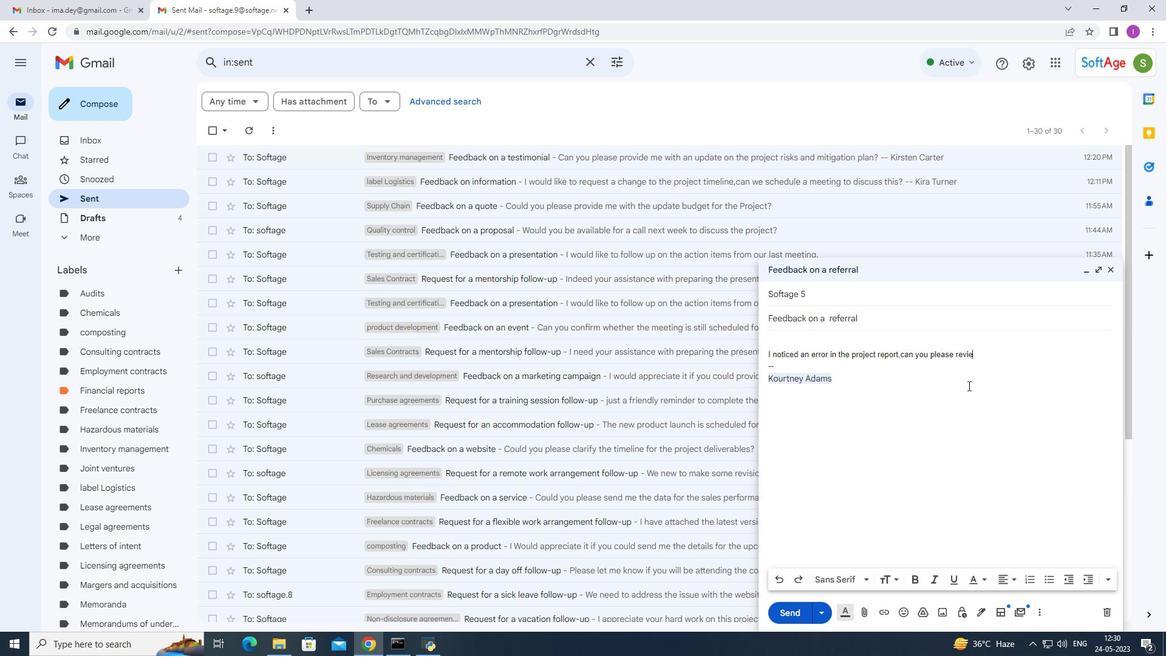
Action: Key pressed w
Screenshot: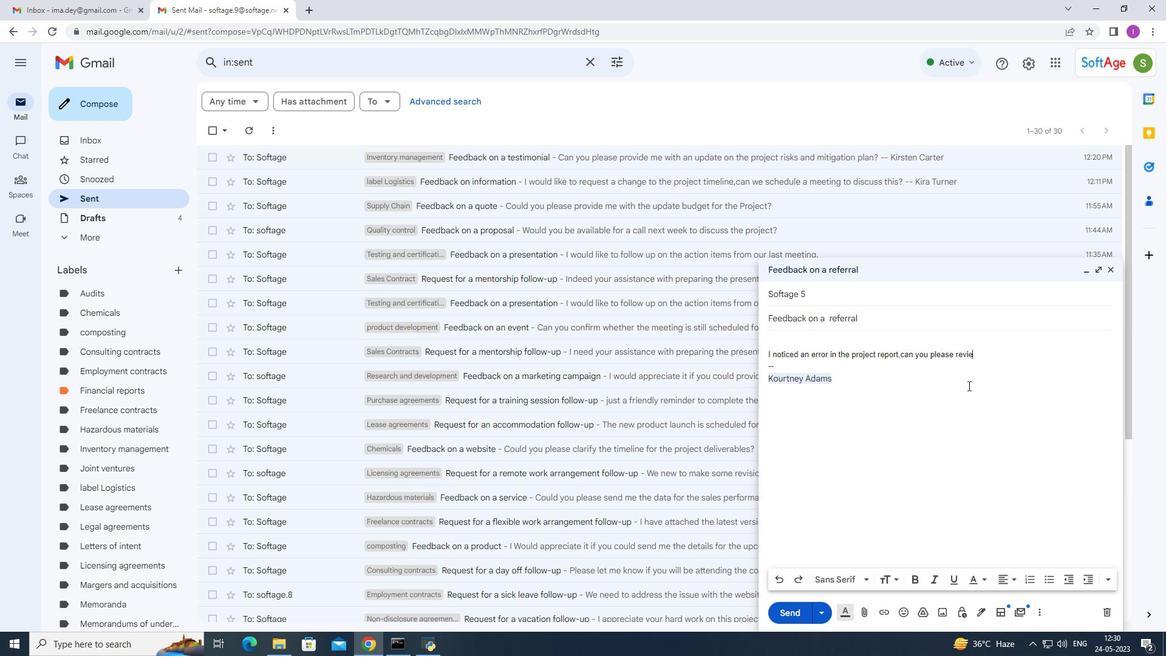 
Action: Mouse moved to (984, 365)
Screenshot: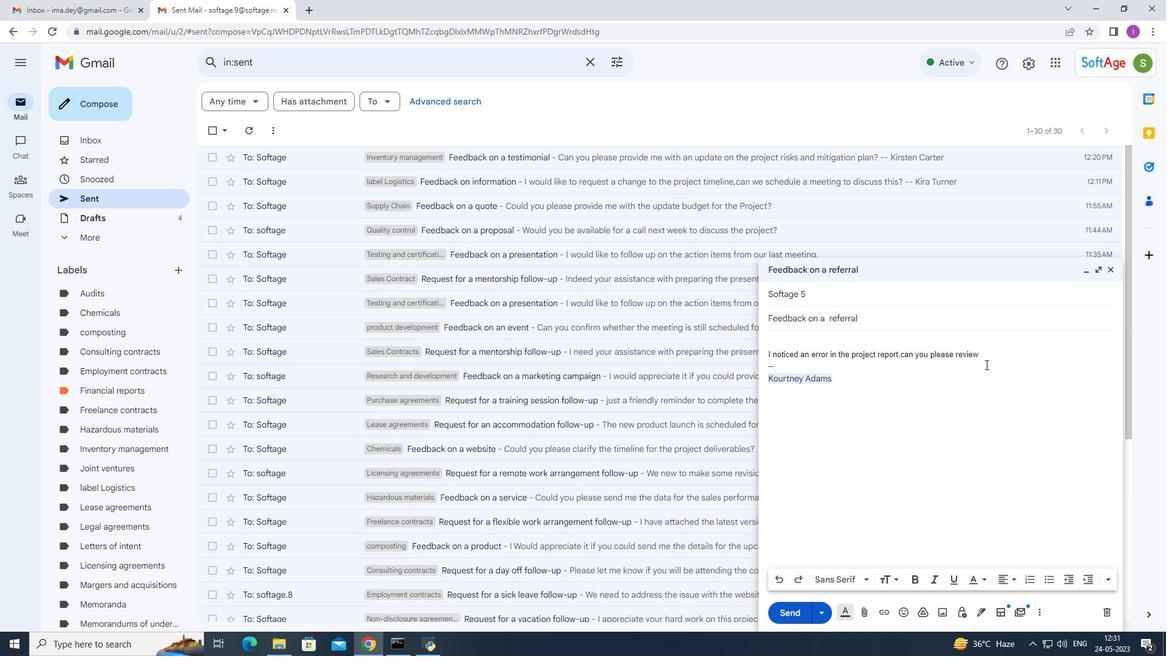 
Action: Key pressed <Key.space>
Screenshot: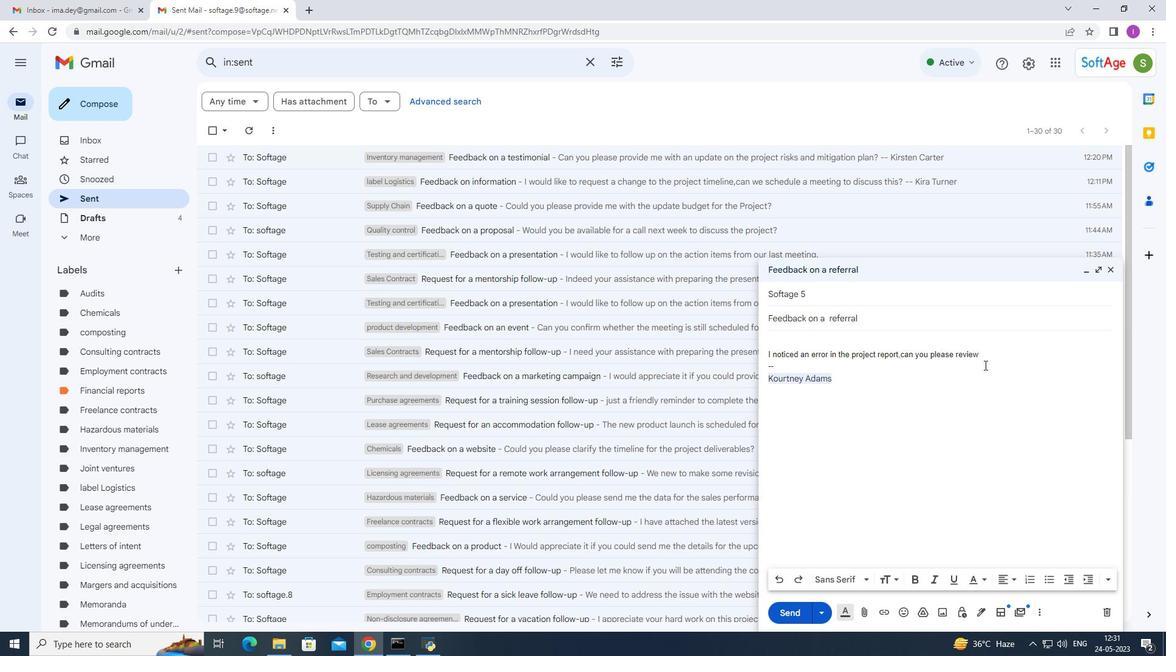 
Action: Mouse moved to (980, 366)
Screenshot: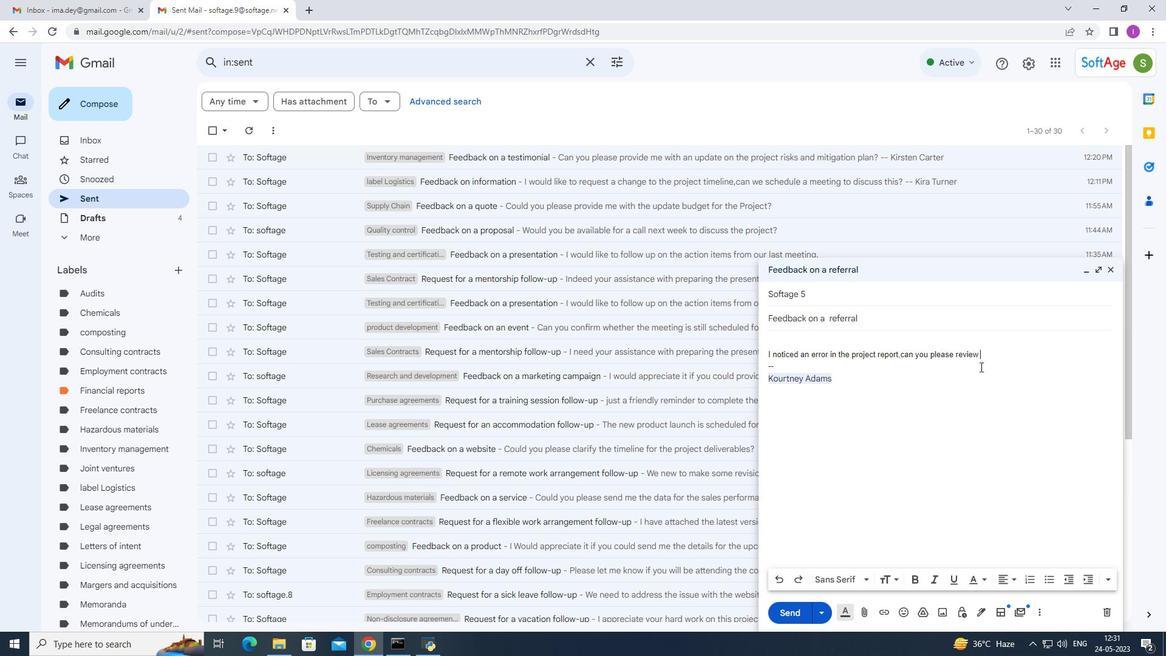 
Action: Key pressed an
Screenshot: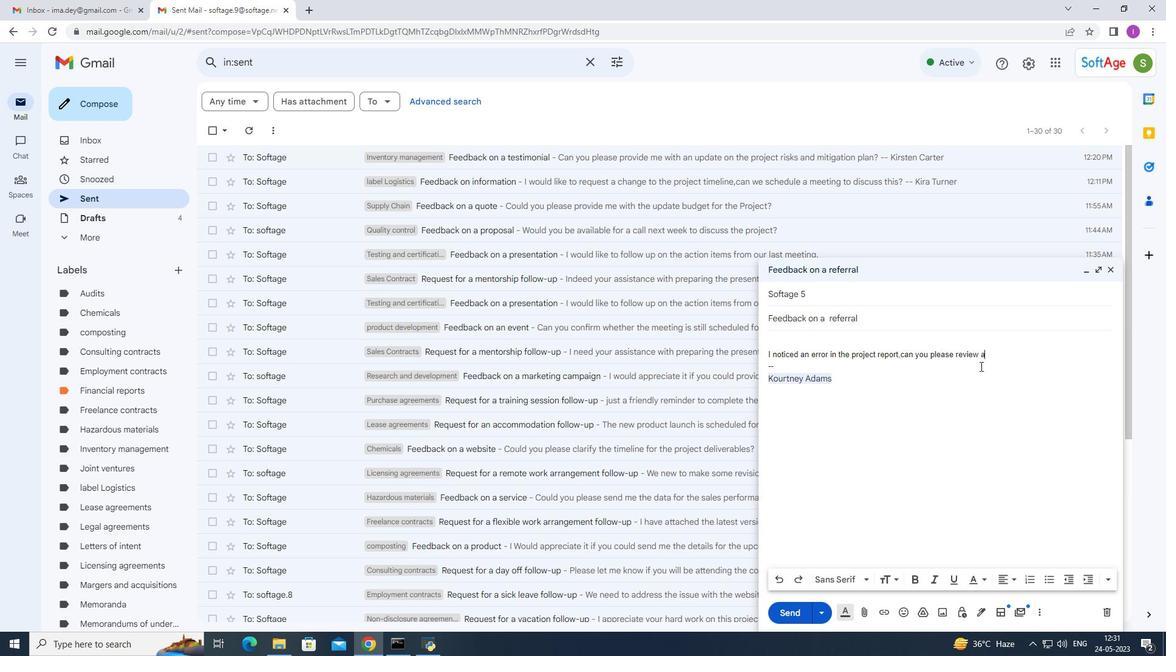 
Action: Mouse moved to (980, 366)
Screenshot: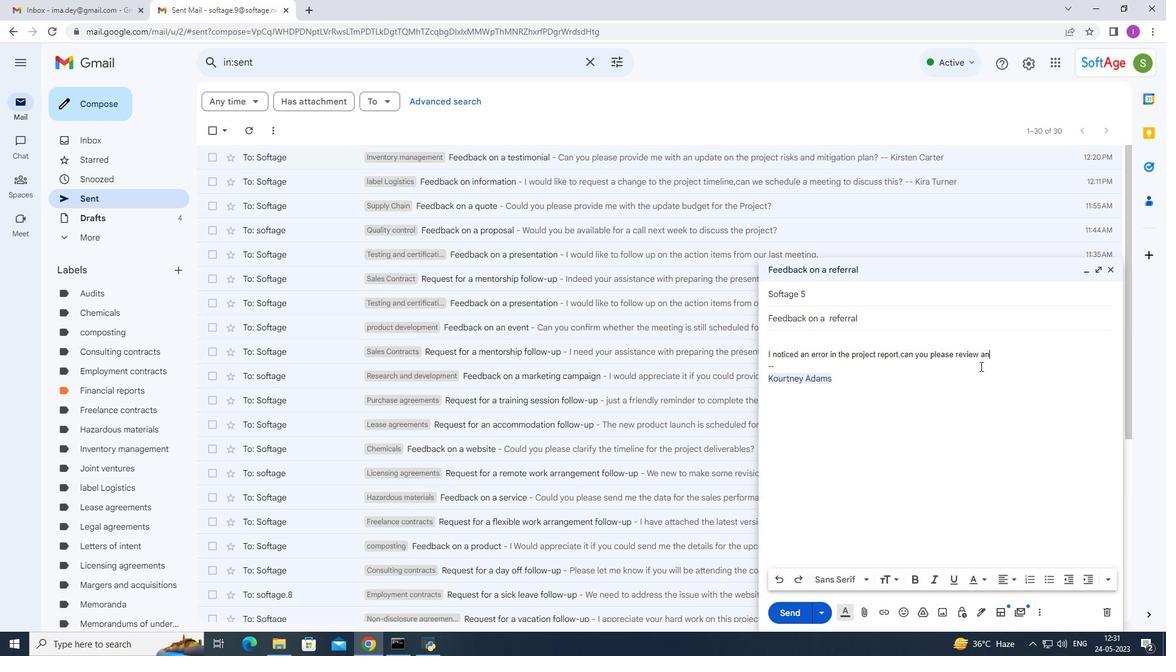
Action: Key pressed d
Screenshot: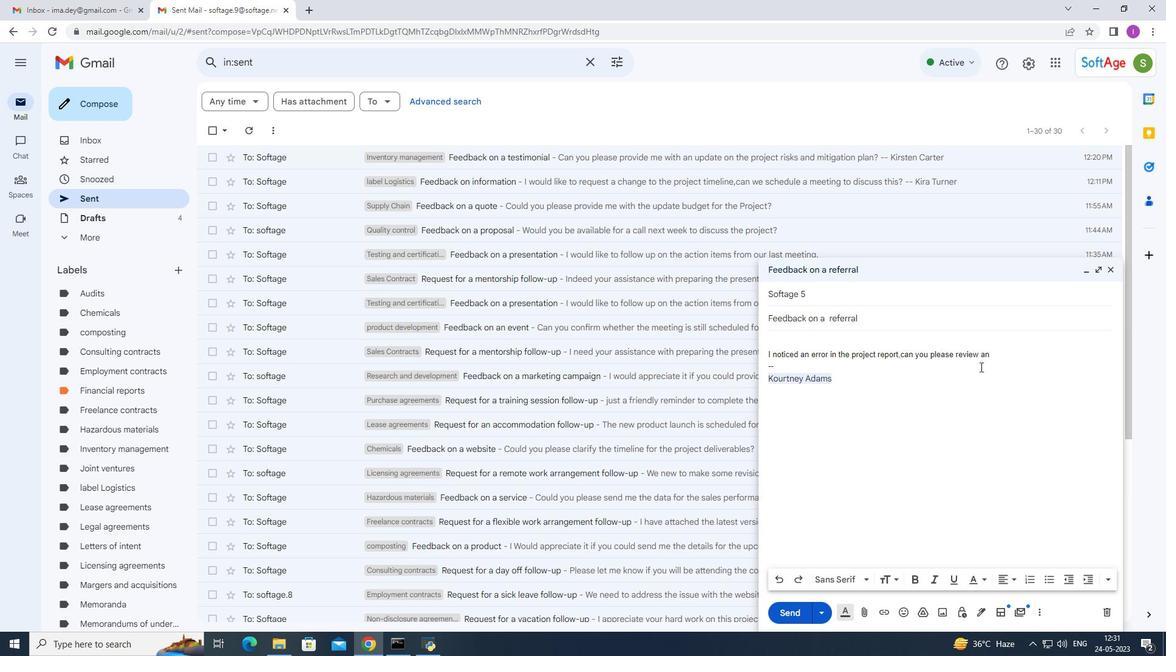 
Action: Mouse moved to (994, 362)
Screenshot: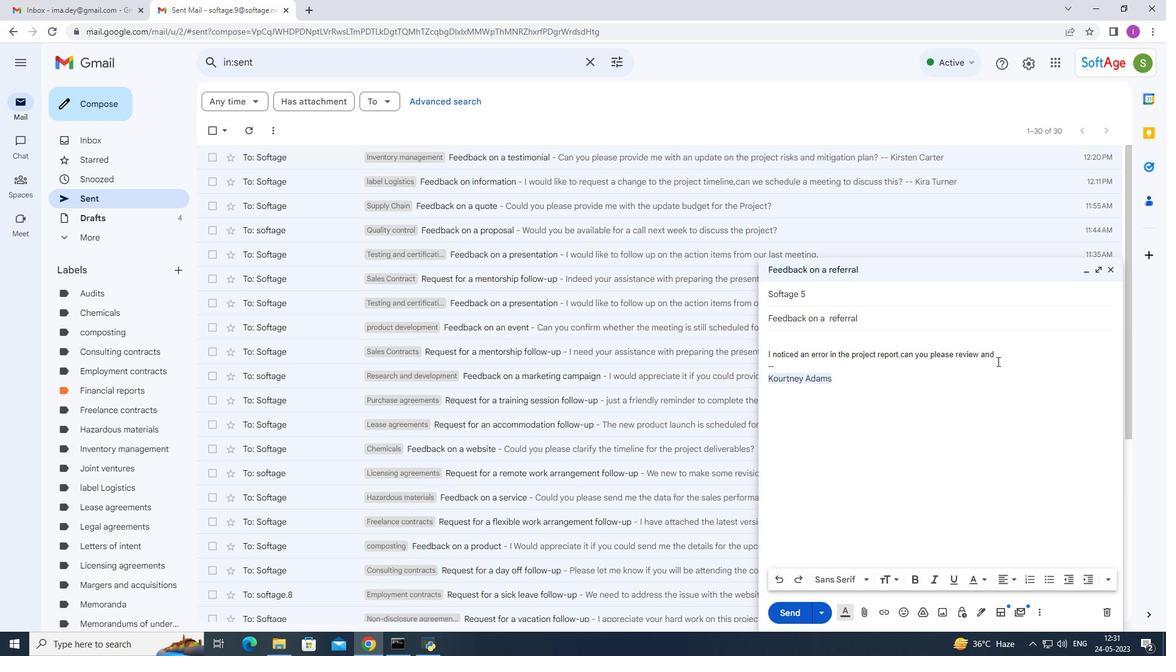 
Action: Key pressed <Key.space>
Screenshot: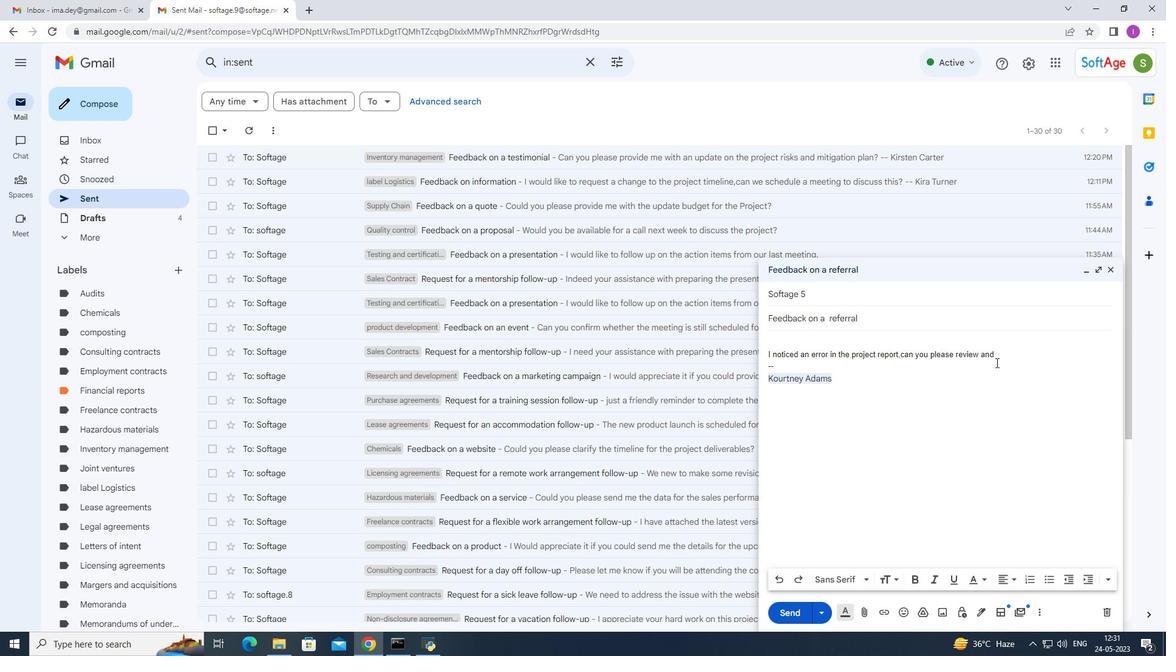 
Action: Mouse moved to (996, 360)
Screenshot: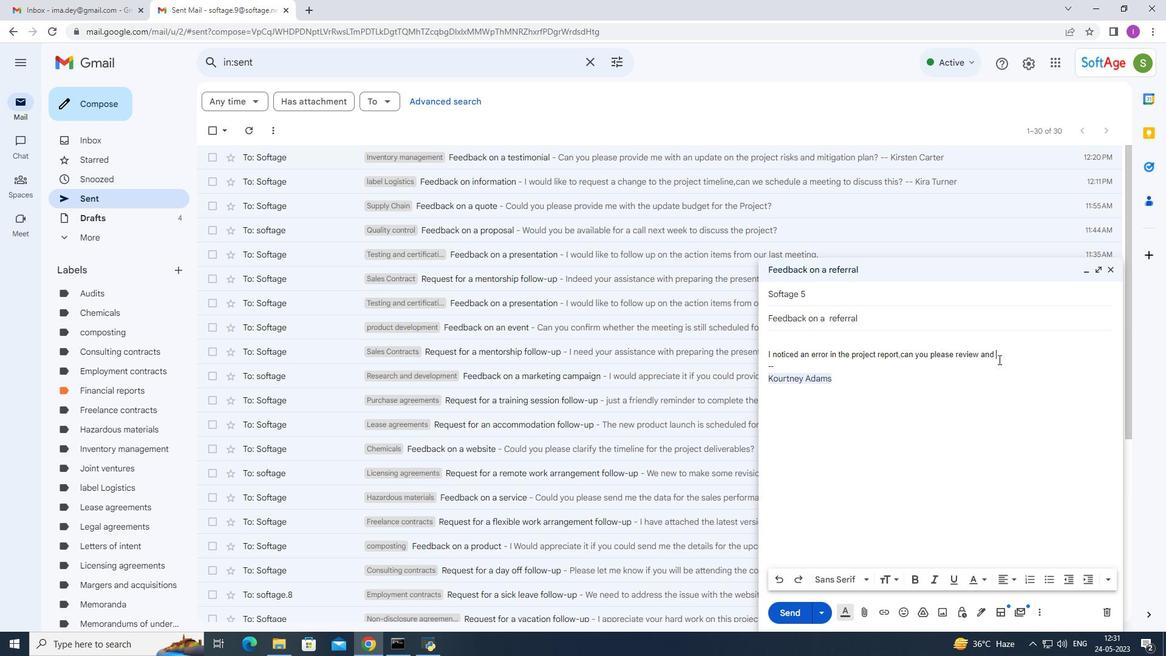
Action: Key pressed p
Screenshot: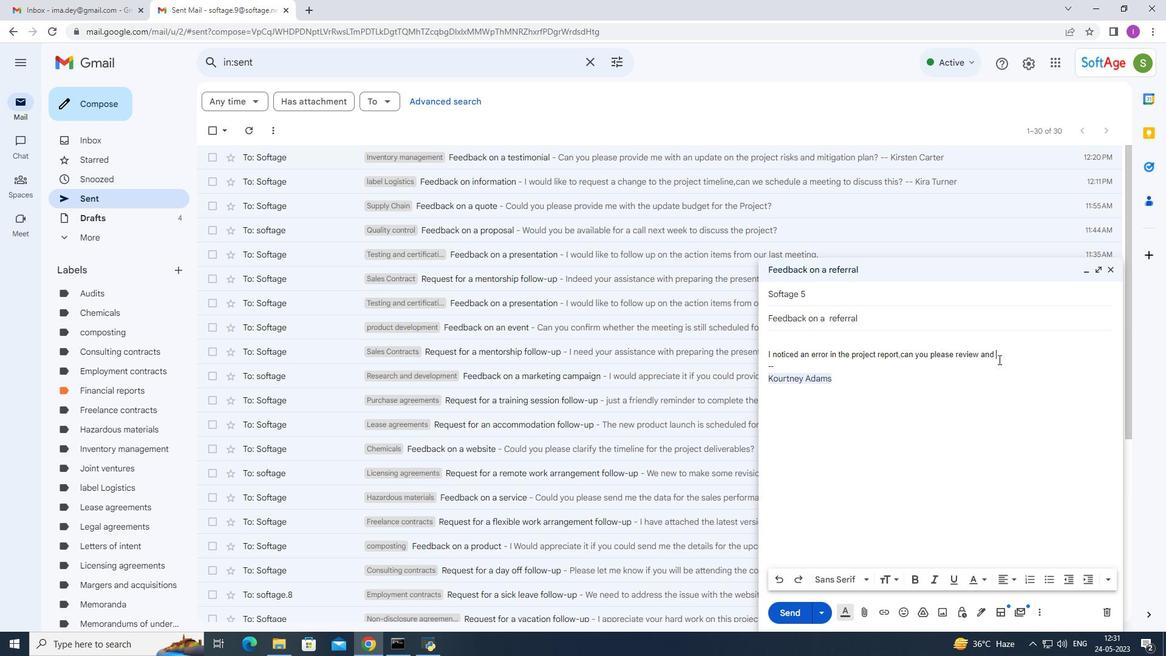 
Action: Mouse moved to (988, 362)
Screenshot: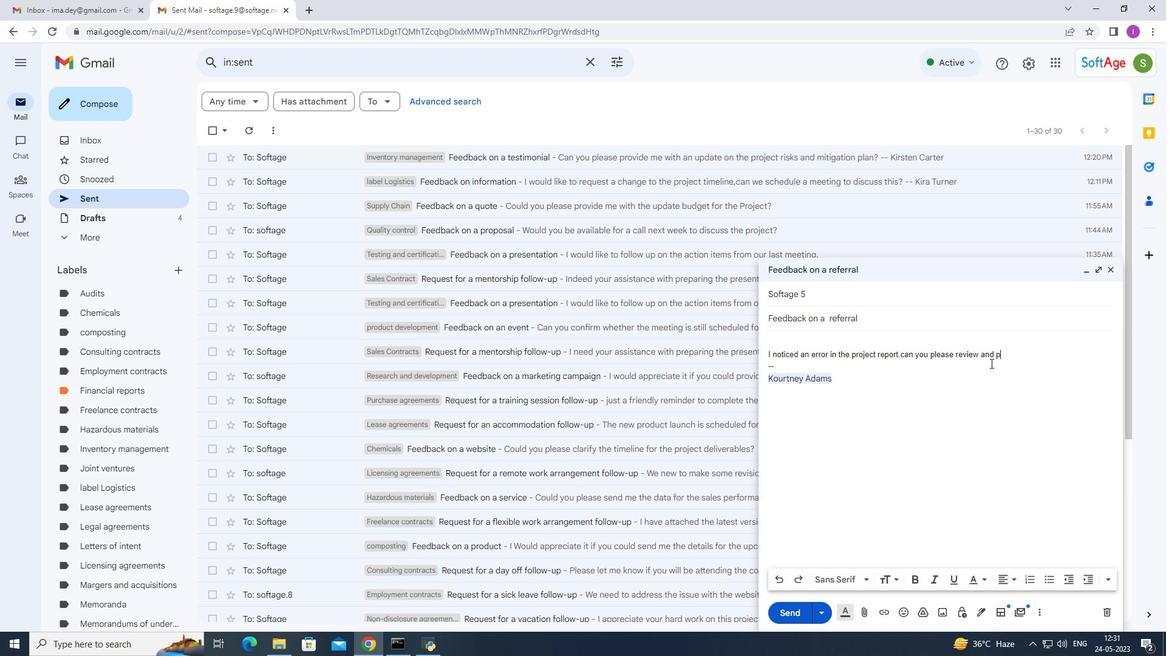
Action: Key pressed r
Screenshot: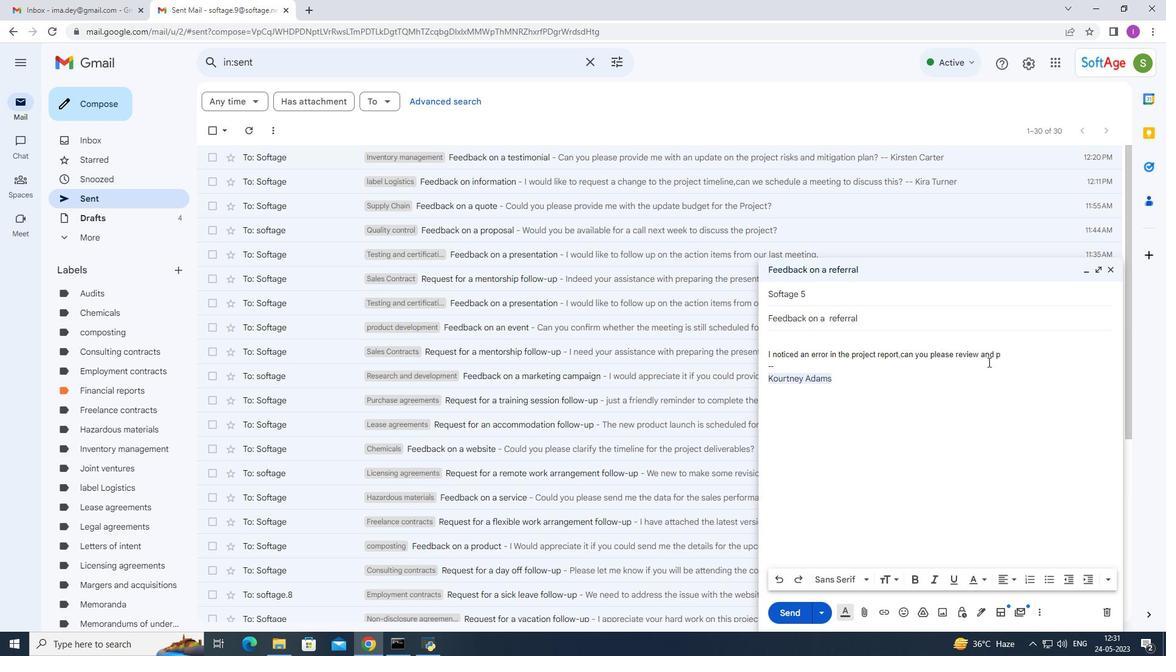 
Action: Mouse moved to (988, 361)
Screenshot: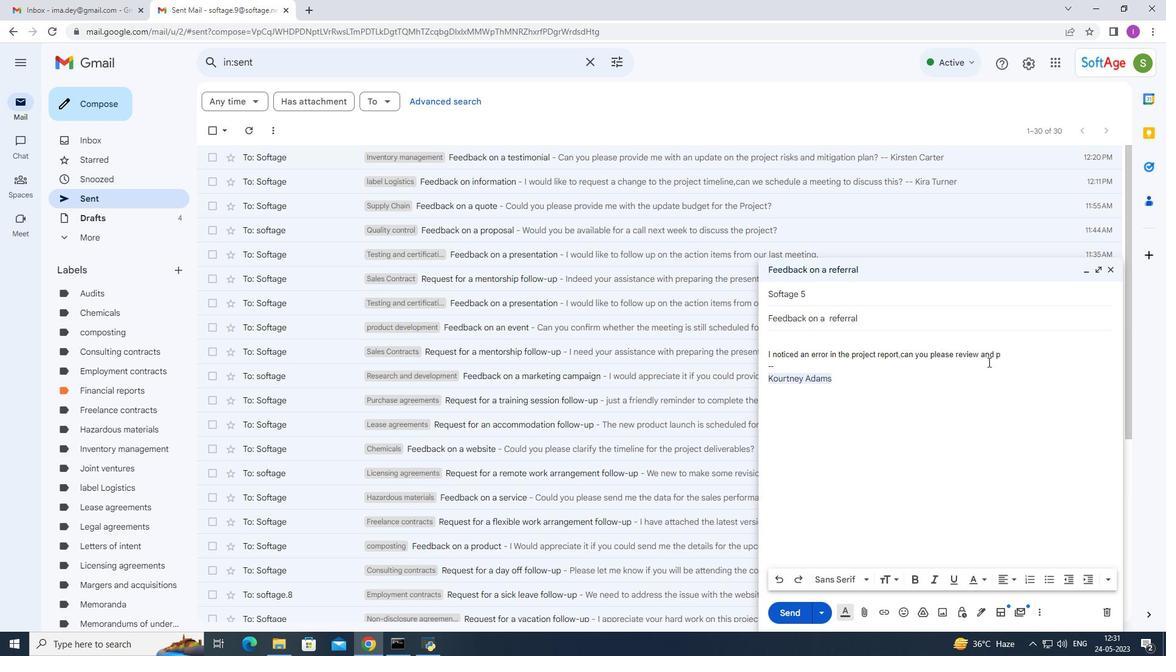 
Action: Key pressed o
Screenshot: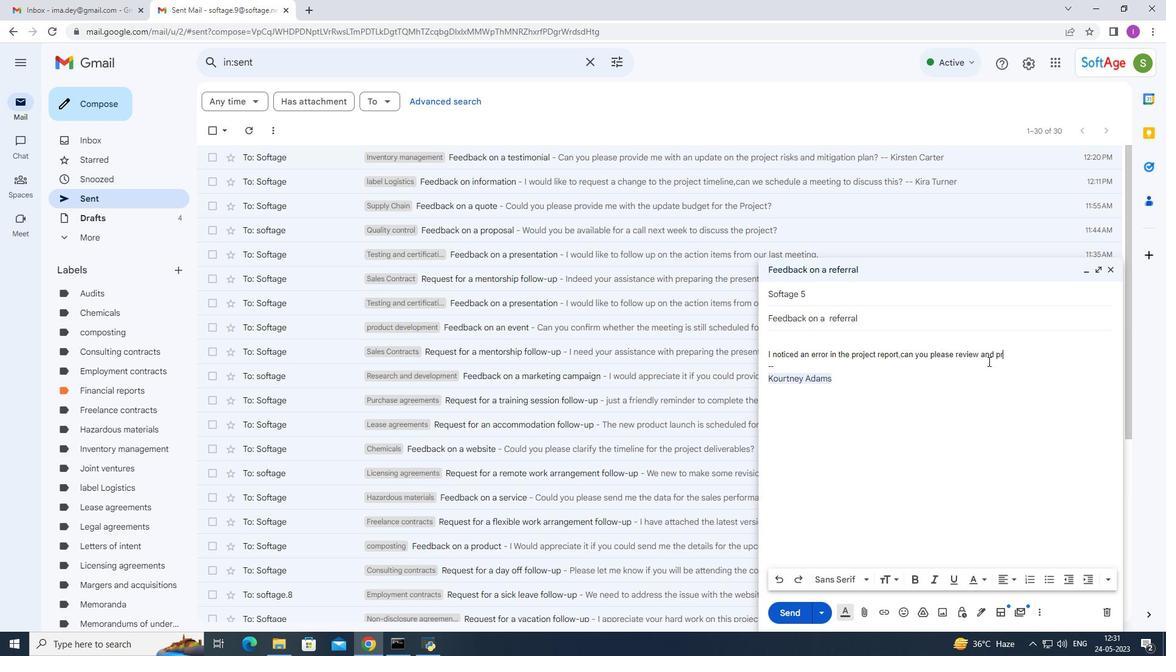 
Action: Mouse moved to (1014, 359)
Screenshot: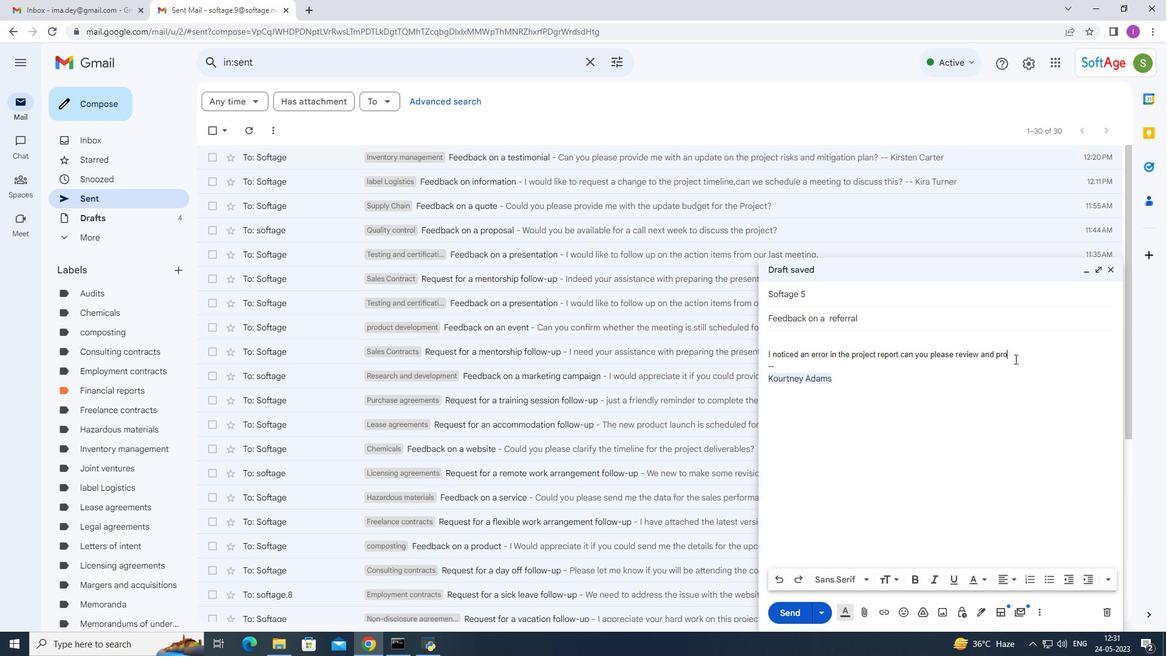 
Action: Key pressed v
Screenshot: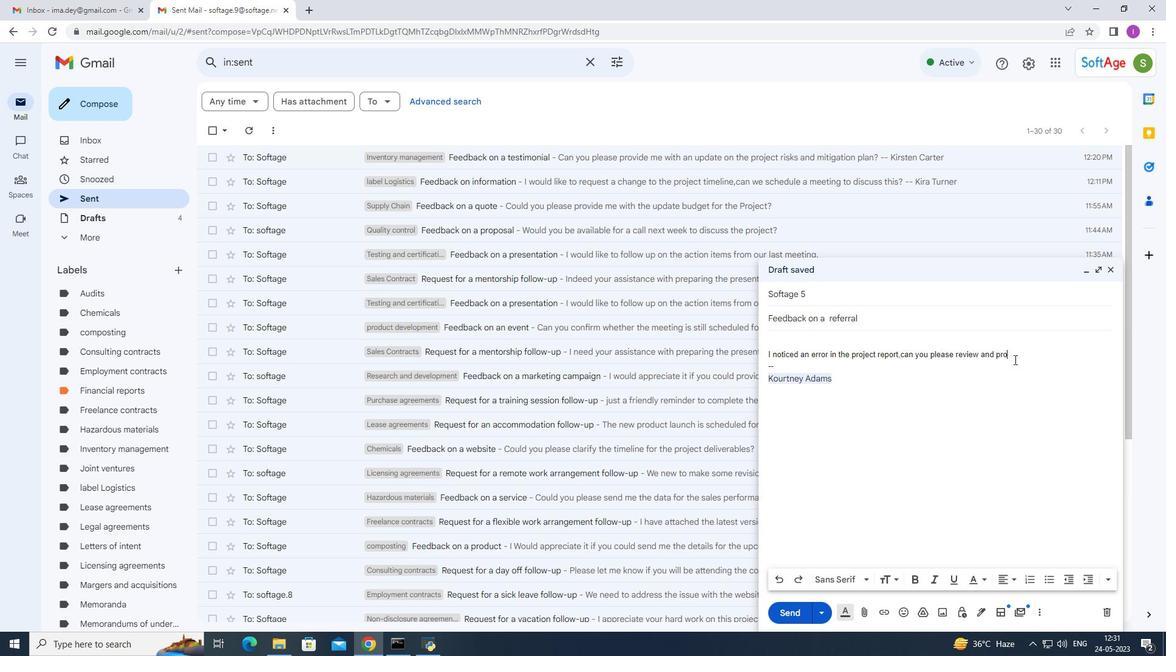 
Action: Mouse moved to (1009, 361)
Screenshot: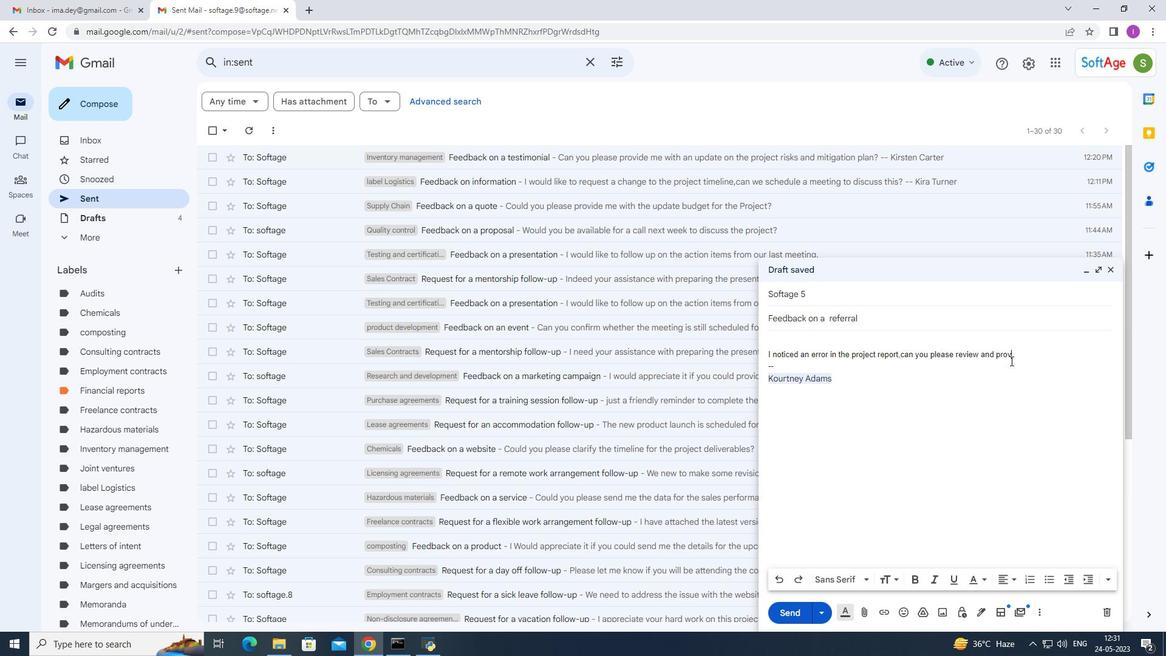 
Action: Key pressed i
Screenshot: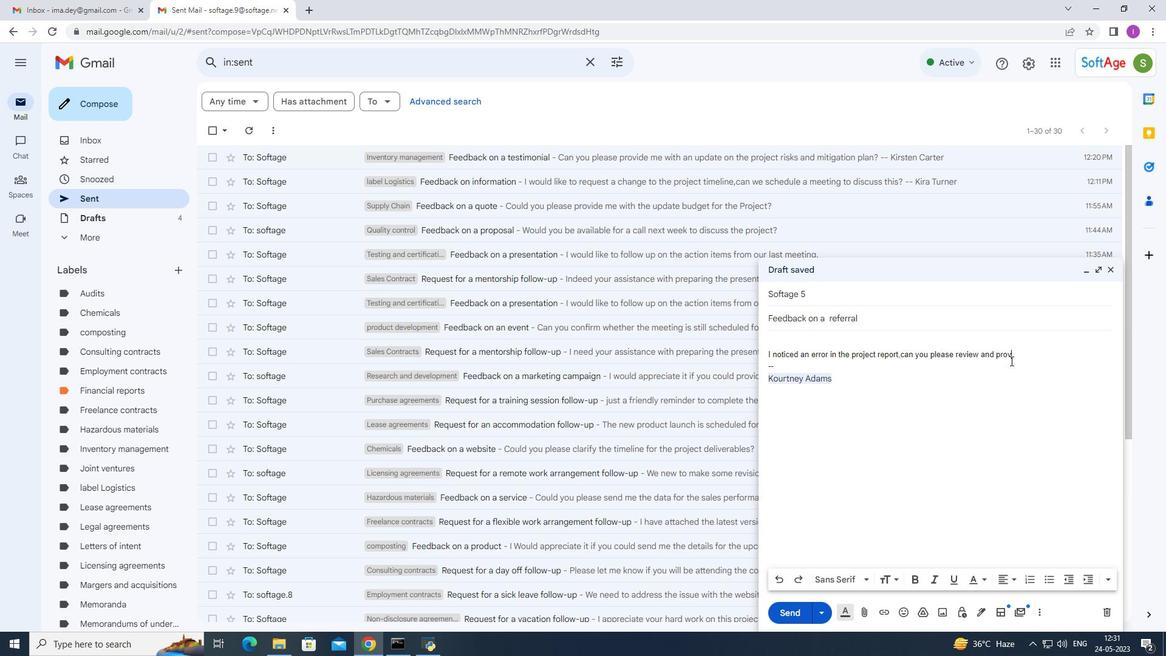 
Action: Mouse moved to (1003, 359)
Screenshot: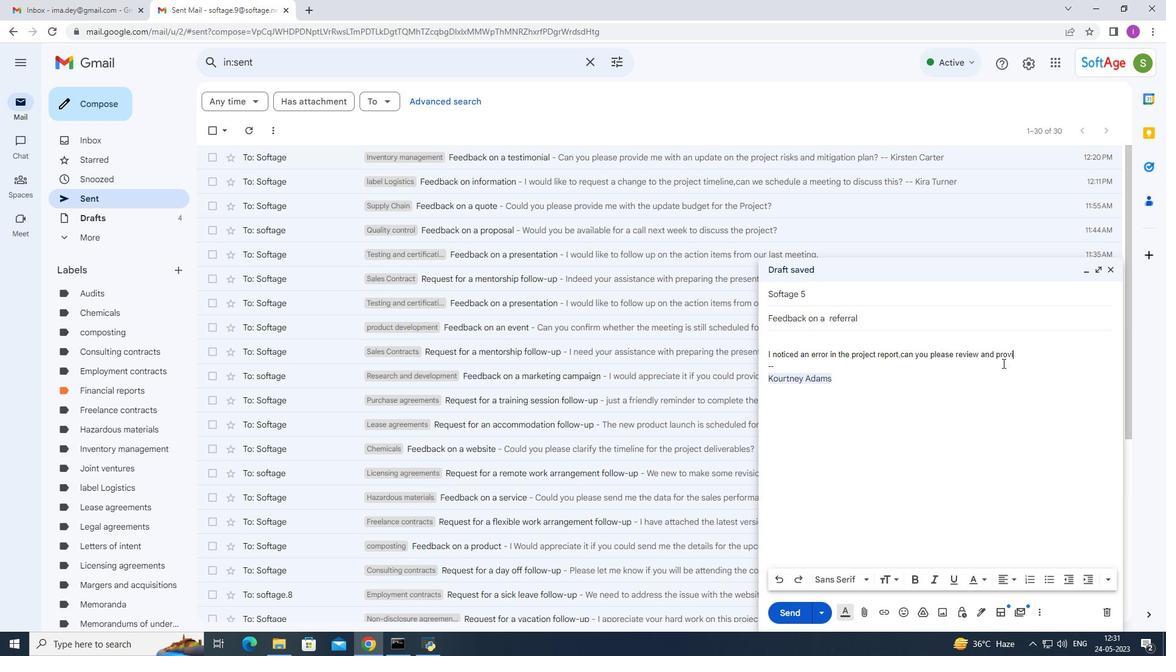 
Action: Key pressed d
Screenshot: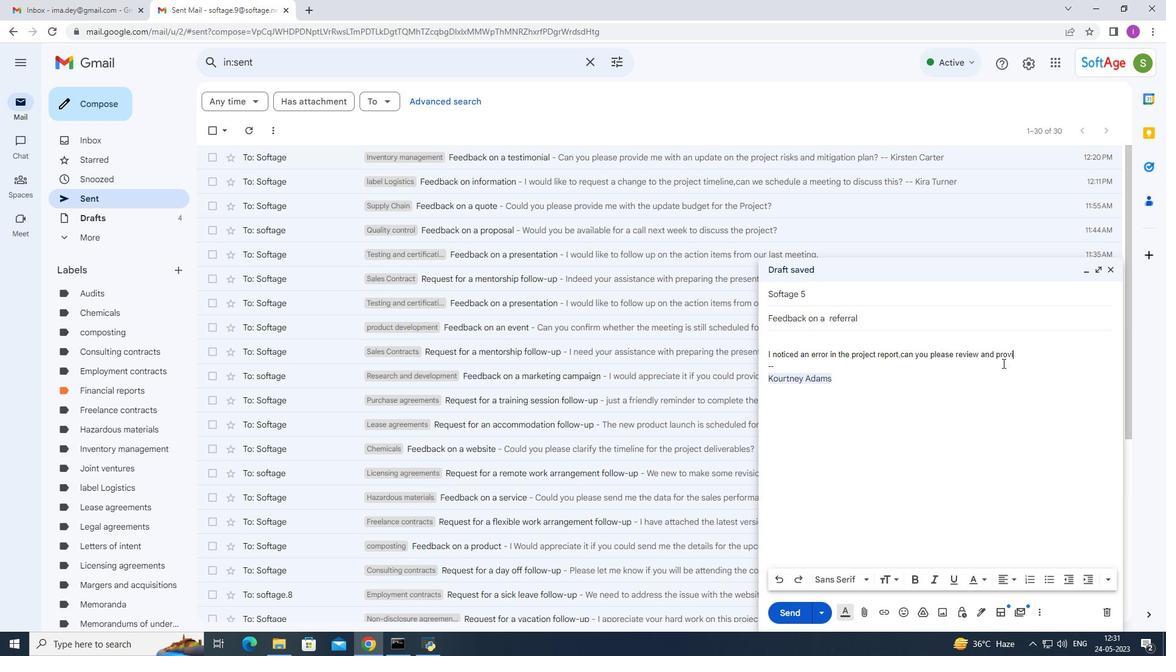 
Action: Mouse moved to (1003, 359)
Screenshot: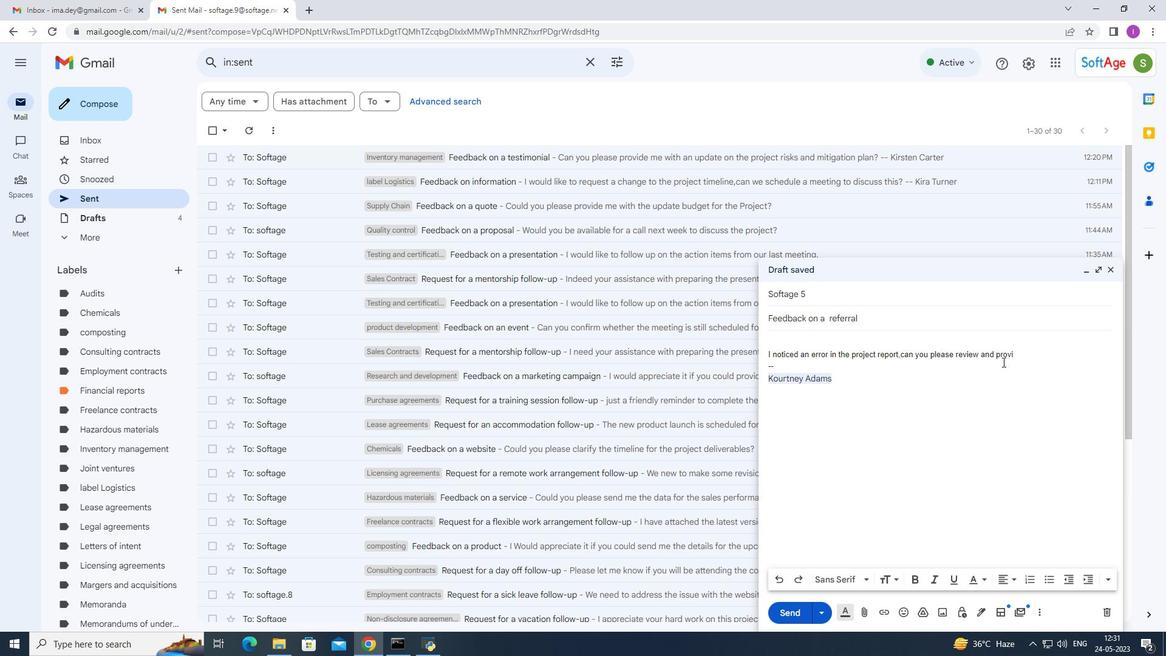 
Action: Key pressed e
Screenshot: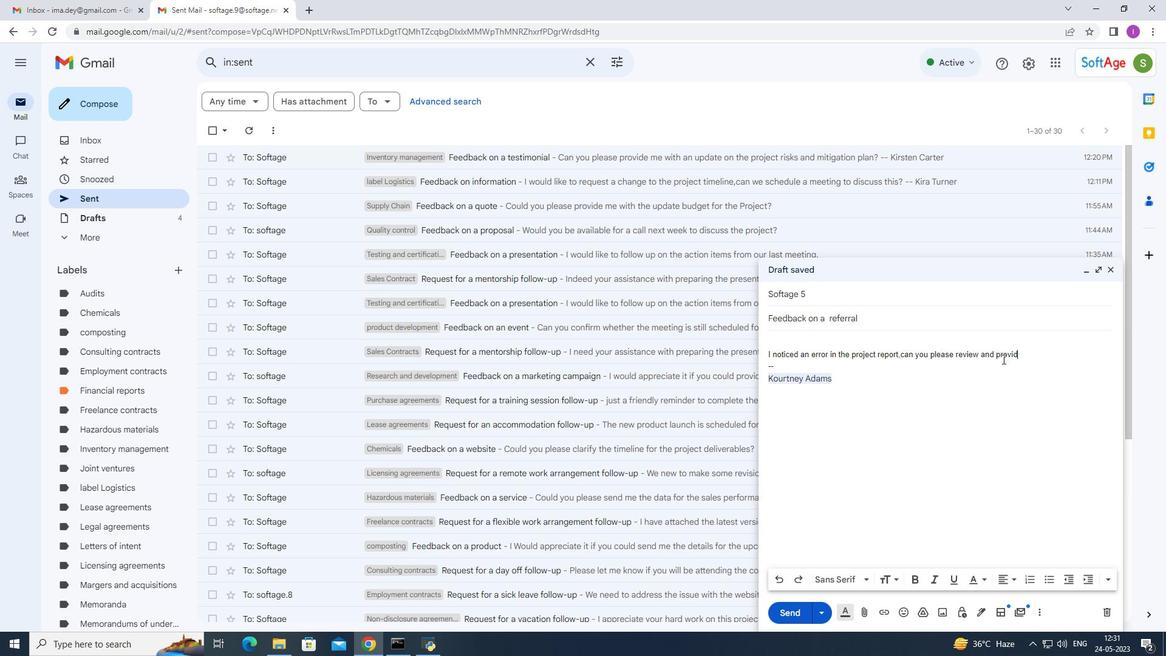 
Action: Mouse moved to (1027, 362)
Screenshot: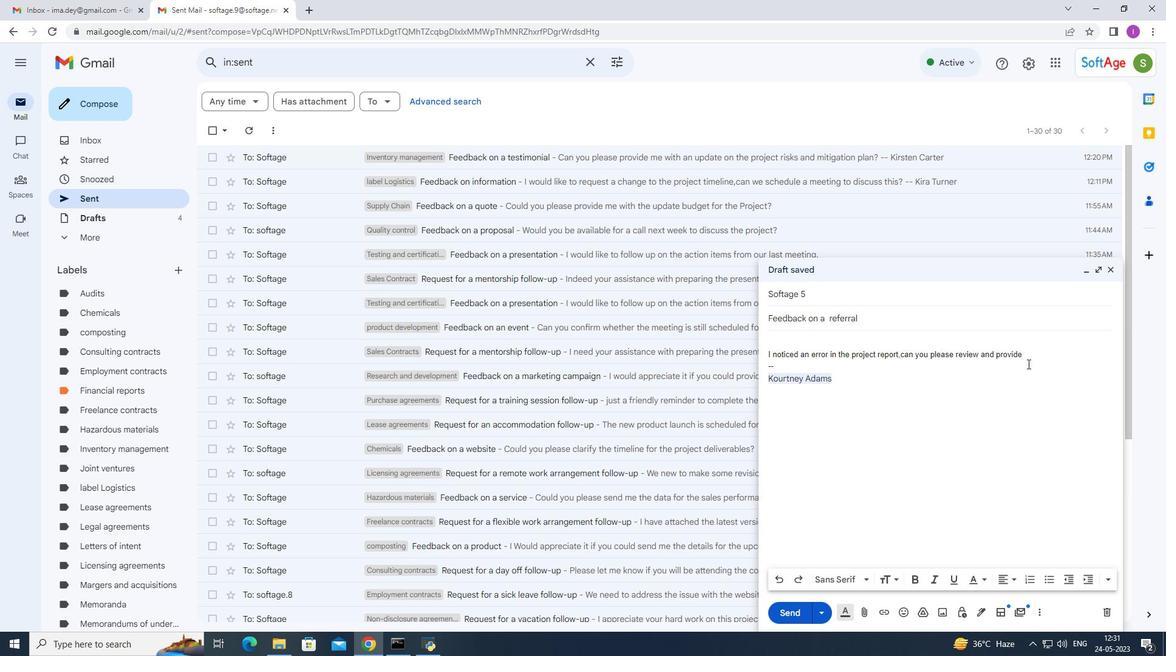 
Action: Key pressed <Key.space>
Screenshot: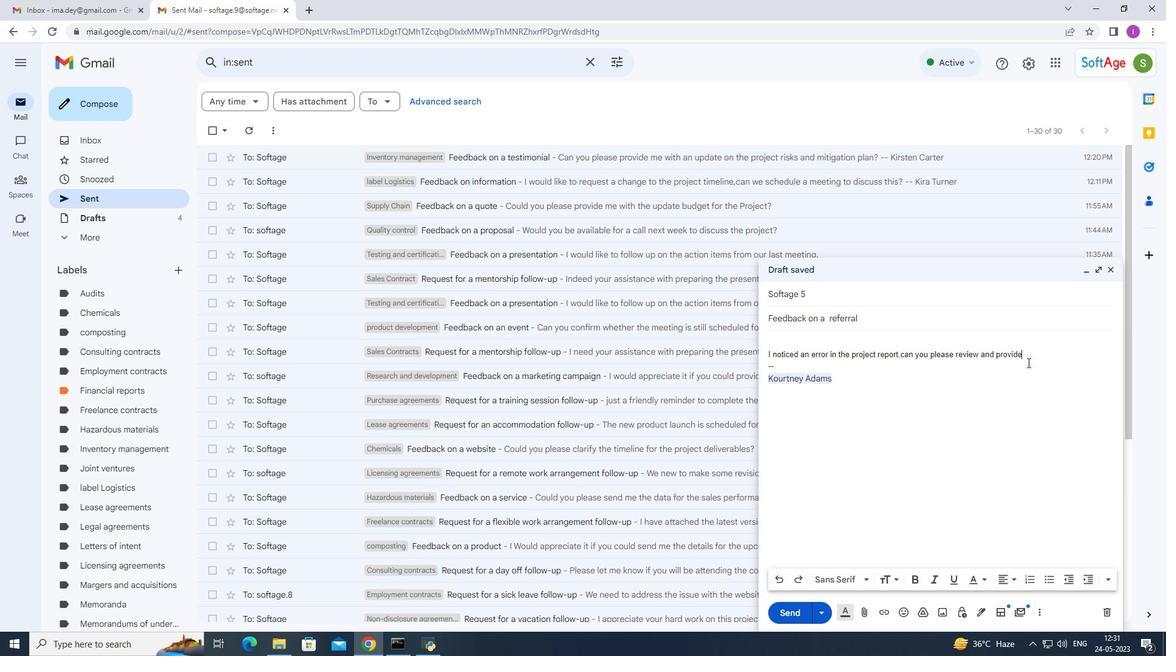 
Action: Mouse moved to (1027, 362)
Screenshot: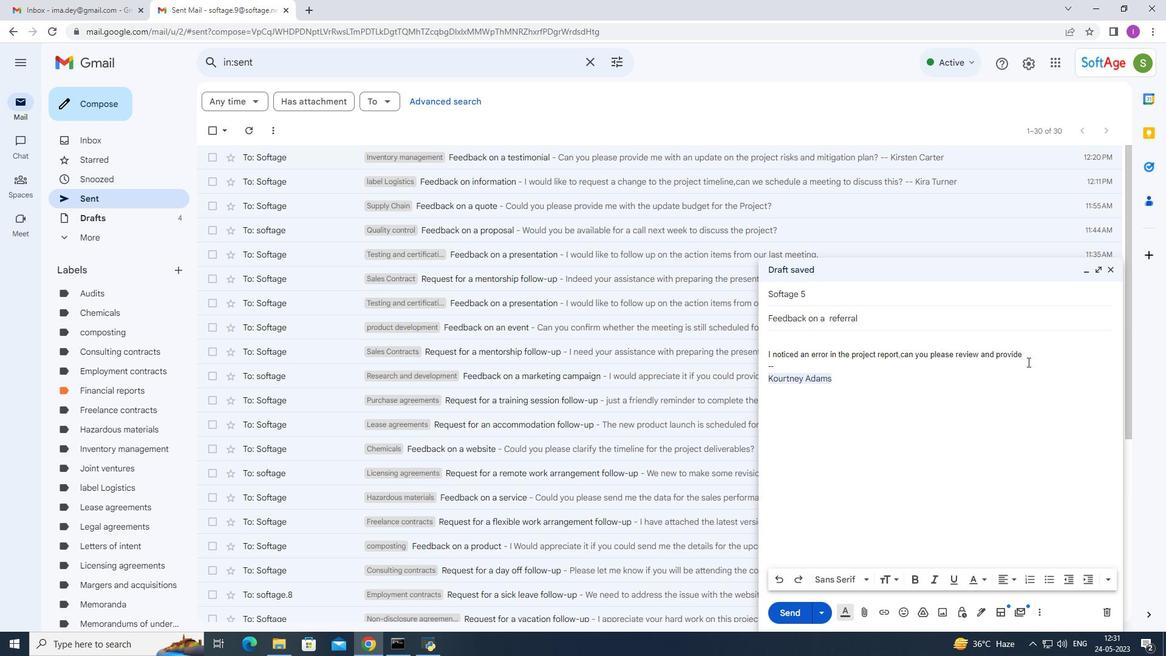 
Action: Key pressed m
Screenshot: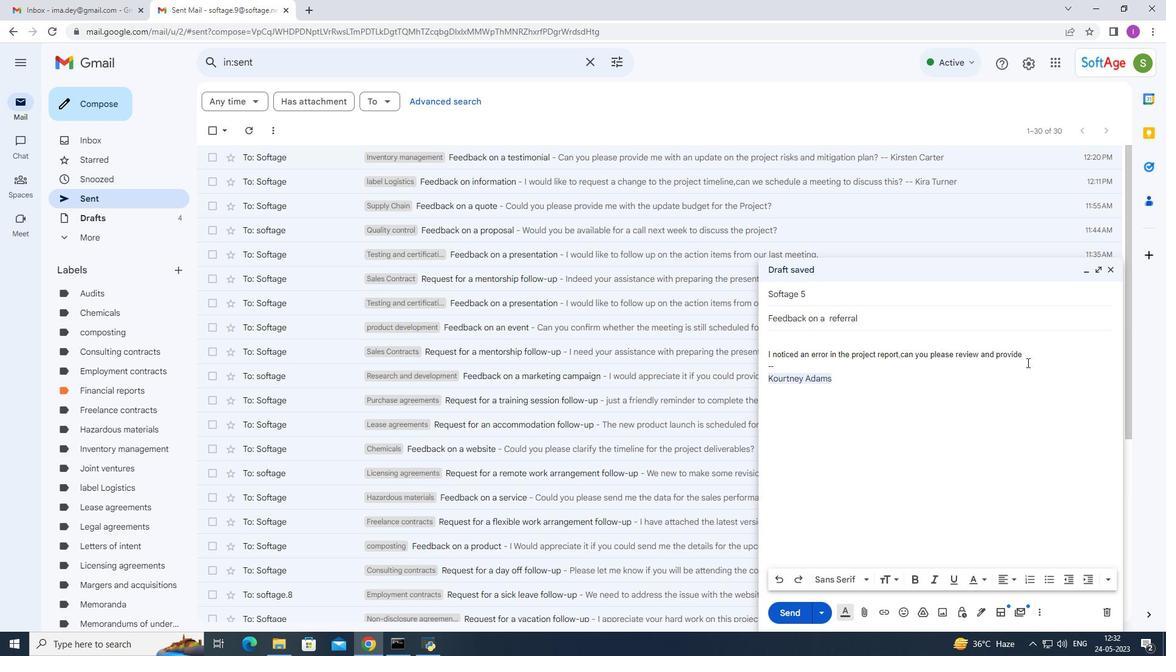 
Action: Mouse moved to (1027, 362)
Screenshot: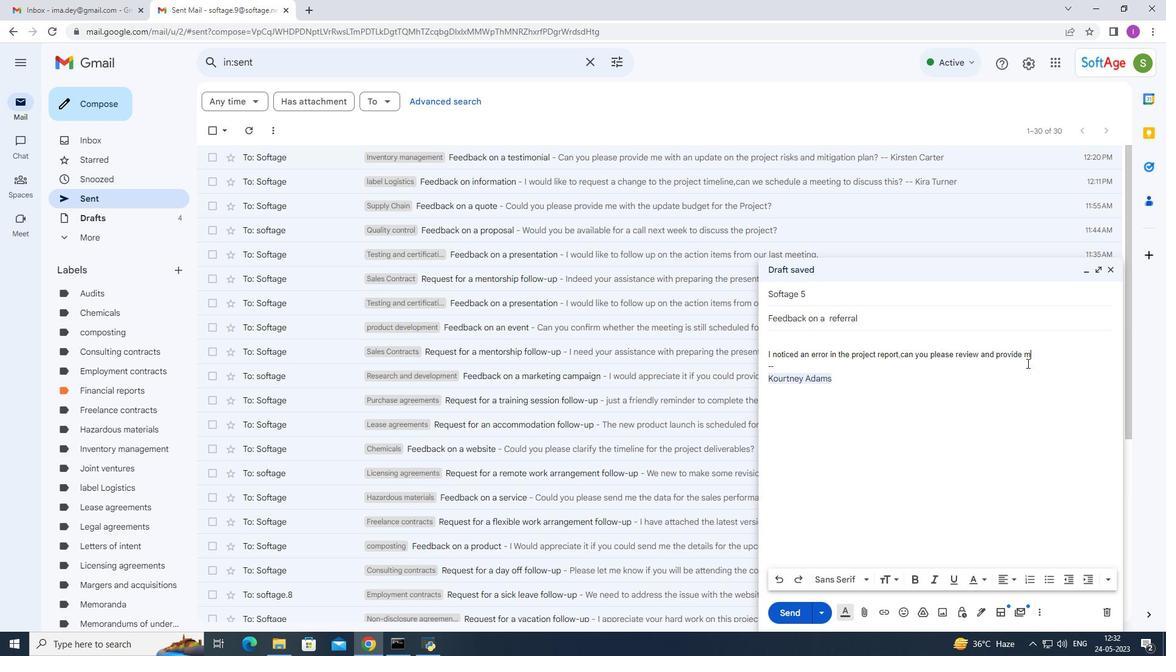 
Action: Key pressed e
Screenshot: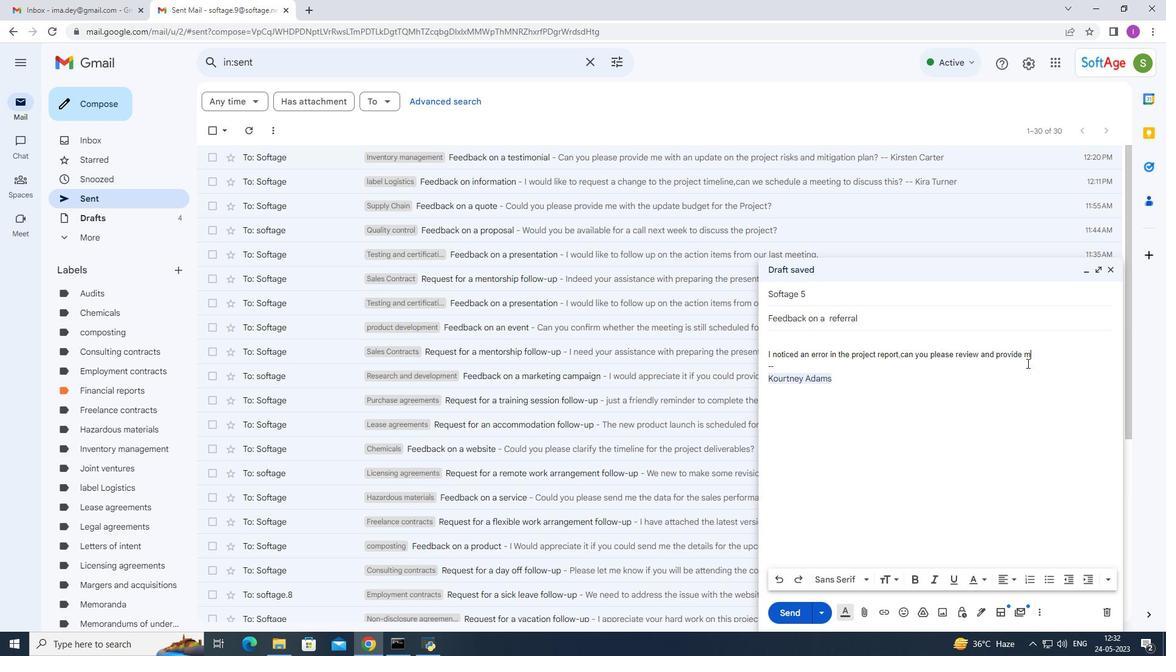 
Action: Mouse moved to (1027, 362)
Screenshot: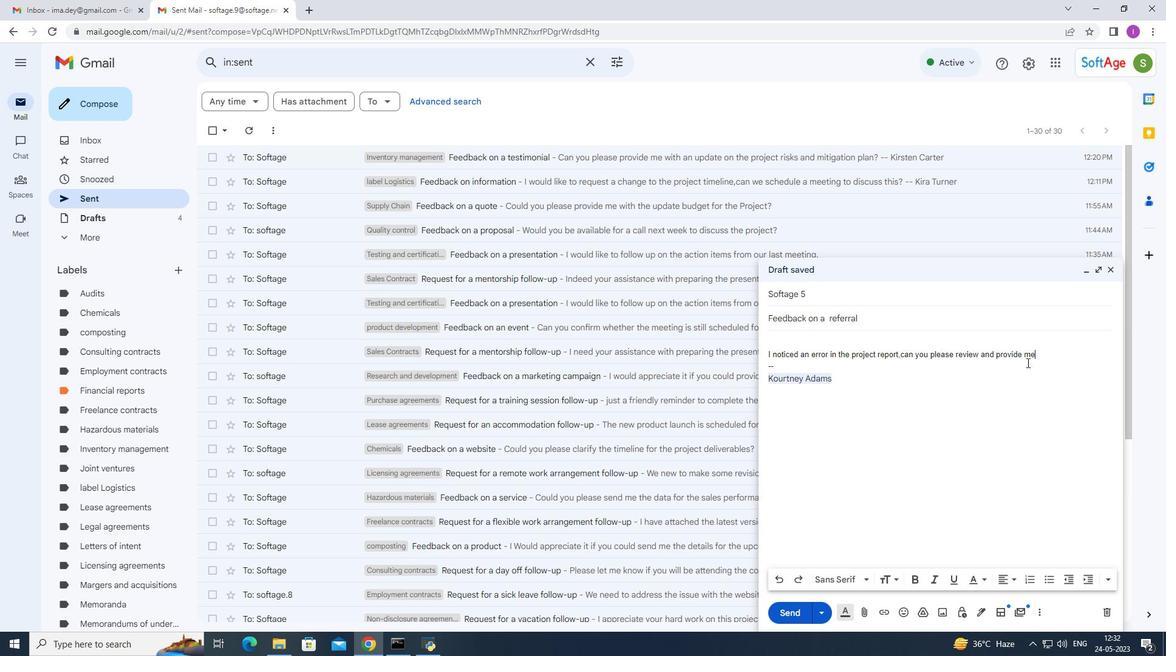 
Action: Key pressed <Key.space>
Screenshot: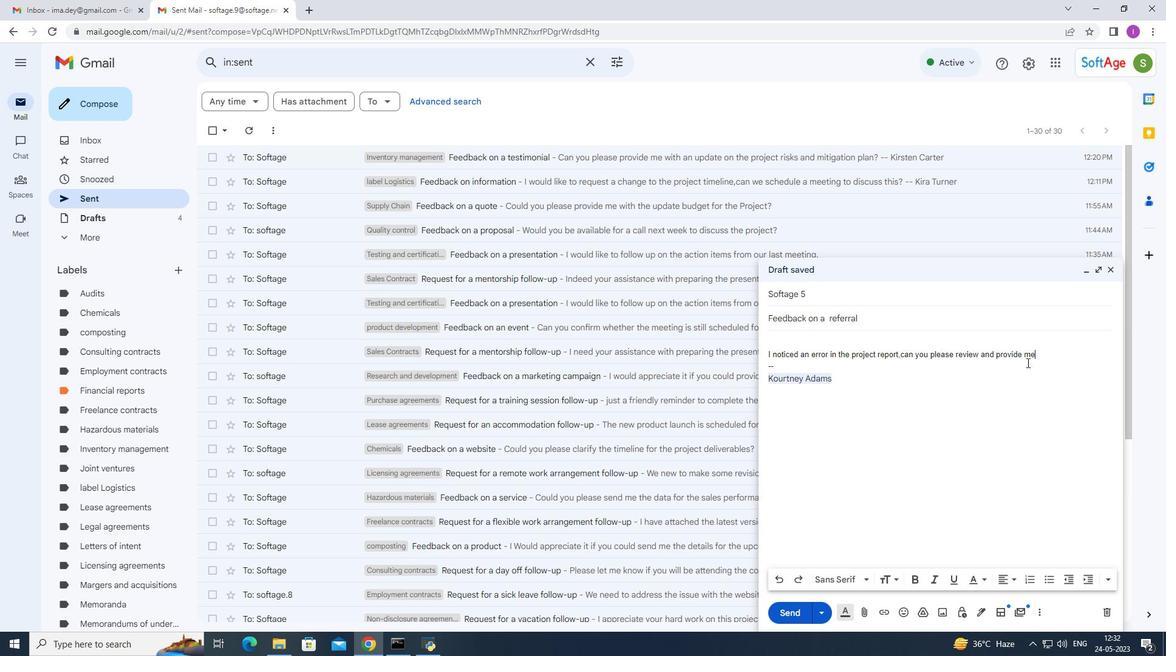 
Action: Mouse moved to (1021, 372)
Screenshot: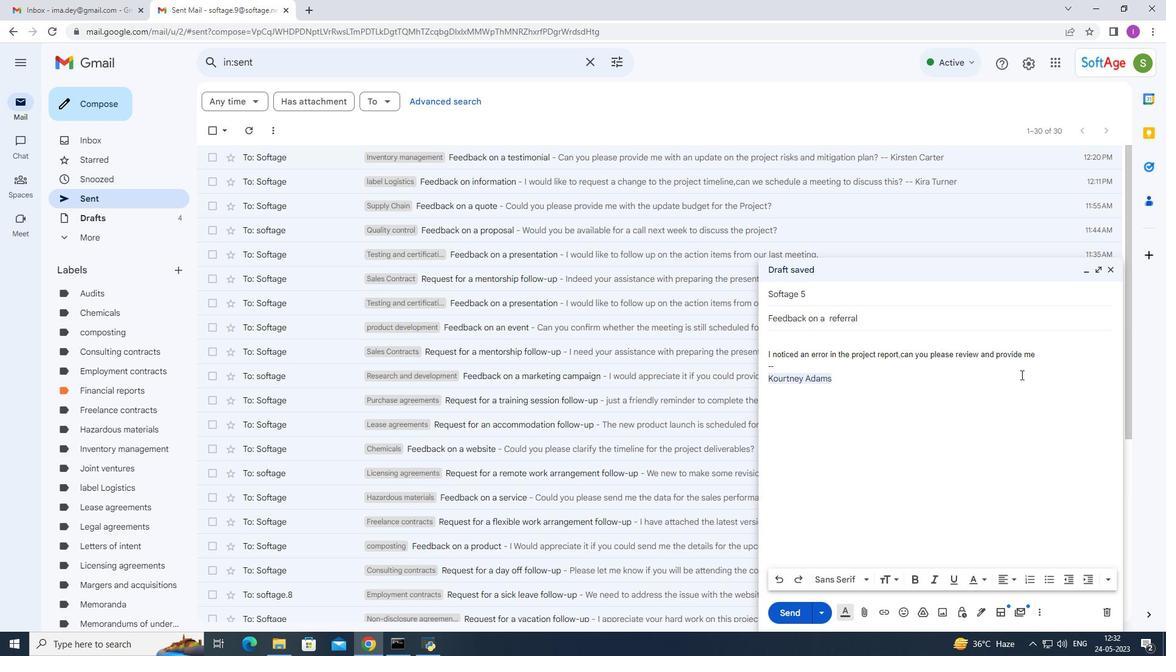 
Action: Key pressed w
Screenshot: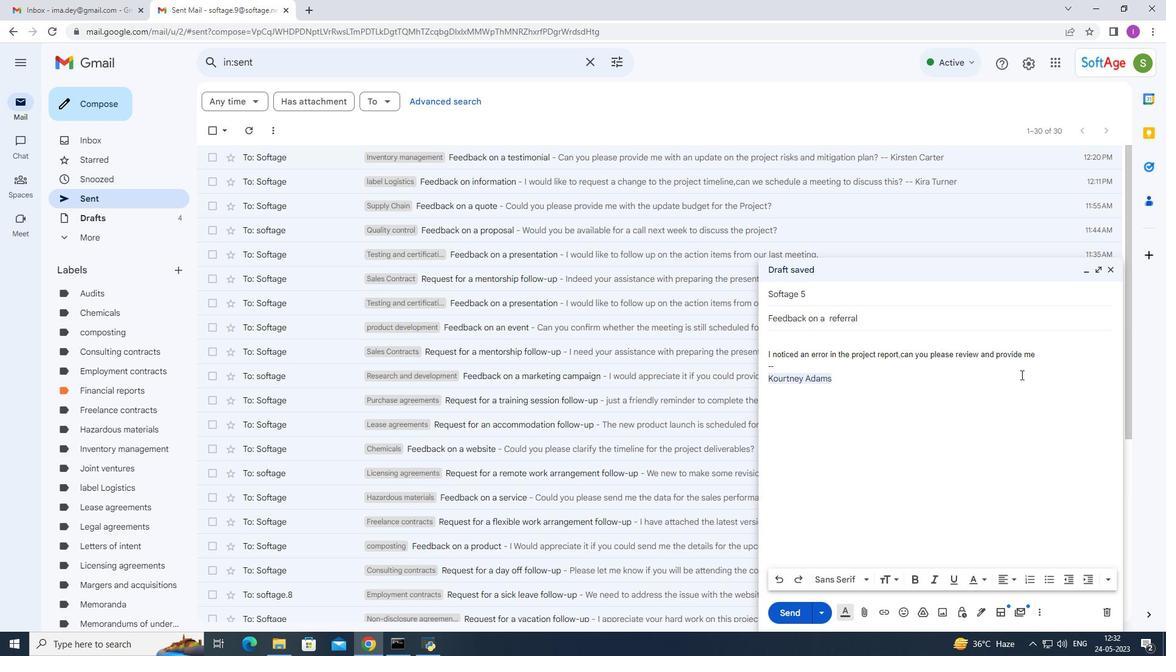 
Action: Mouse moved to (1023, 369)
Screenshot: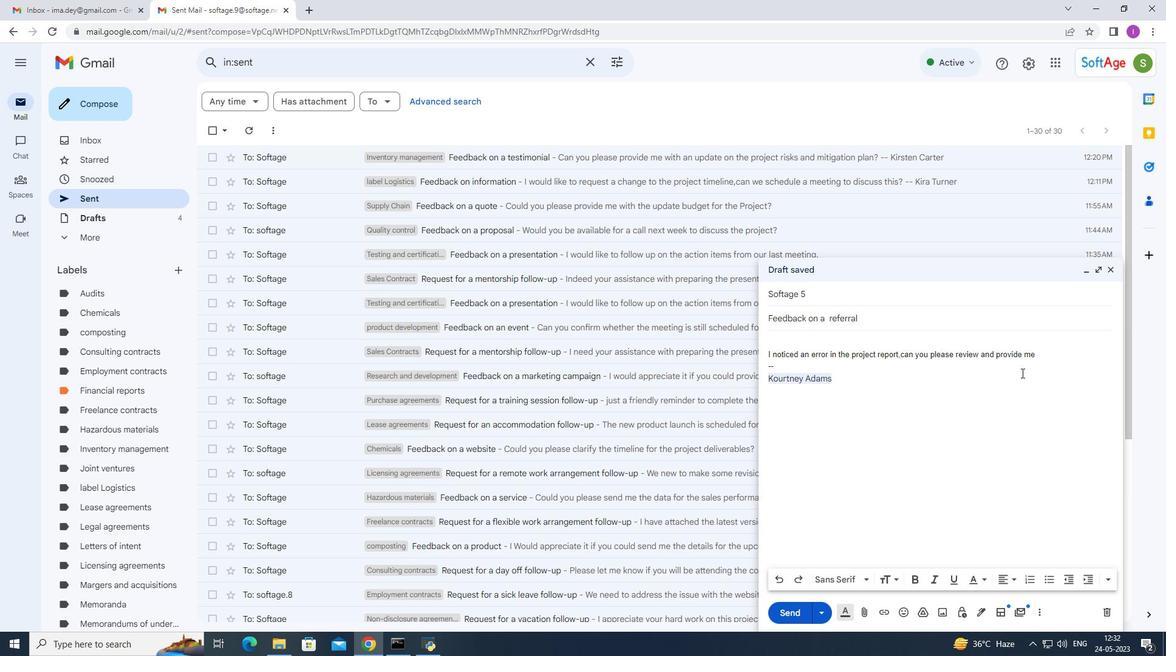 
Action: Key pressed i
Screenshot: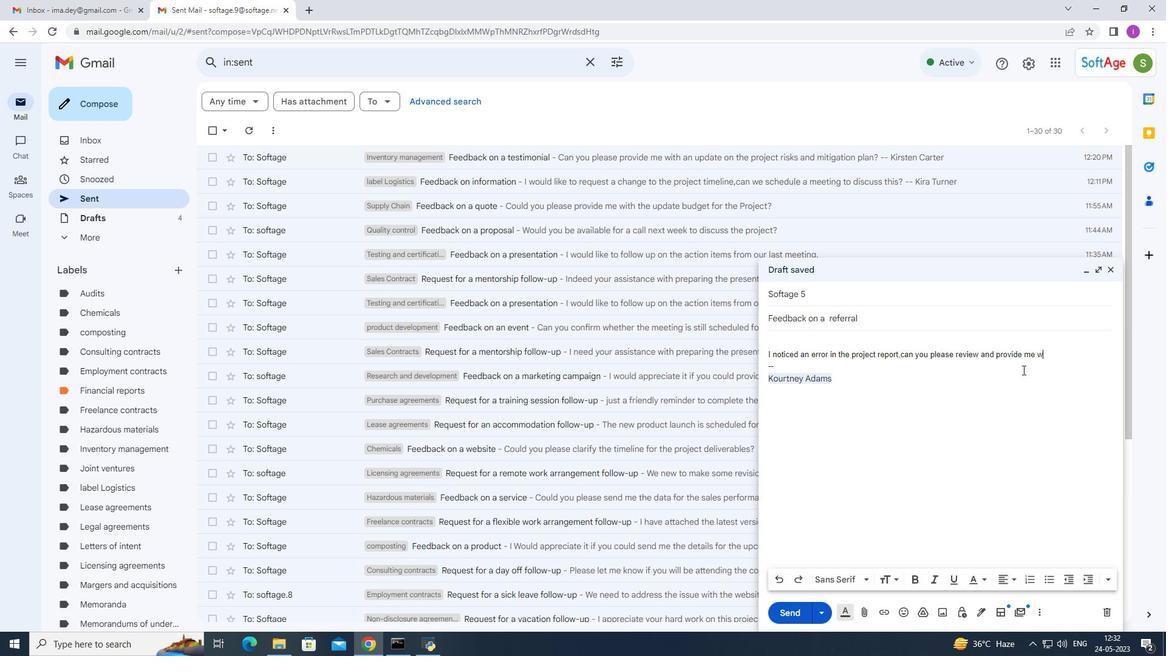 
Action: Mouse moved to (1023, 369)
Screenshot: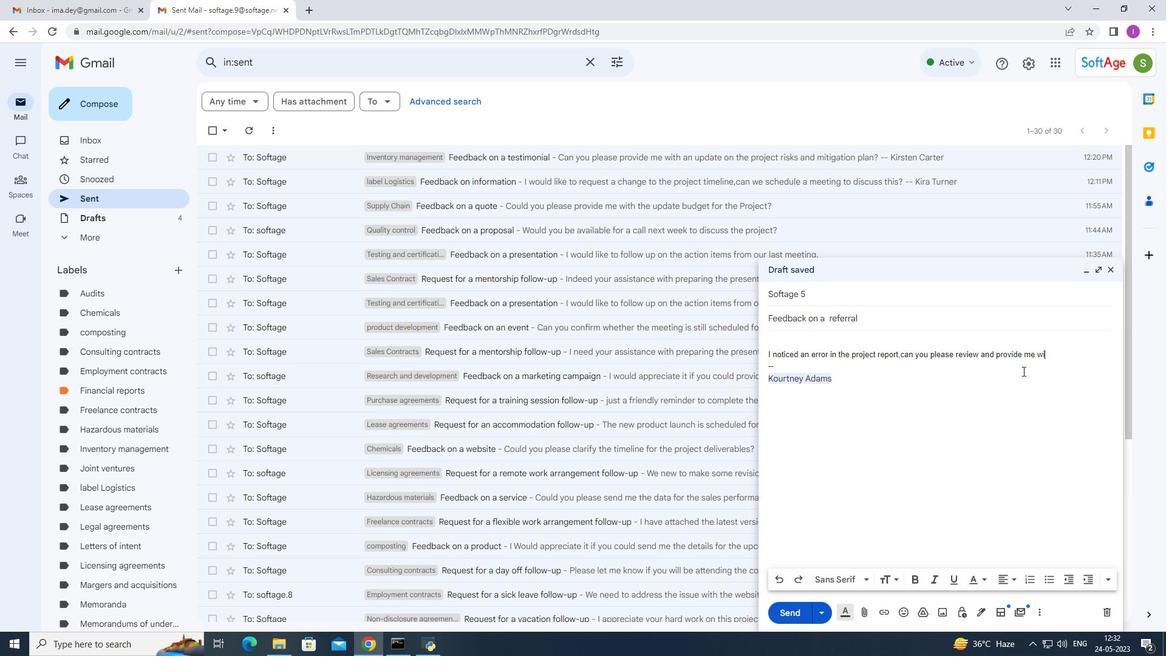 
Action: Key pressed t
Screenshot: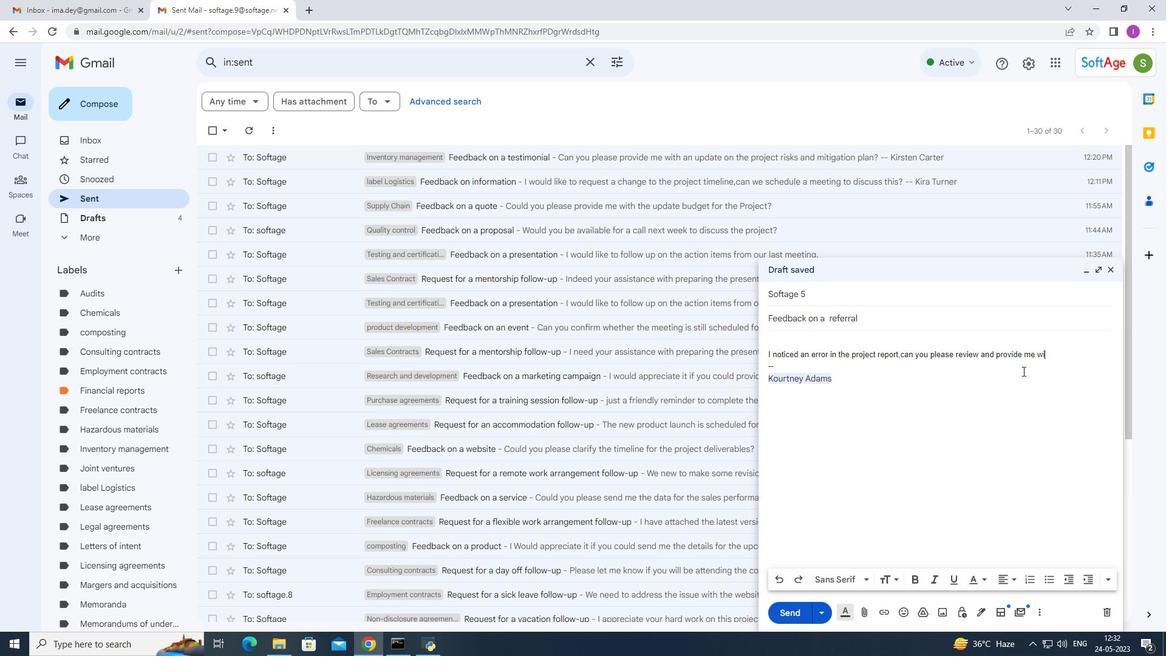 
Action: Mouse moved to (1023, 368)
Screenshot: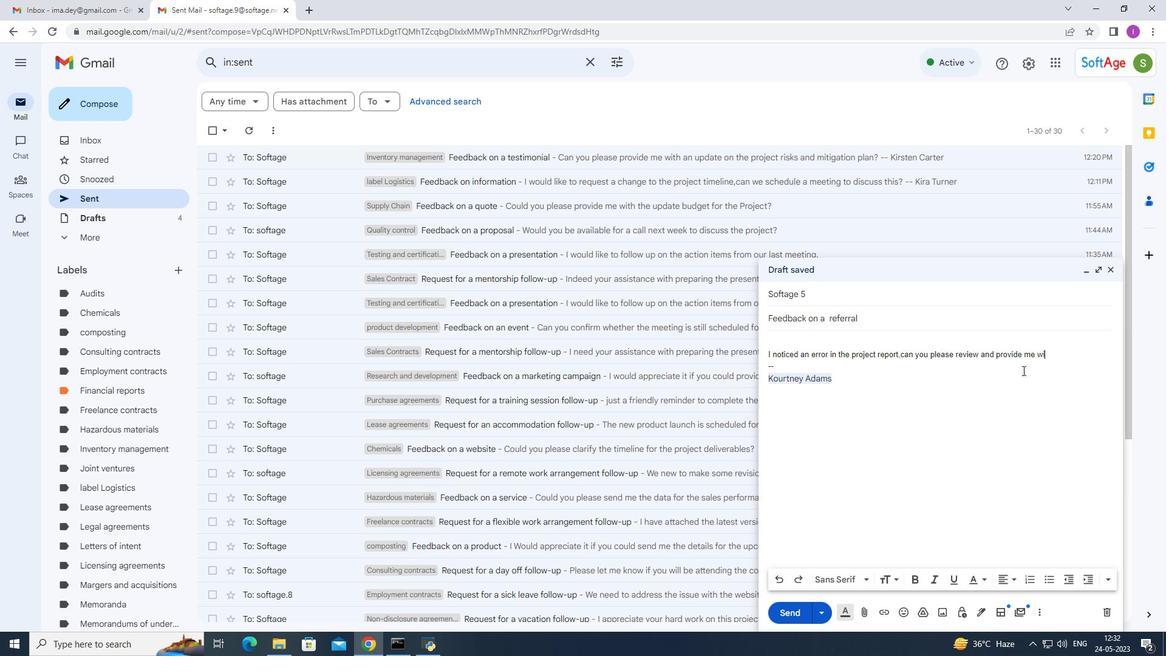 
Action: Key pressed h
Screenshot: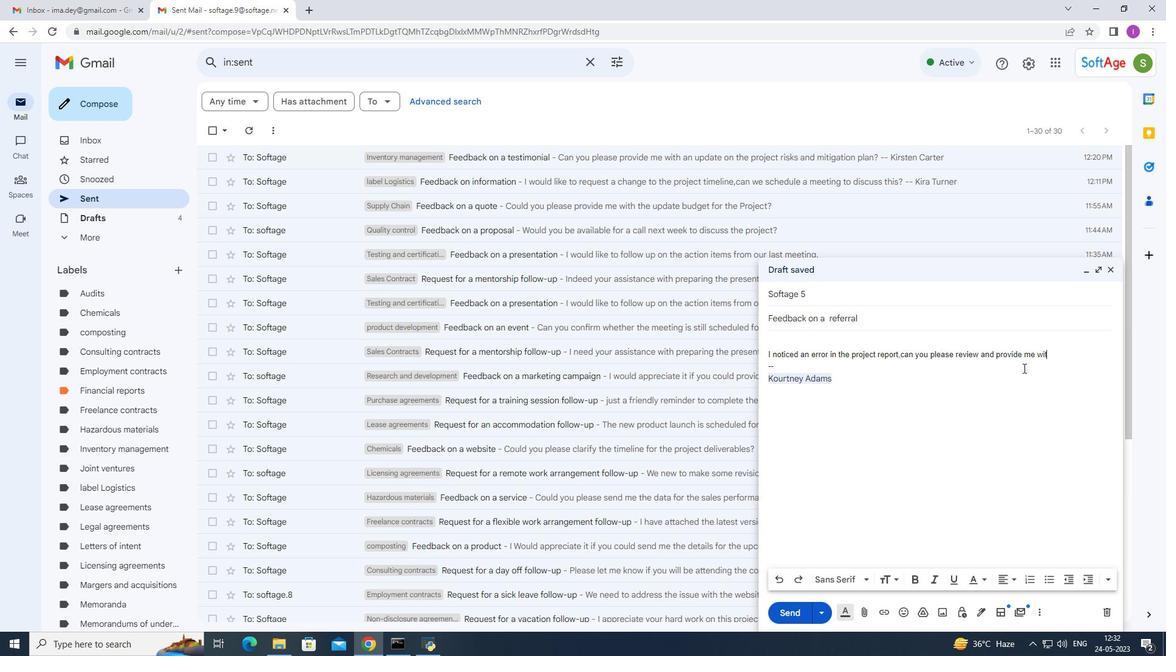 
Action: Mouse moved to (1031, 371)
Screenshot: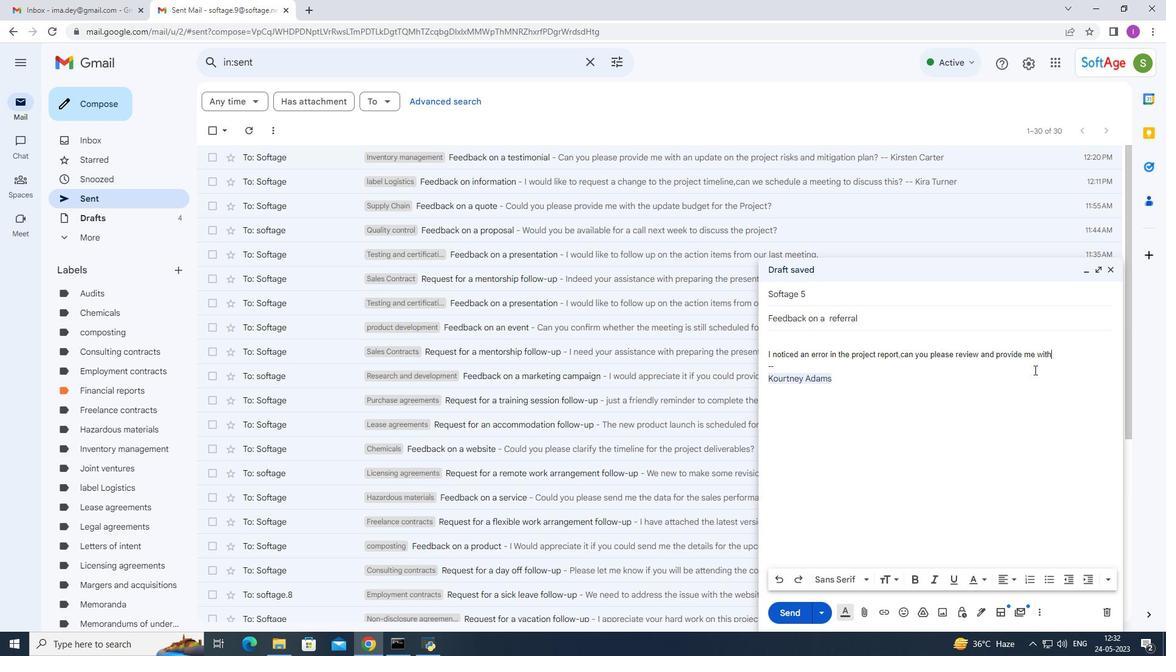 
Action: Key pressed <Key.space>
Screenshot: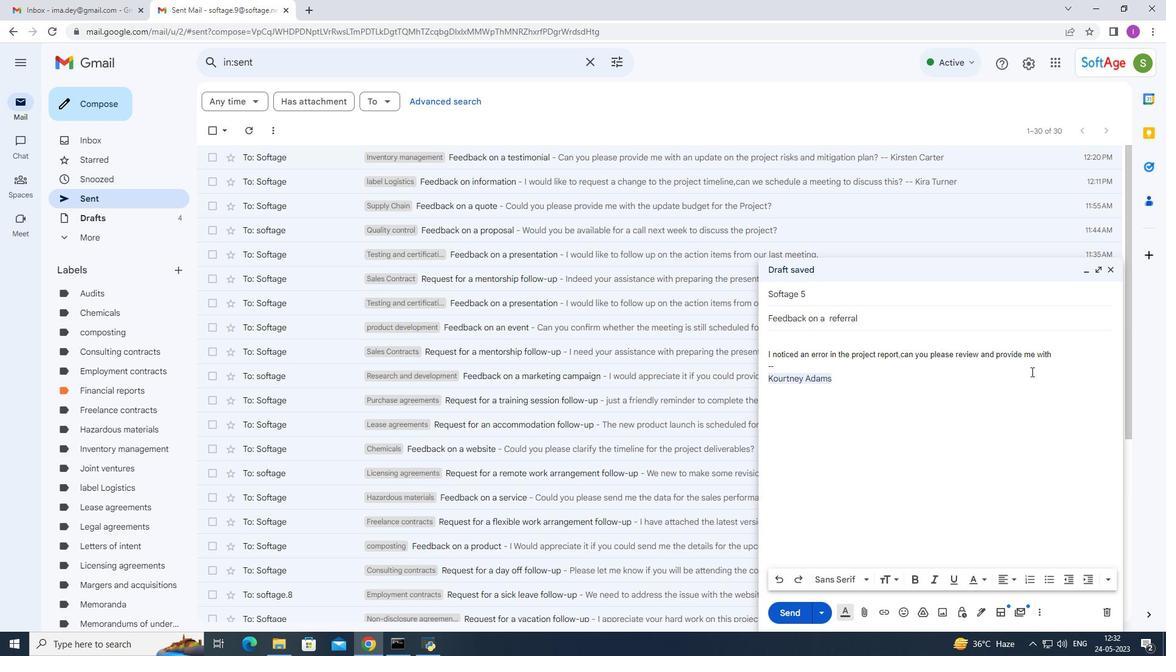 
Action: Mouse moved to (1026, 377)
Screenshot: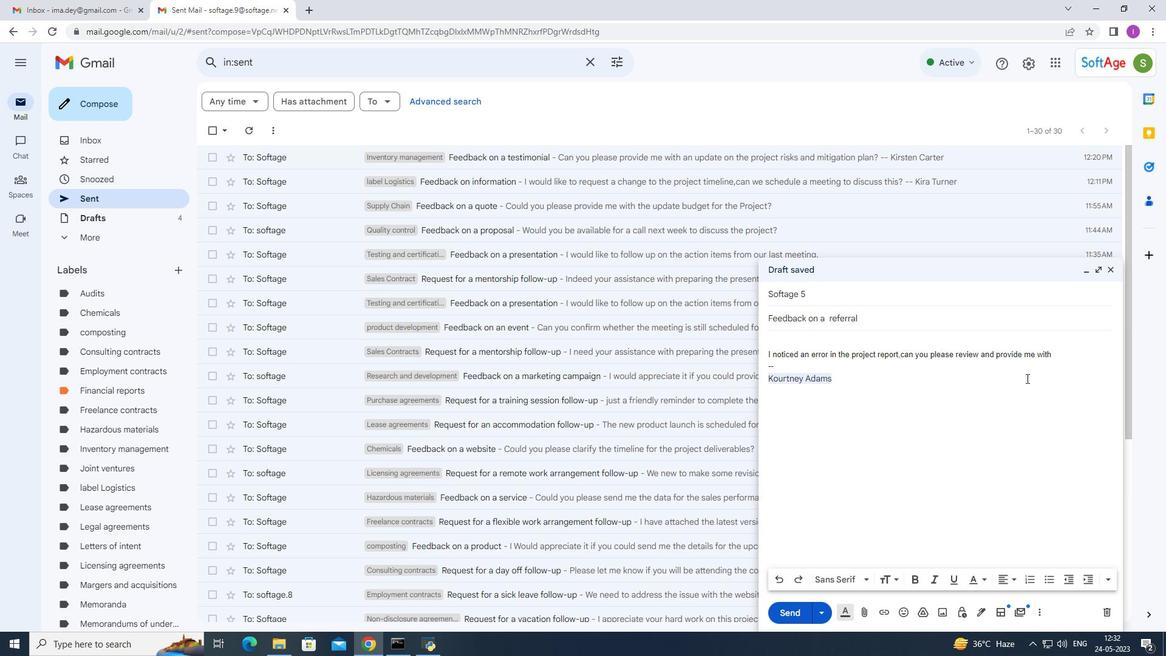 
Action: Key pressed a
Screenshot: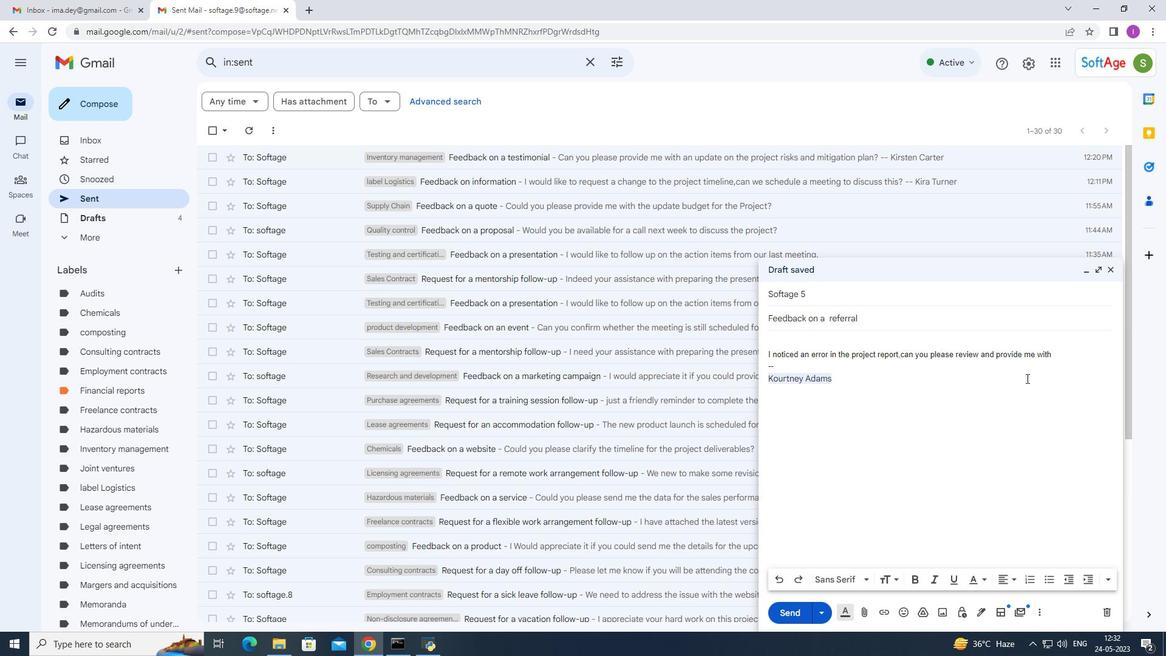 
Action: Mouse moved to (1026, 375)
Screenshot: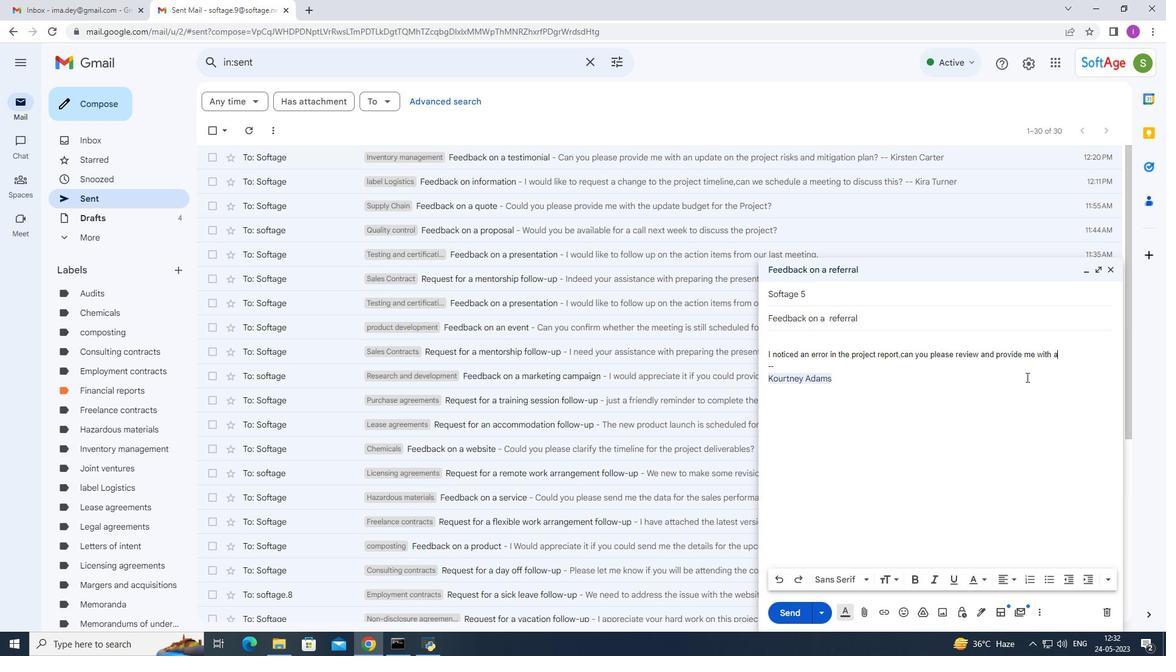 
Action: Key pressed n
Screenshot: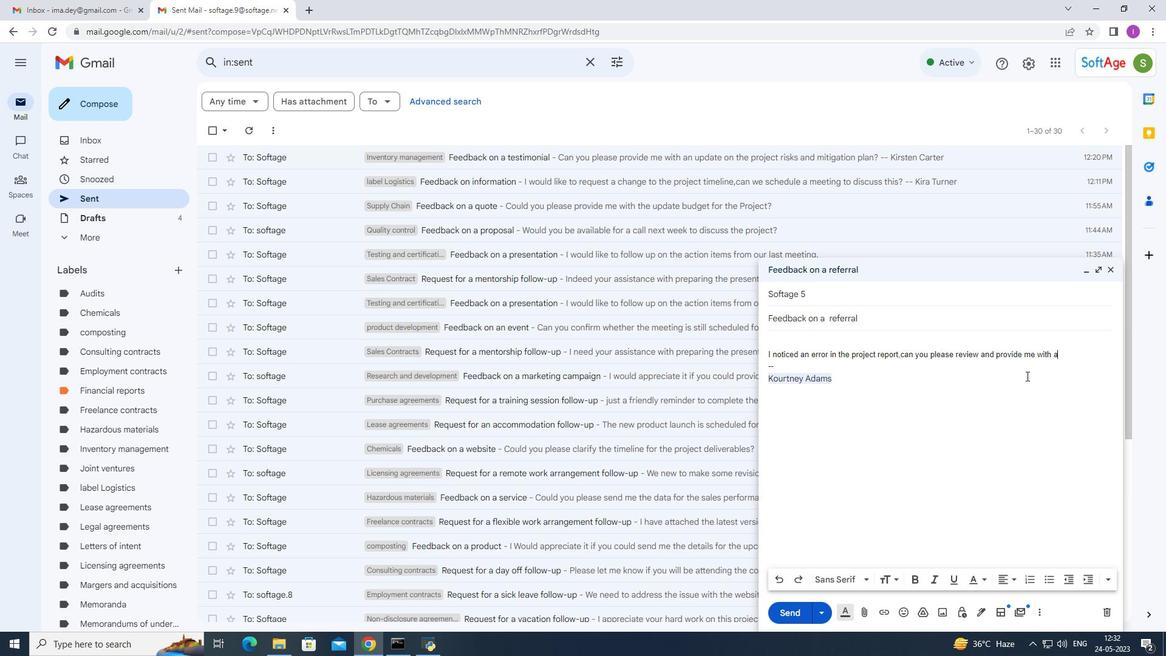
Action: Mouse moved to (1026, 373)
Screenshot: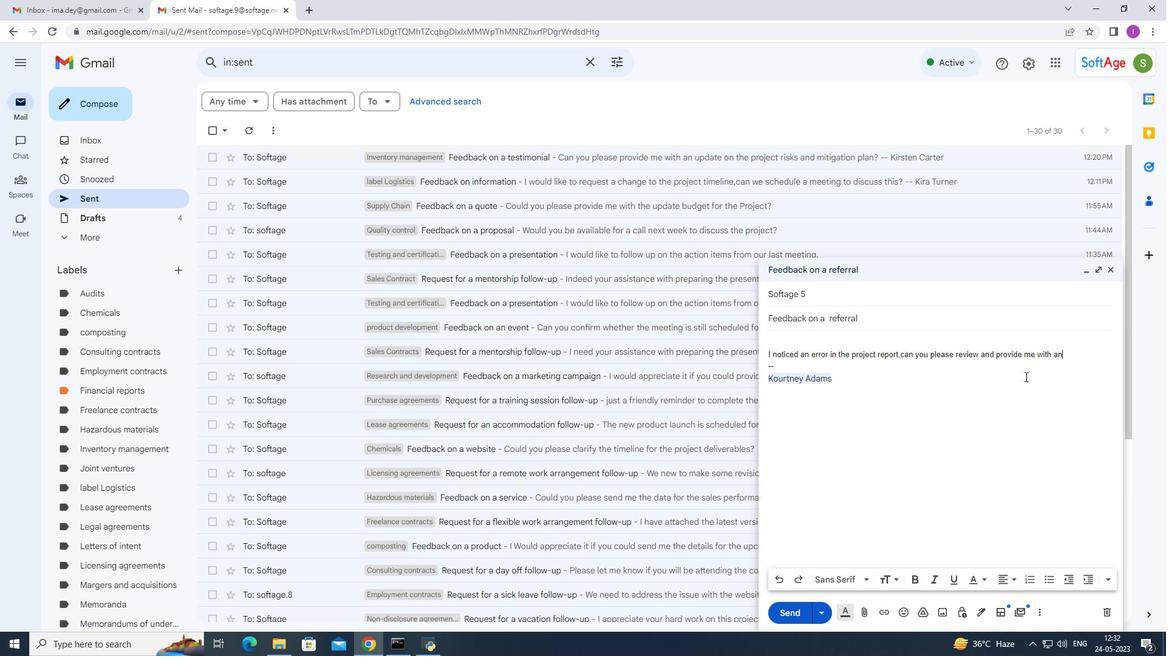 
Action: Key pressed <Key.space>
Screenshot: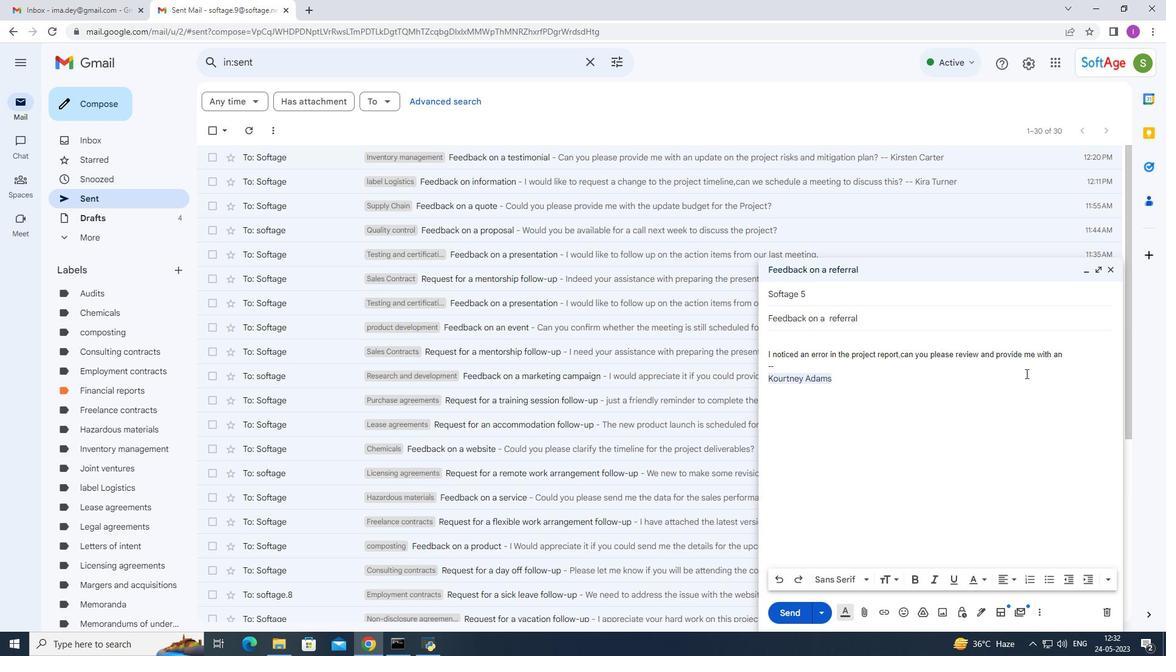 
Action: Mouse moved to (1023, 370)
Screenshot: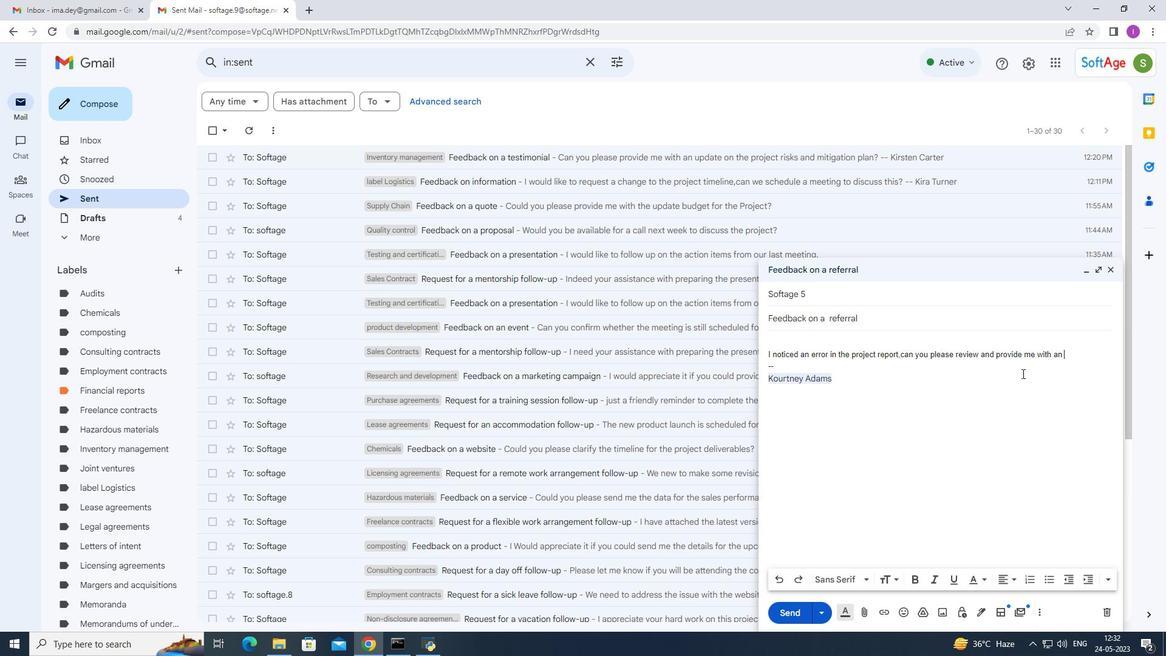 
Action: Key pressed up
Screenshot: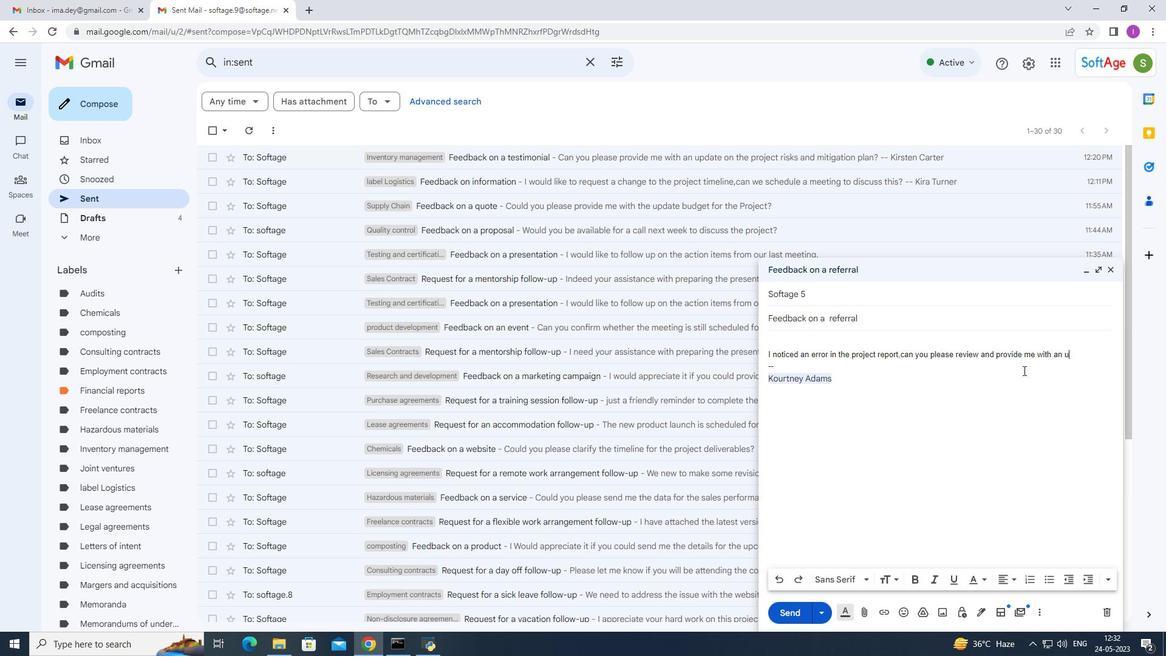 
Action: Mouse moved to (1024, 368)
Screenshot: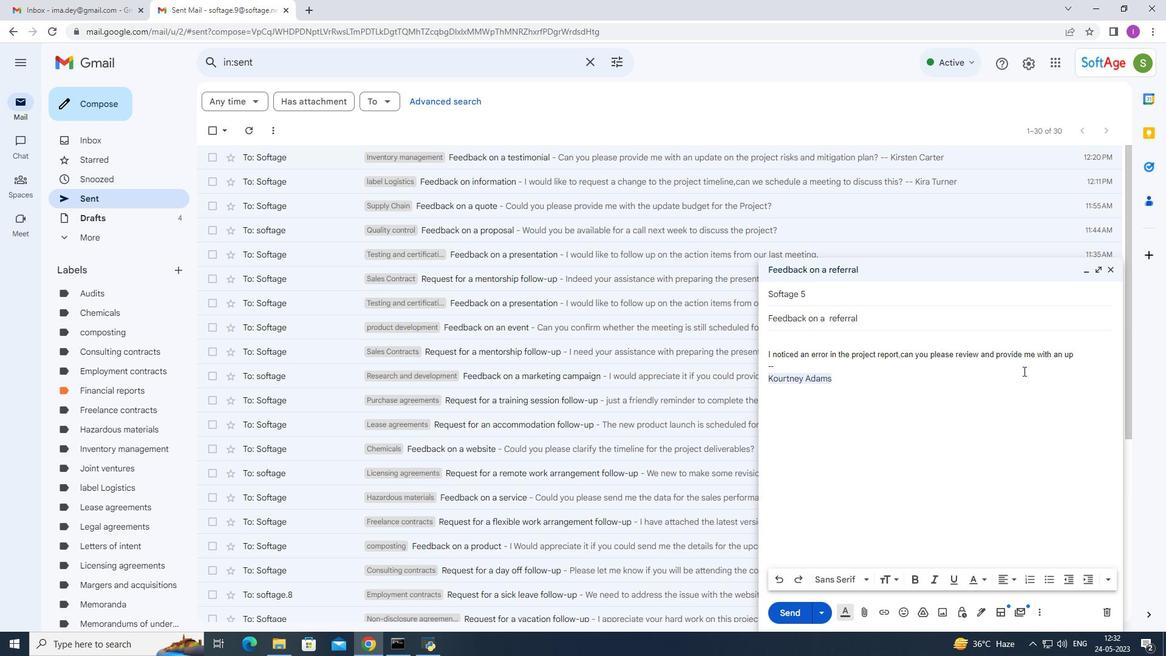 
Action: Key pressed da
Screenshot: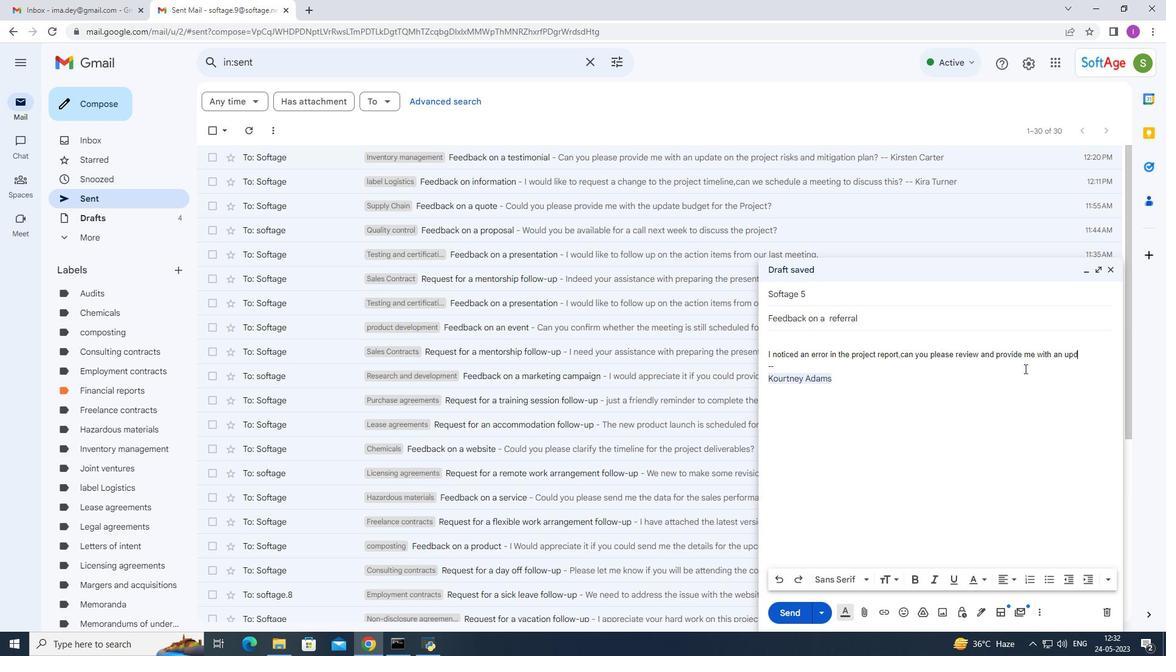 
Action: Mouse moved to (1024, 368)
Screenshot: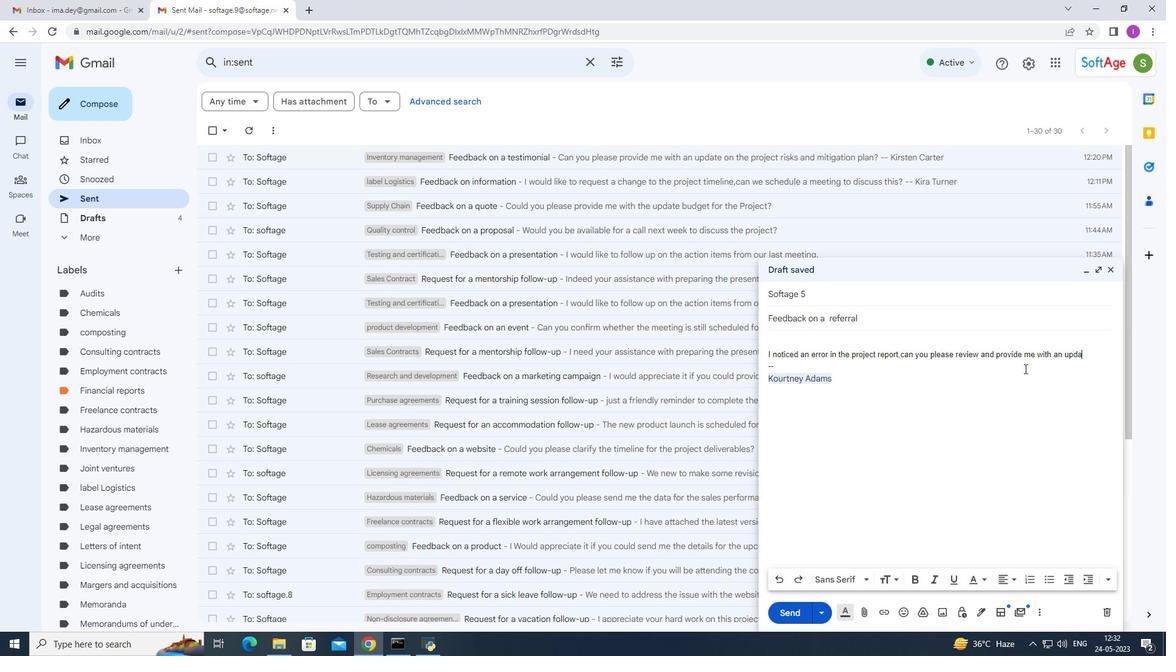 
Action: Key pressed te
Screenshot: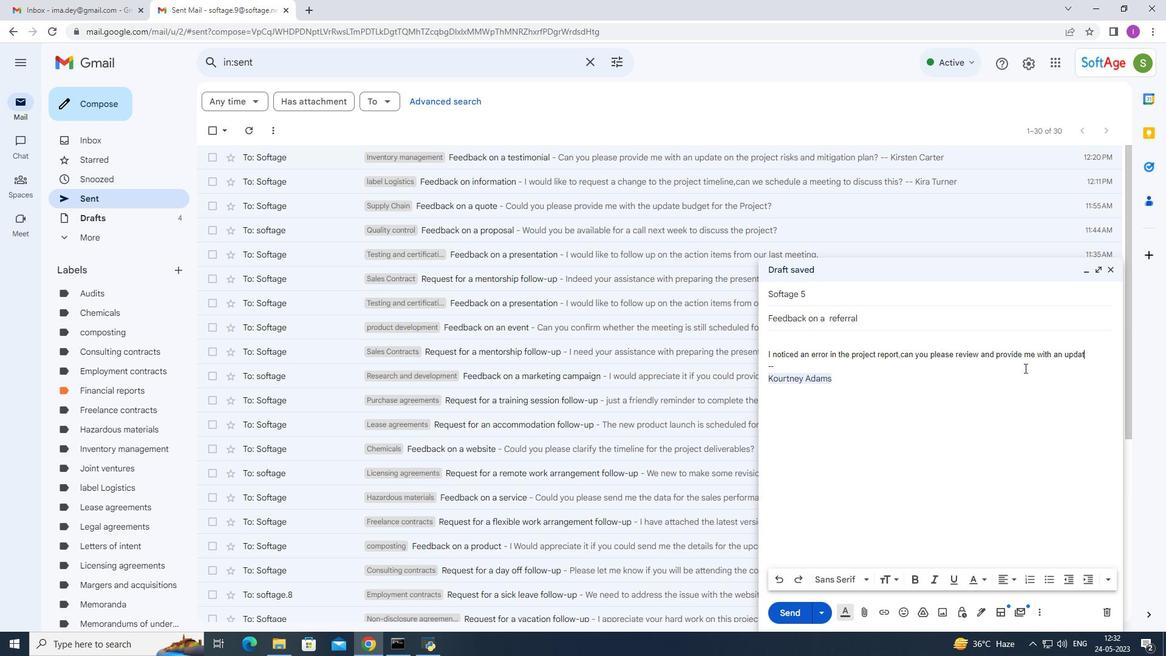 
Action: Mouse moved to (1024, 367)
Screenshot: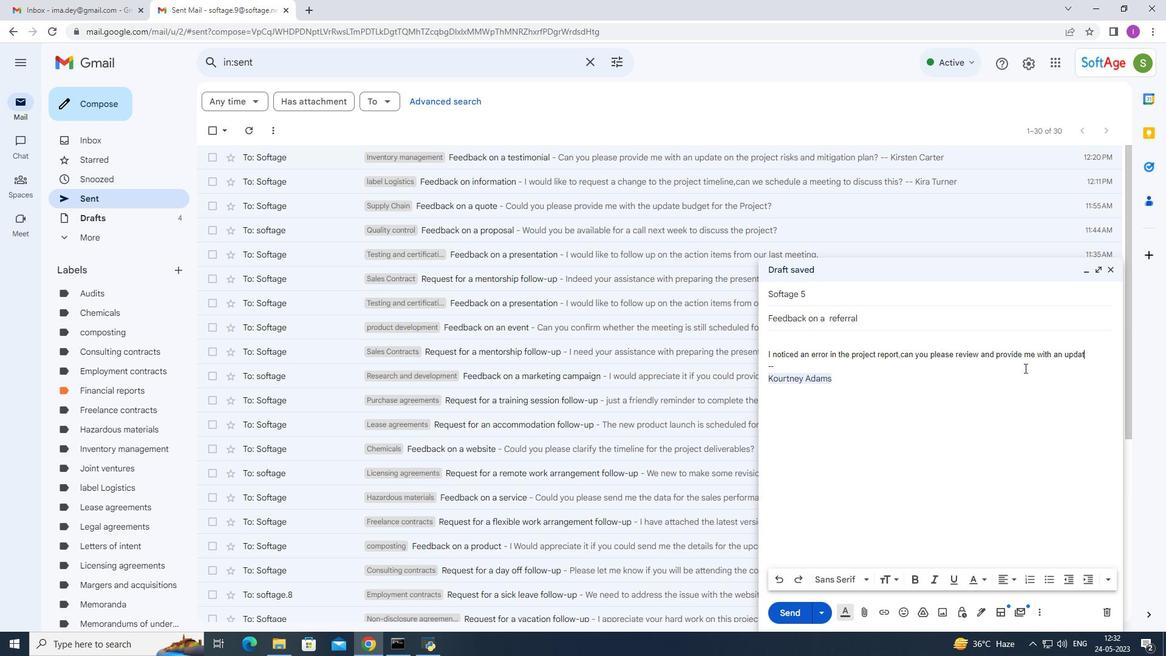 
Action: Key pressed d
Screenshot: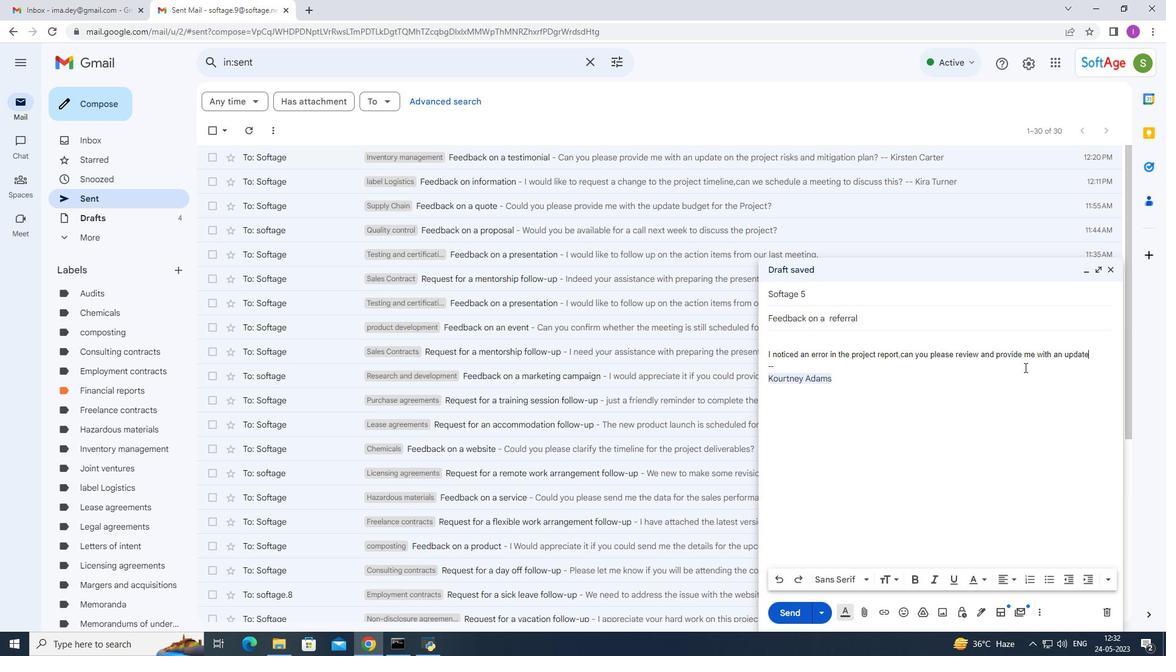 
Action: Mouse moved to (1032, 371)
Screenshot: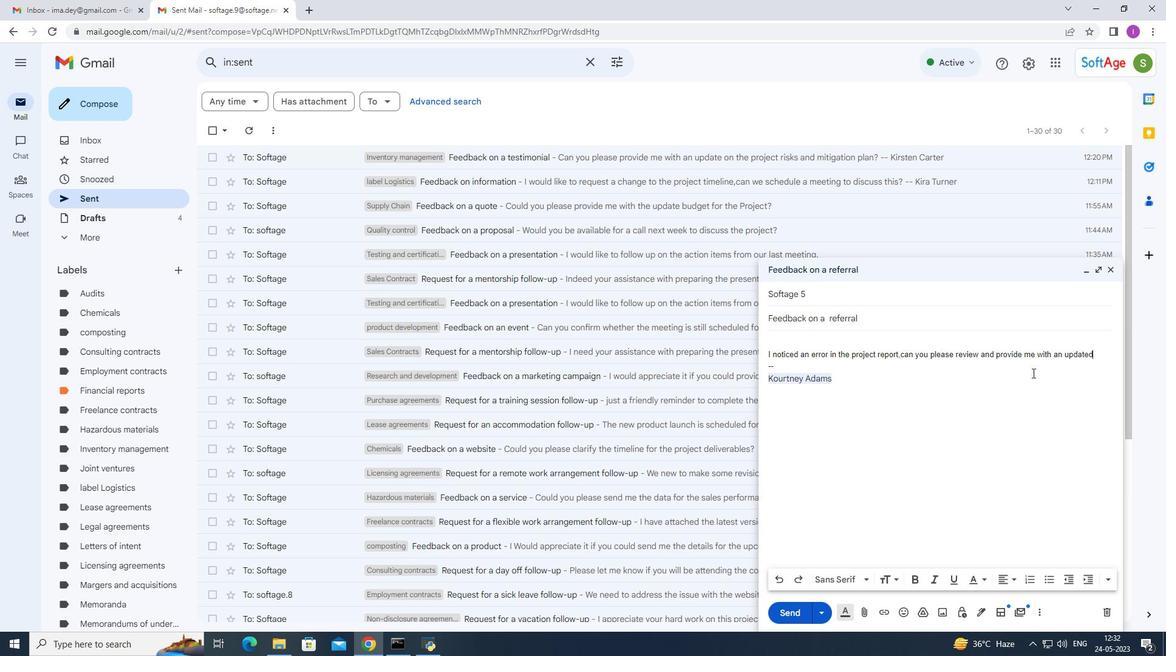 
Action: Key pressed <Key.space>
Screenshot: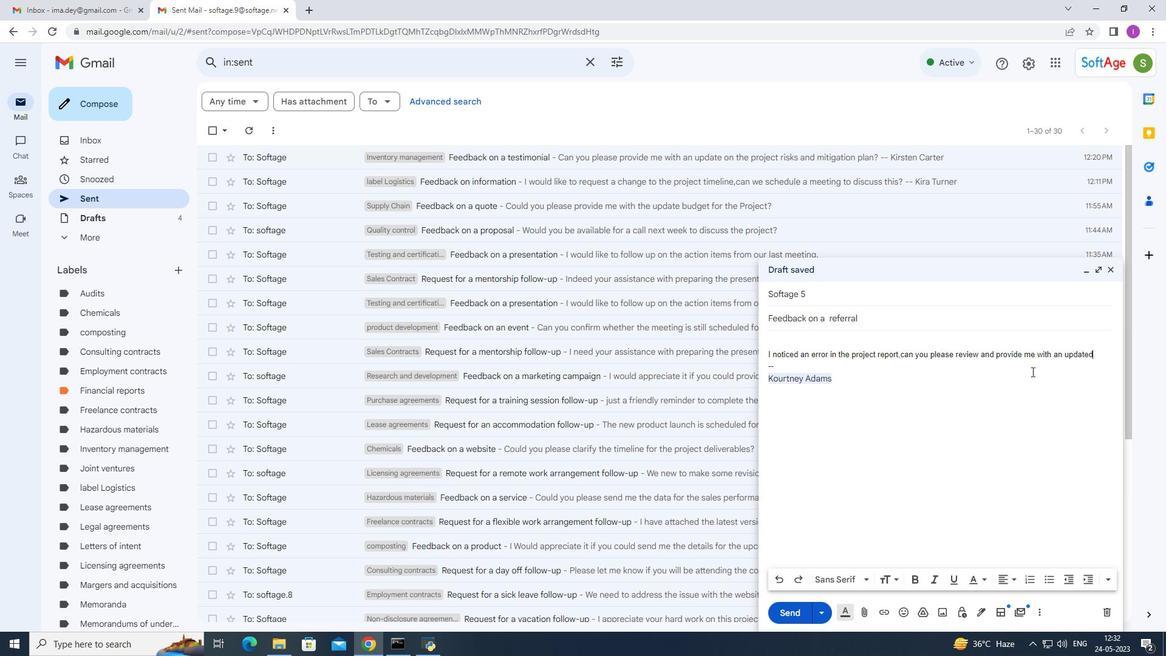 
Action: Mouse moved to (1032, 371)
Screenshot: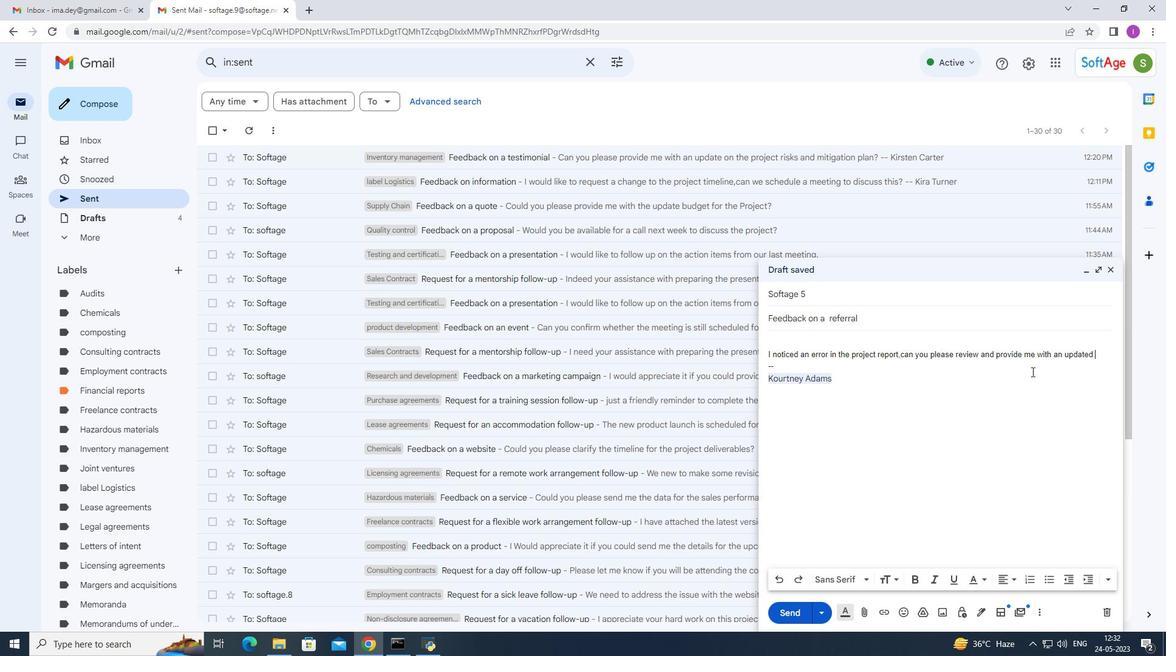 
Action: Key pressed v
Screenshot: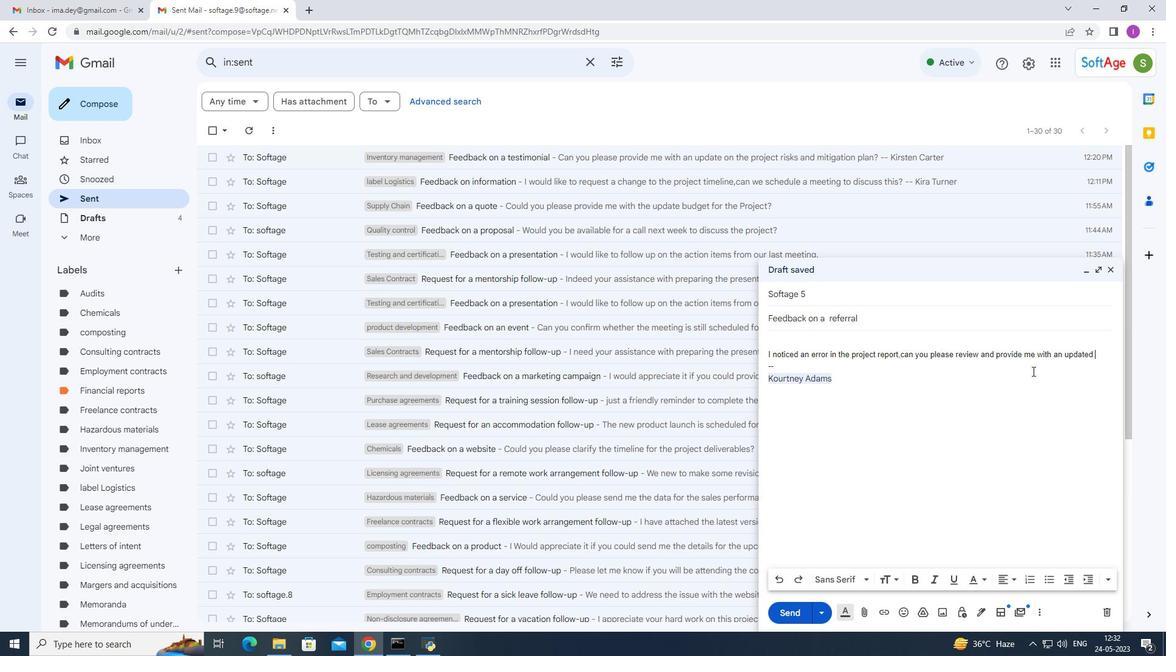 
Action: Mouse moved to (1032, 369)
Screenshot: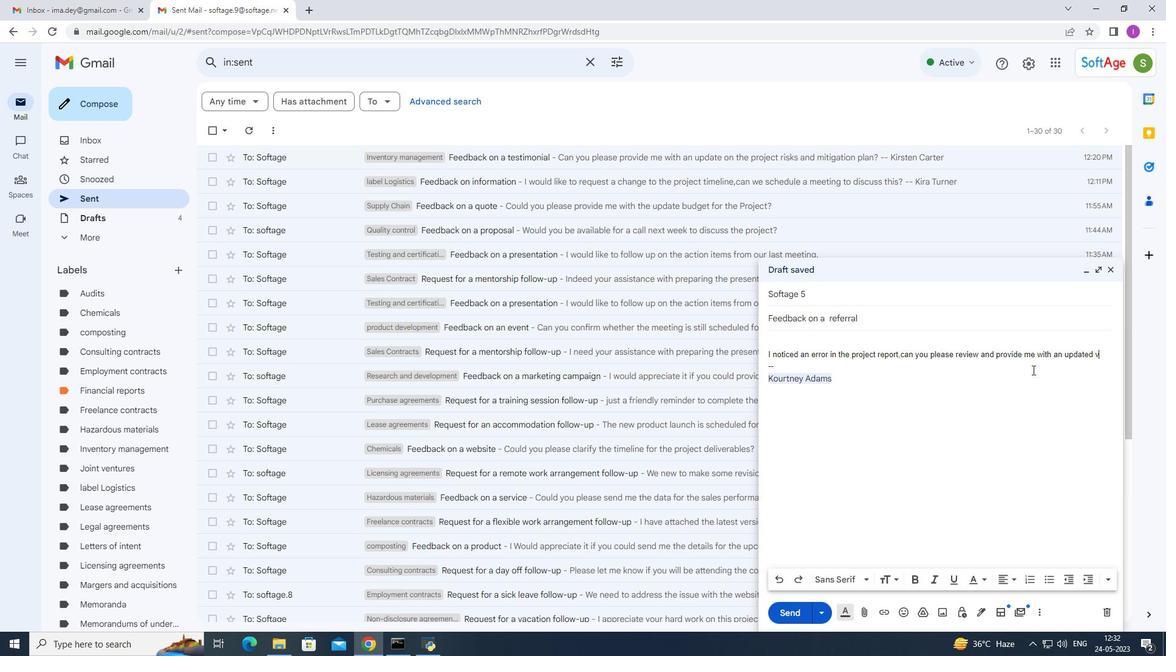 
Action: Key pressed e
Screenshot: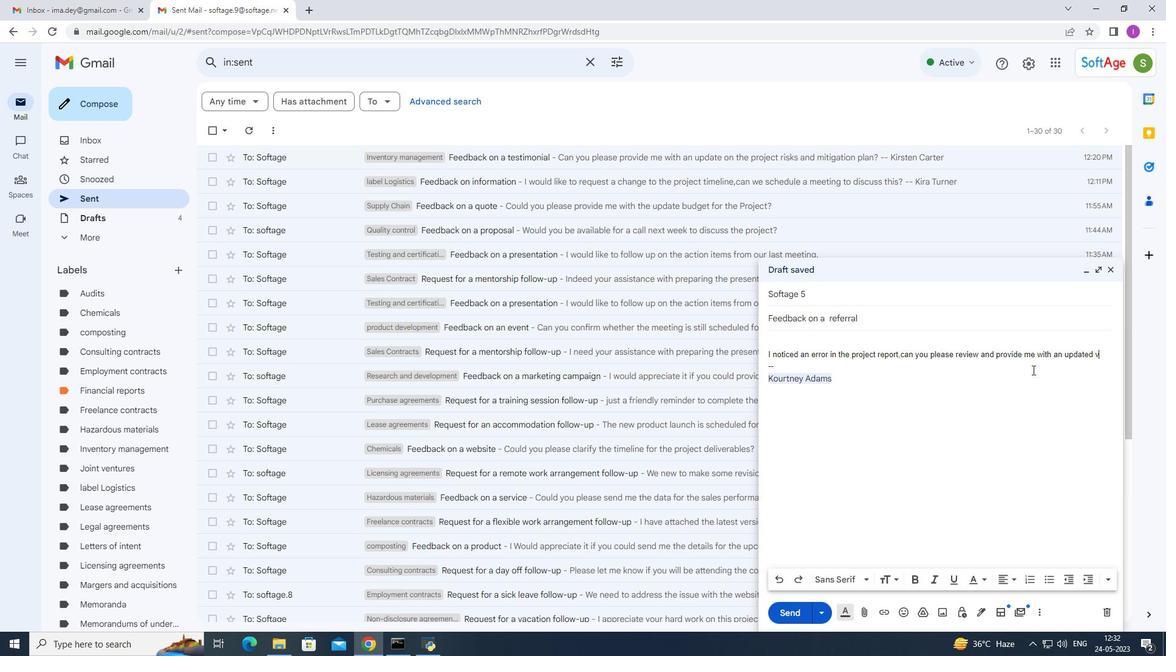 
Action: Mouse moved to (1032, 369)
Screenshot: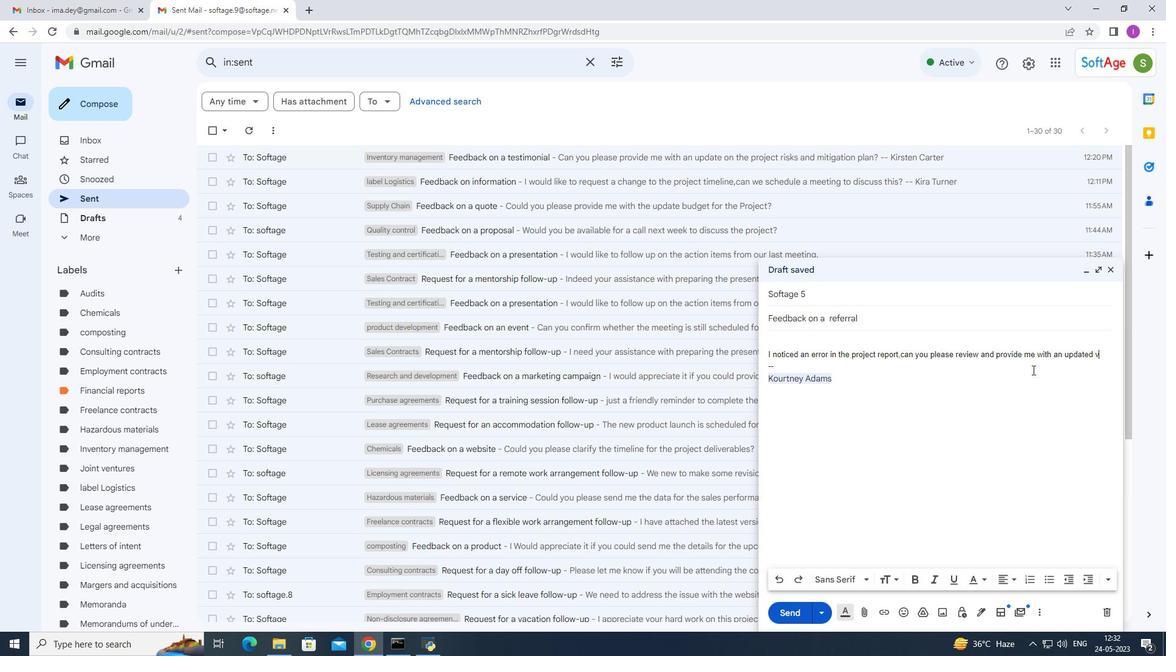 
Action: Key pressed r
Screenshot: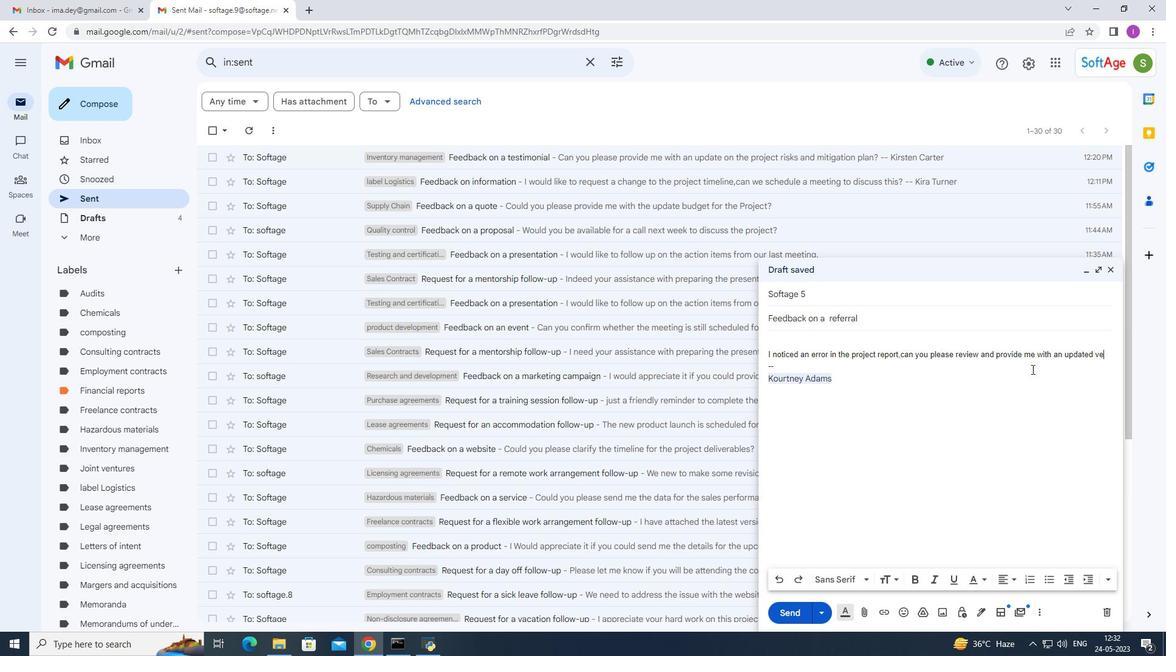 
Action: Mouse moved to (1031, 368)
Screenshot: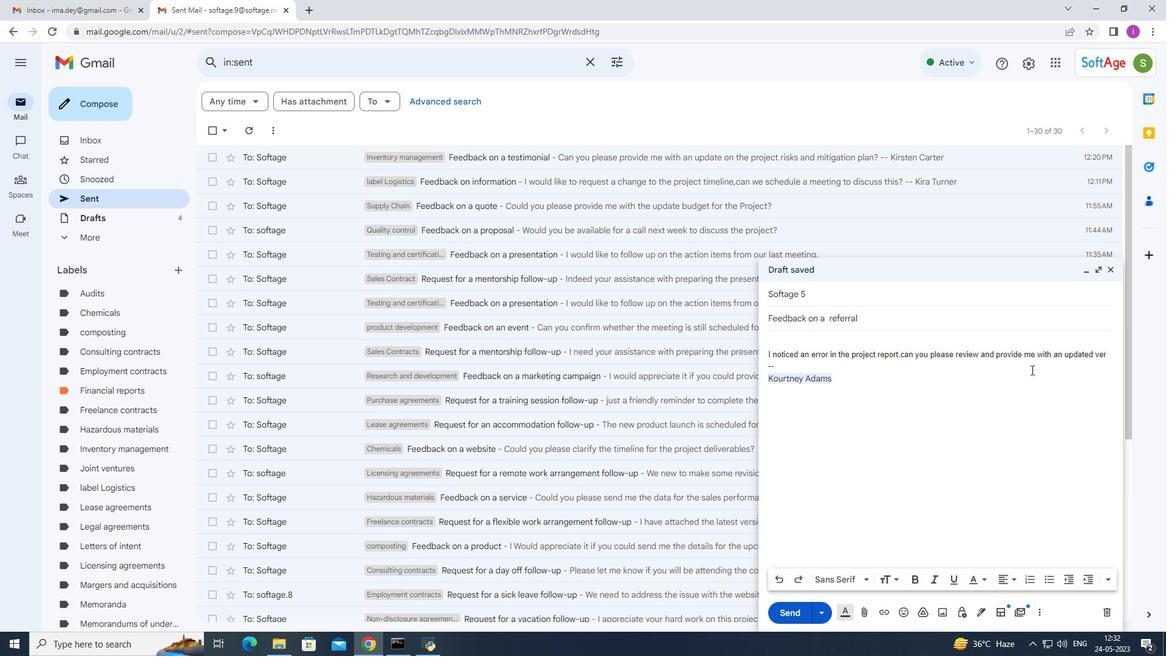 
Action: Key pressed s
Screenshot: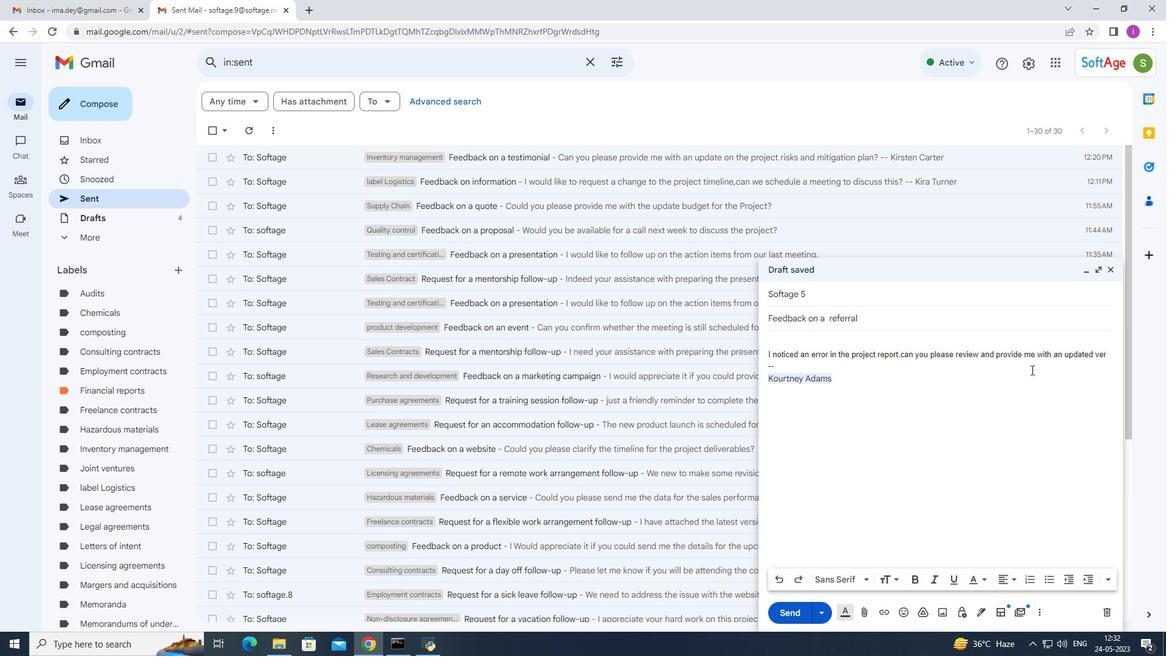 
Action: Mouse moved to (1031, 368)
